 Task: Play online Dominion games.
Action: Mouse moved to (481, 559)
Screenshot: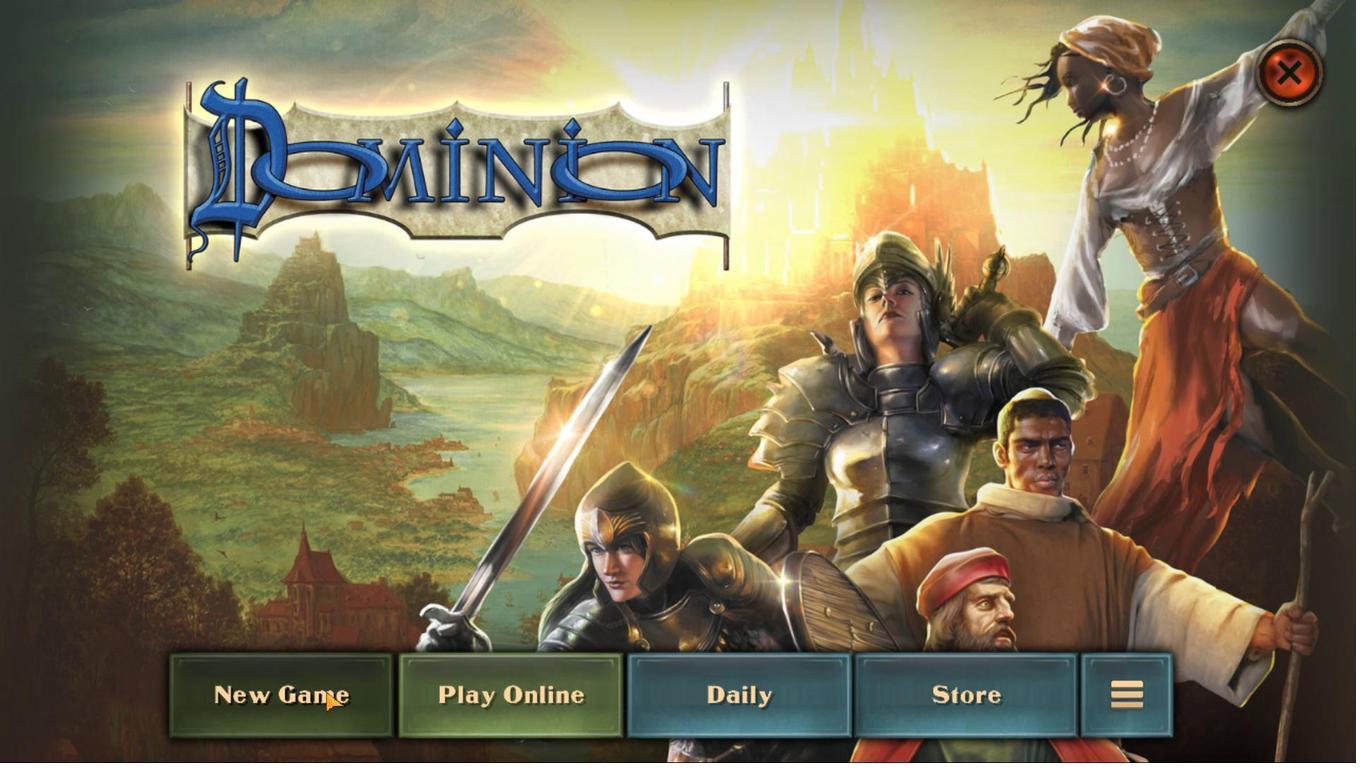 
Action: Mouse pressed left at (481, 559)
Screenshot: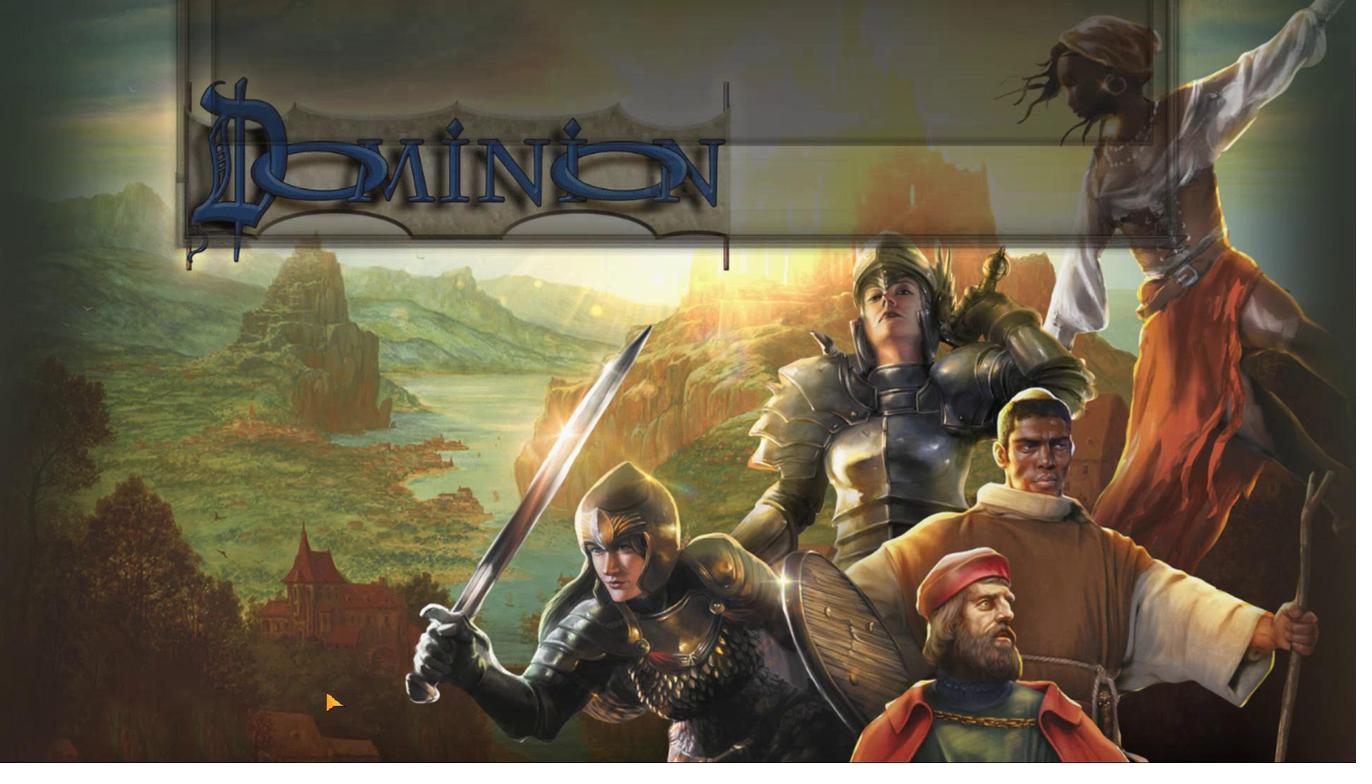 
Action: Mouse moved to (683, 553)
Screenshot: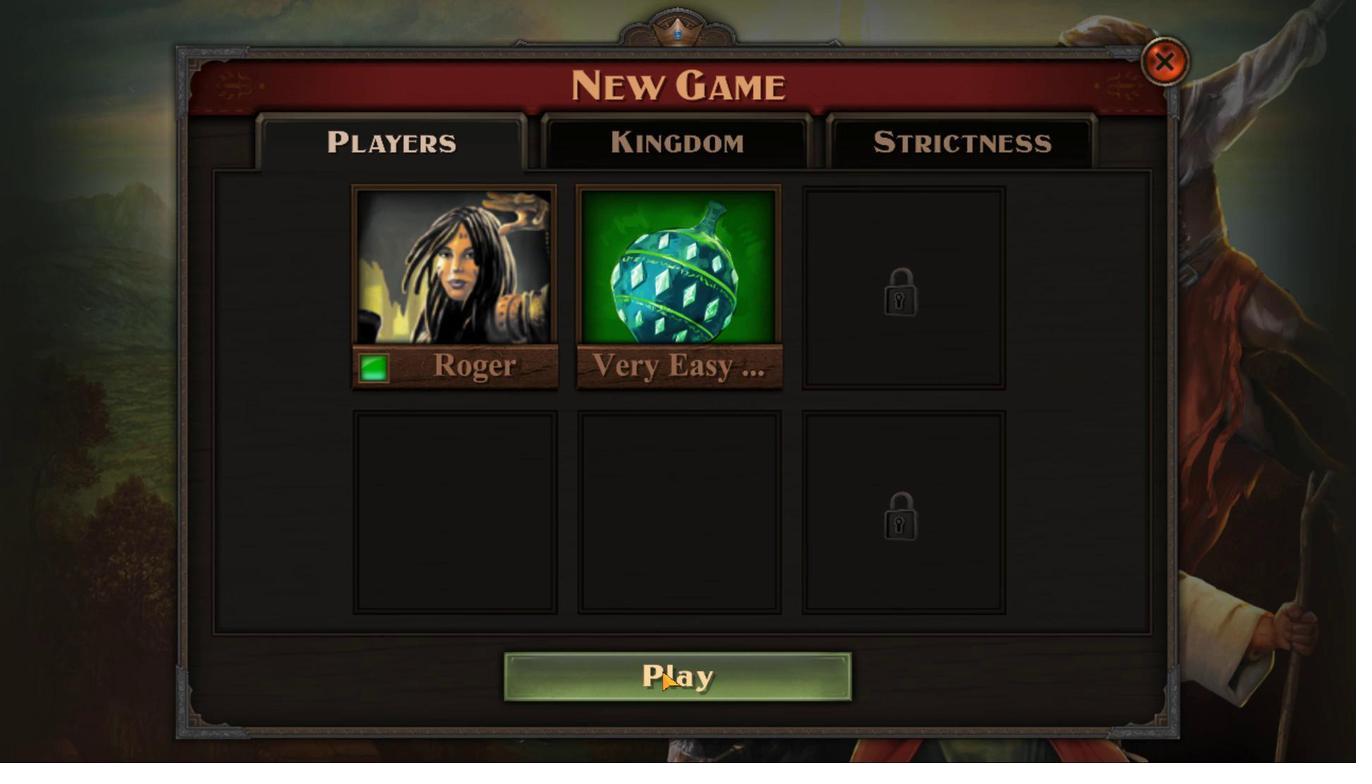 
Action: Mouse pressed left at (683, 553)
Screenshot: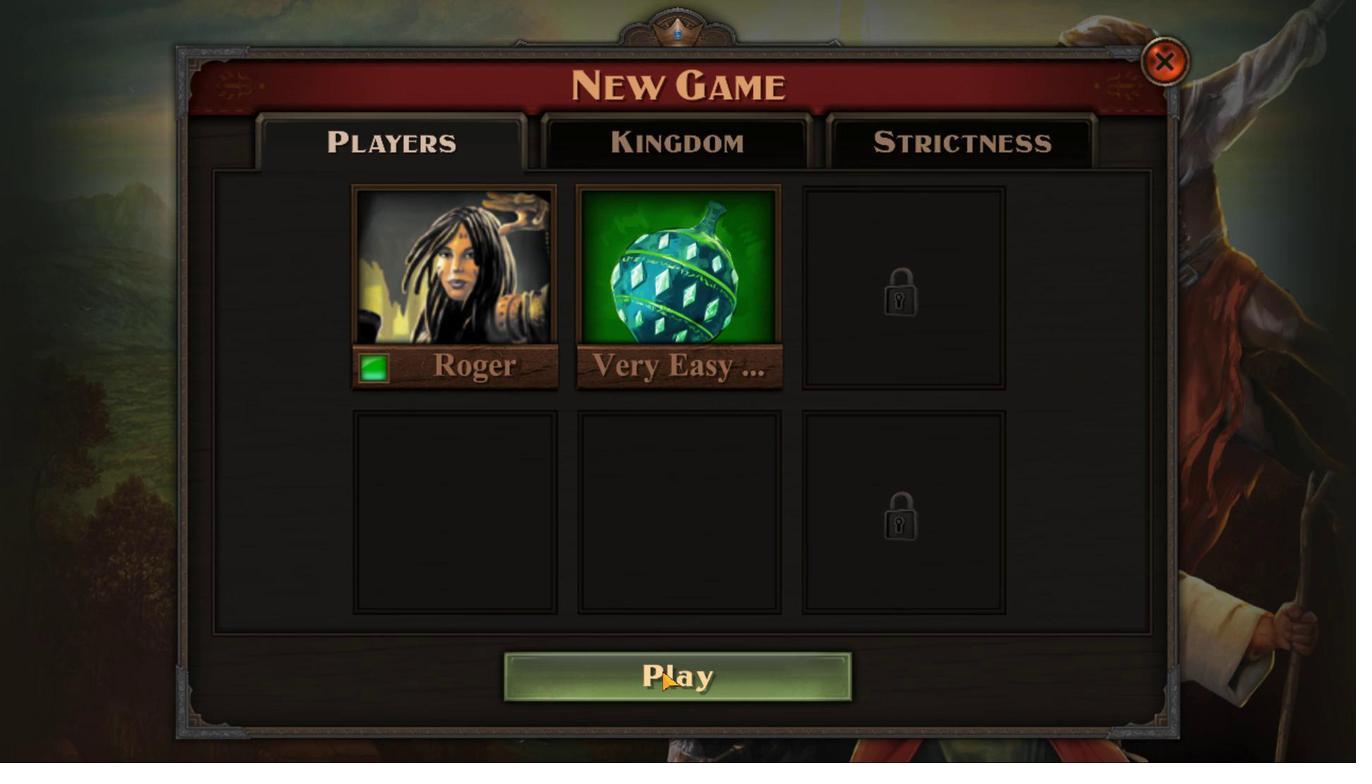 
Action: Mouse moved to (679, 554)
Screenshot: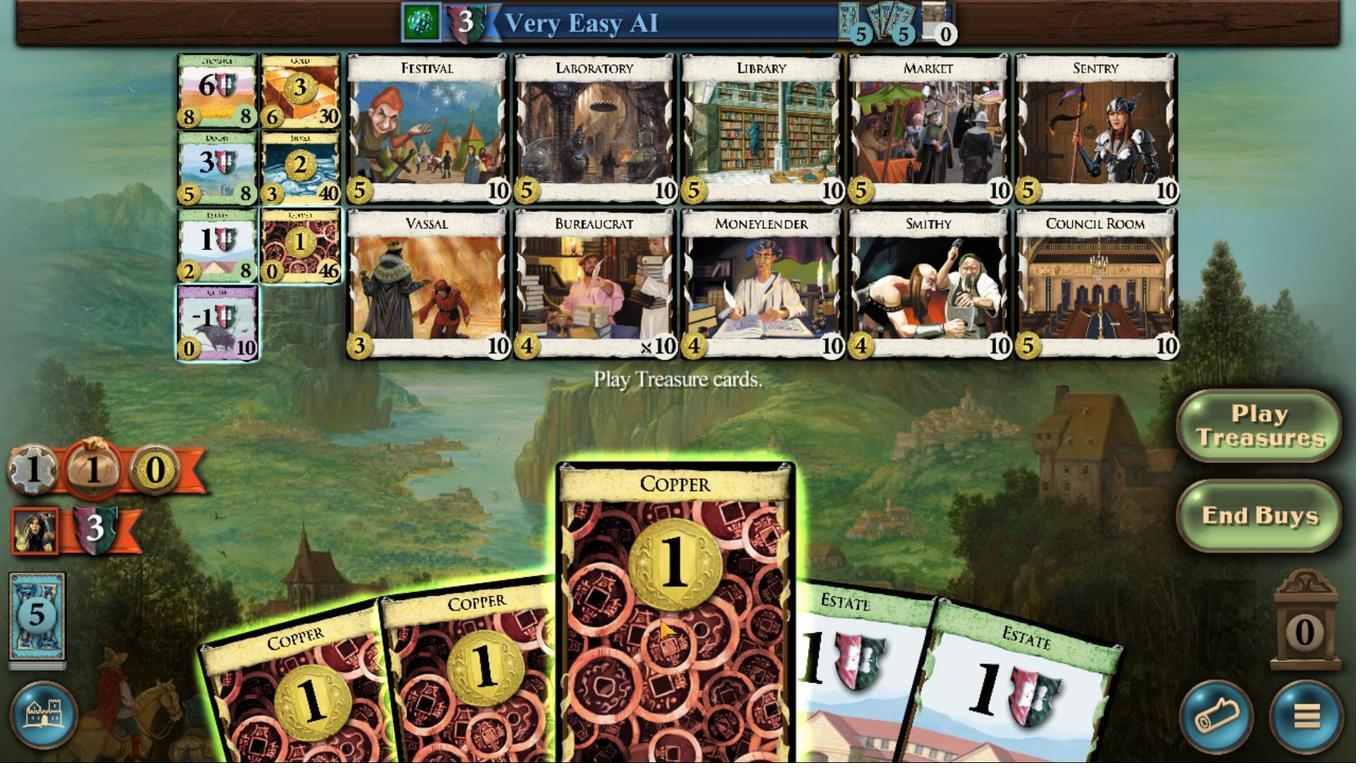 
Action: Mouse pressed left at (679, 554)
Screenshot: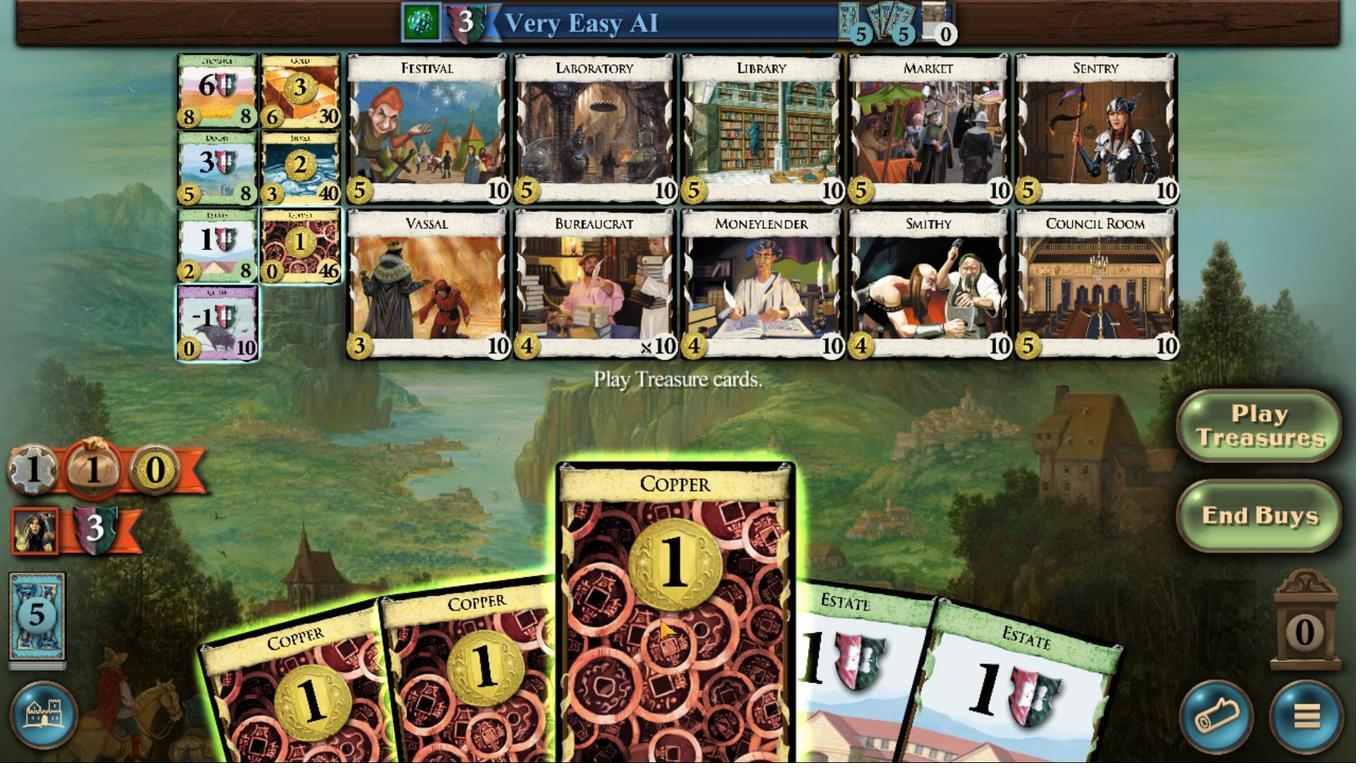 
Action: Mouse moved to (683, 525)
Screenshot: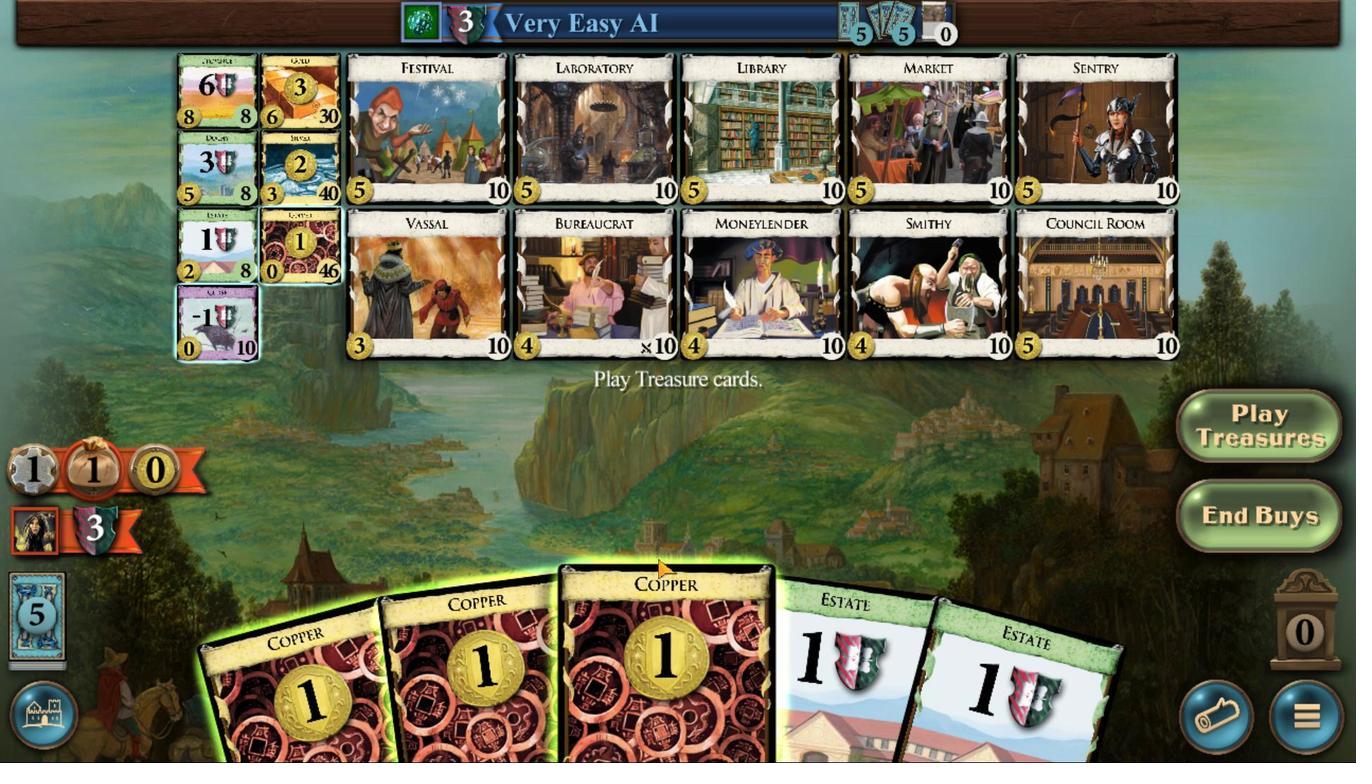 
Action: Mouse pressed left at (683, 525)
Screenshot: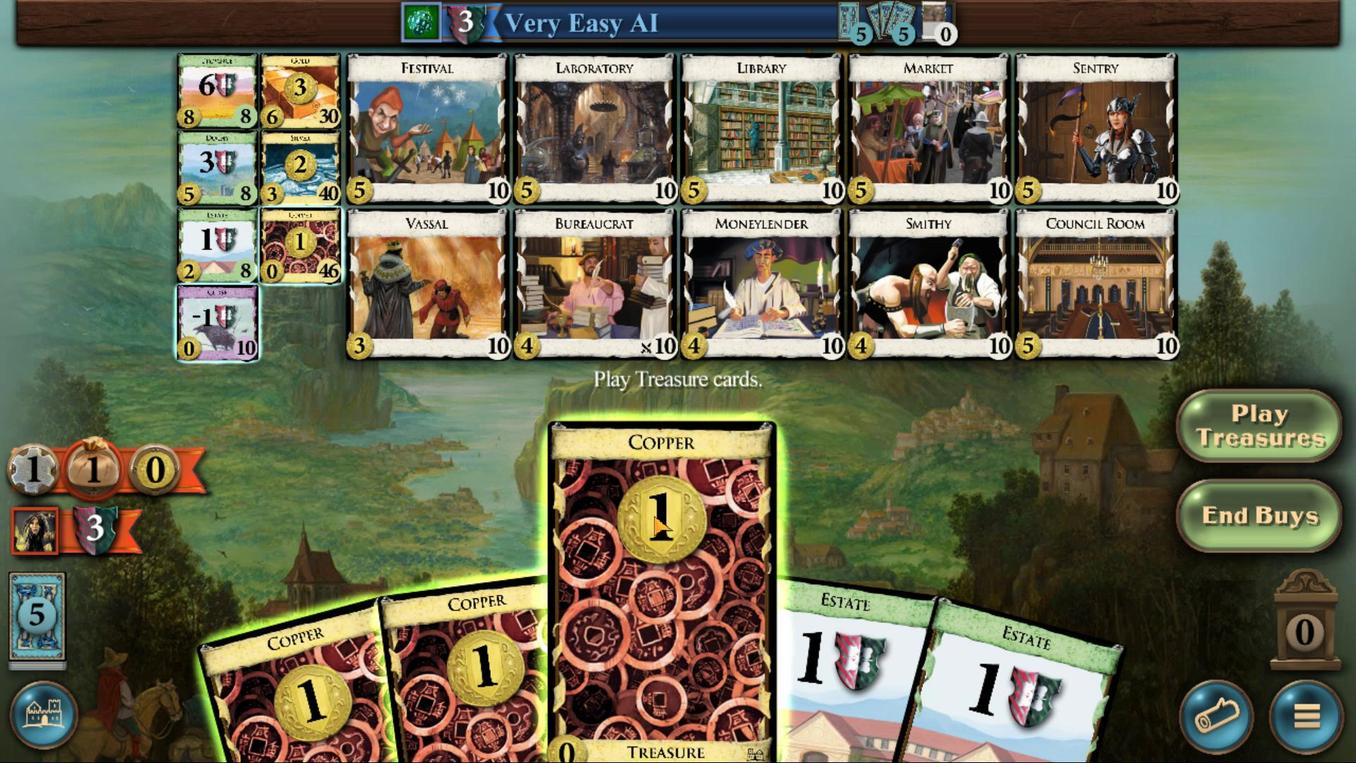 
Action: Mouse moved to (636, 547)
Screenshot: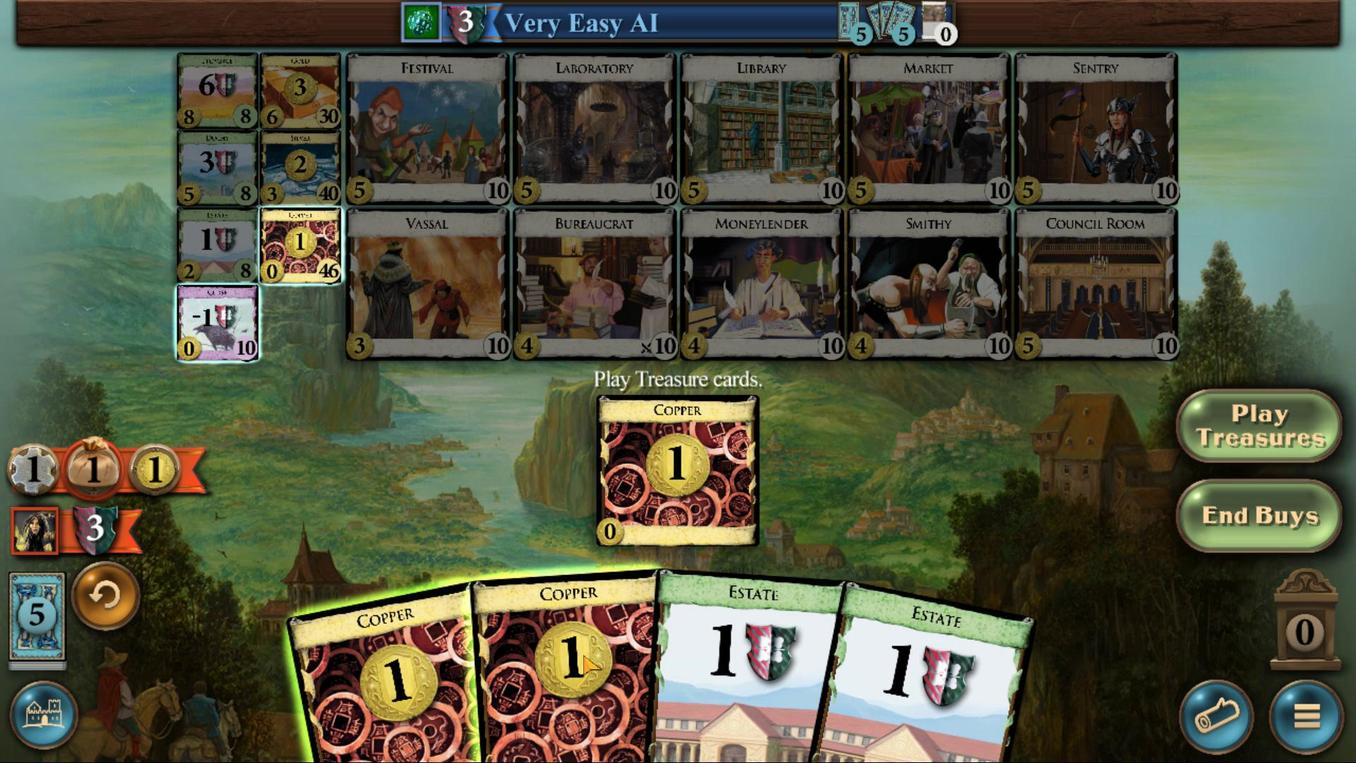
Action: Mouse pressed left at (636, 547)
Screenshot: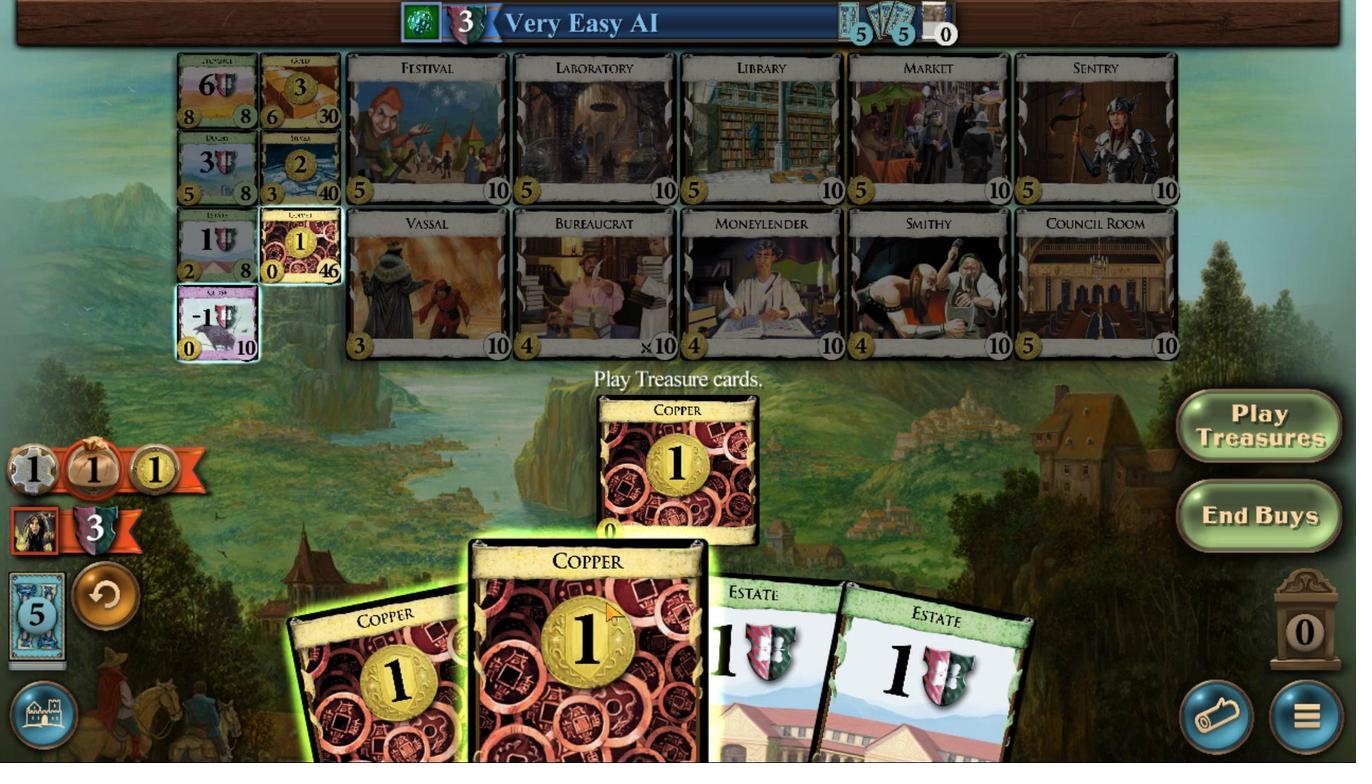 
Action: Mouse moved to (589, 546)
Screenshot: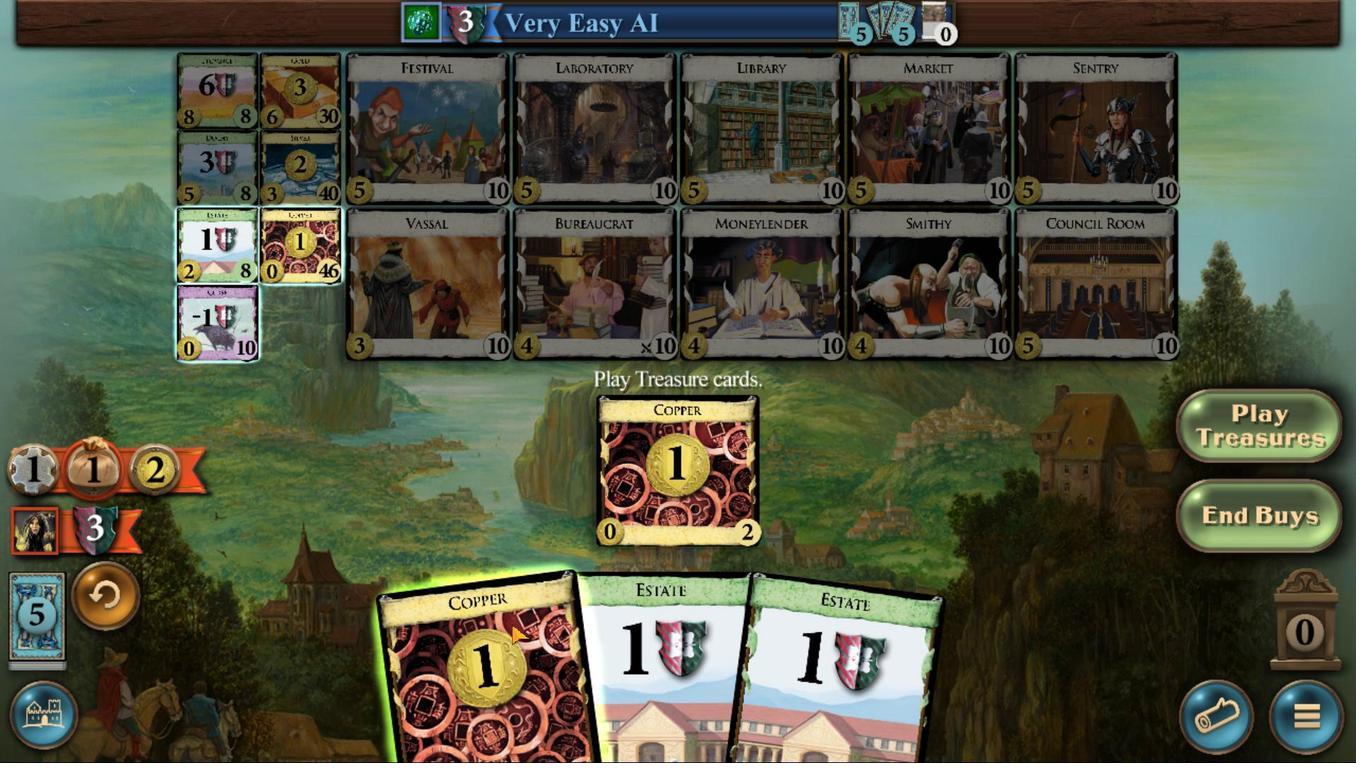 
Action: Mouse pressed left at (589, 546)
Screenshot: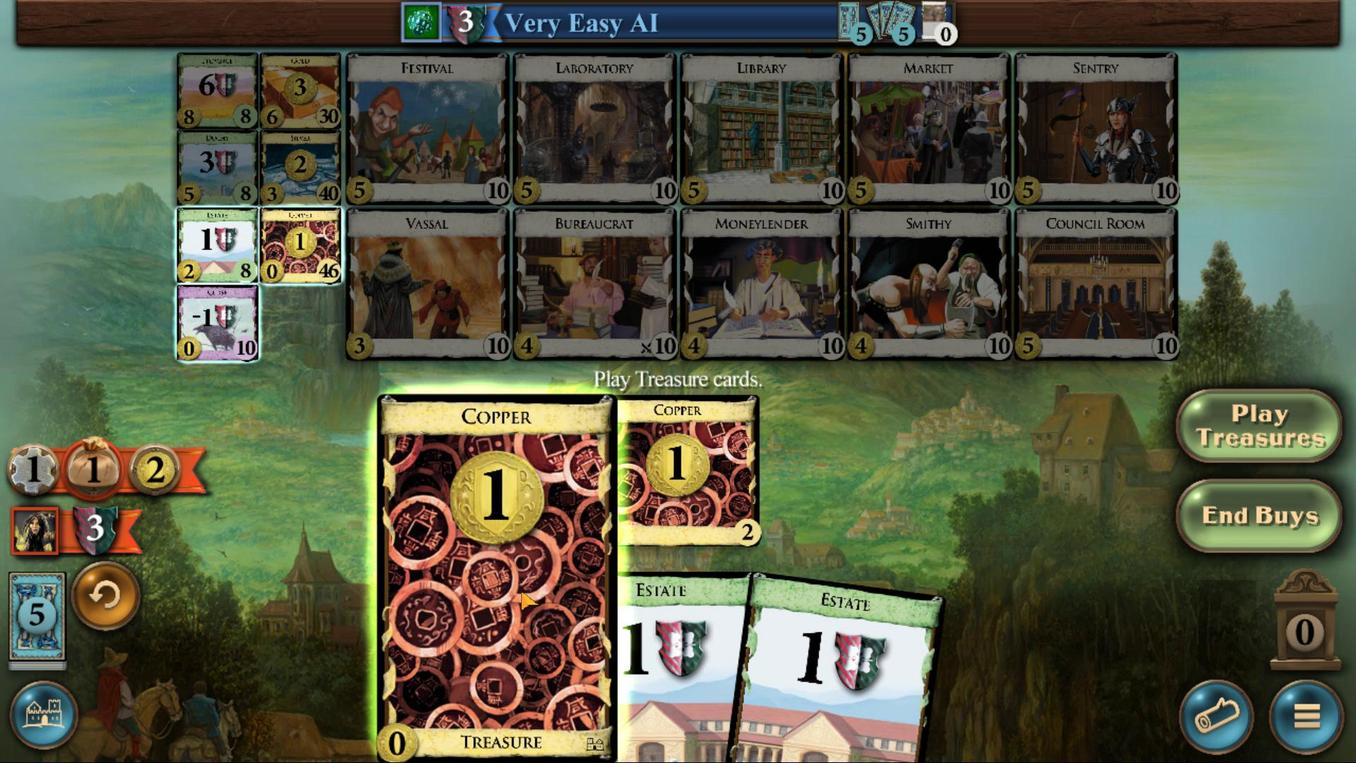 
Action: Mouse moved to (455, 385)
Screenshot: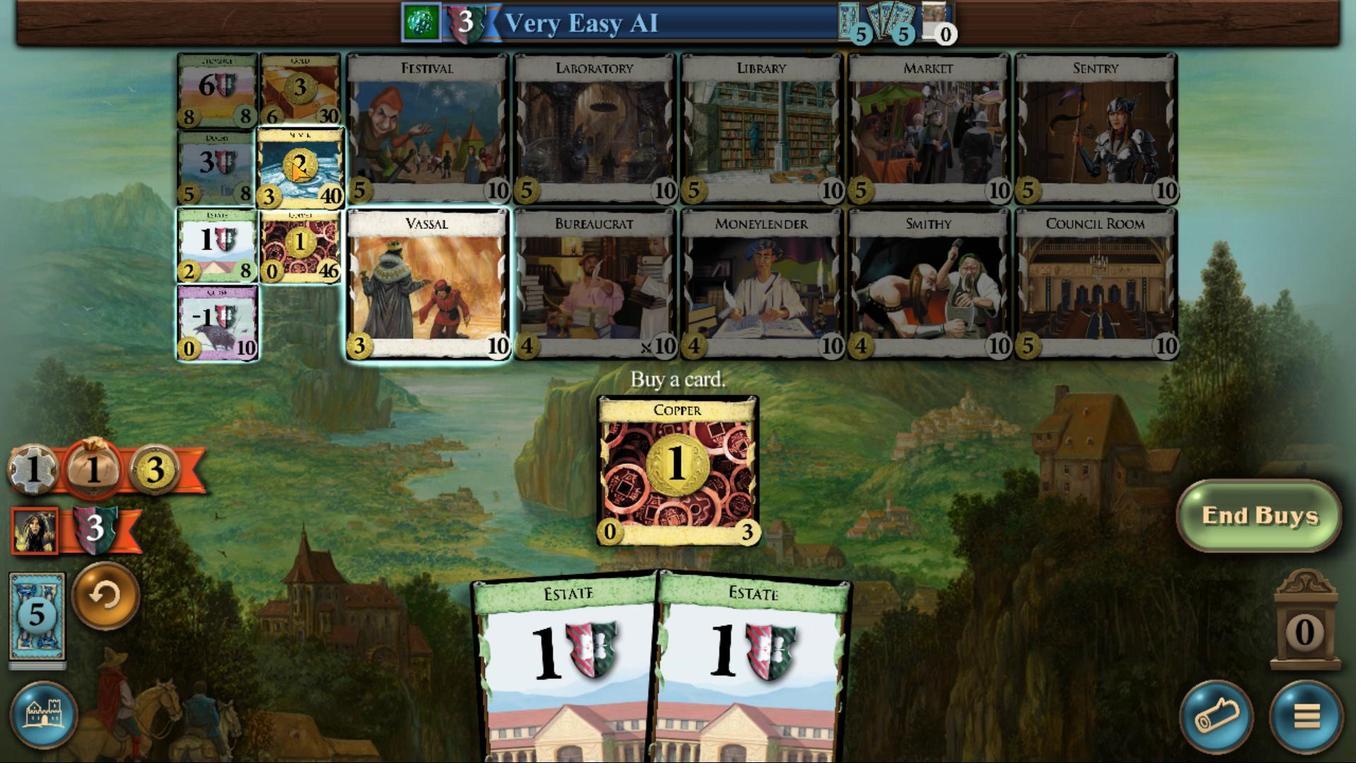 
Action: Mouse pressed left at (455, 385)
Screenshot: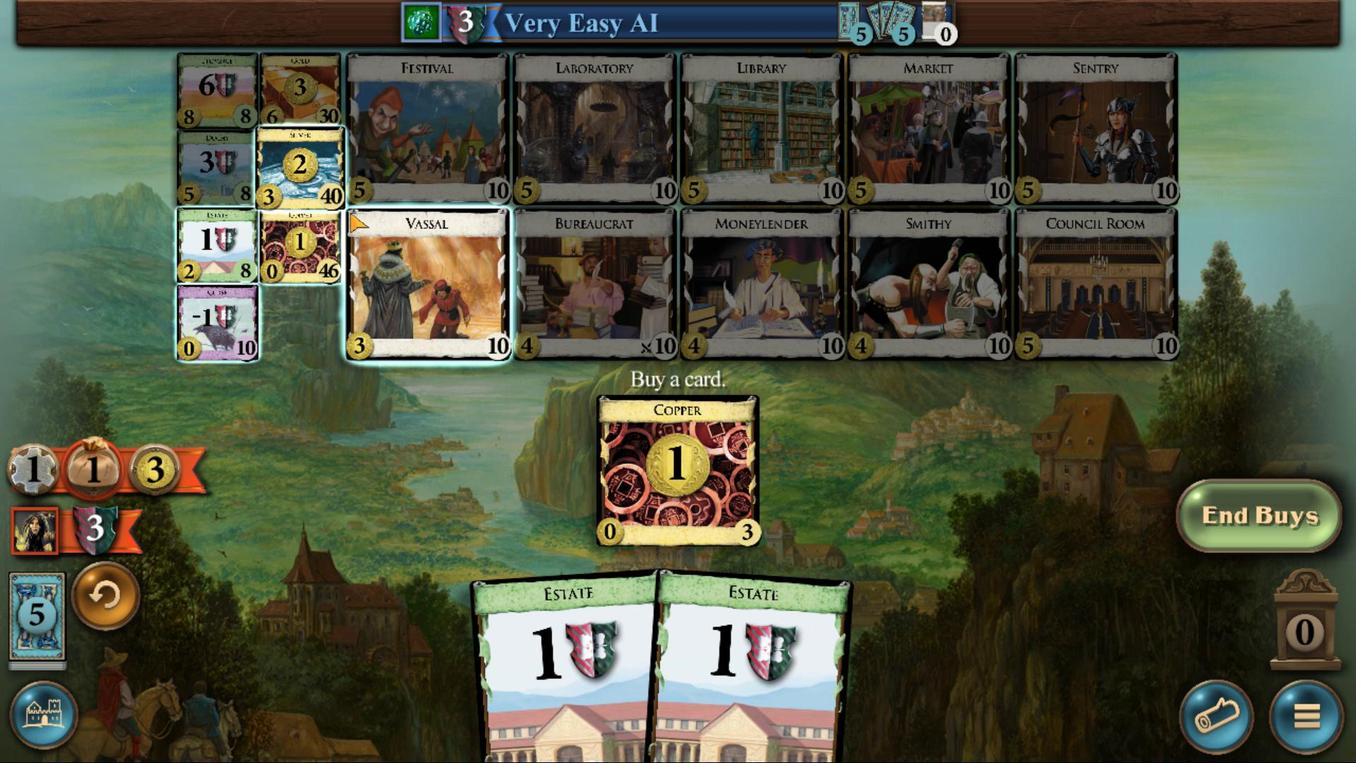 
Action: Mouse moved to (774, 556)
Screenshot: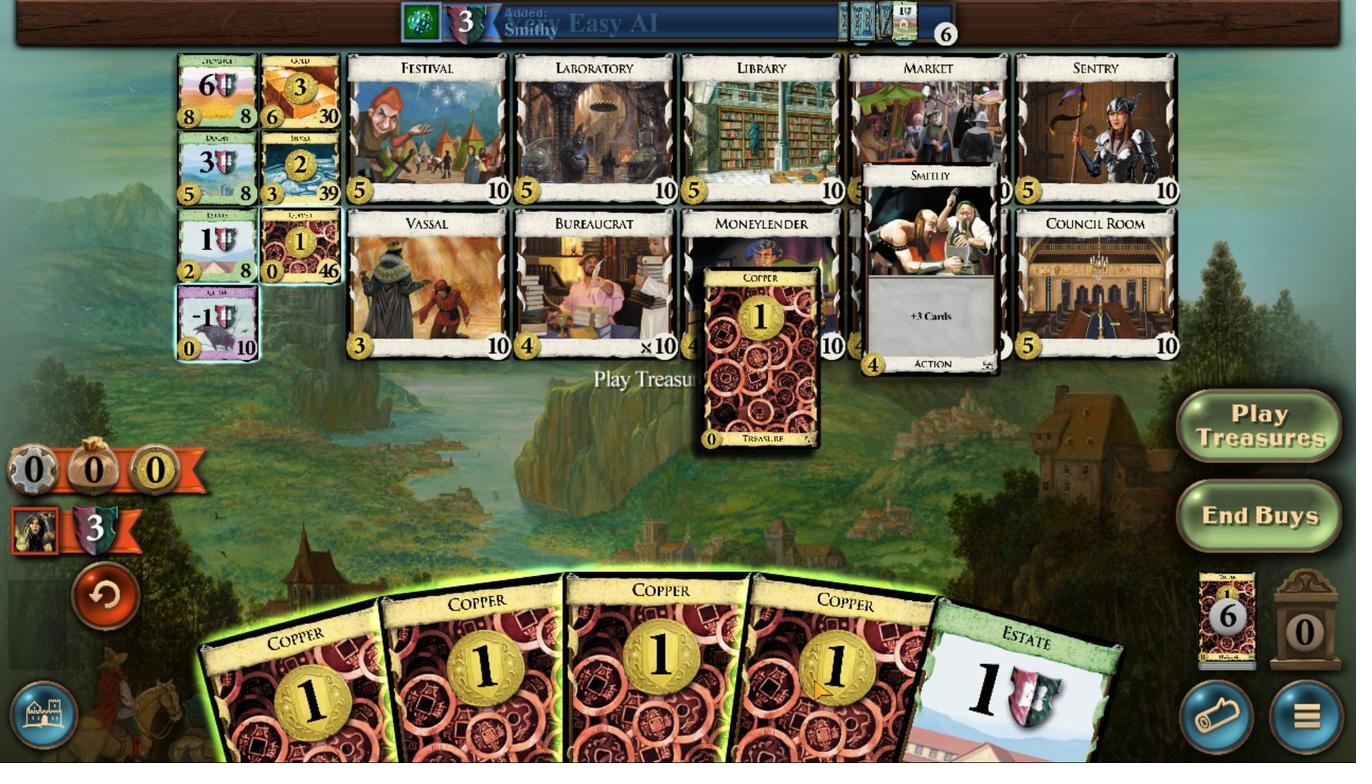 
Action: Mouse pressed left at (774, 556)
Screenshot: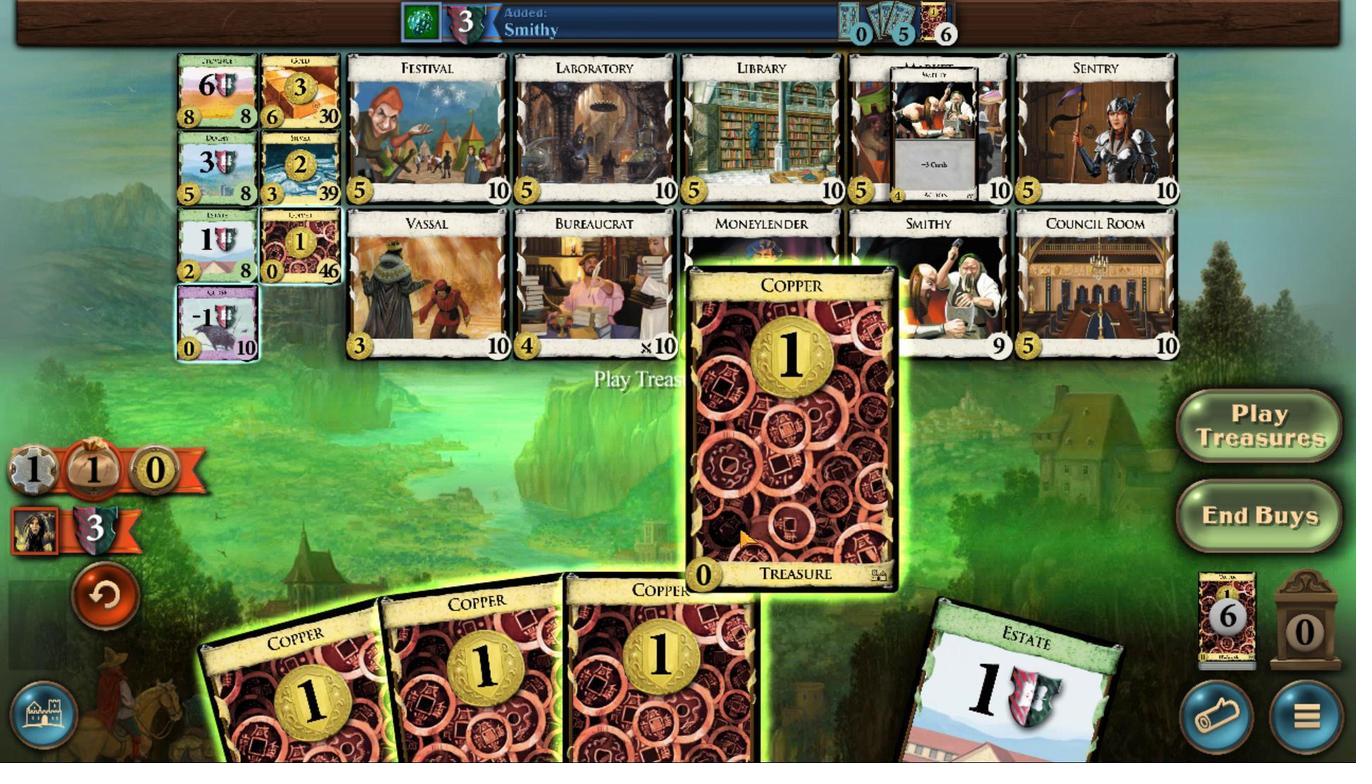 
Action: Mouse moved to (719, 542)
Screenshot: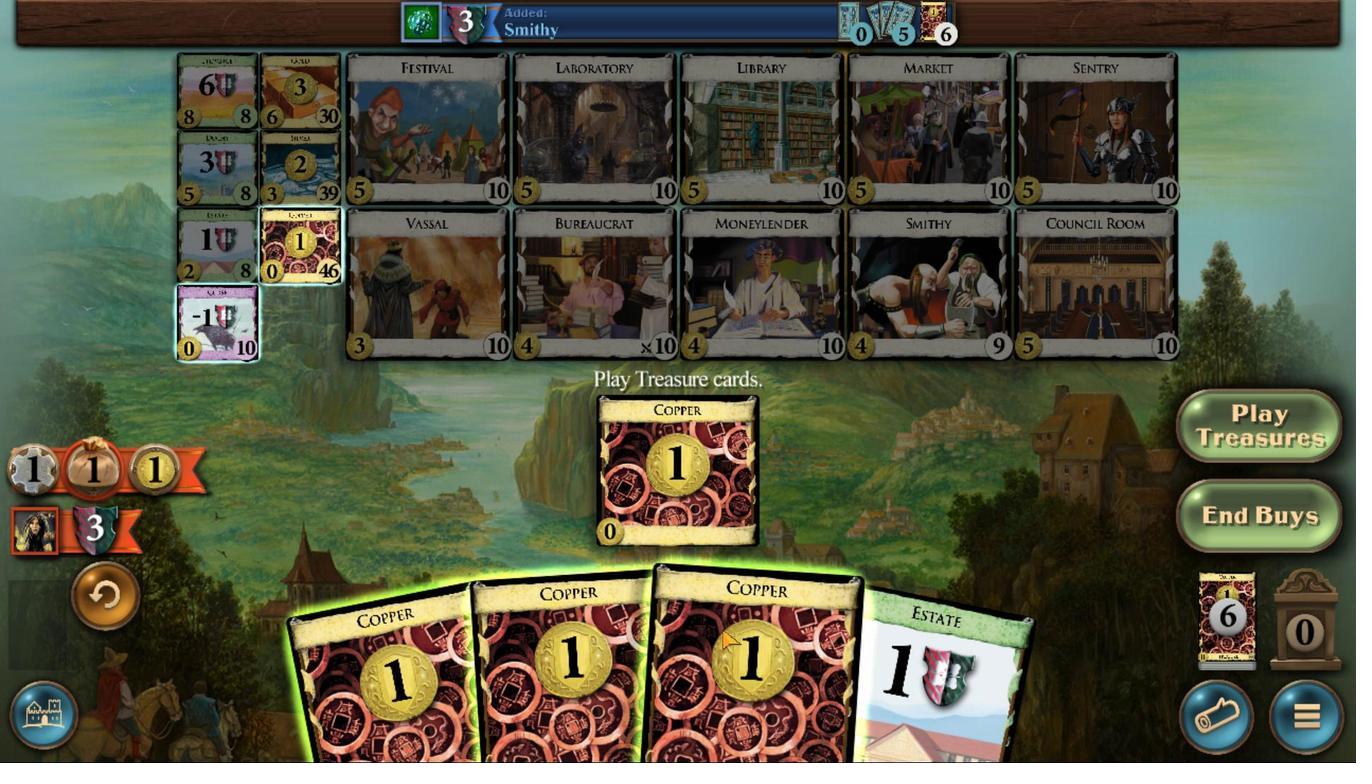 
Action: Mouse pressed left at (719, 542)
Screenshot: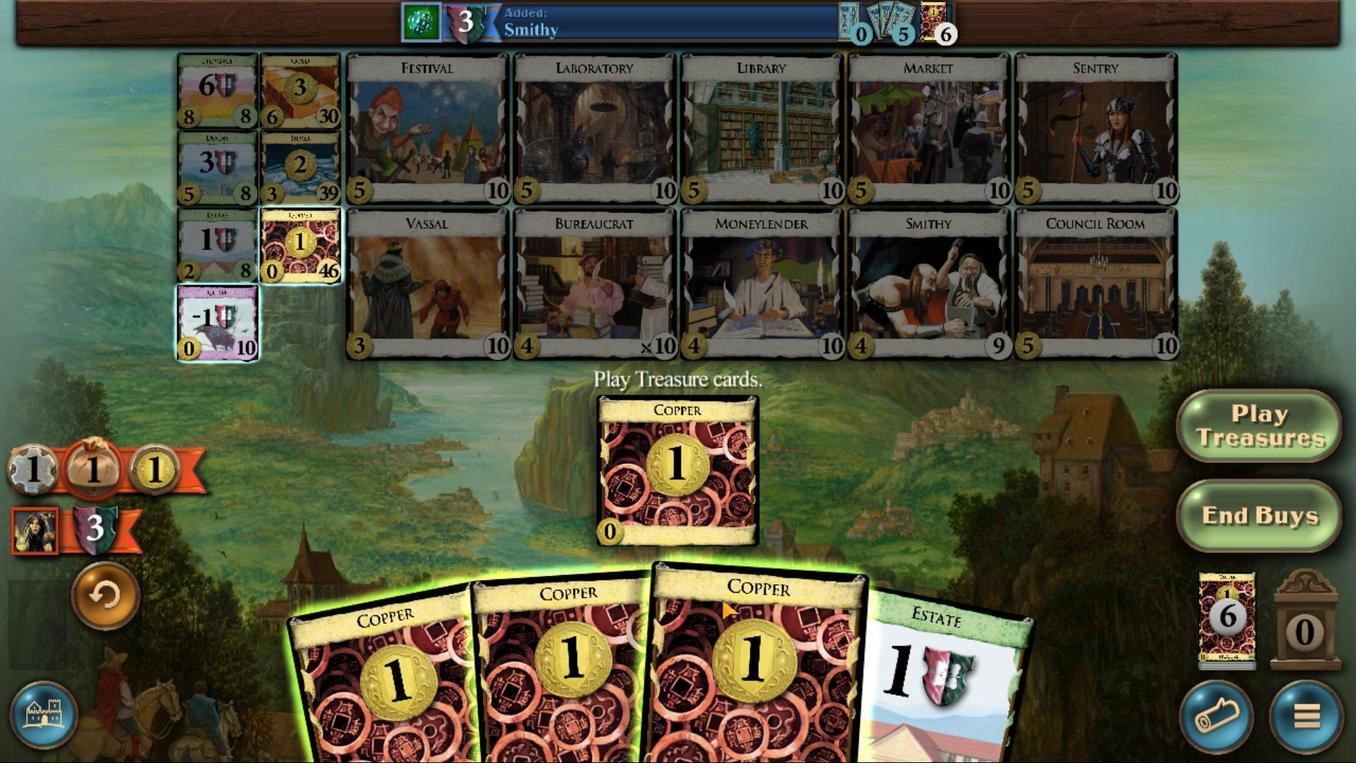 
Action: Mouse moved to (691, 551)
Screenshot: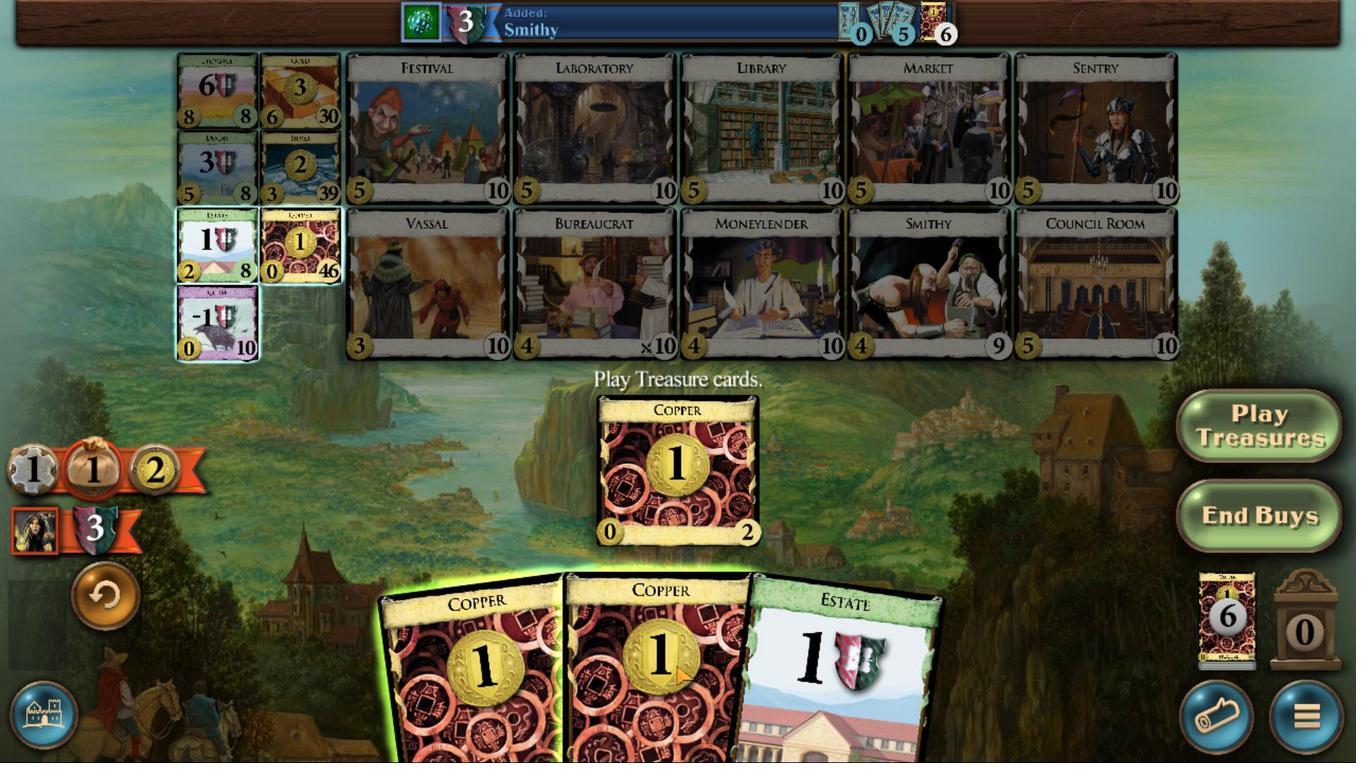 
Action: Mouse pressed left at (691, 551)
Screenshot: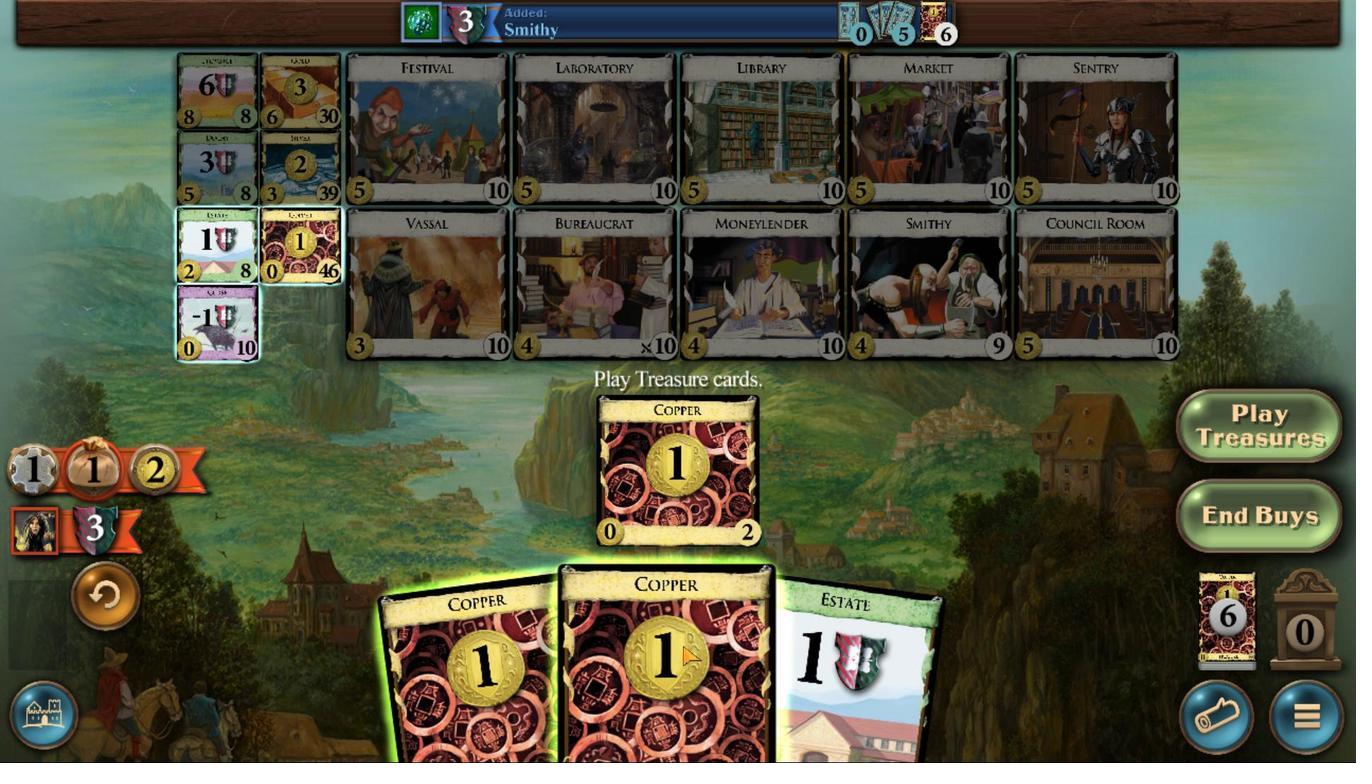 
Action: Mouse moved to (477, 394)
Screenshot: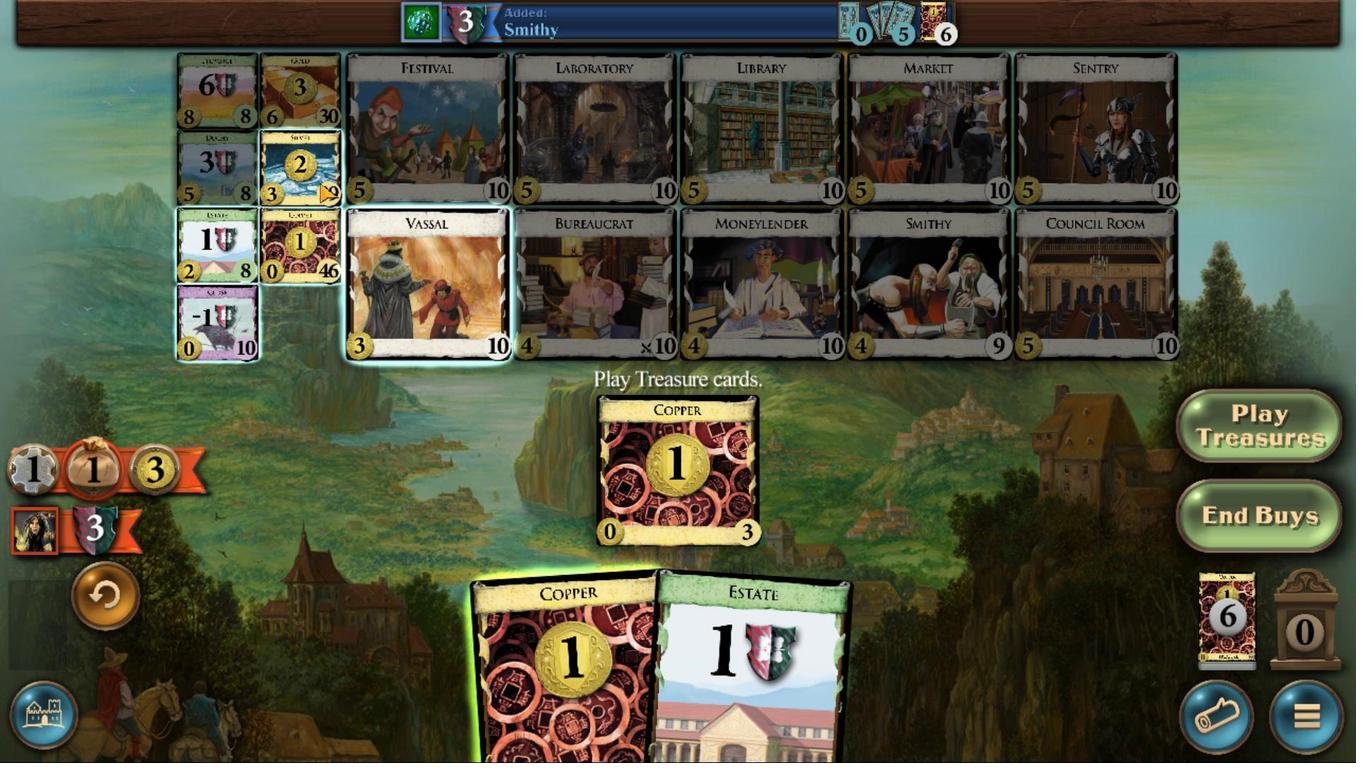 
Action: Mouse pressed left at (477, 394)
Screenshot: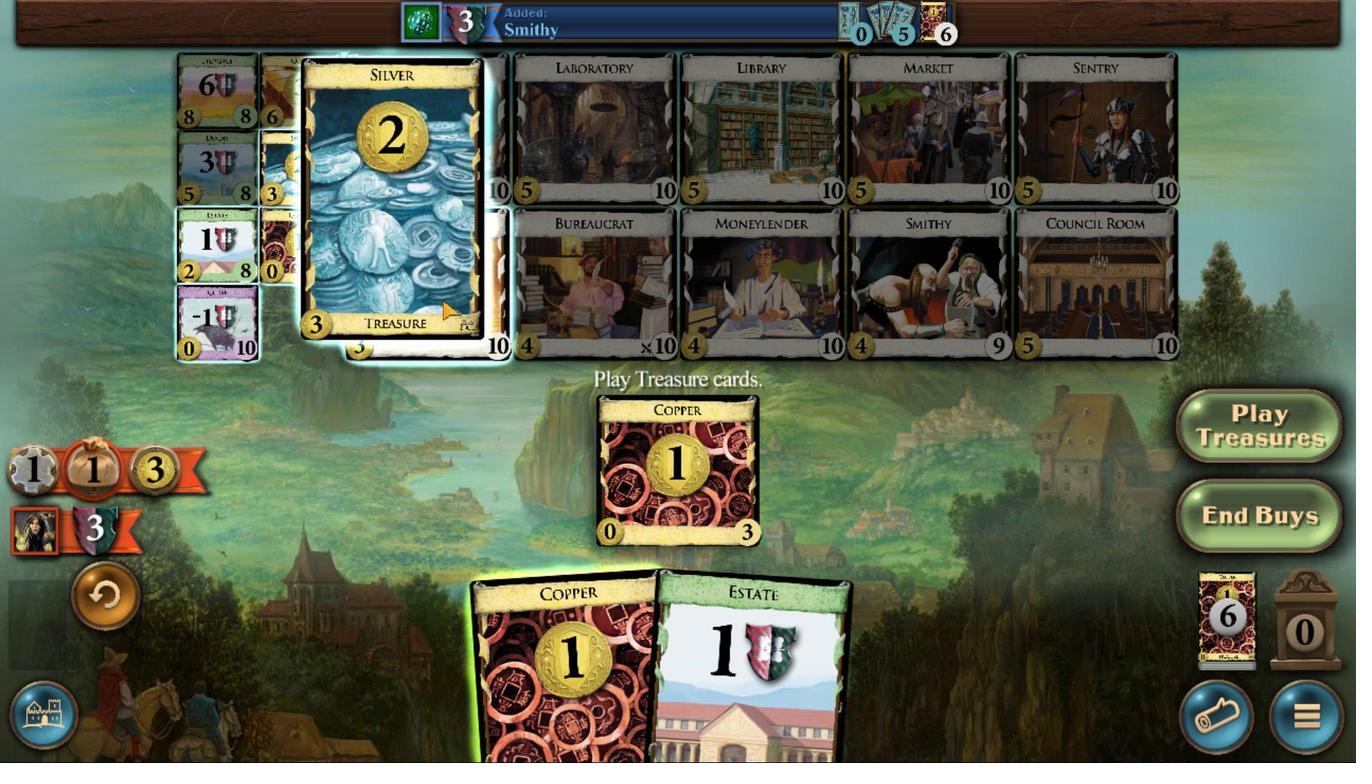 
Action: Mouse moved to (790, 539)
Screenshot: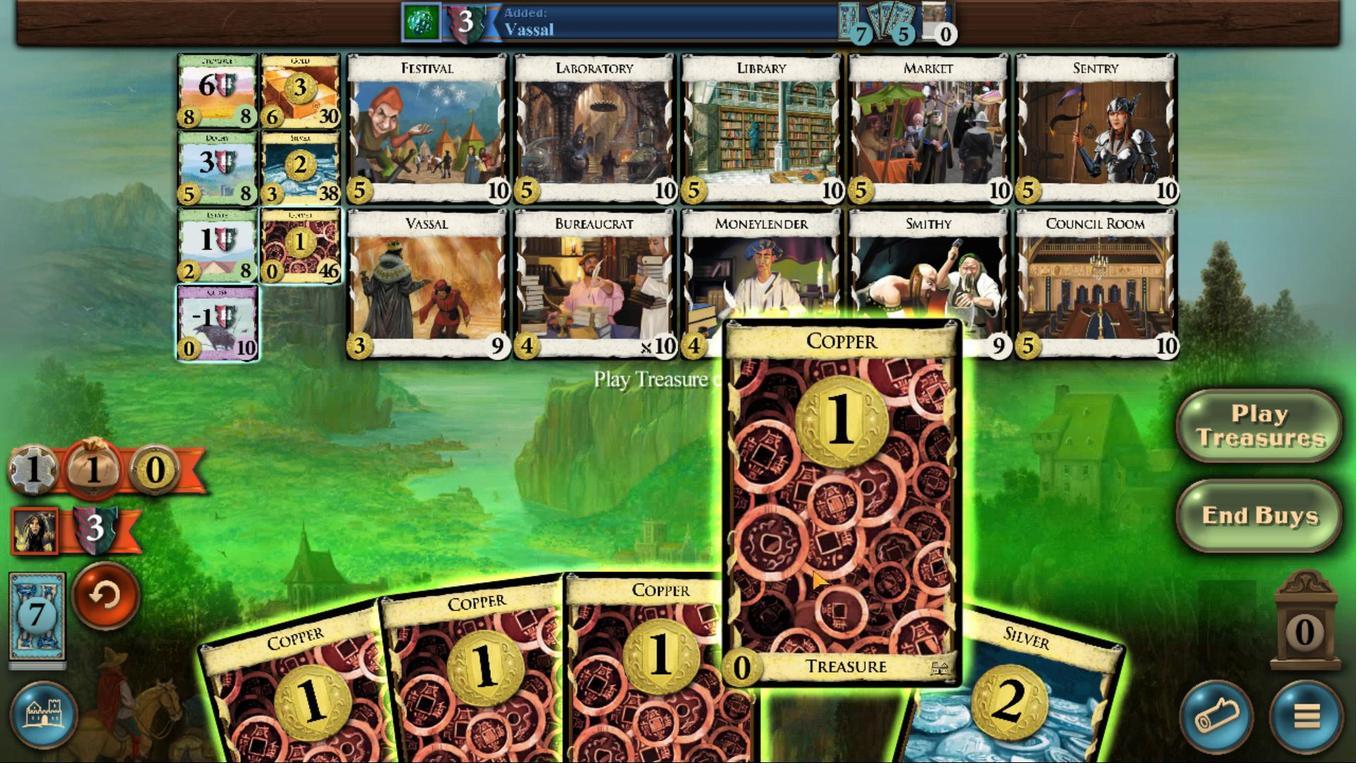 
Action: Mouse pressed left at (790, 539)
Screenshot: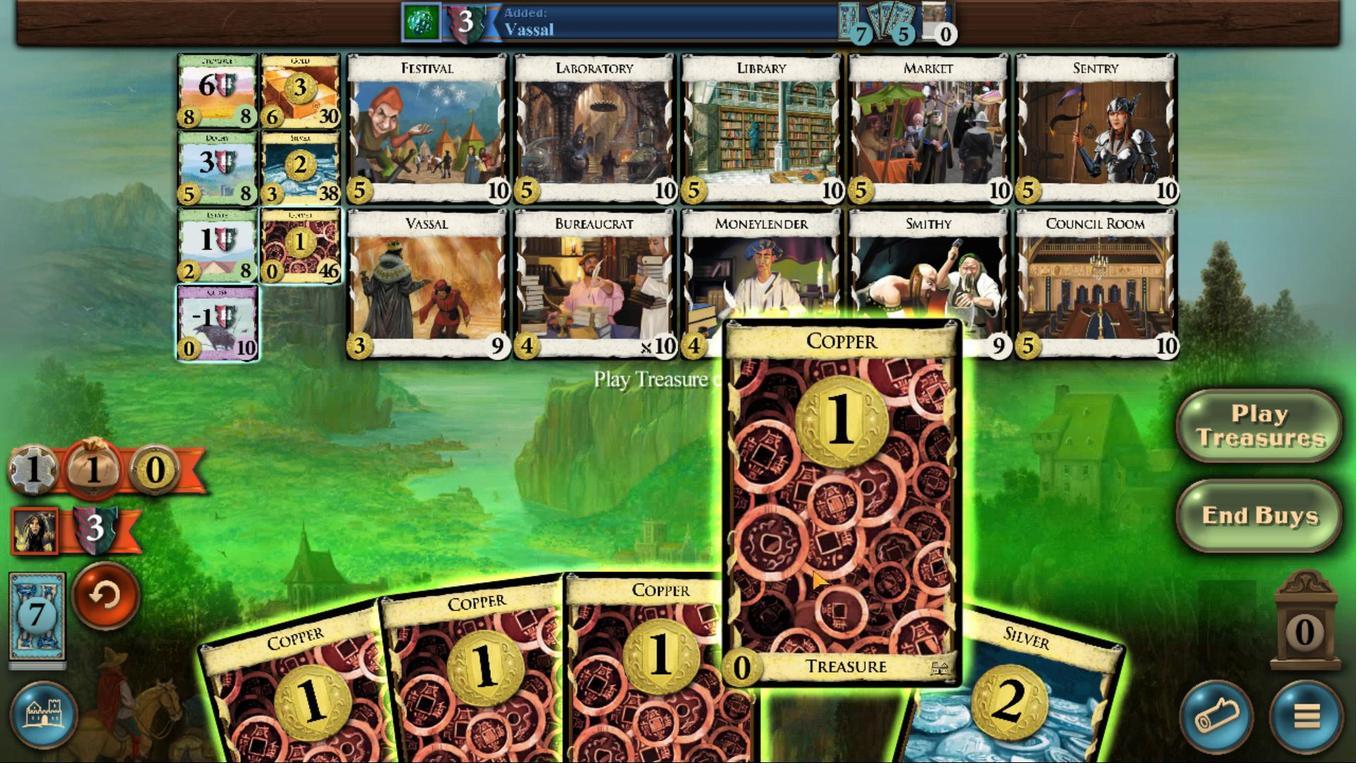 
Action: Mouse moved to (741, 544)
Screenshot: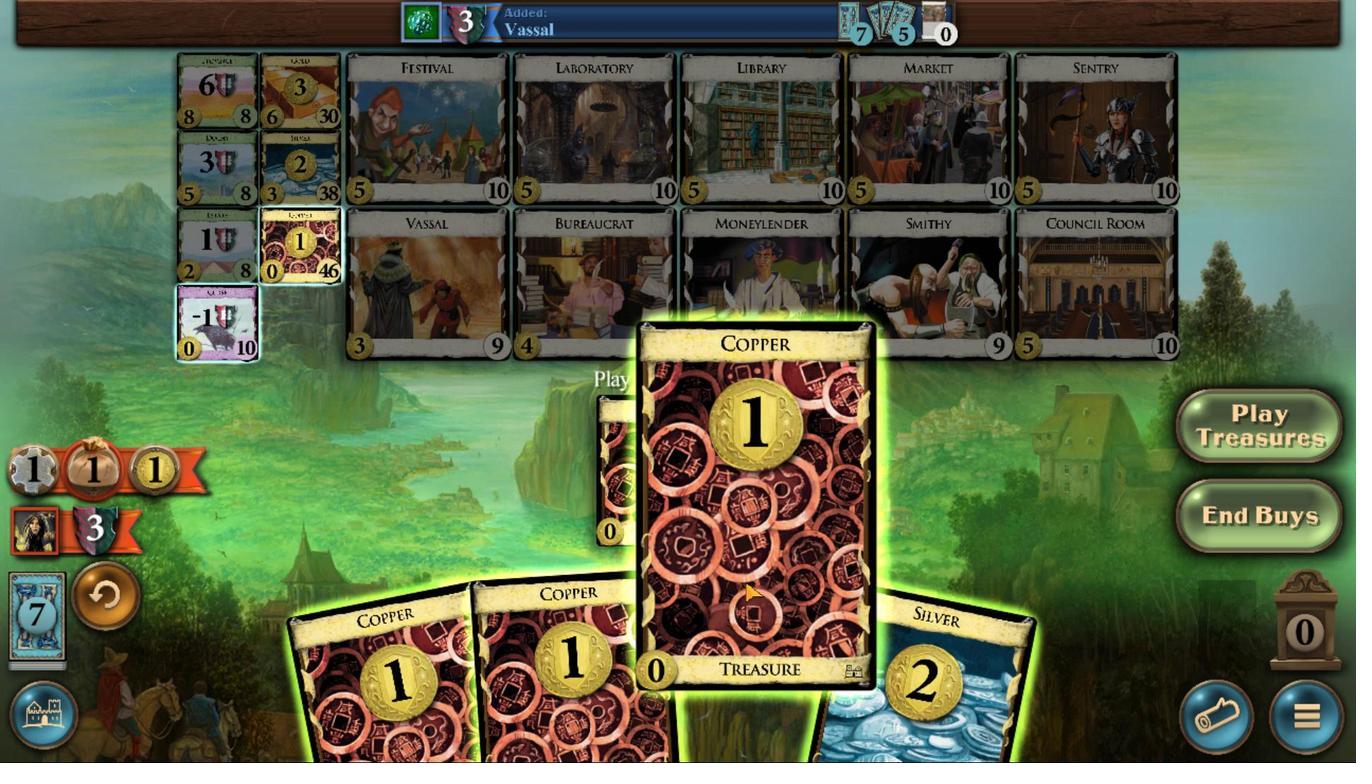 
Action: Mouse pressed left at (741, 544)
Screenshot: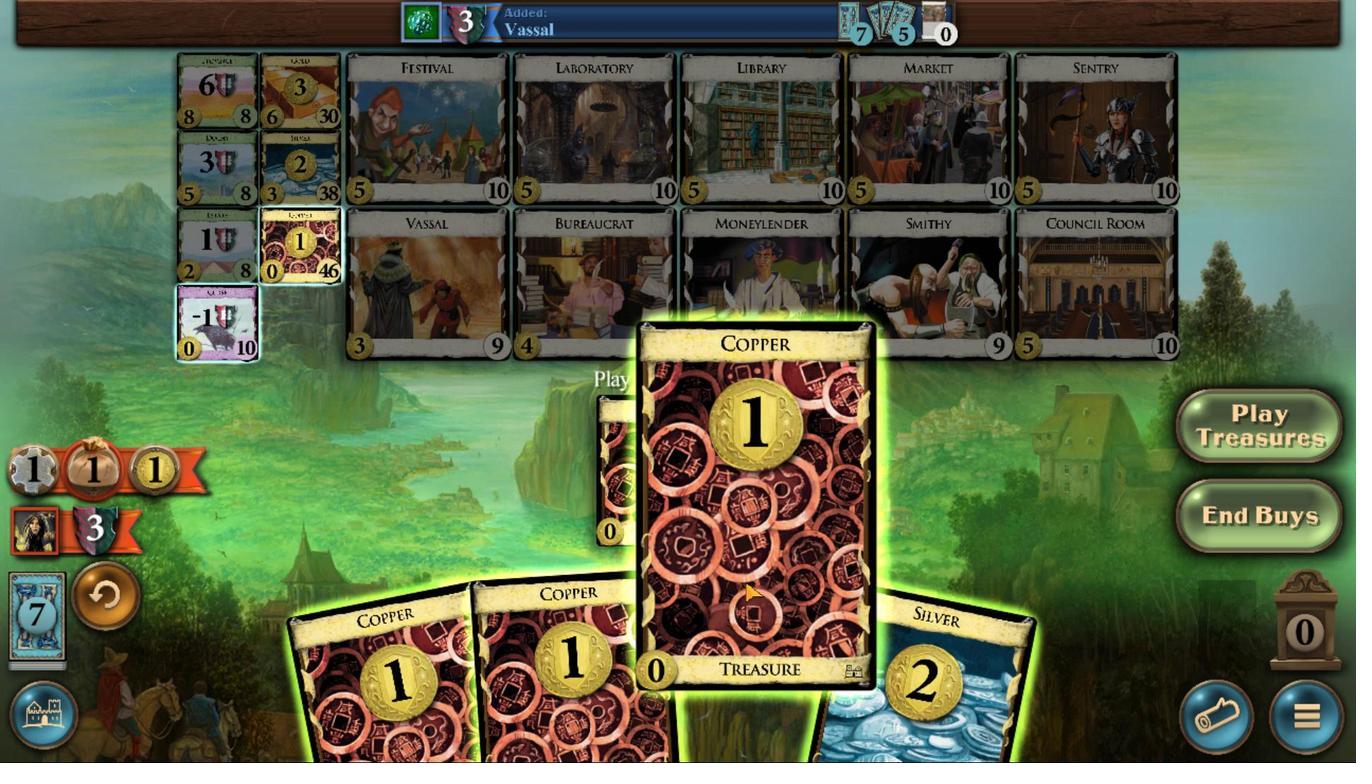 
Action: Mouse moved to (707, 546)
Screenshot: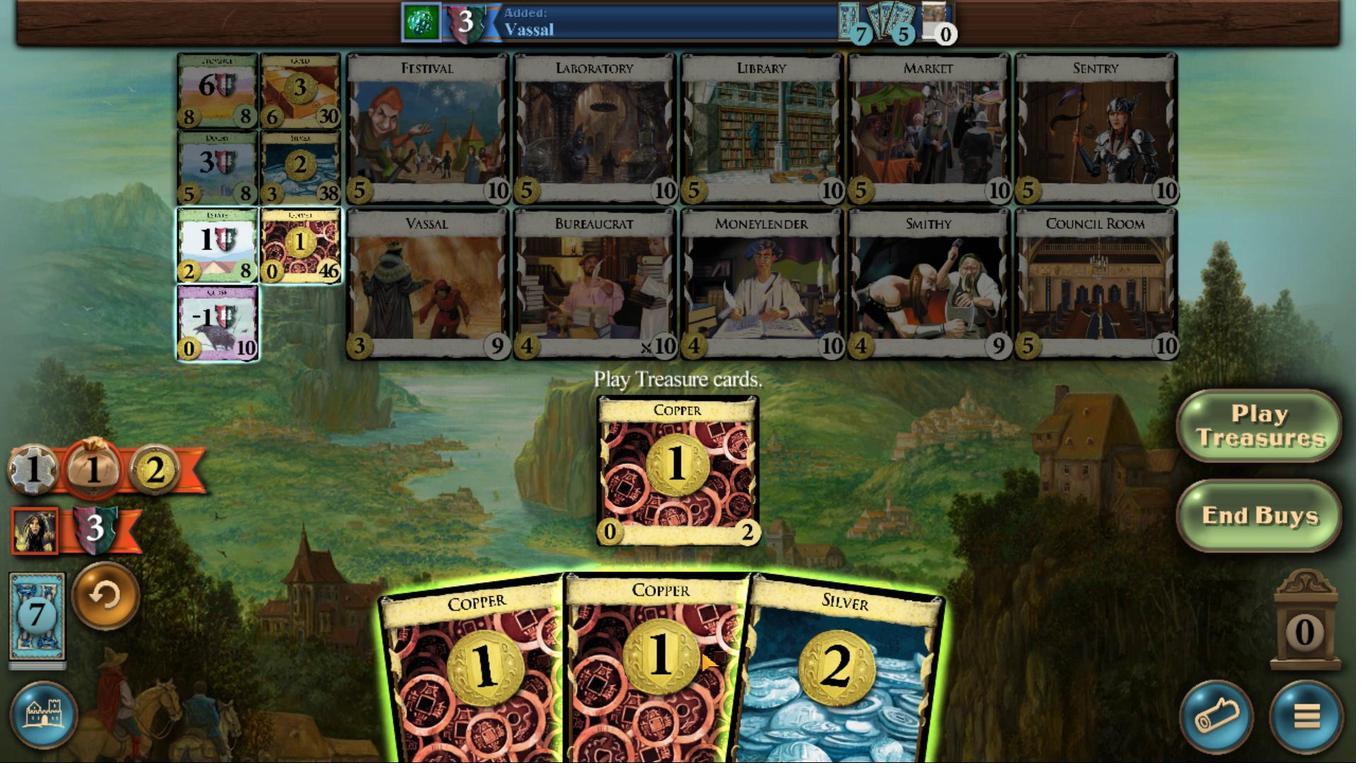 
Action: Mouse pressed left at (707, 546)
Screenshot: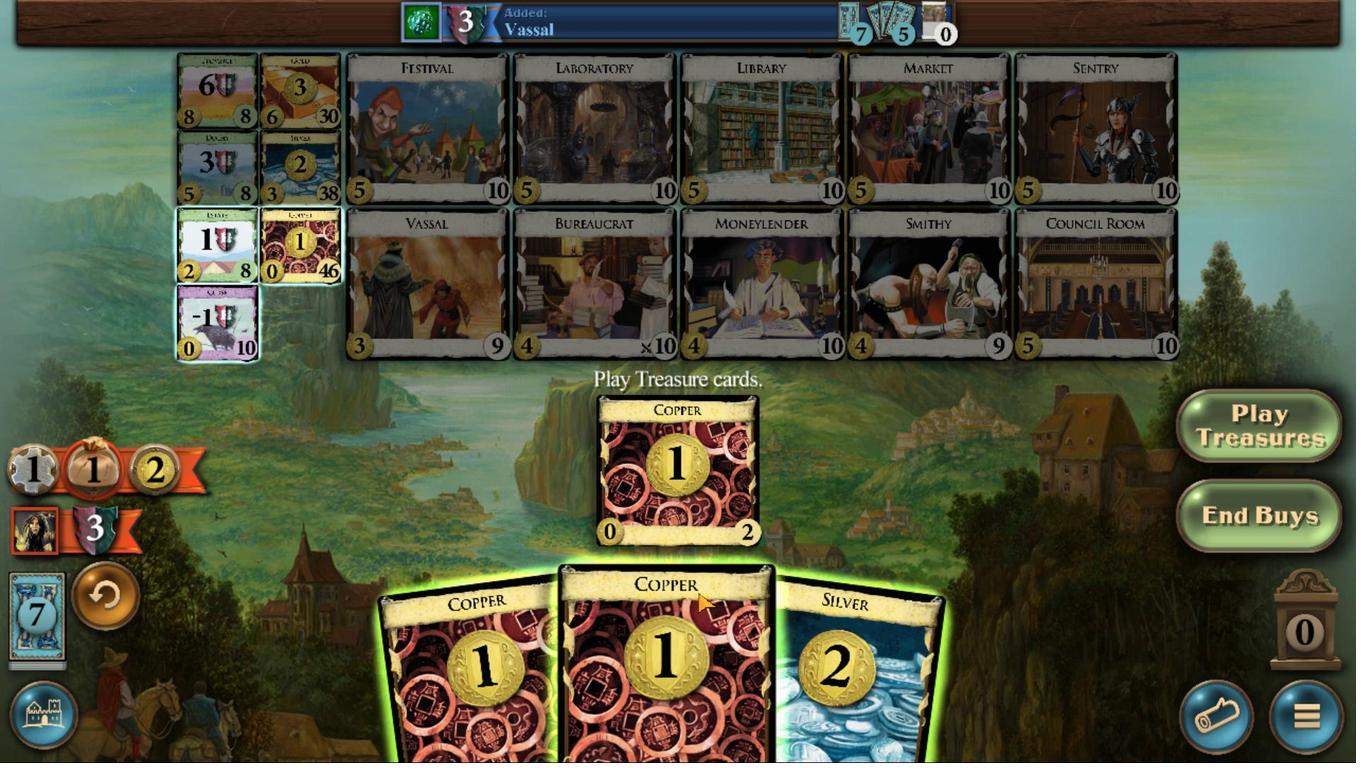 
Action: Mouse moved to (460, 390)
Screenshot: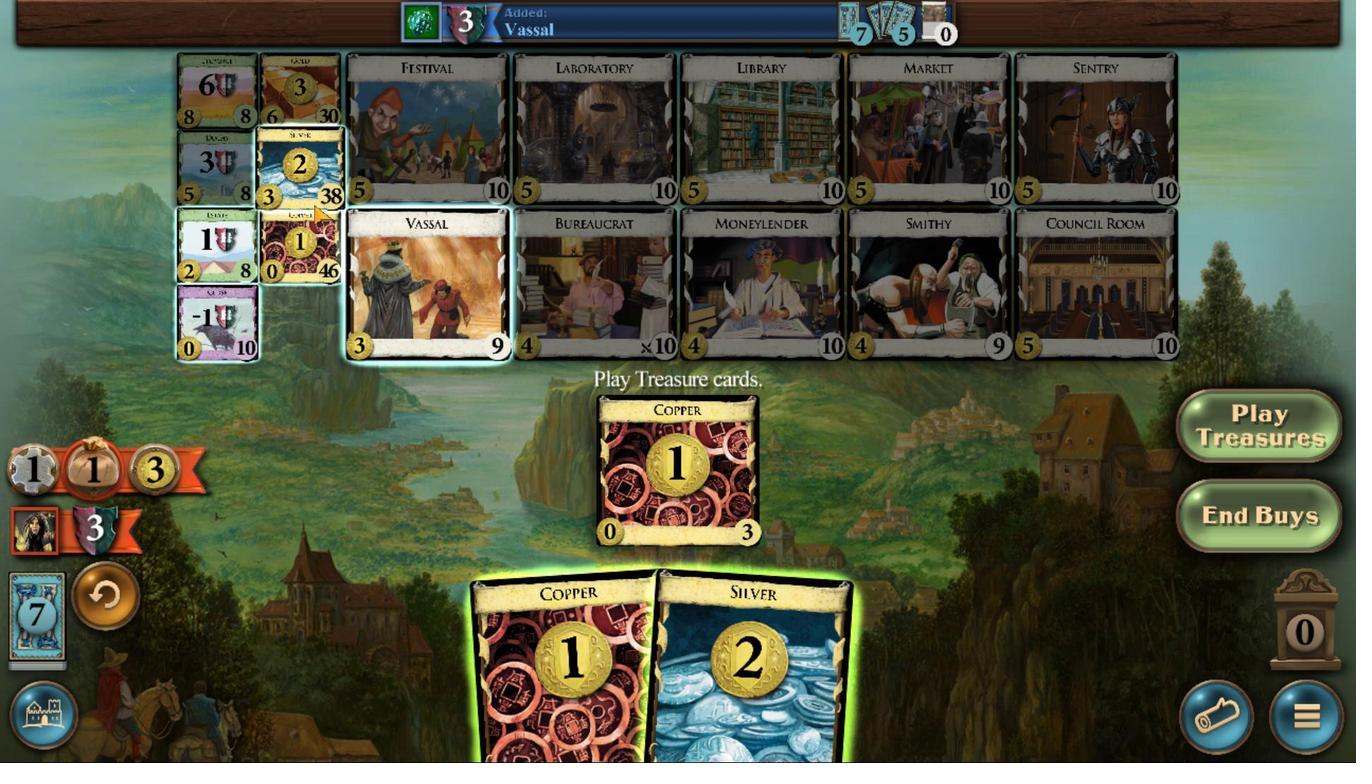 
Action: Mouse pressed left at (460, 390)
Screenshot: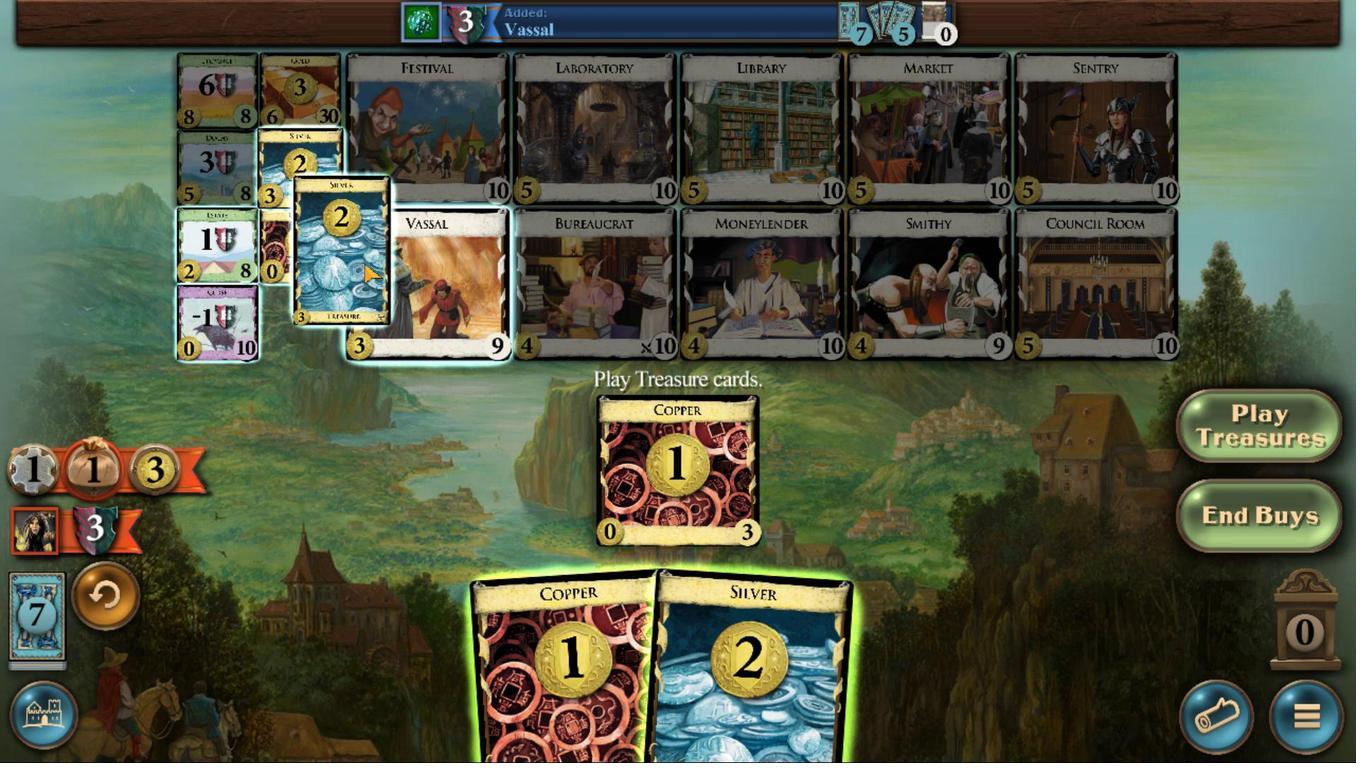 
Action: Mouse moved to (656, 543)
Screenshot: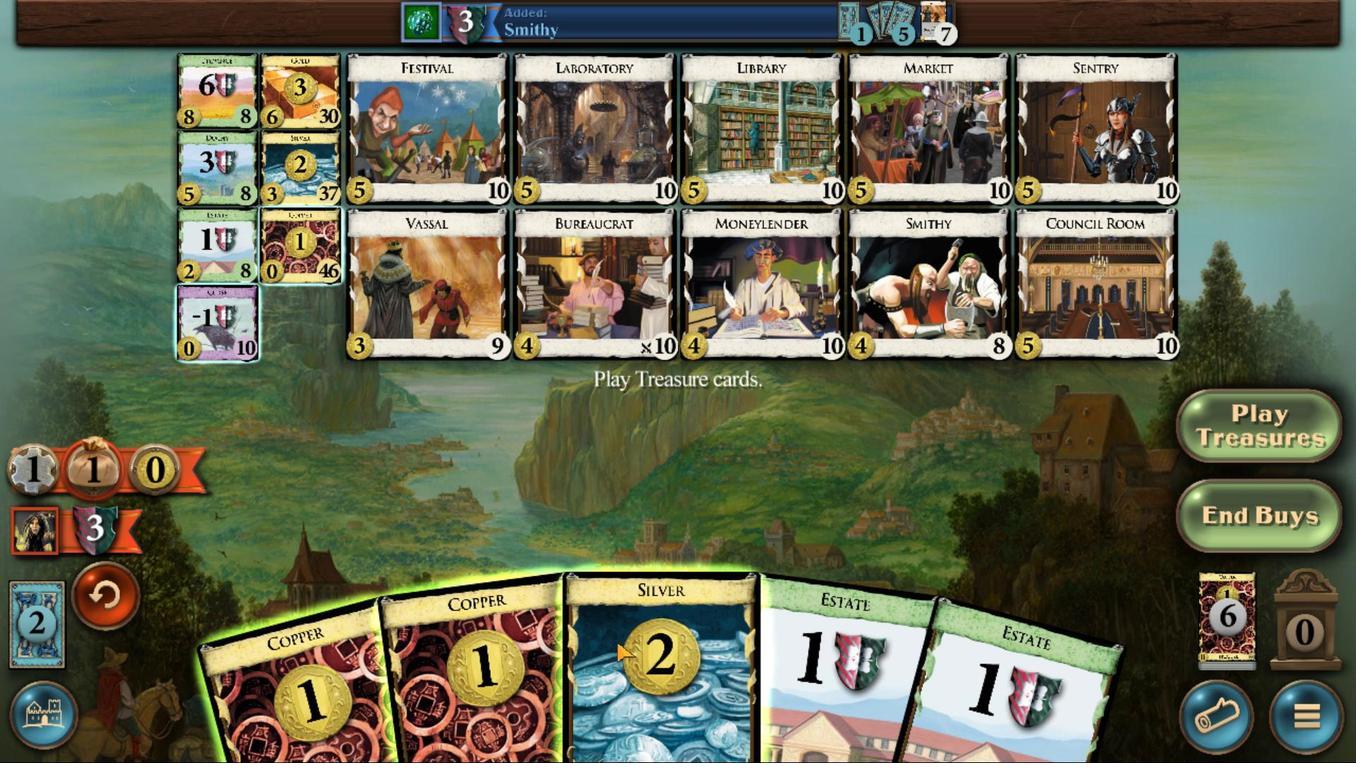 
Action: Mouse pressed left at (656, 543)
Screenshot: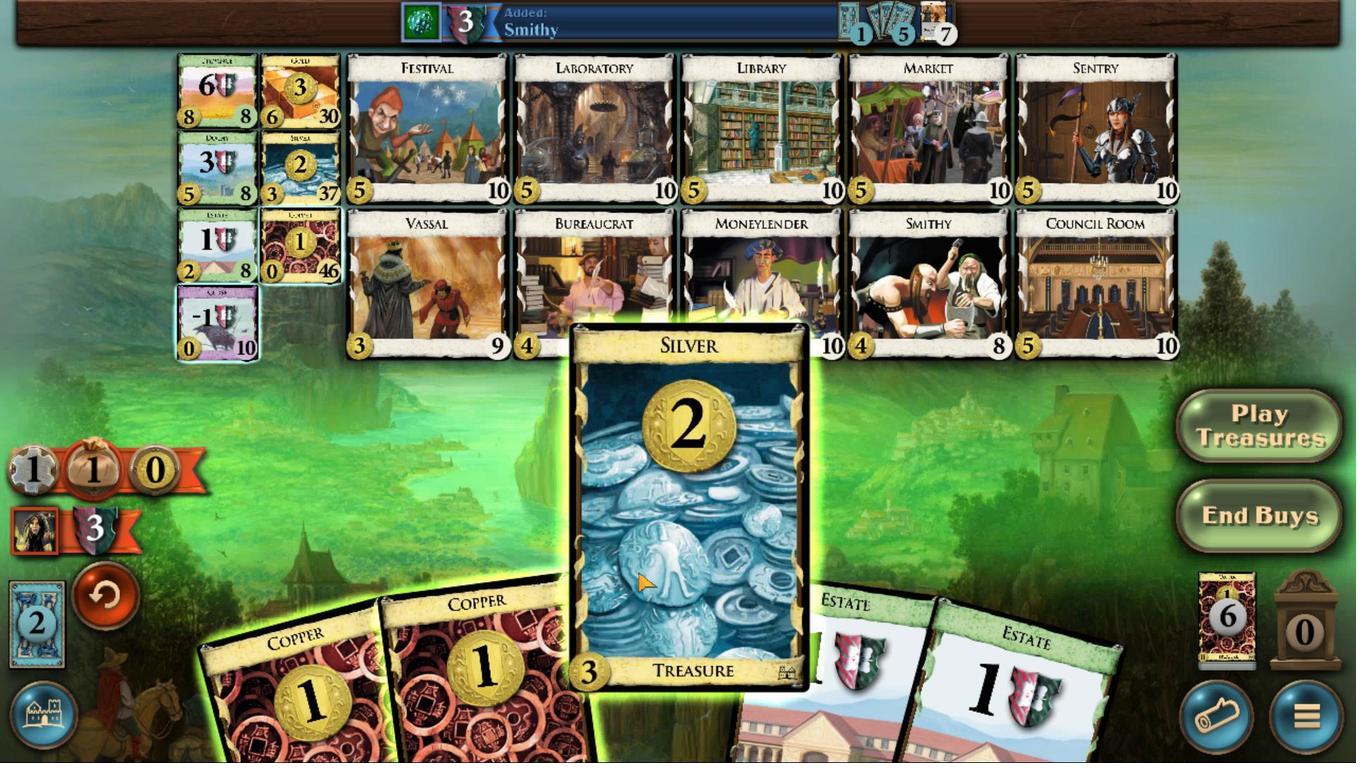 
Action: Mouse moved to (615, 559)
Screenshot: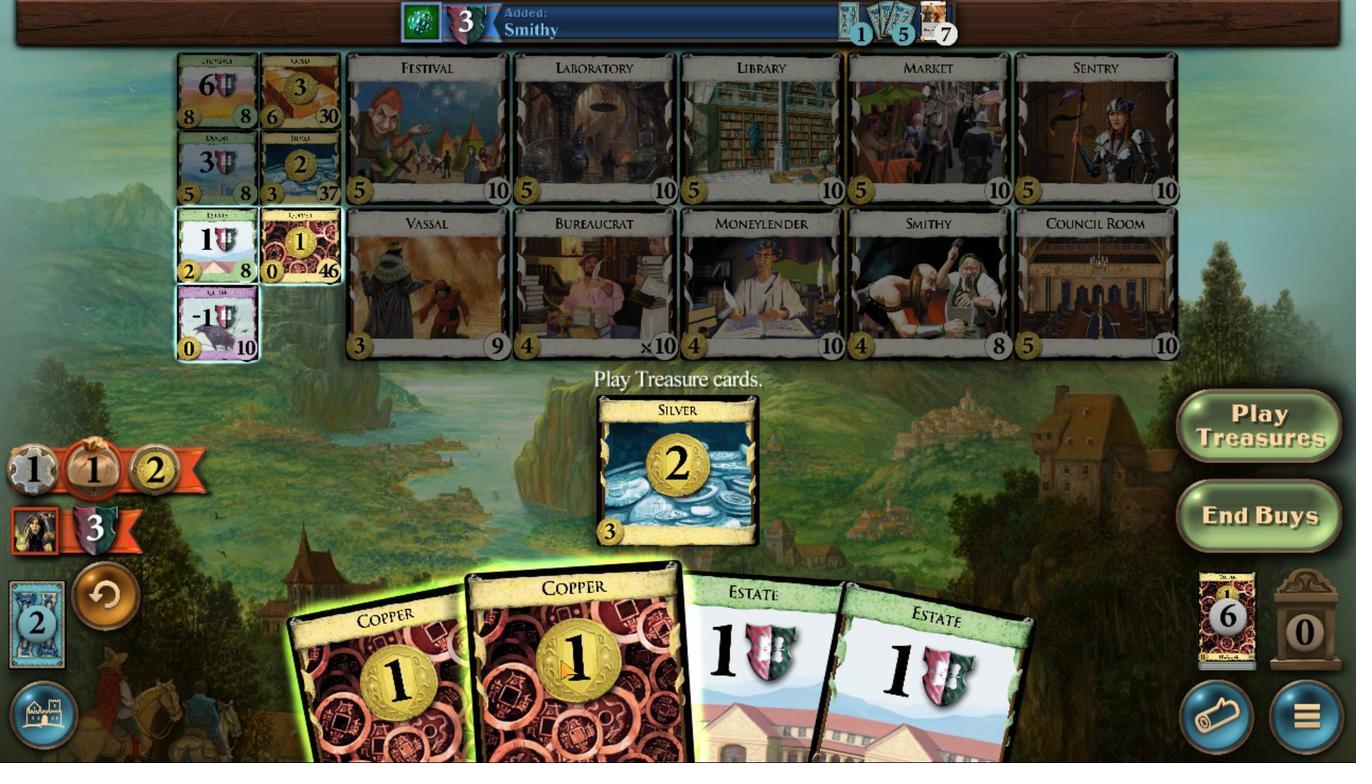 
Action: Mouse pressed left at (615, 559)
Screenshot: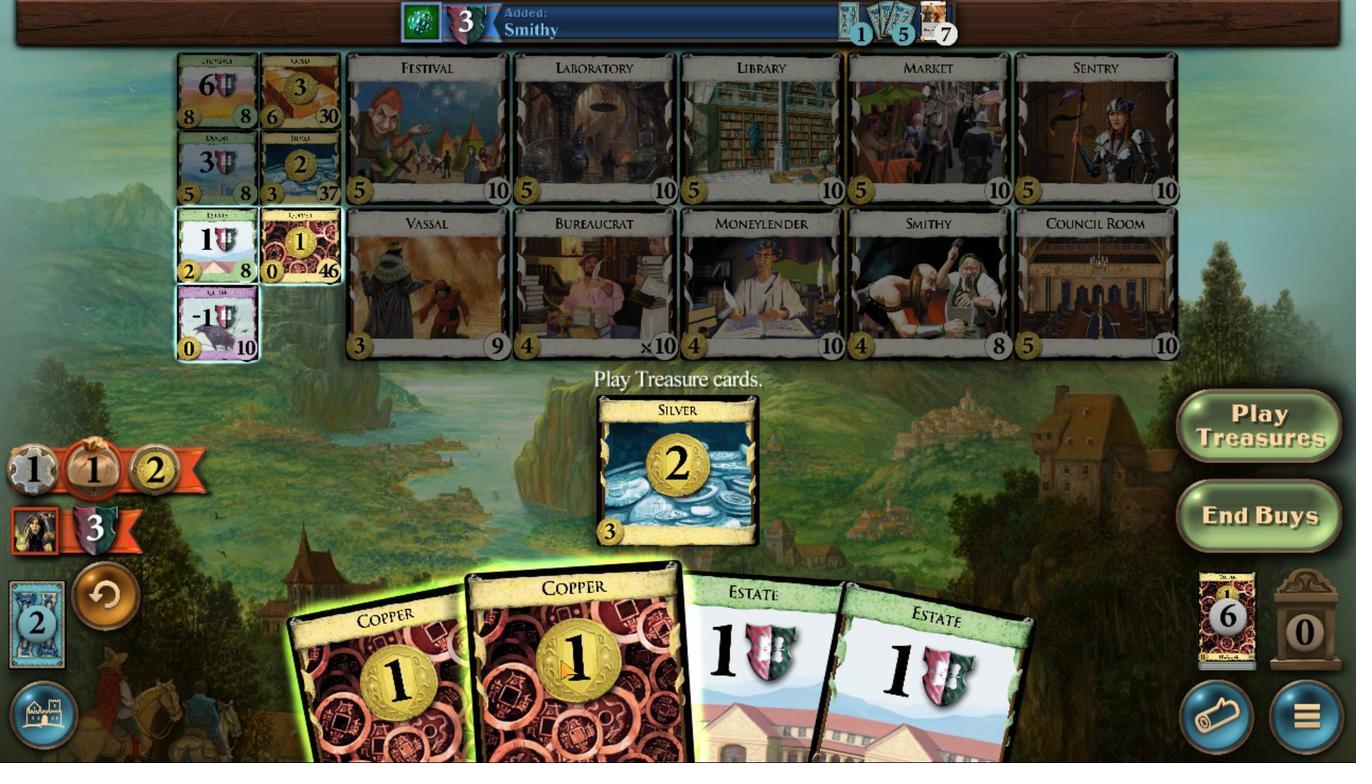 
Action: Mouse moved to (611, 530)
Screenshot: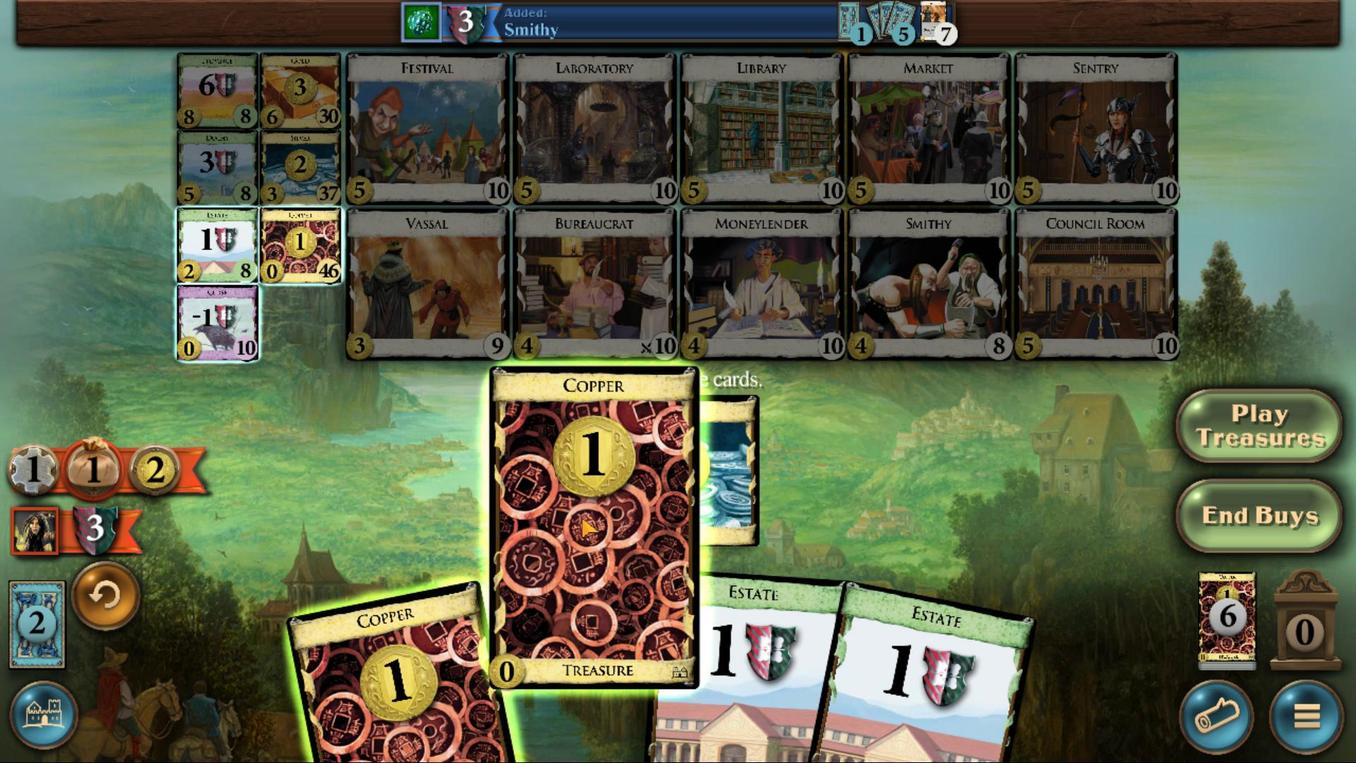 
Action: Mouse pressed left at (611, 530)
Screenshot: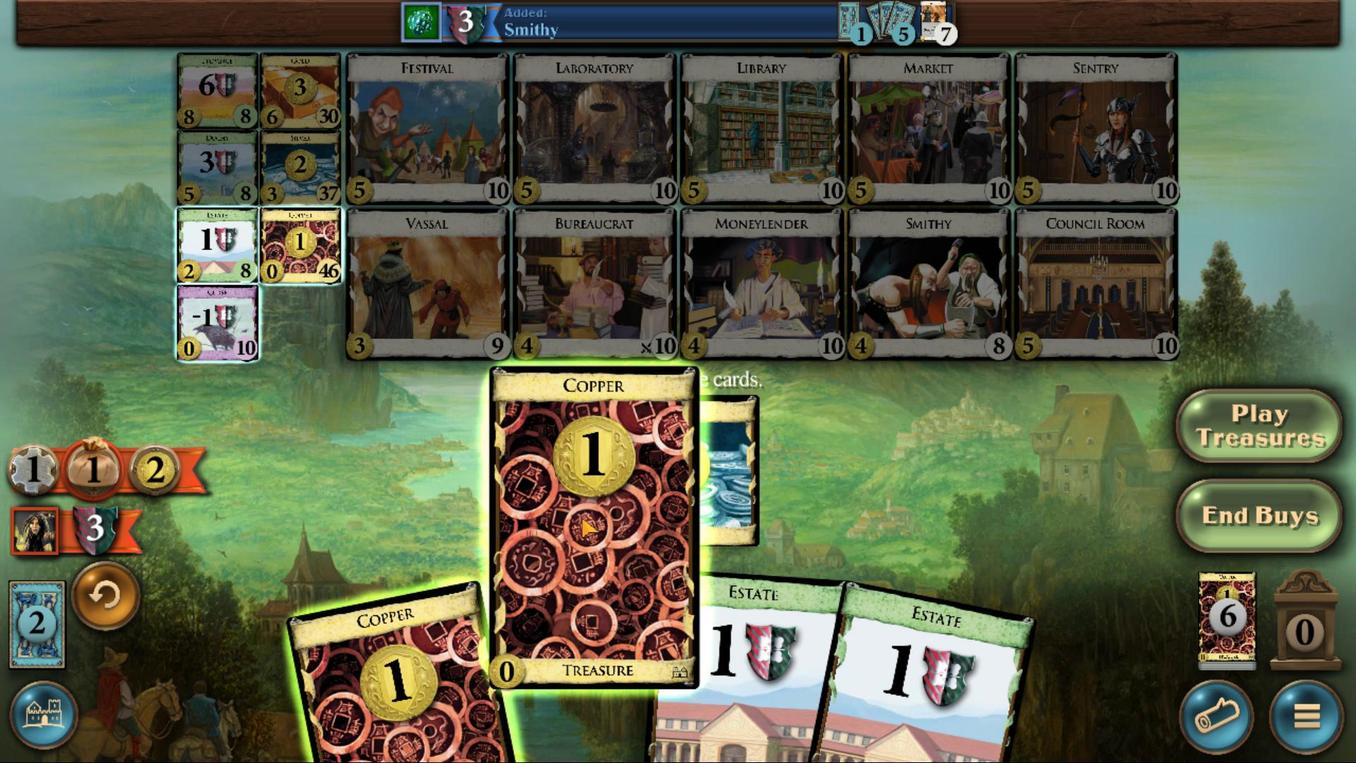 
Action: Mouse moved to (471, 390)
Screenshot: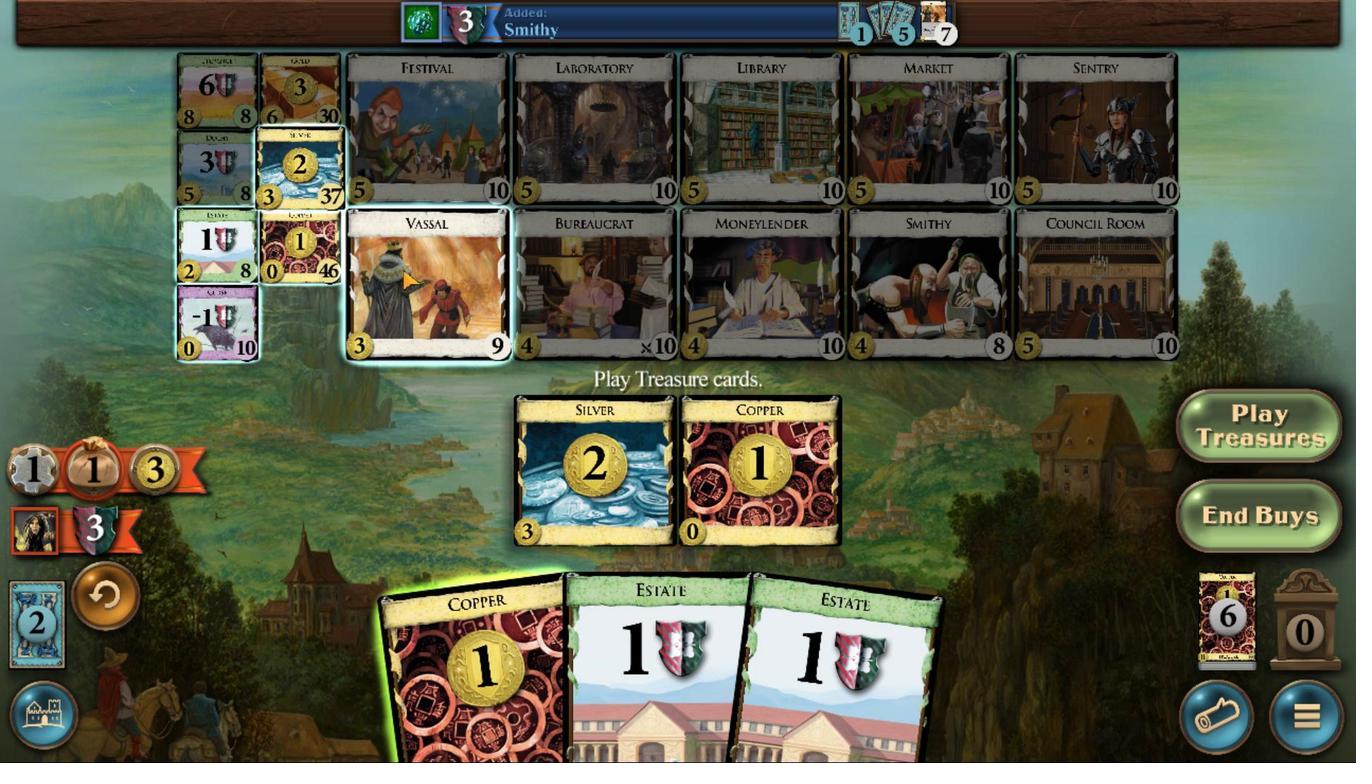 
Action: Mouse pressed left at (471, 390)
Screenshot: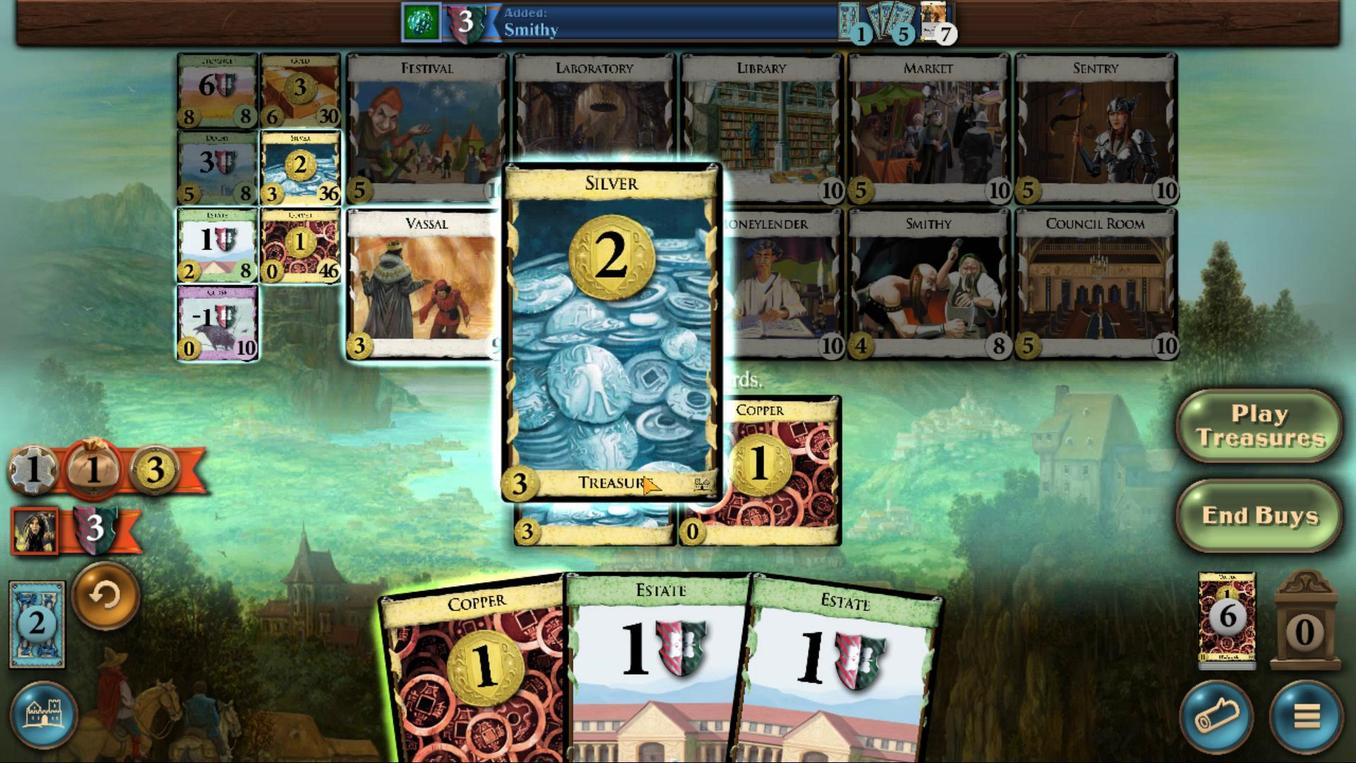 
Action: Mouse moved to (684, 546)
Screenshot: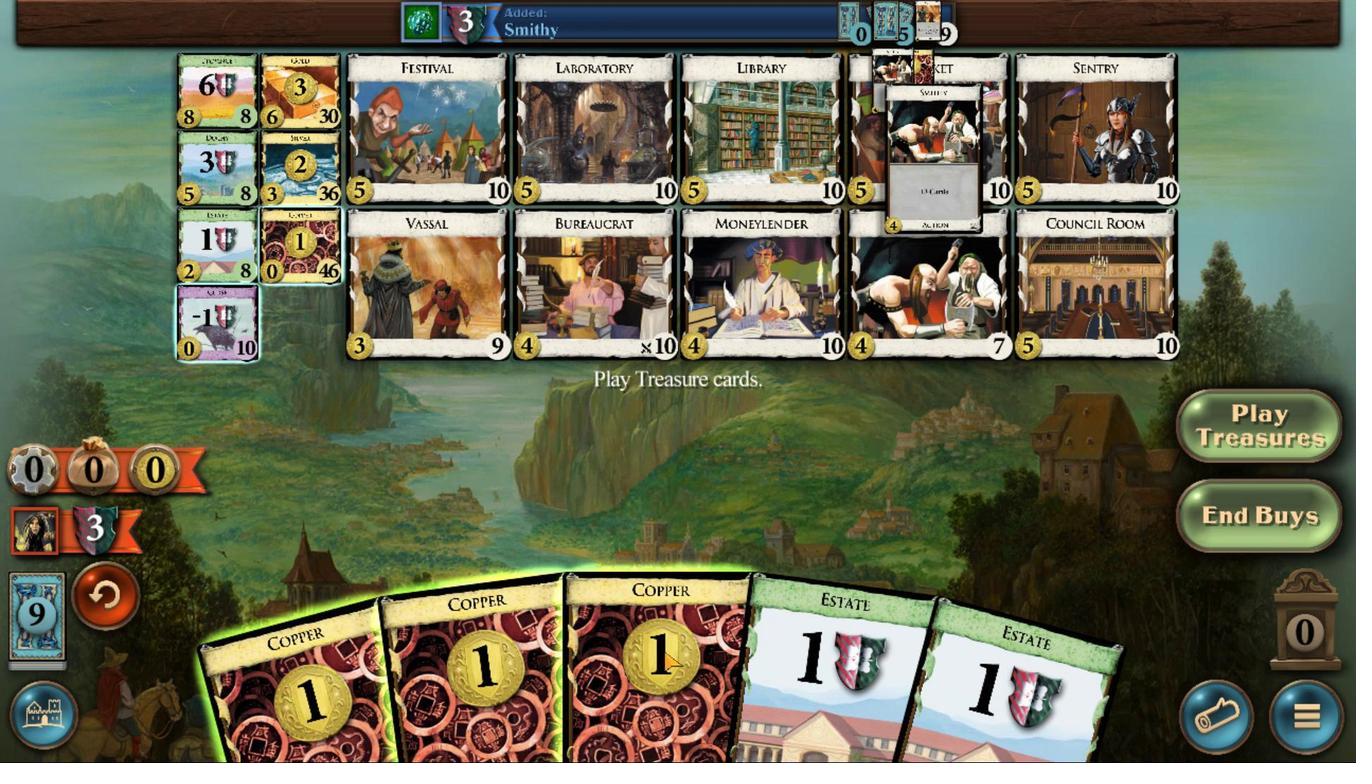 
Action: Mouse pressed left at (684, 546)
Screenshot: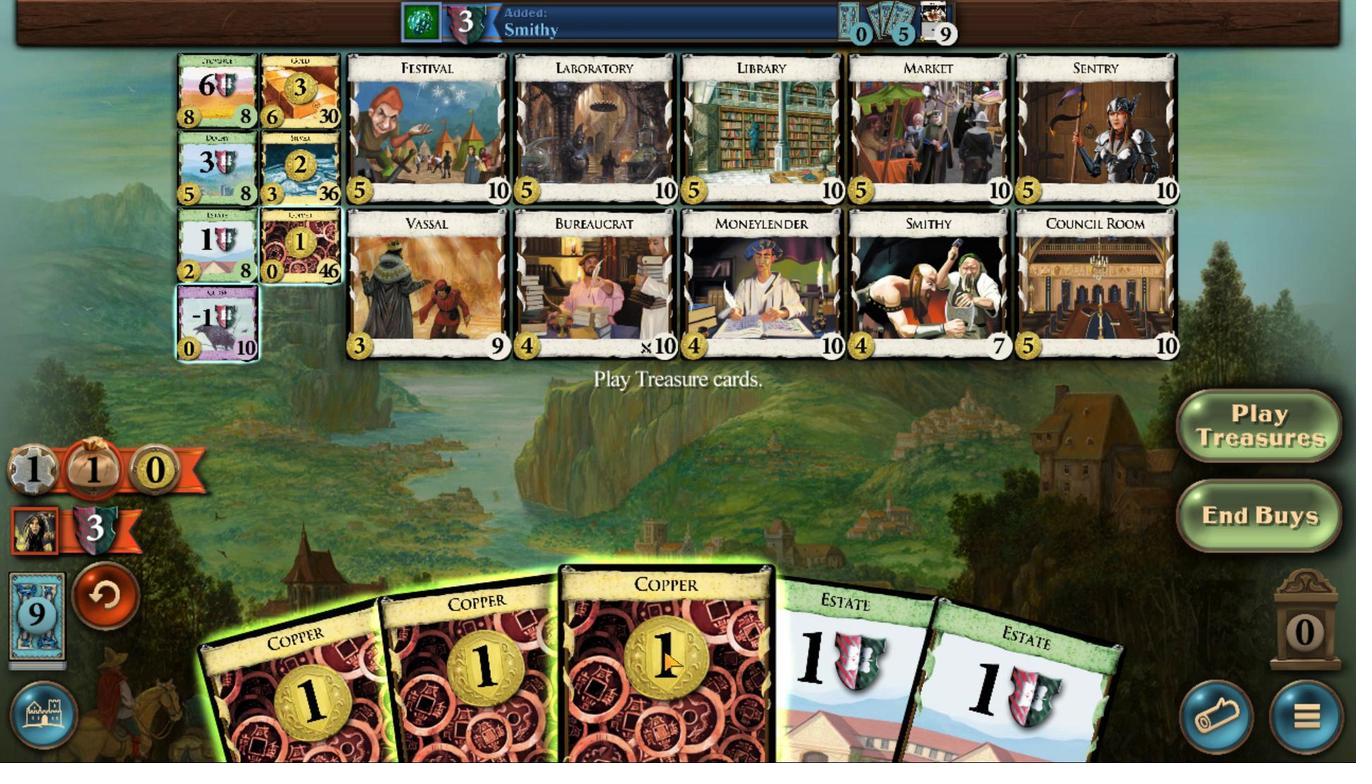 
Action: Mouse moved to (879, 472)
Screenshot: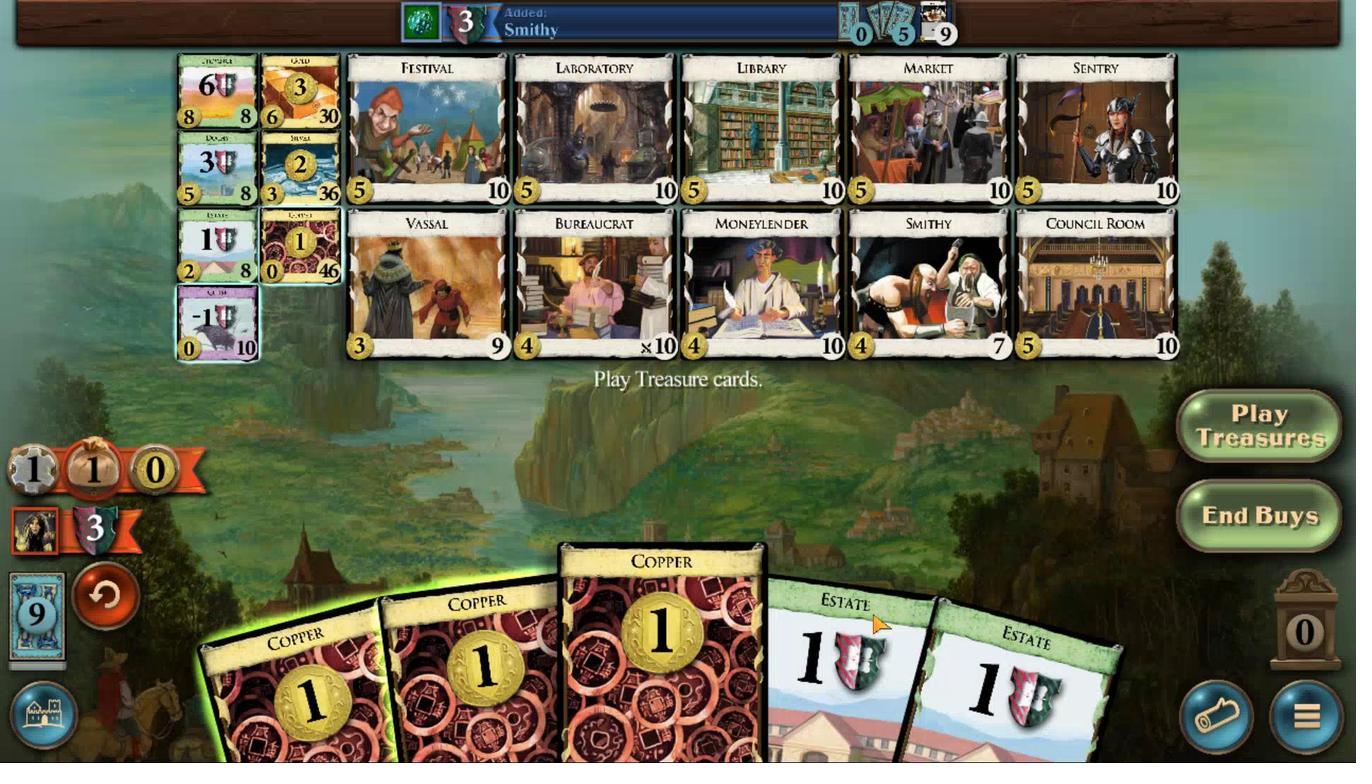 
Action: Mouse pressed left at (879, 472)
Screenshot: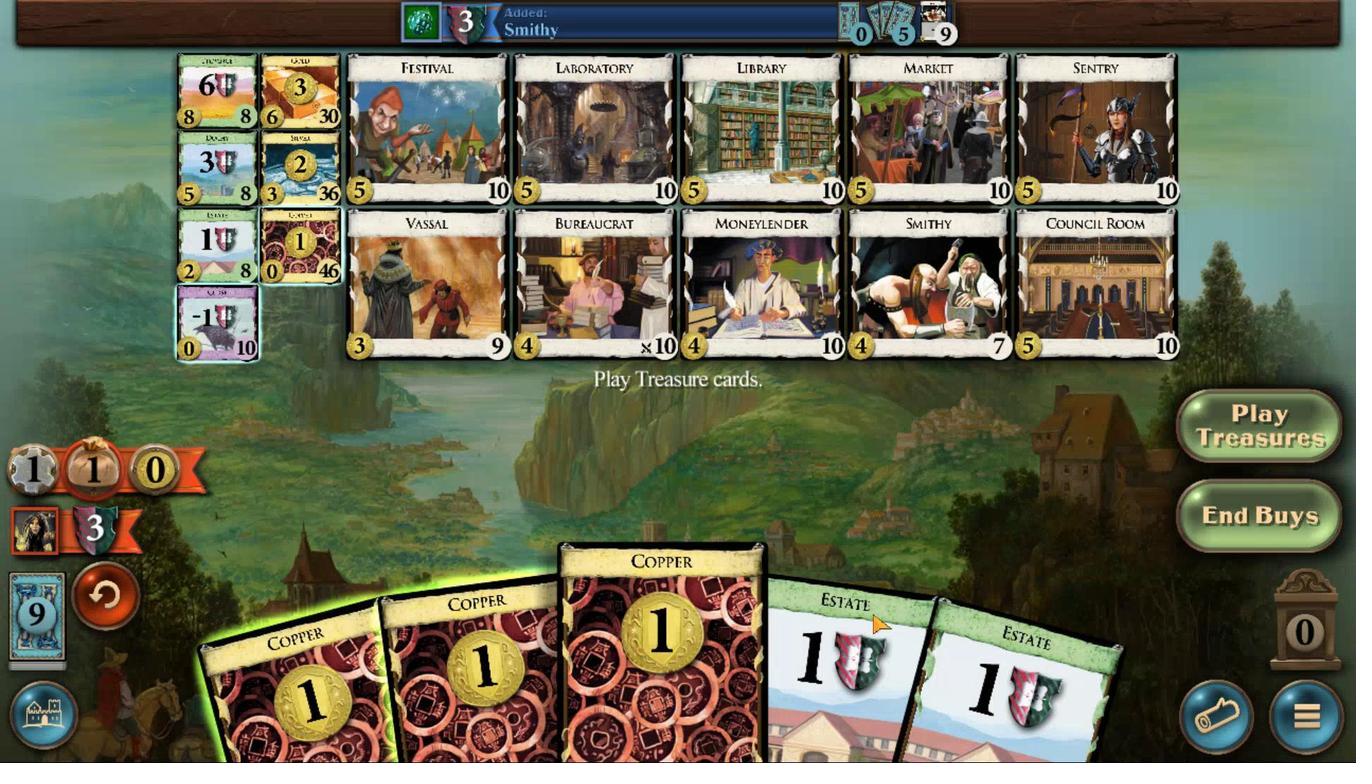 
Action: Mouse moved to (689, 564)
Screenshot: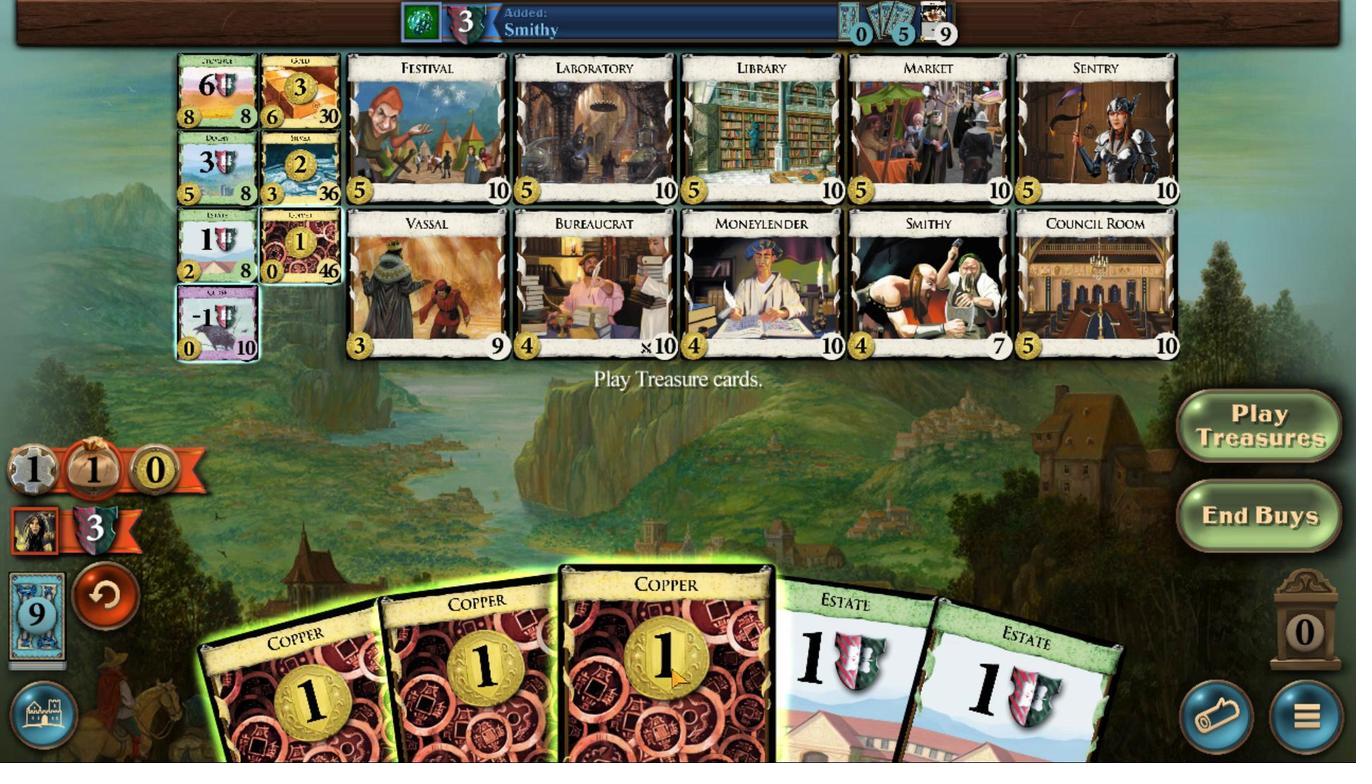 
Action: Mouse pressed left at (689, 564)
Screenshot: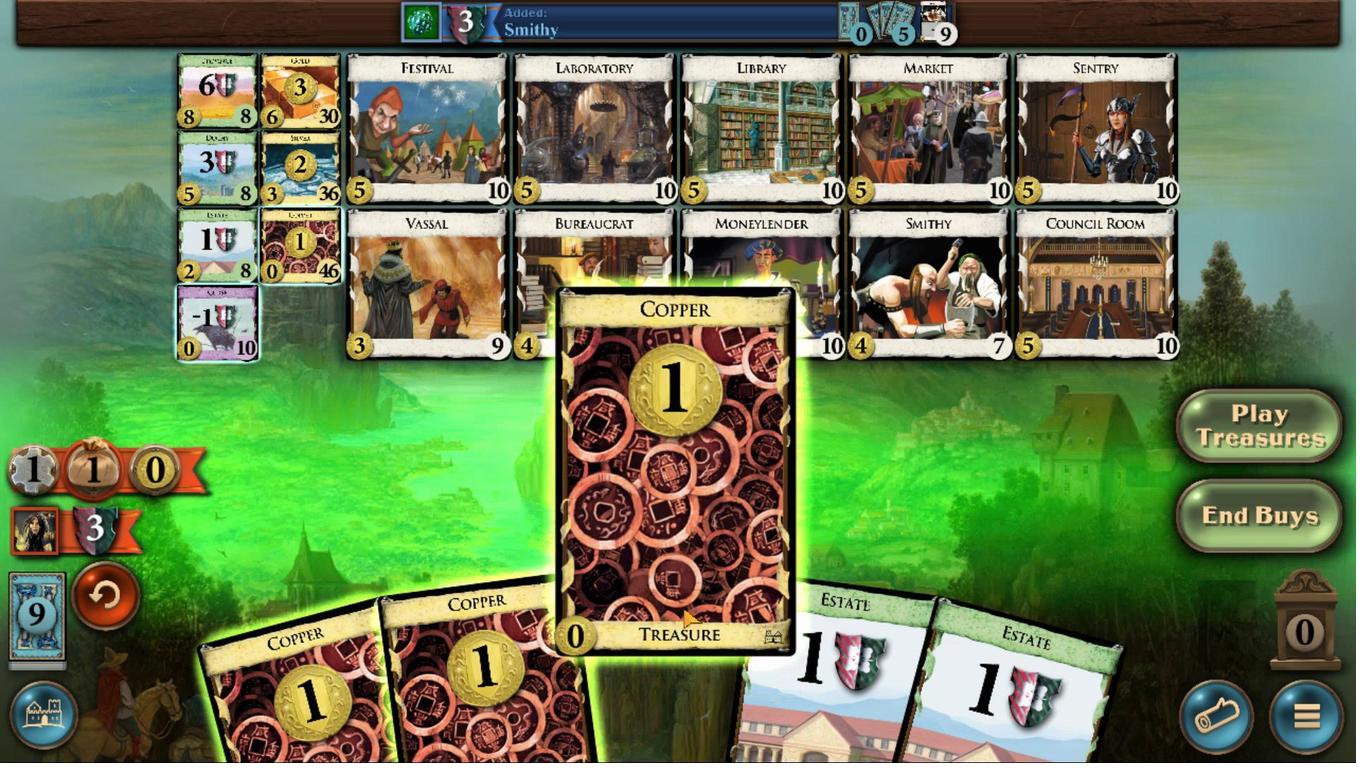 
Action: Mouse moved to (678, 546)
Screenshot: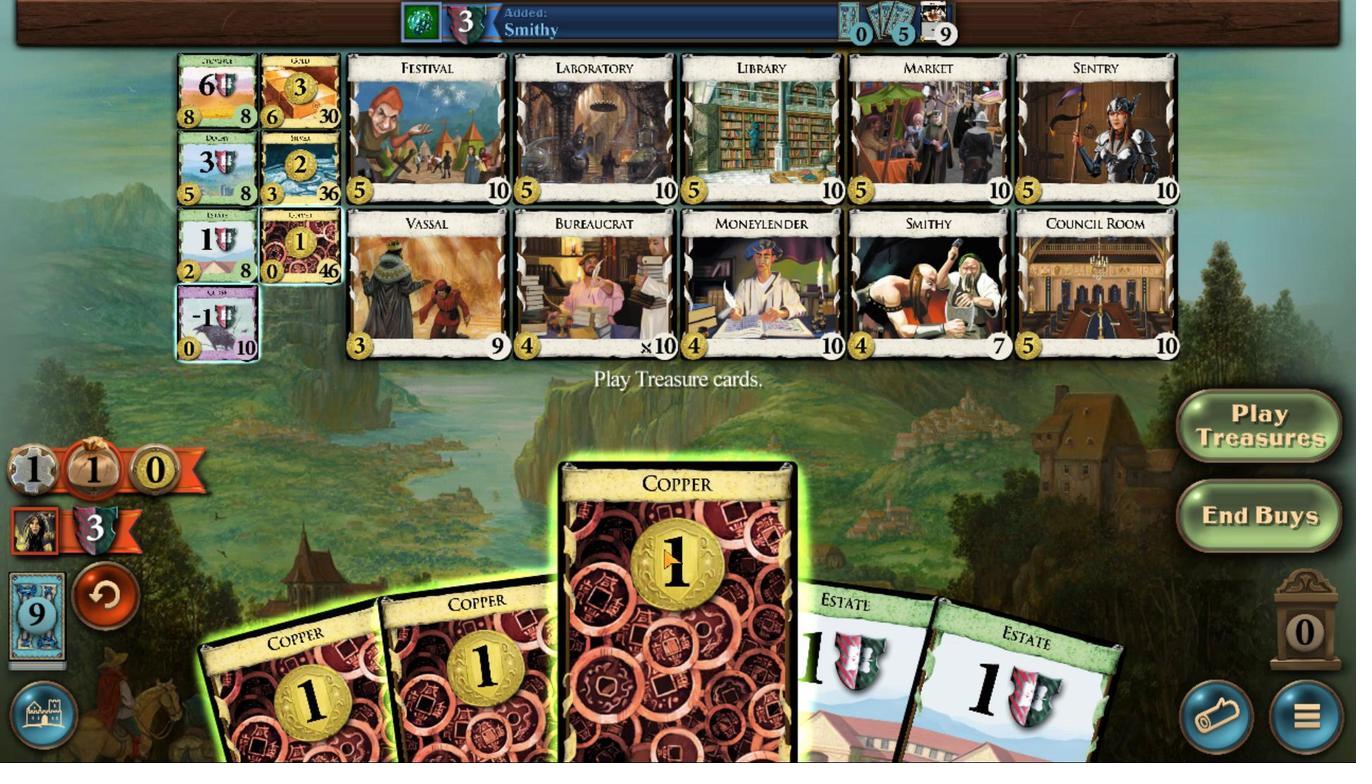 
Action: Mouse pressed left at (678, 546)
Screenshot: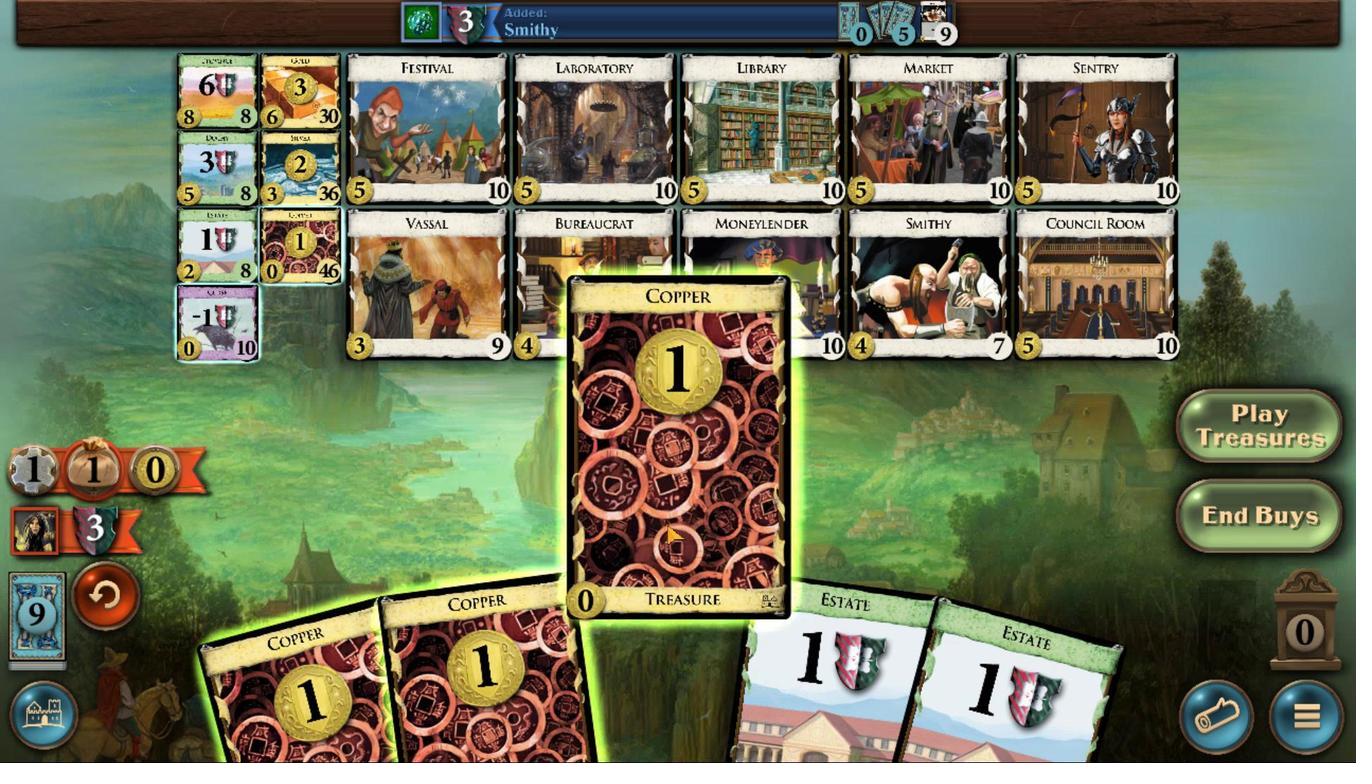 
Action: Mouse moved to (638, 549)
Screenshot: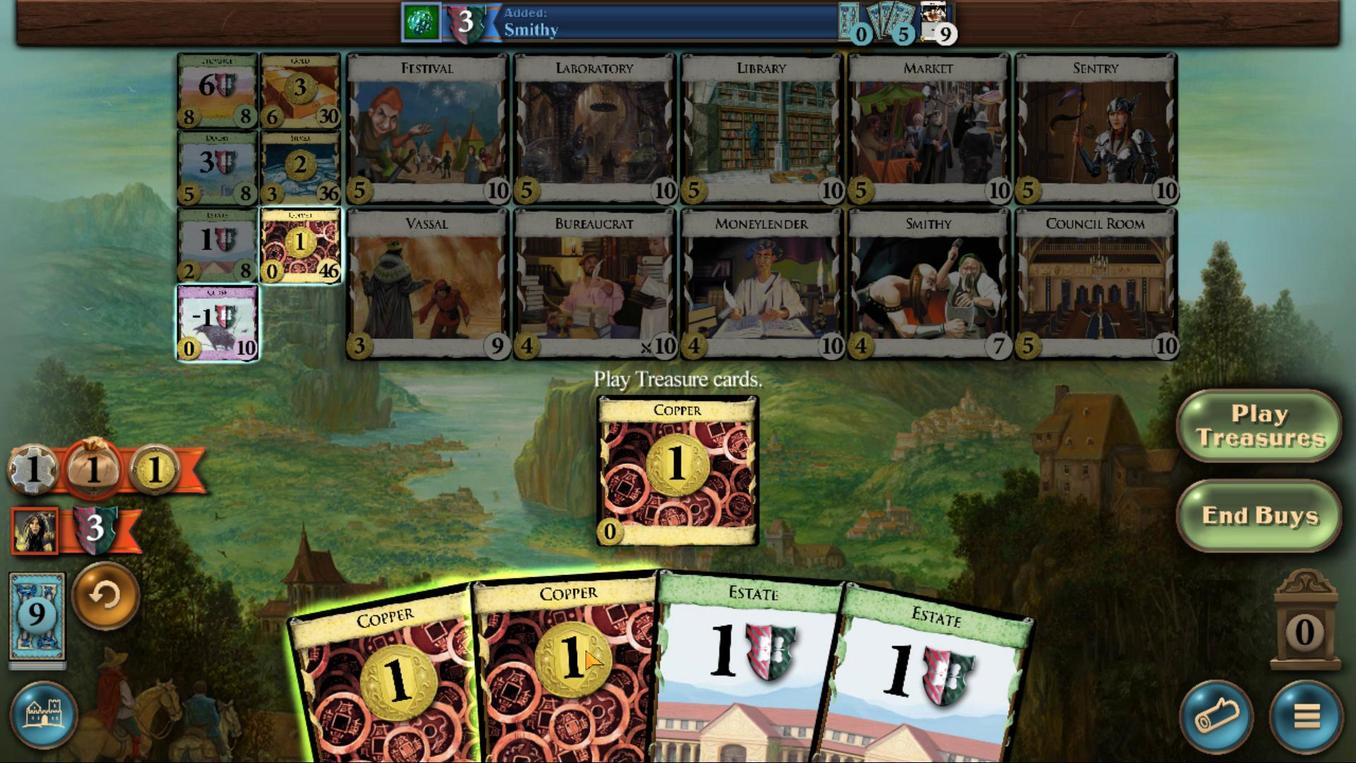 
Action: Mouse pressed left at (638, 549)
Screenshot: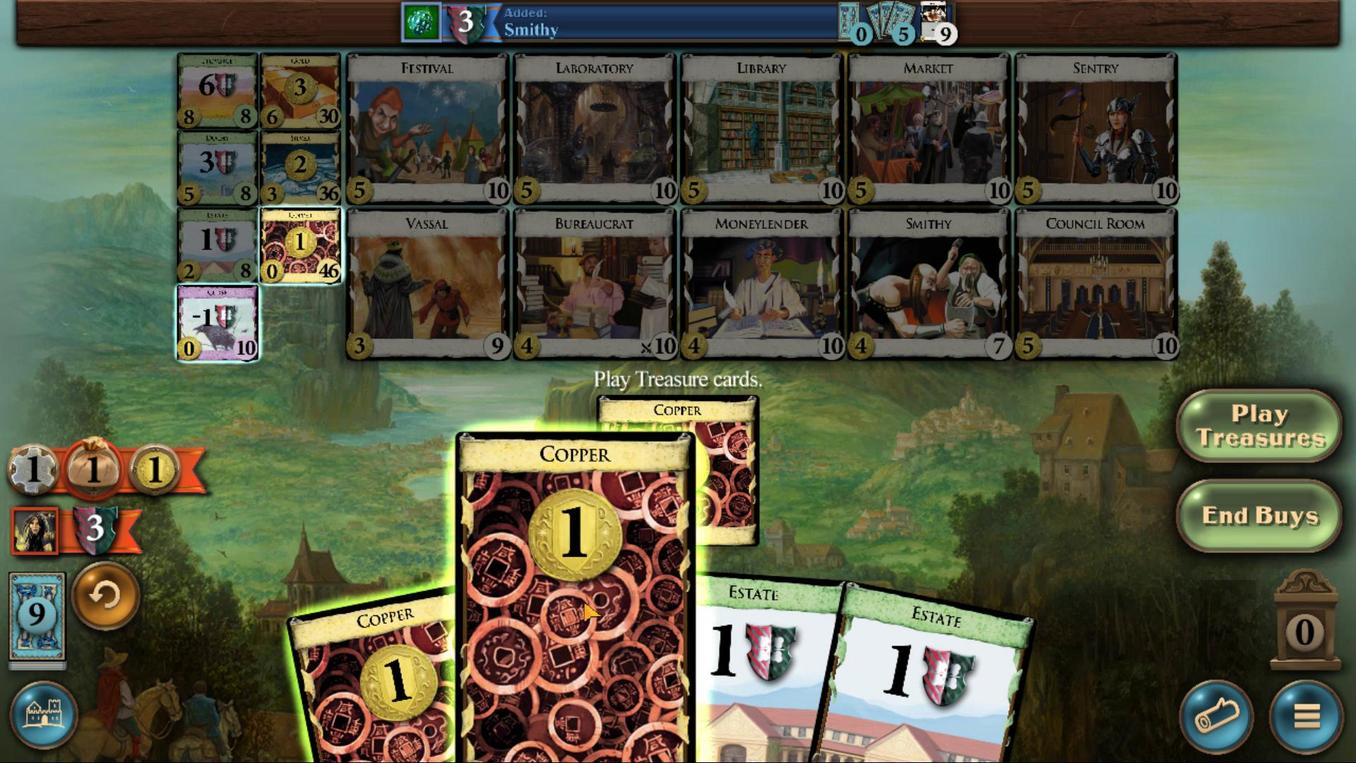 
Action: Mouse moved to (580, 550)
Screenshot: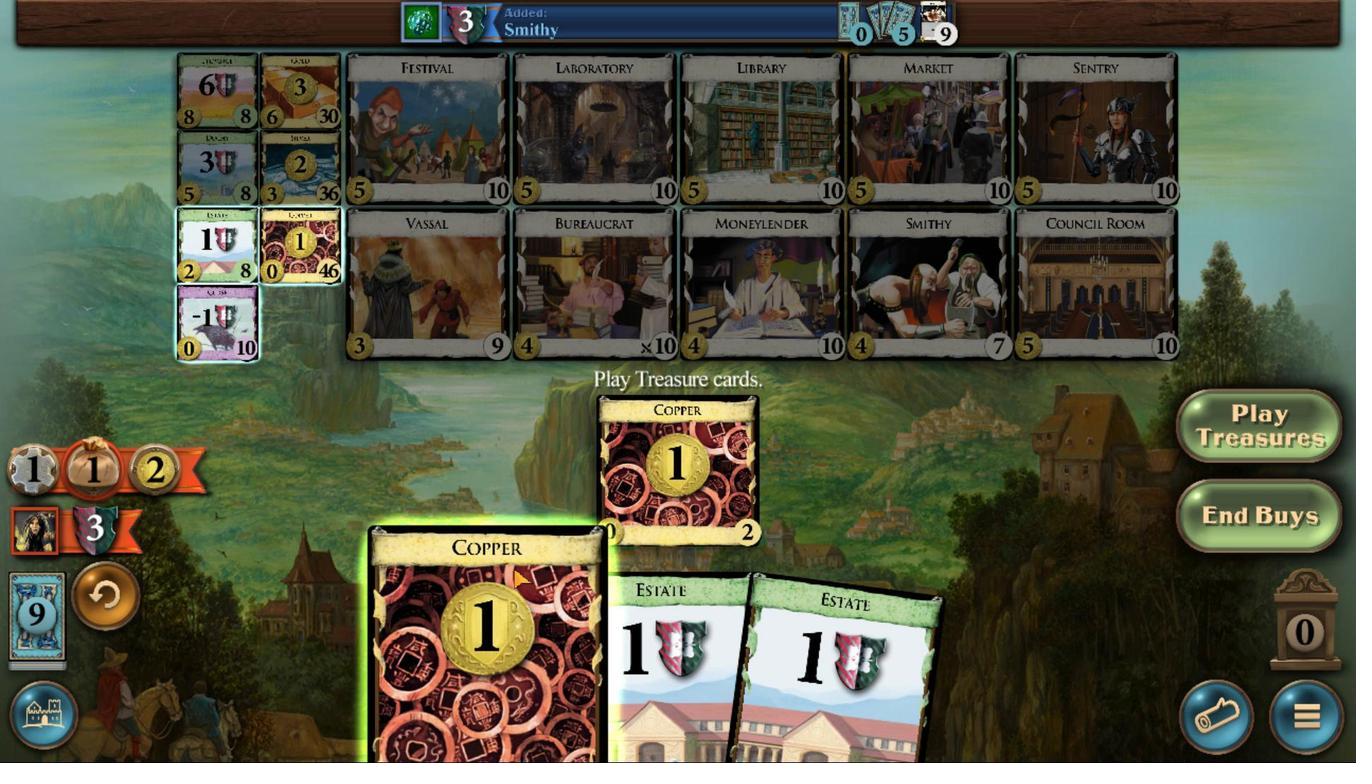 
Action: Mouse pressed left at (580, 550)
Screenshot: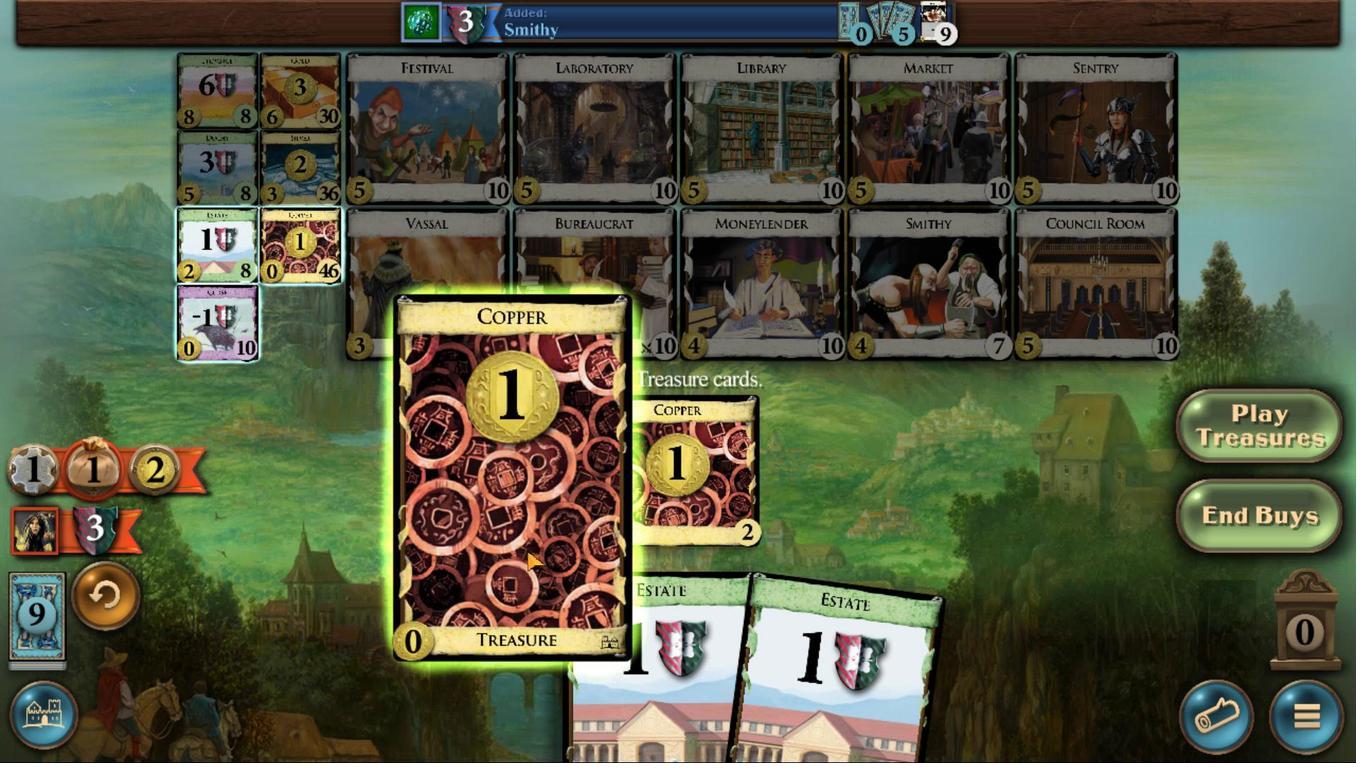 
Action: Mouse moved to (471, 397)
Screenshot: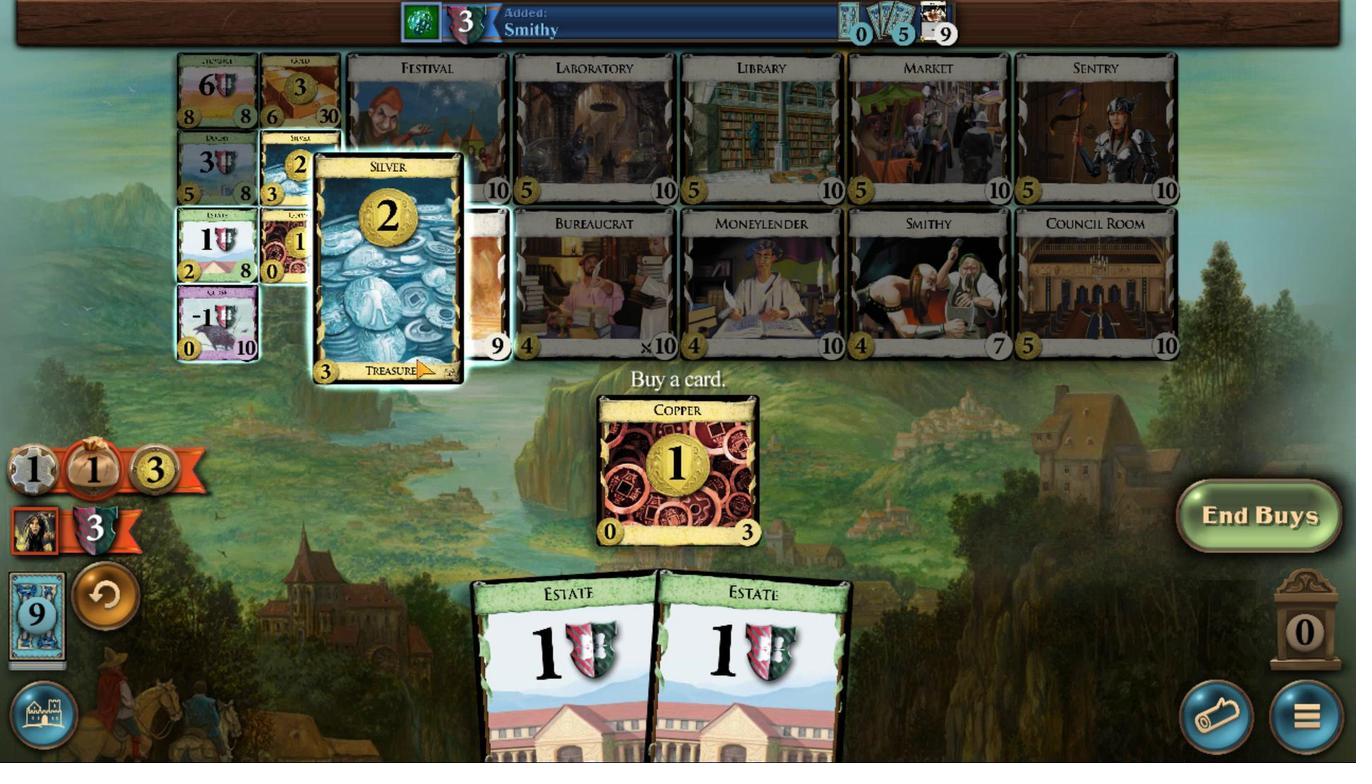 
Action: Mouse pressed left at (471, 397)
Screenshot: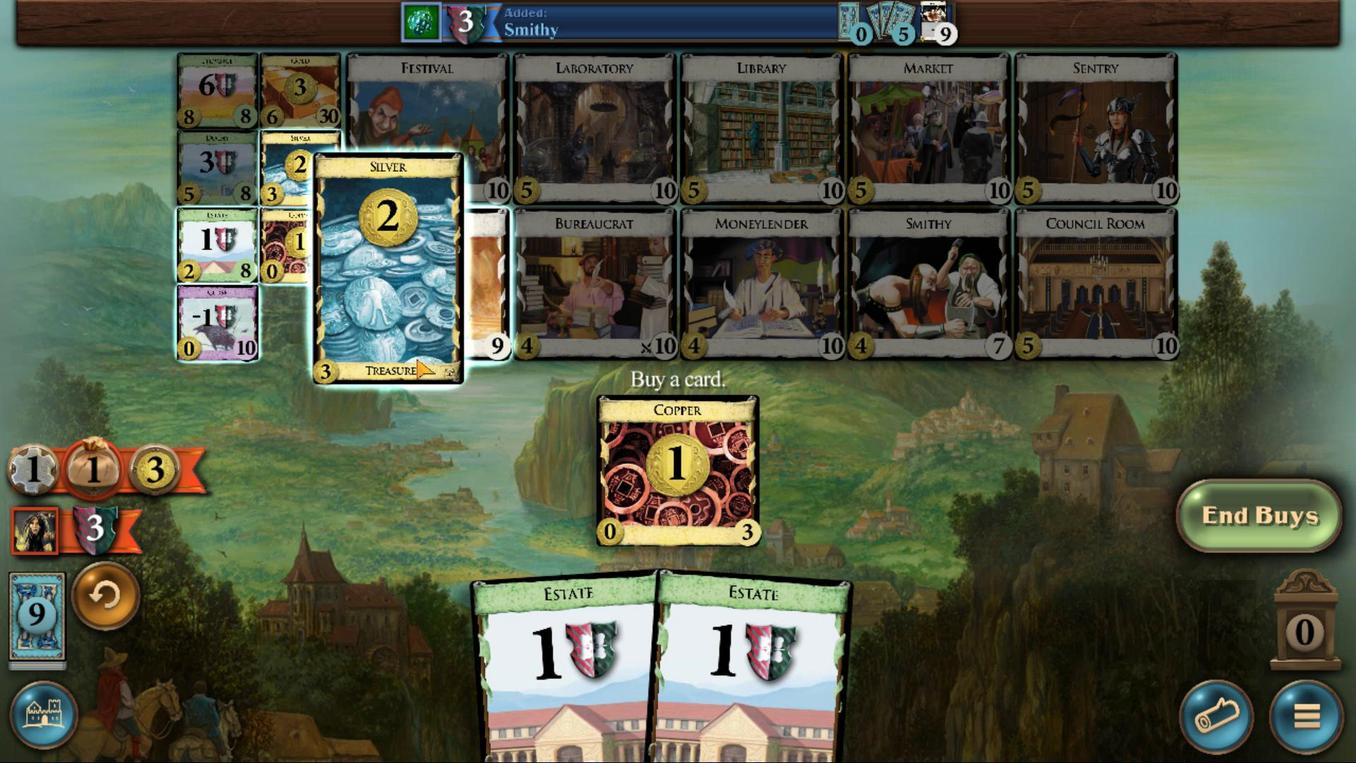 
Action: Mouse moved to (773, 551)
Screenshot: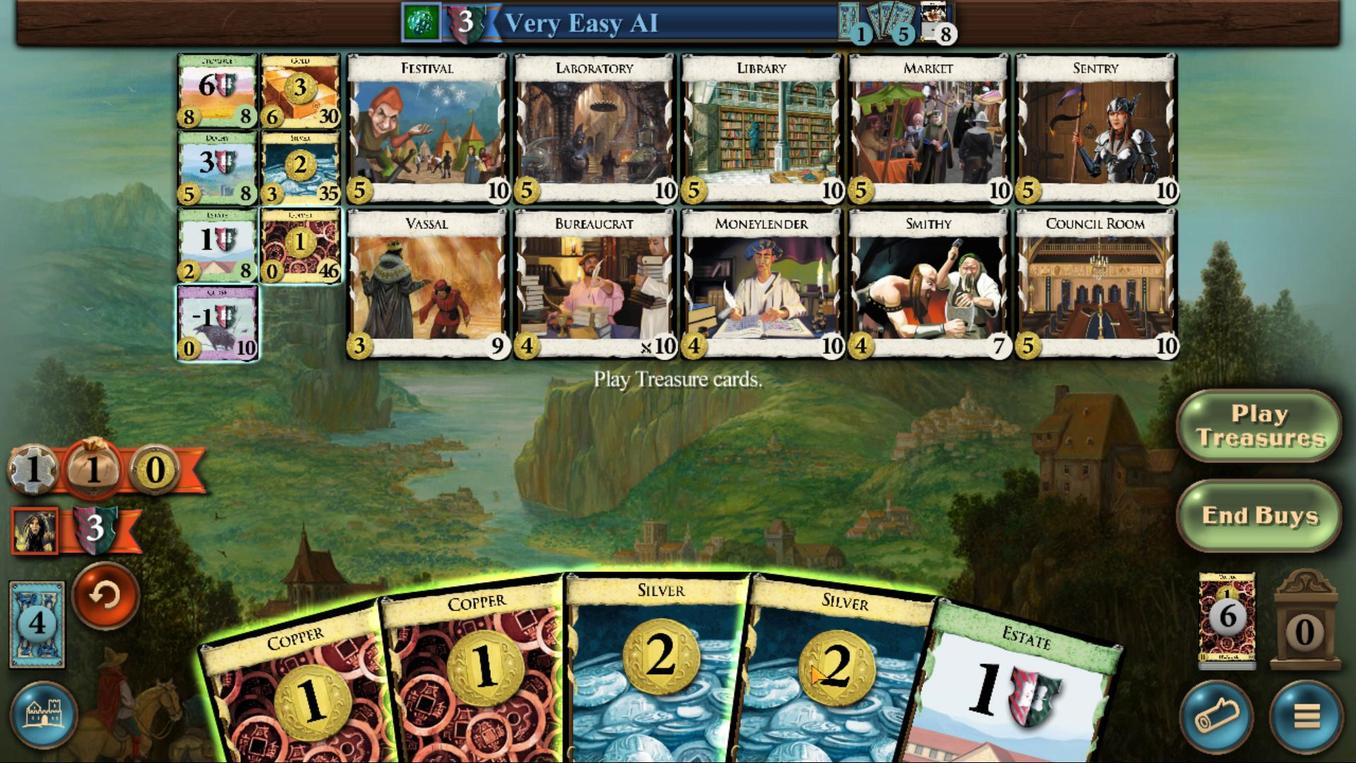 
Action: Mouse pressed left at (773, 551)
Screenshot: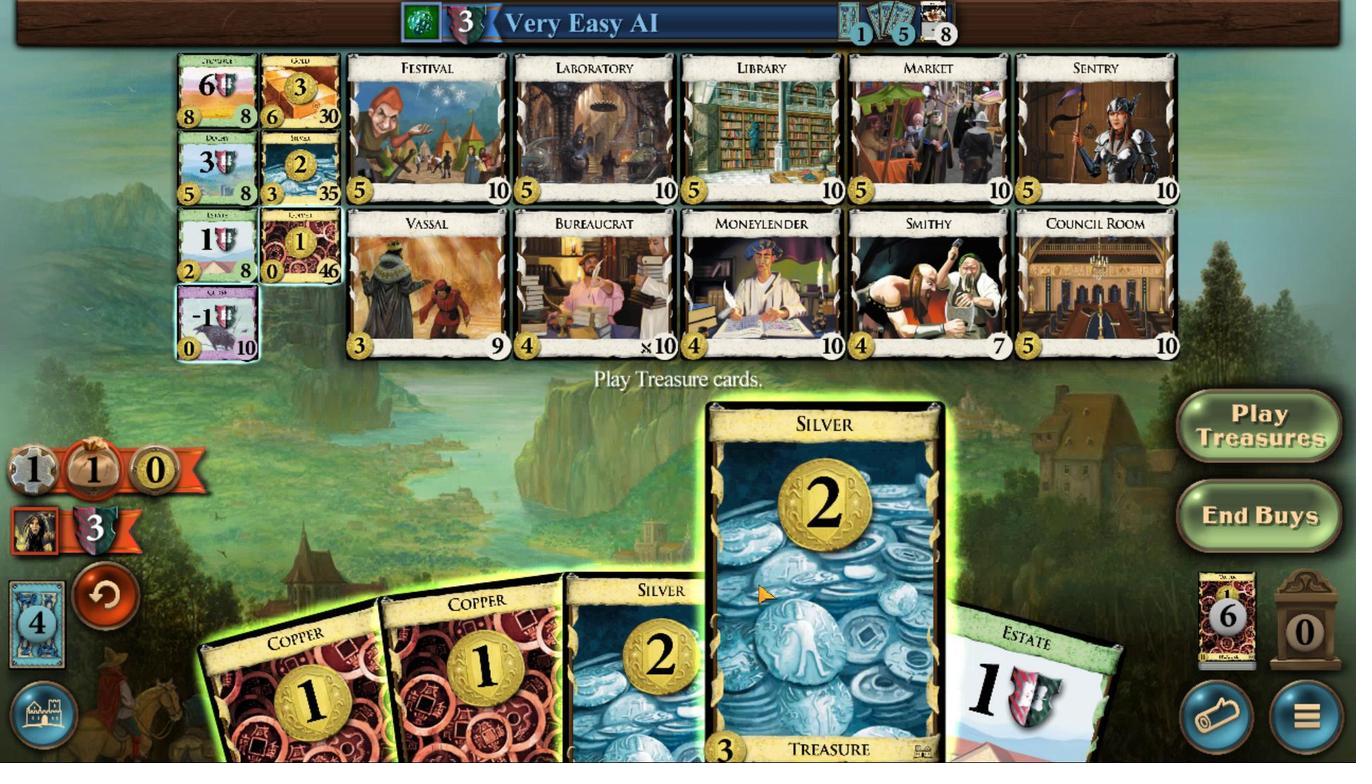 
Action: Mouse moved to (722, 561)
Screenshot: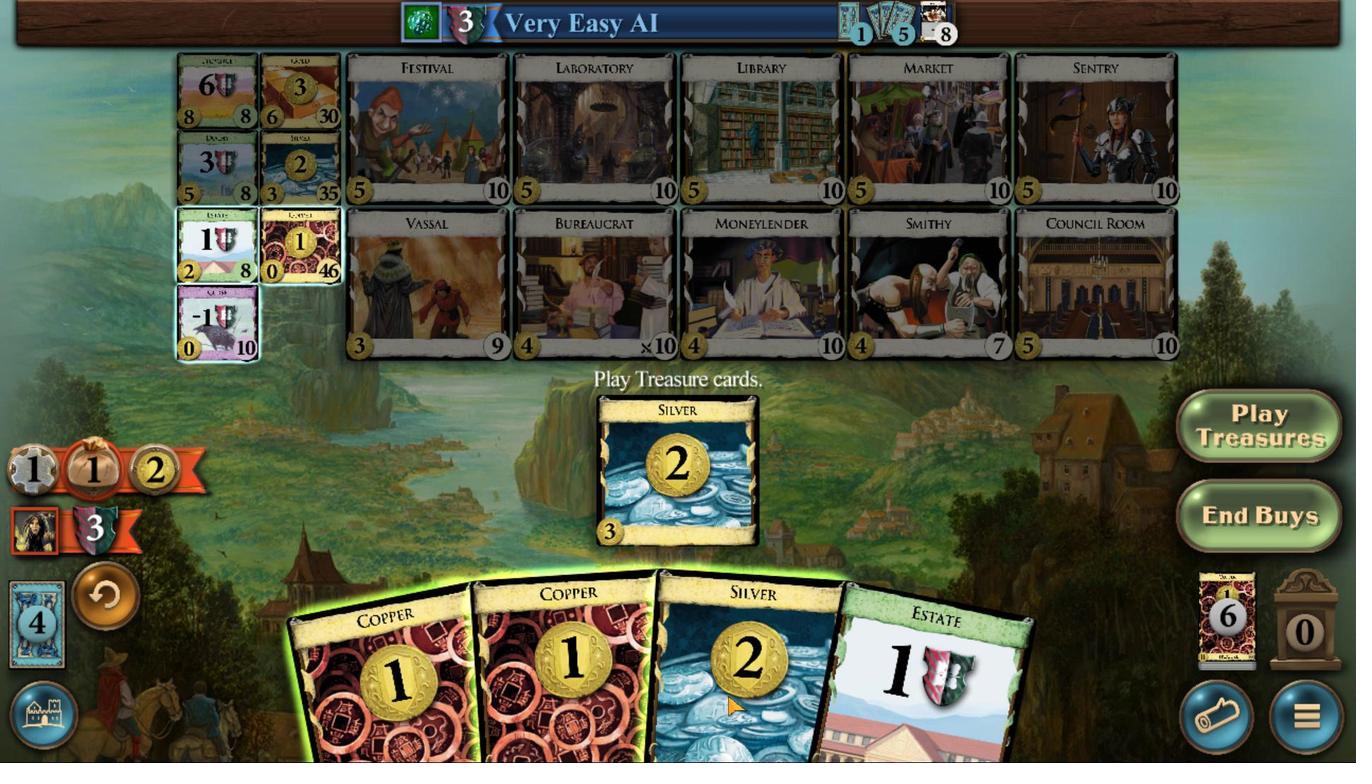 
Action: Mouse pressed left at (722, 561)
Screenshot: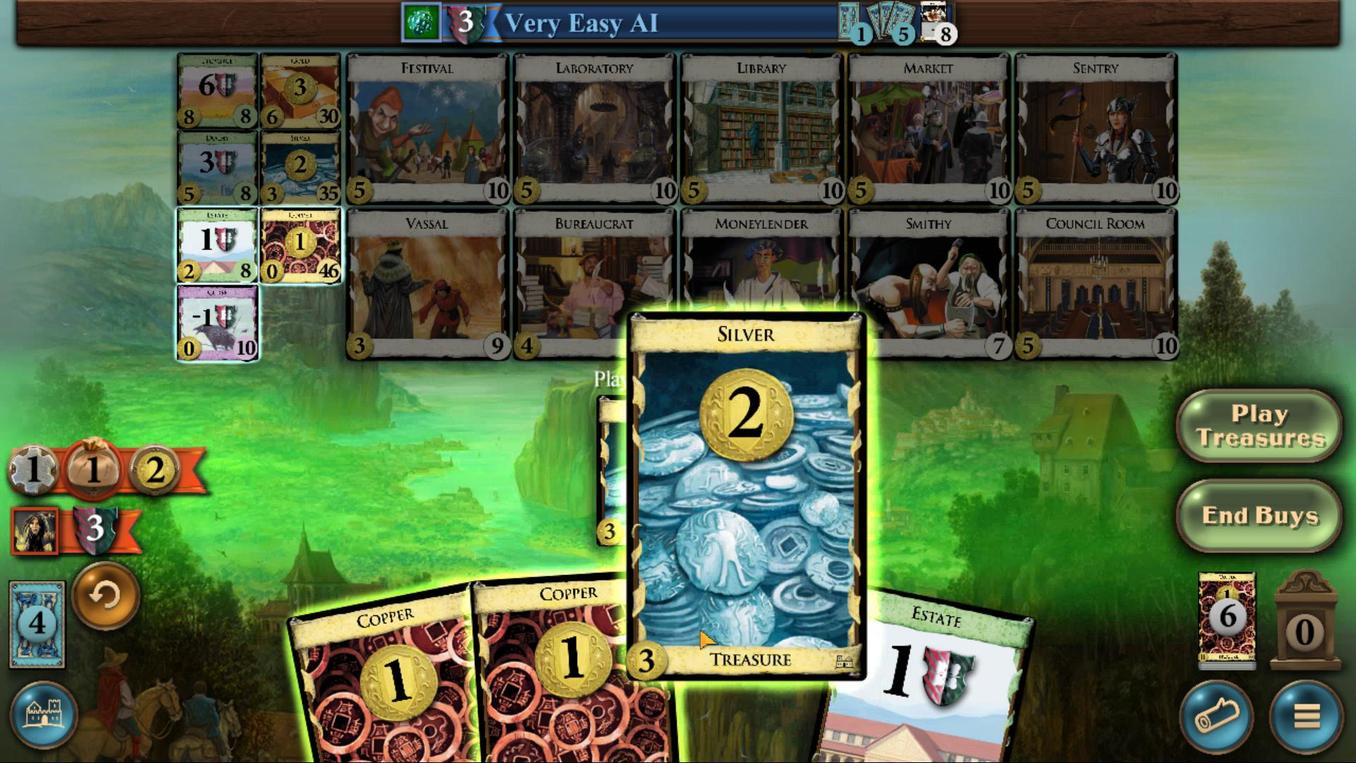 
Action: Mouse moved to (731, 562)
Screenshot: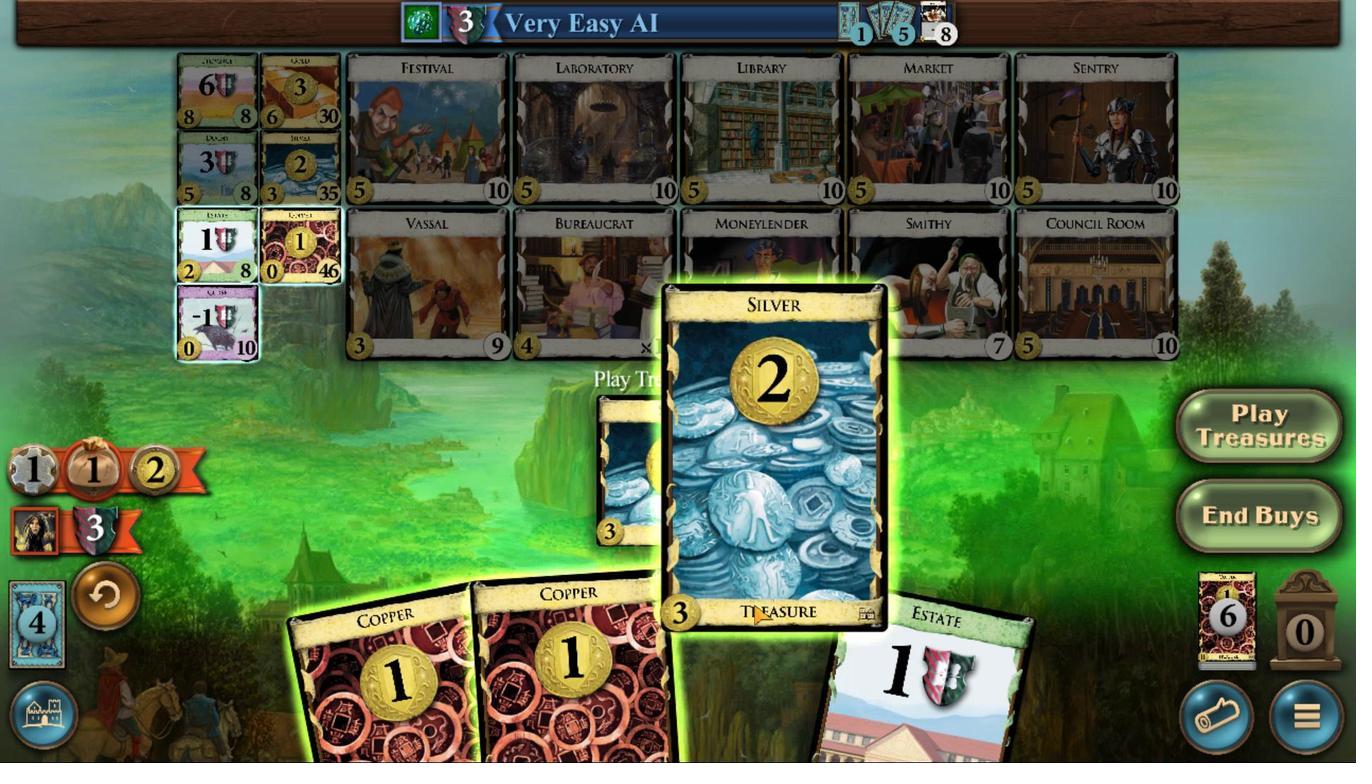 
Action: Mouse pressed left at (731, 562)
Screenshot: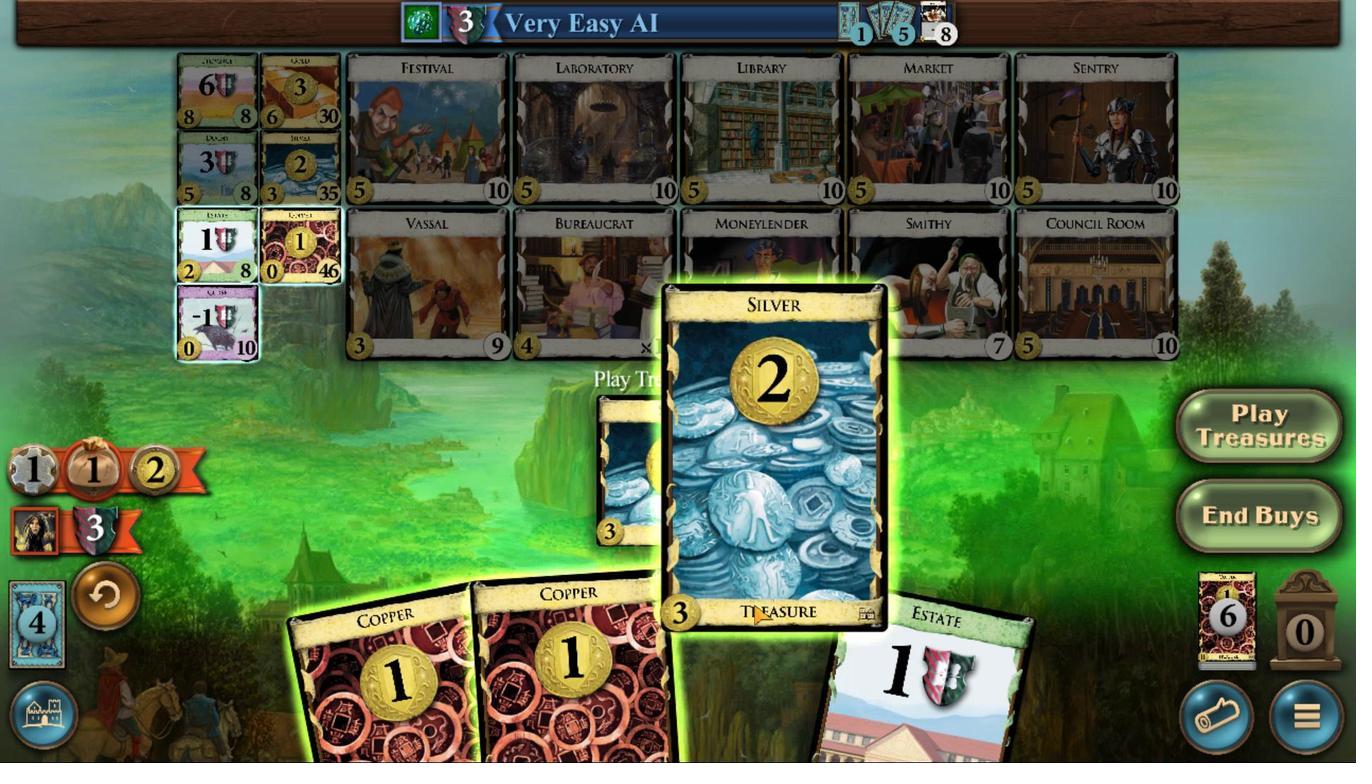
Action: Mouse moved to (704, 527)
Screenshot: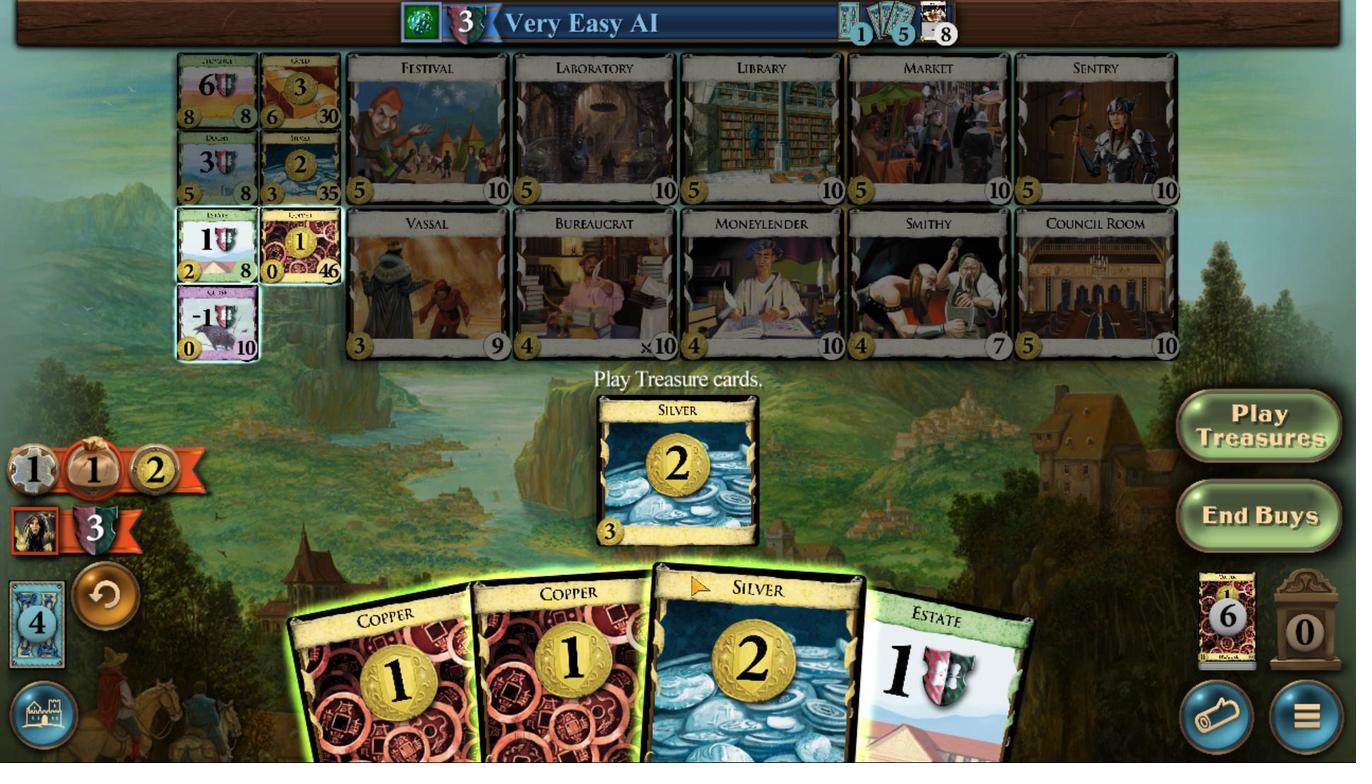 
Action: Mouse pressed left at (704, 527)
Screenshot: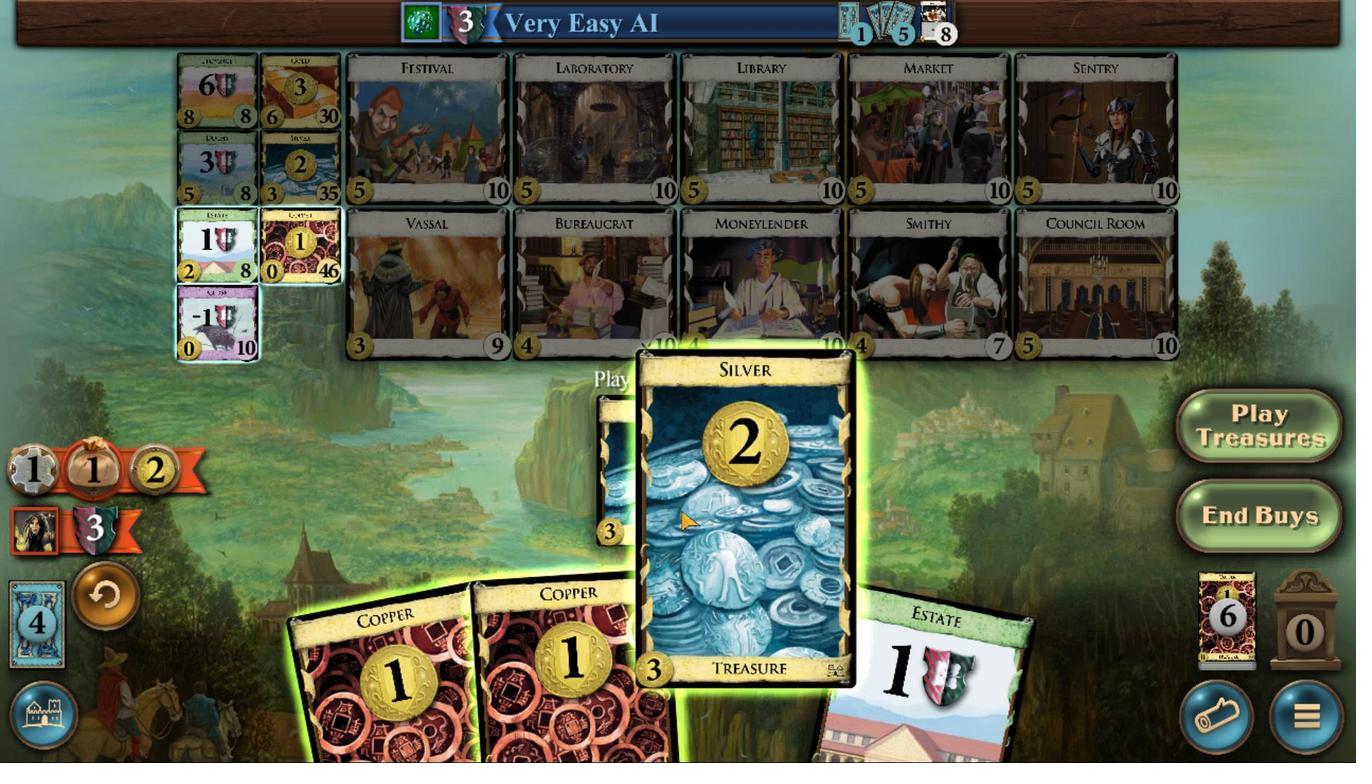 
Action: Mouse moved to (661, 542)
Screenshot: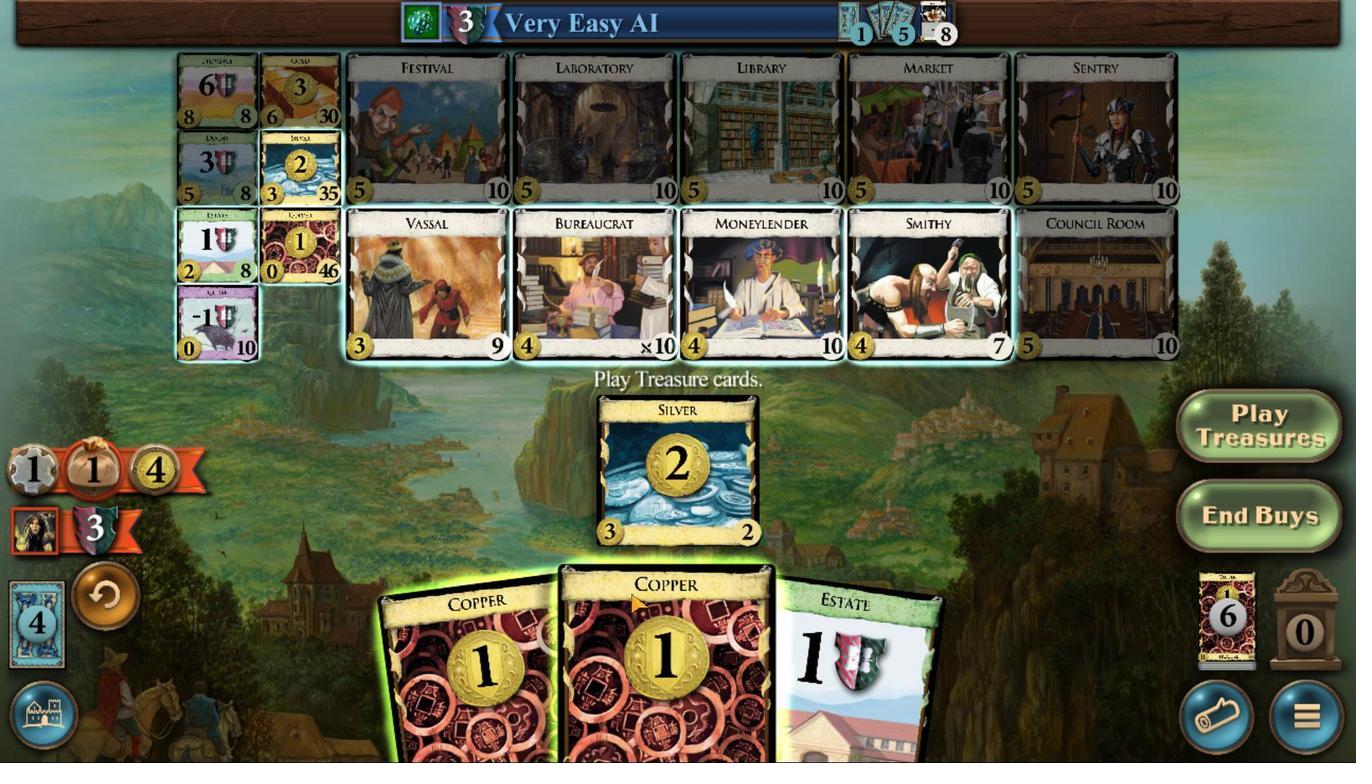 
Action: Mouse pressed left at (661, 542)
Screenshot: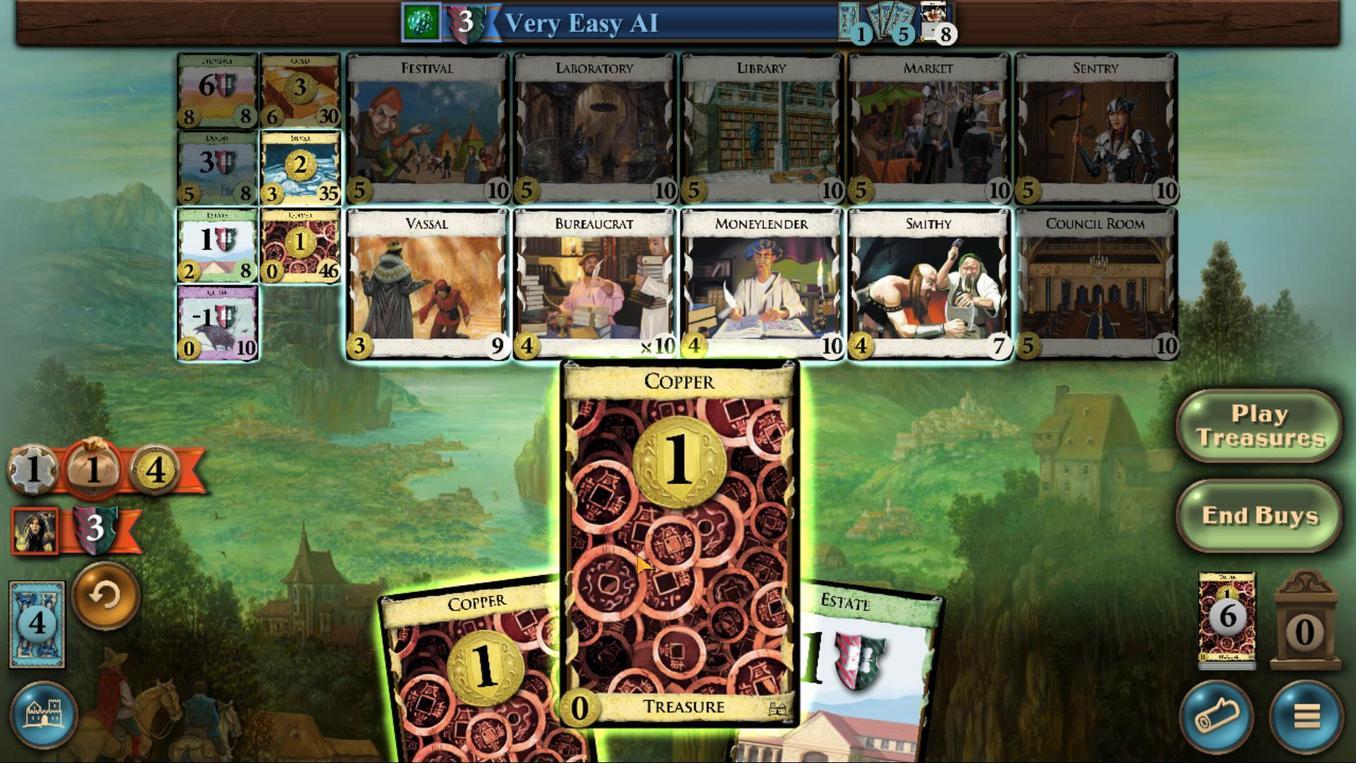 
Action: Mouse moved to (630, 541)
Screenshot: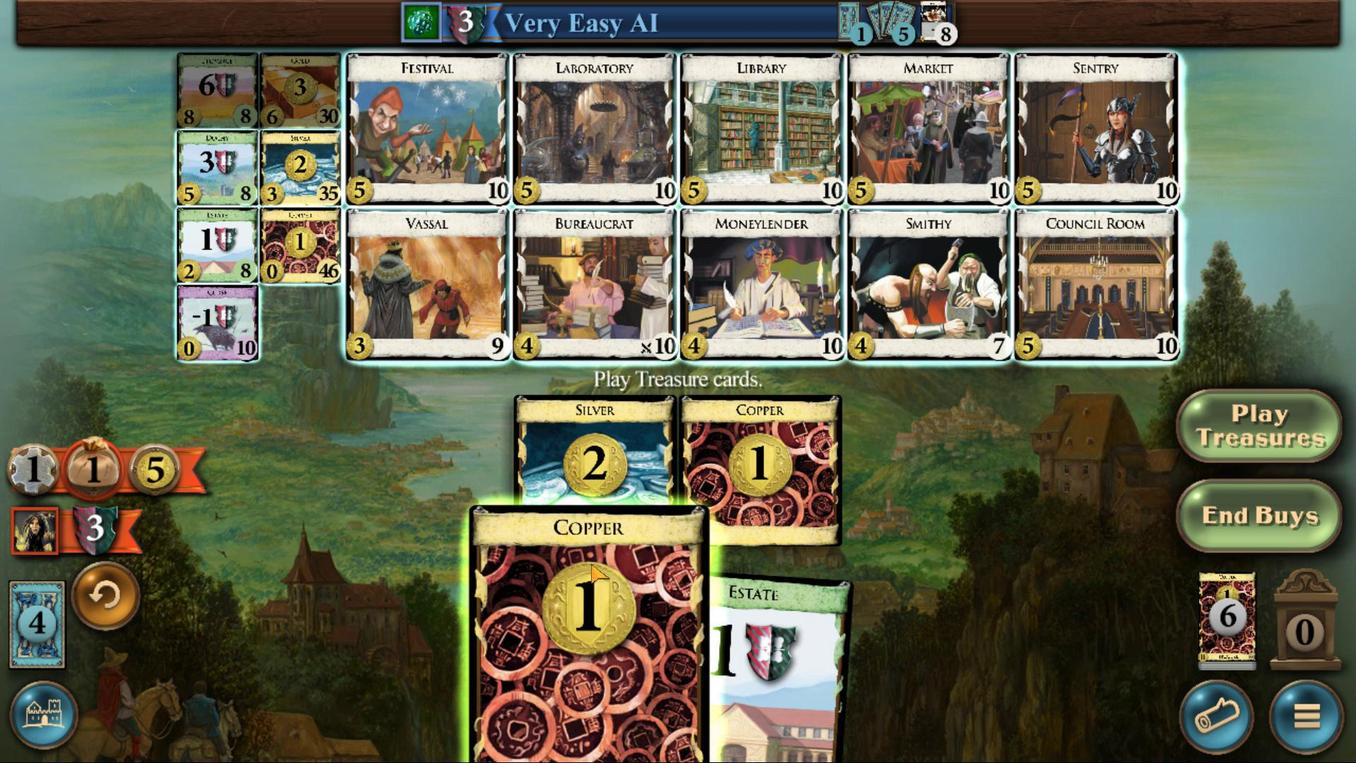
Action: Mouse pressed left at (630, 541)
Screenshot: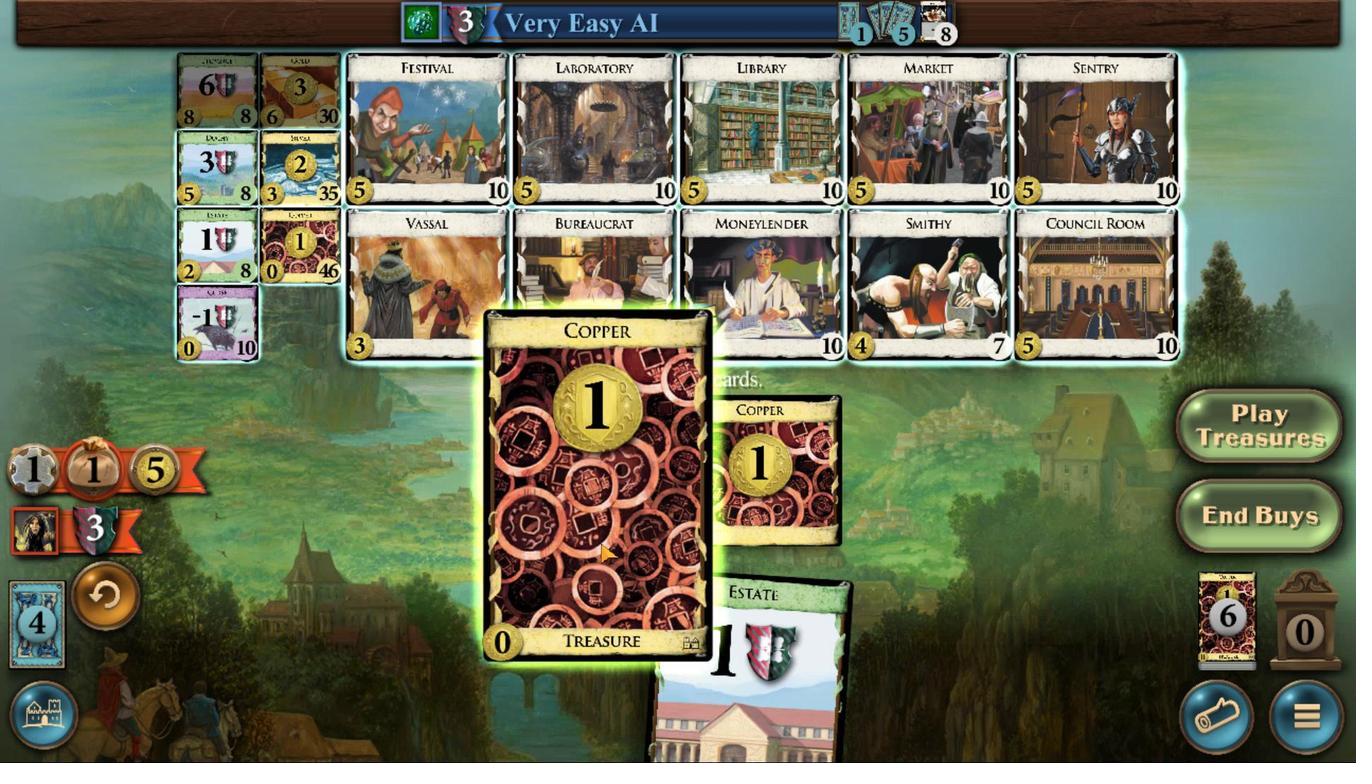 
Action: Mouse moved to (460, 368)
Screenshot: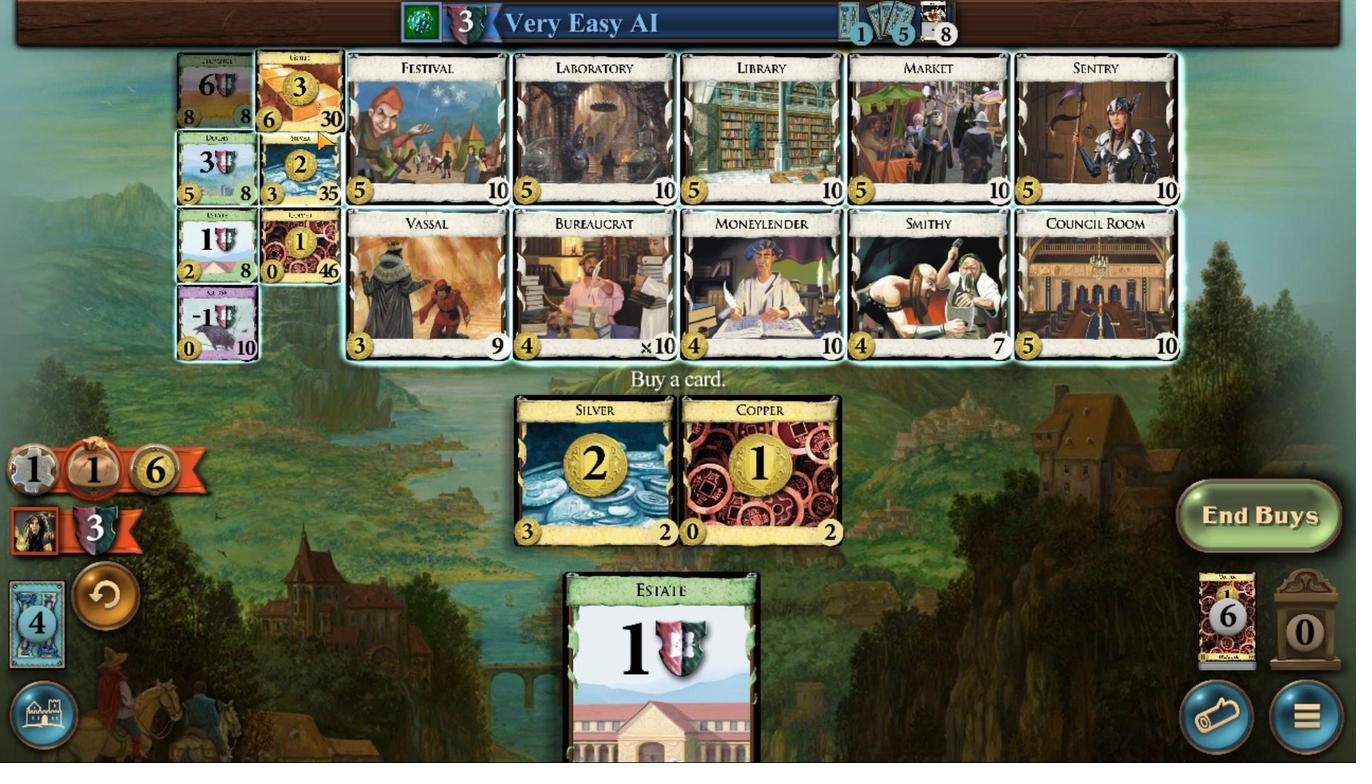 
Action: Mouse pressed left at (460, 368)
Screenshot: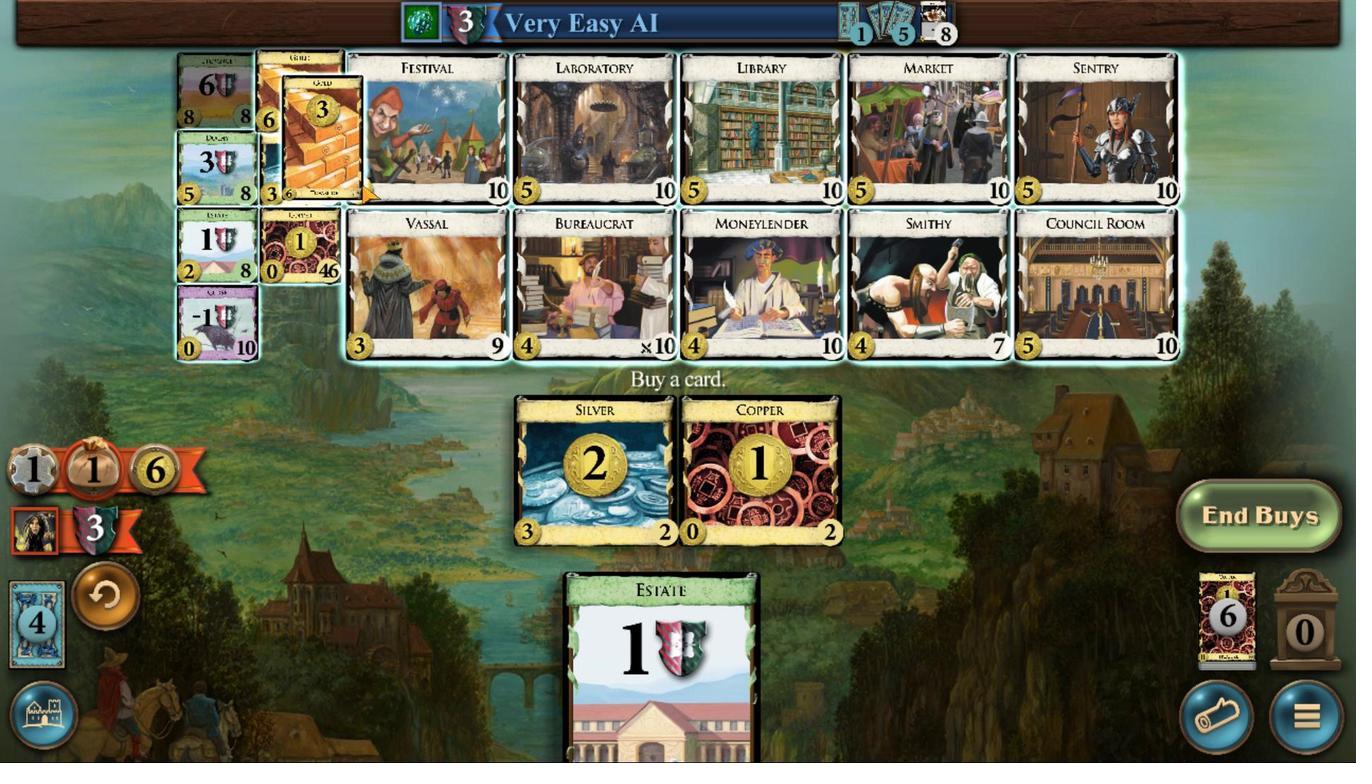 
Action: Mouse moved to (739, 561)
Screenshot: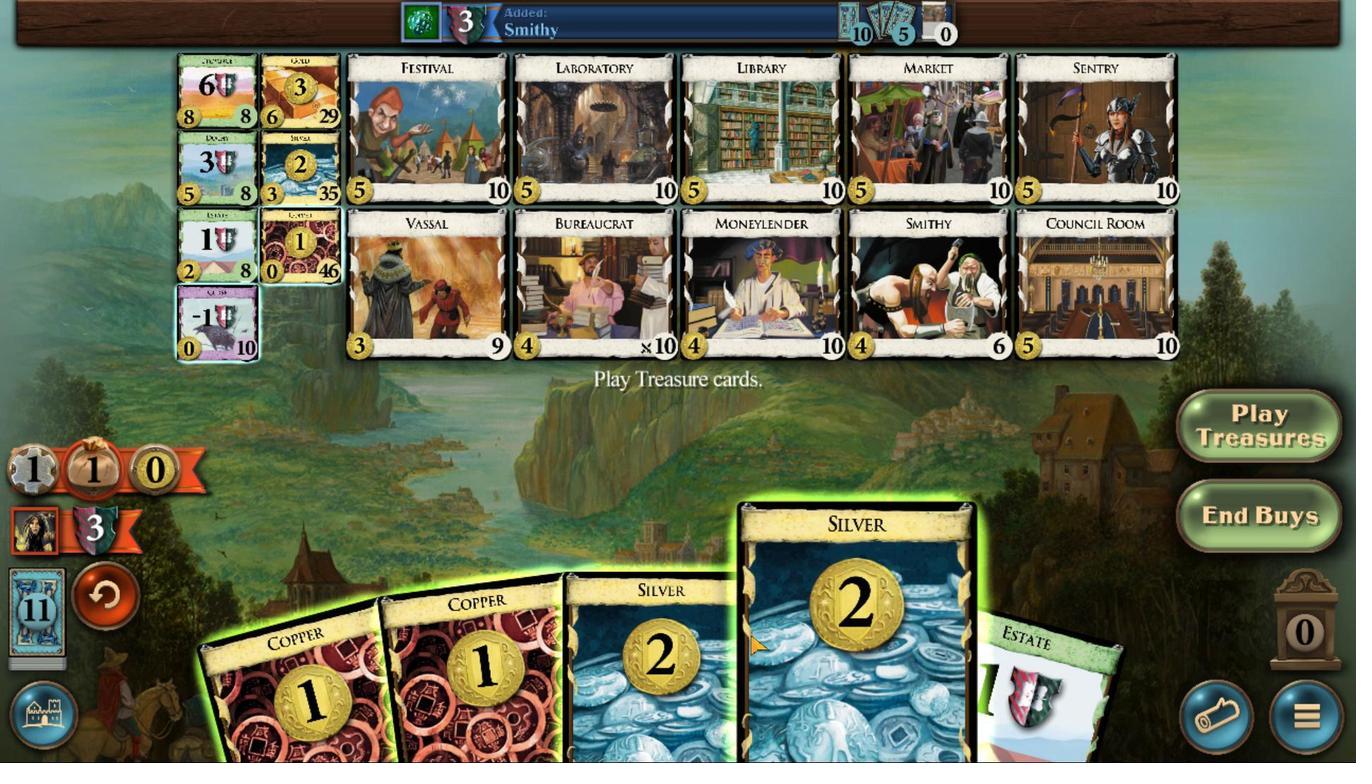 
Action: Mouse pressed left at (739, 561)
Screenshot: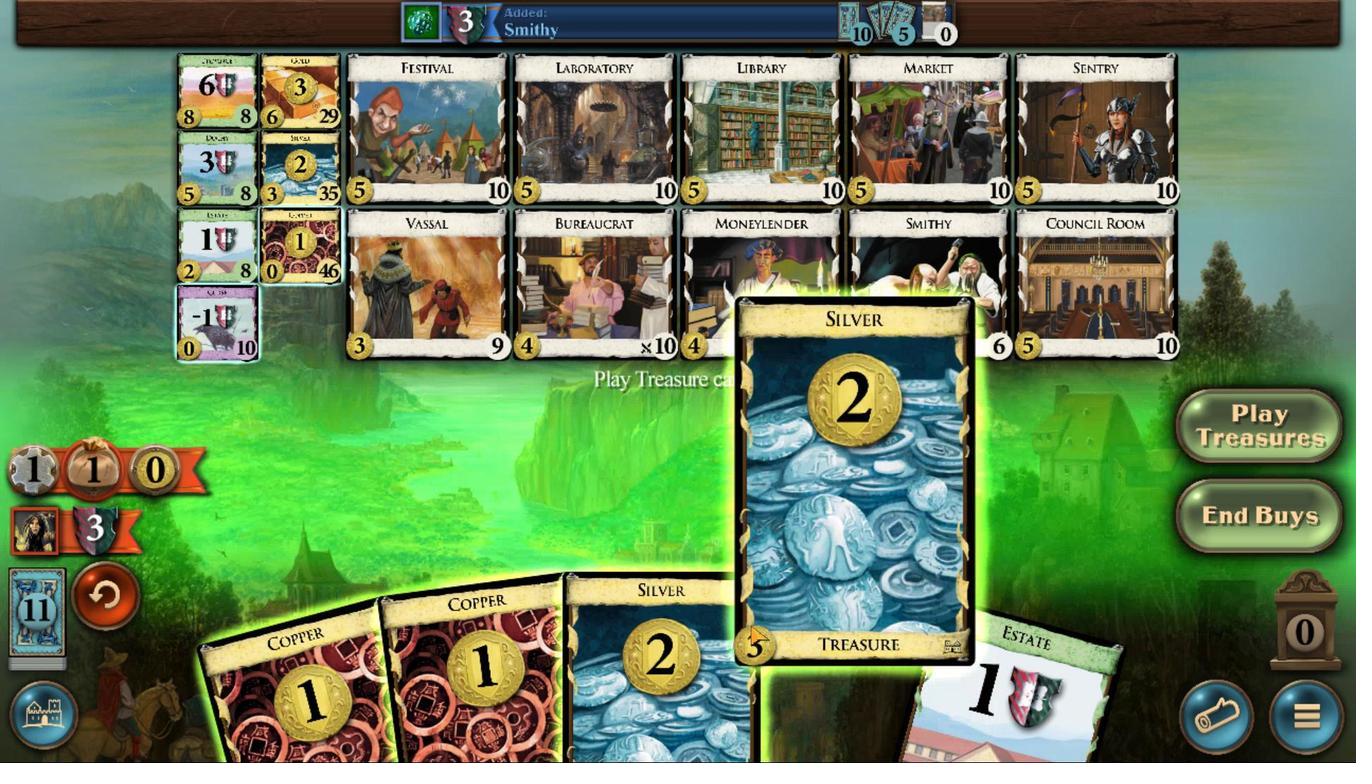
Action: Mouse moved to (750, 544)
Screenshot: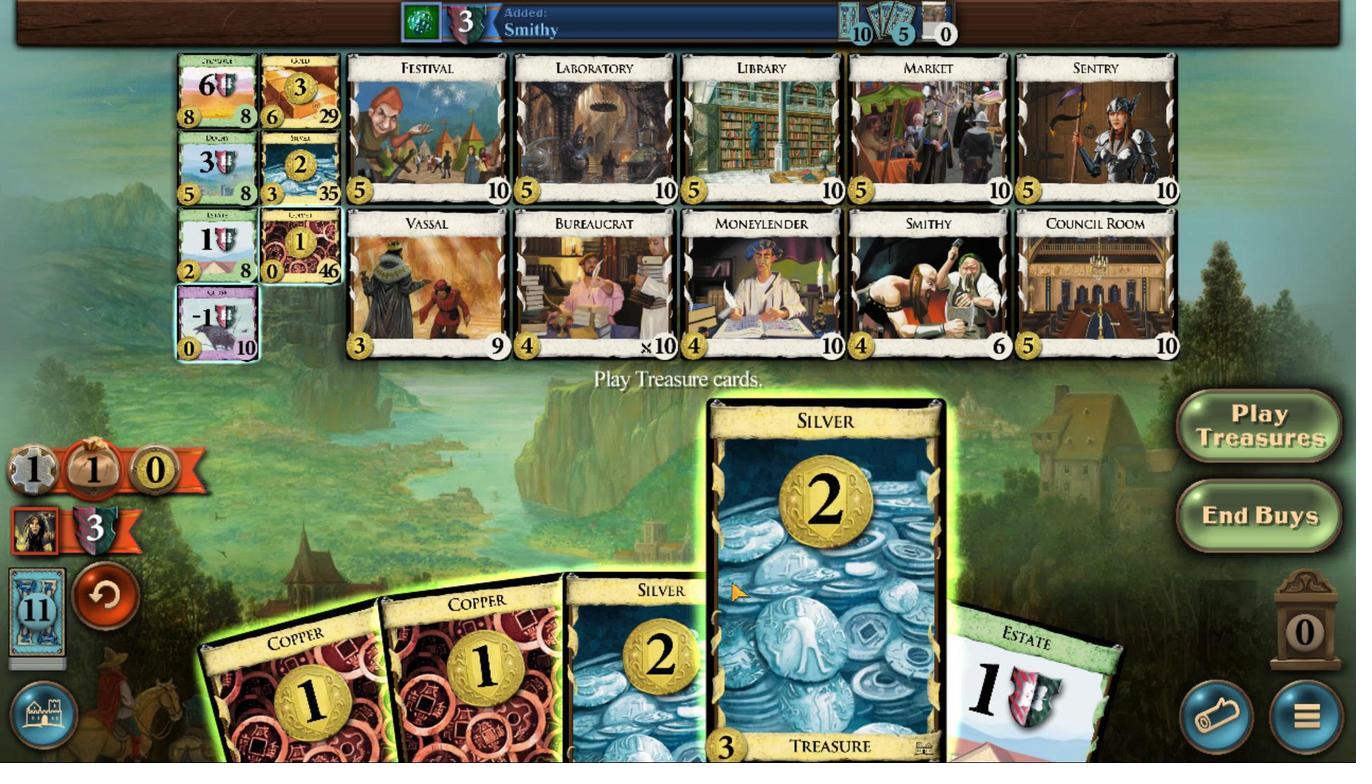 
Action: Mouse pressed left at (750, 544)
Screenshot: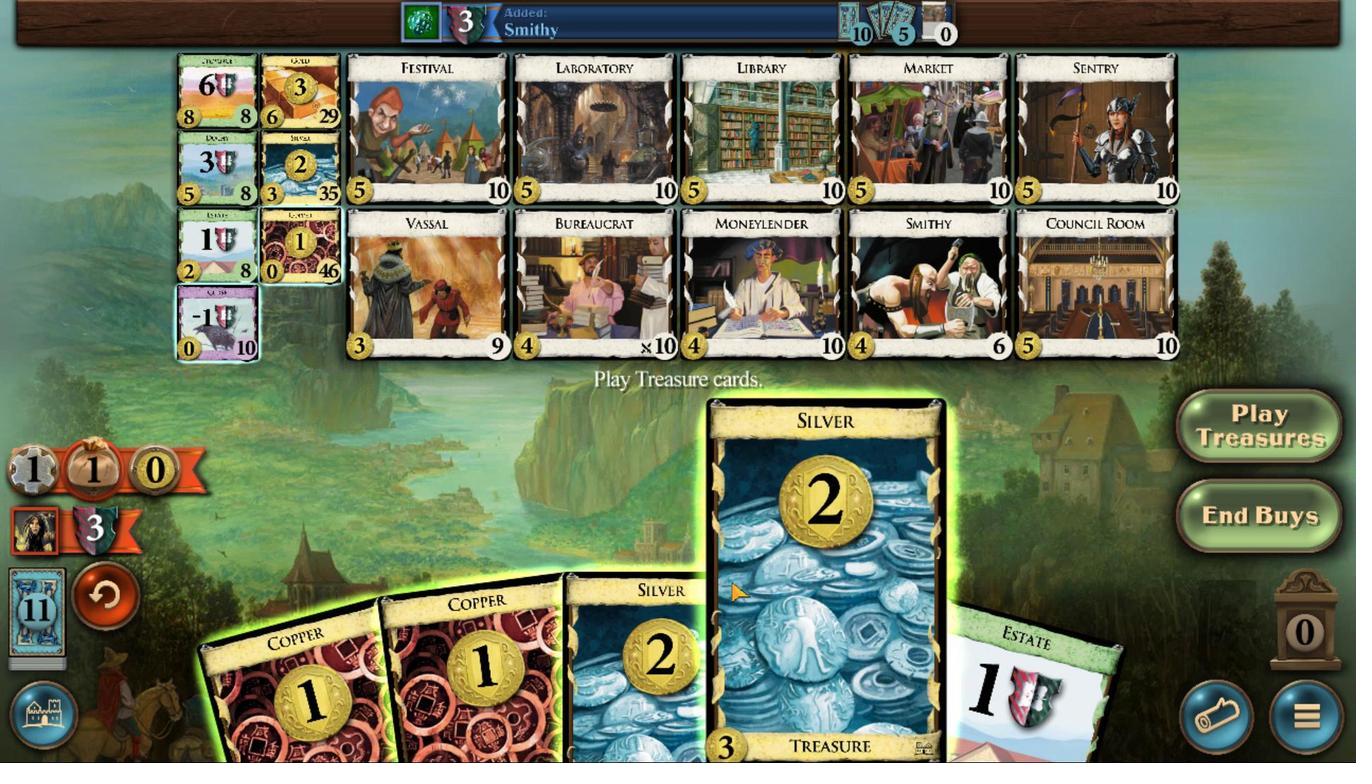 
Action: Mouse moved to (696, 514)
Screenshot: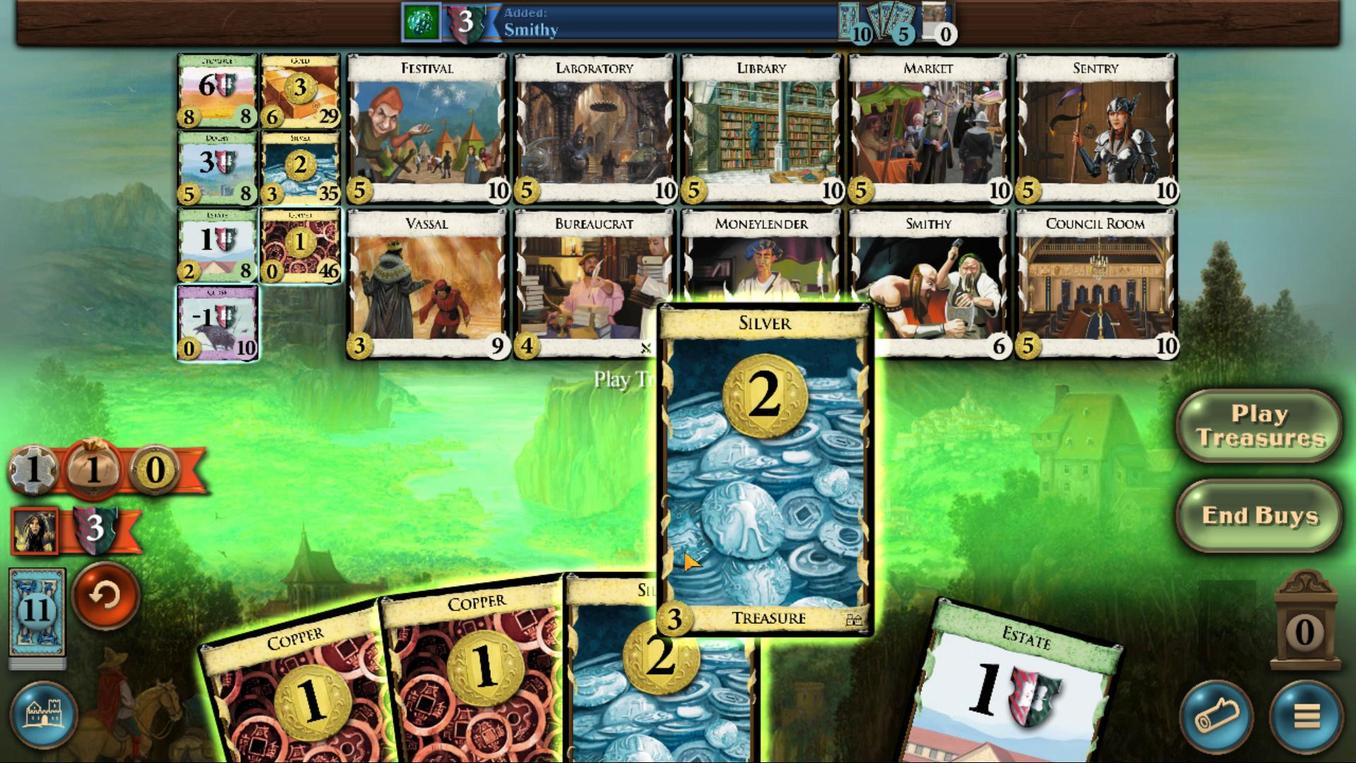 
Action: Mouse pressed left at (696, 514)
Screenshot: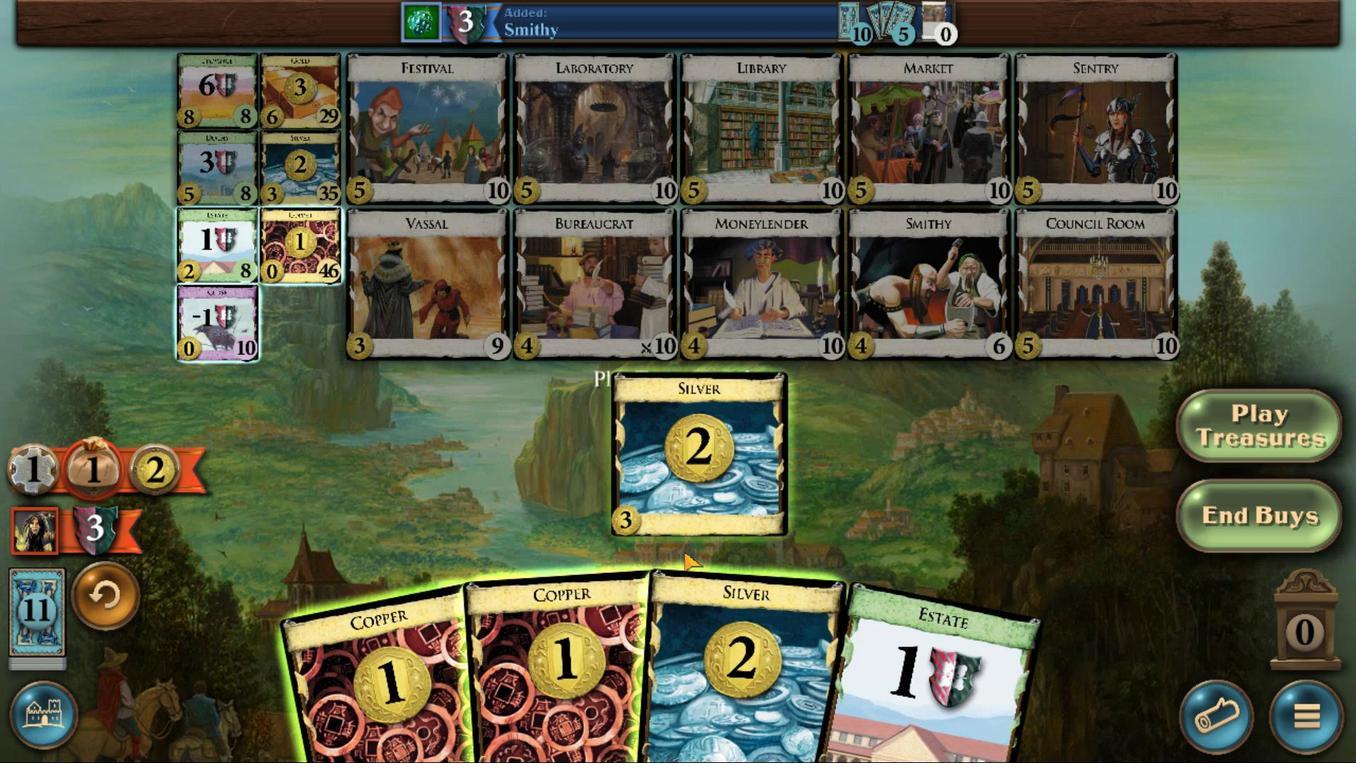 
Action: Mouse moved to (721, 559)
Screenshot: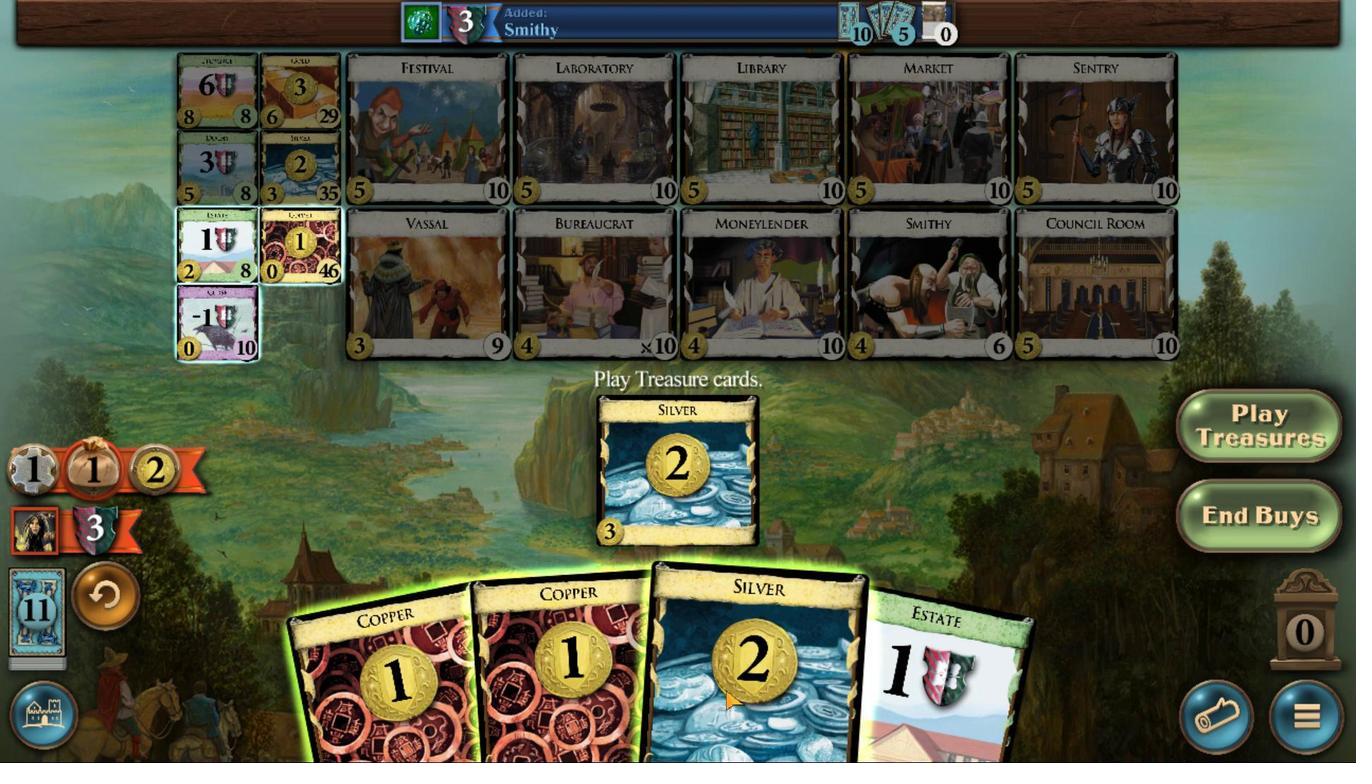 
Action: Mouse pressed left at (721, 559)
Screenshot: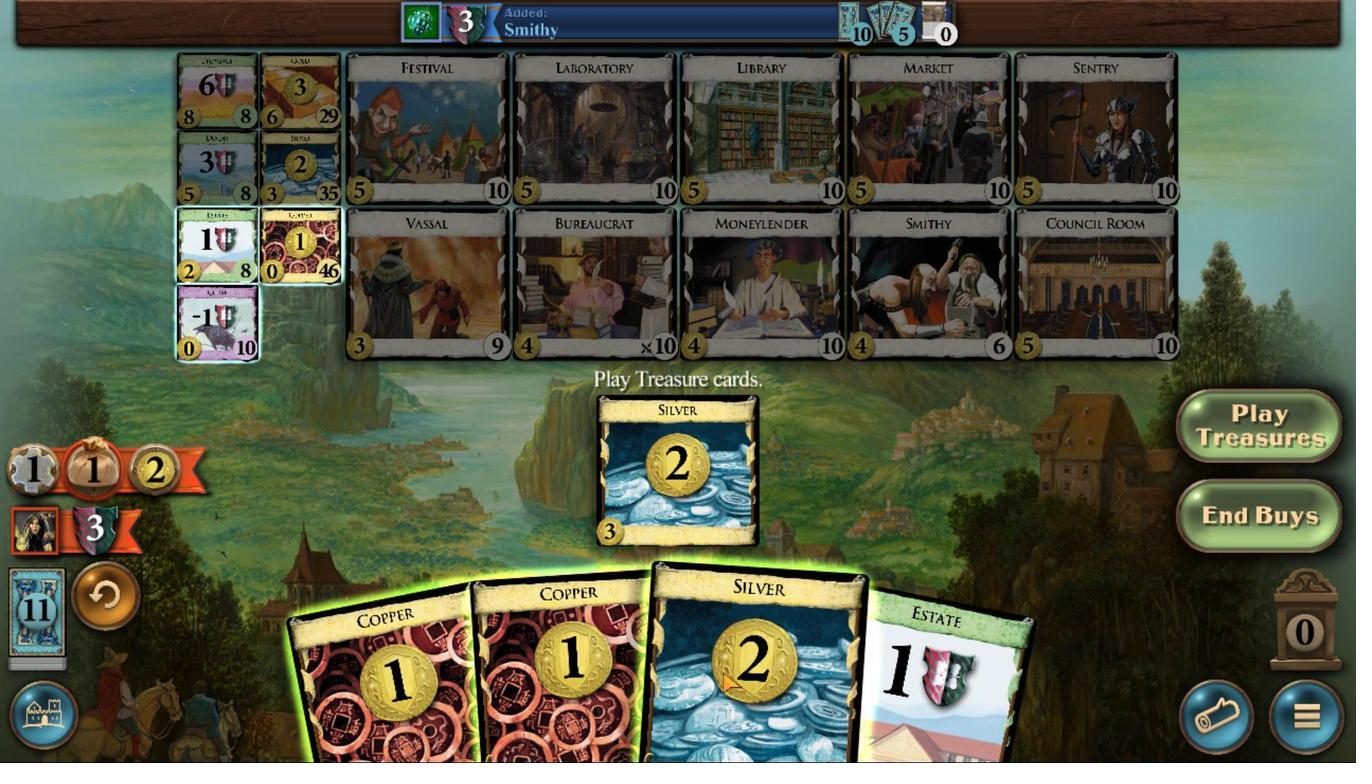 
Action: Mouse moved to (721, 551)
Screenshot: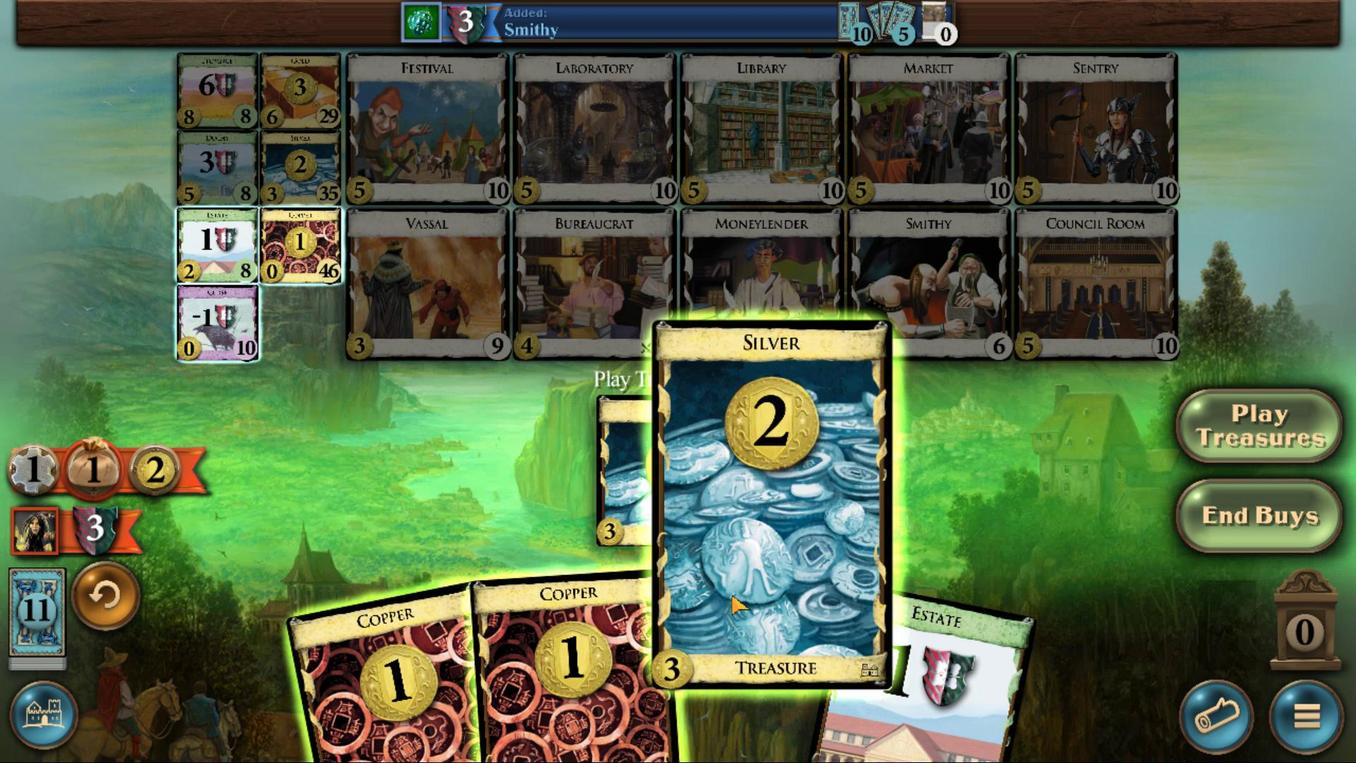 
Action: Mouse pressed left at (721, 551)
Screenshot: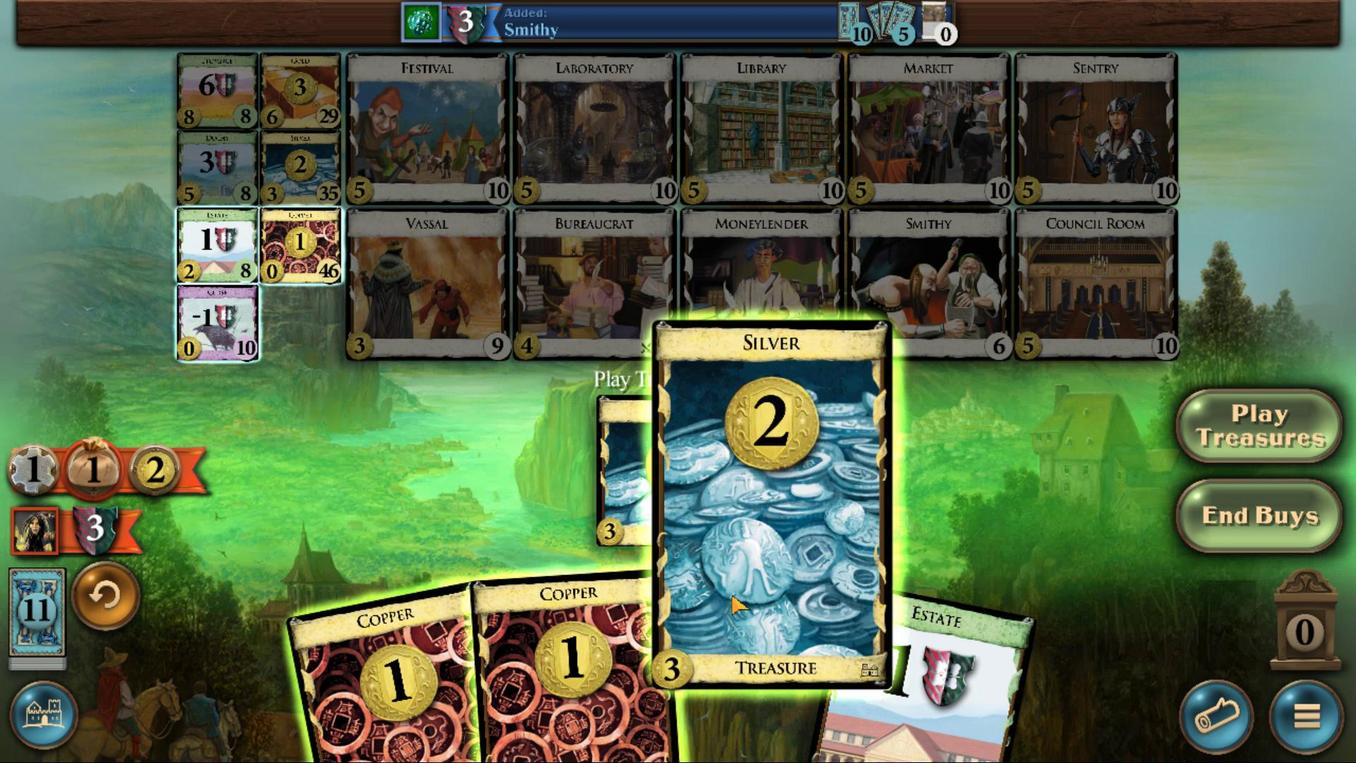 
Action: Mouse moved to (744, 549)
Screenshot: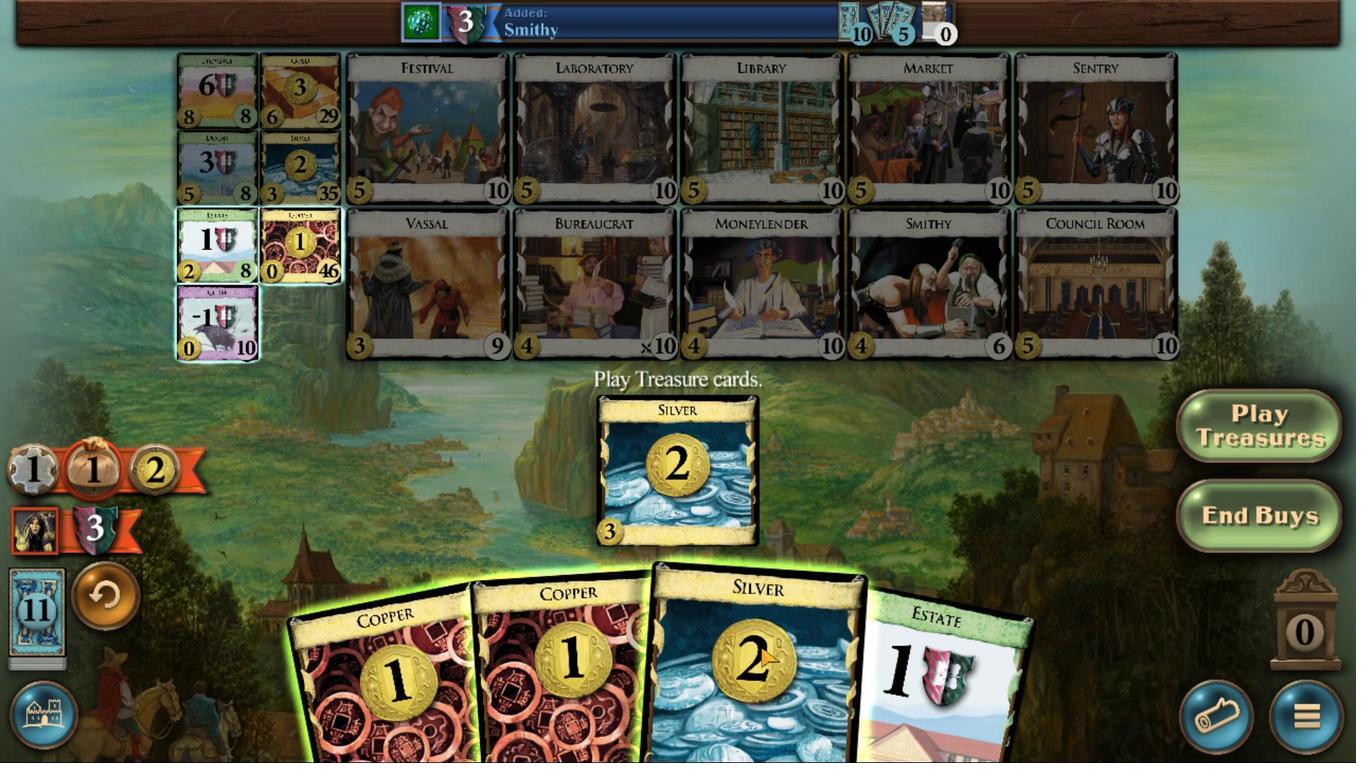 
Action: Mouse pressed left at (744, 549)
Screenshot: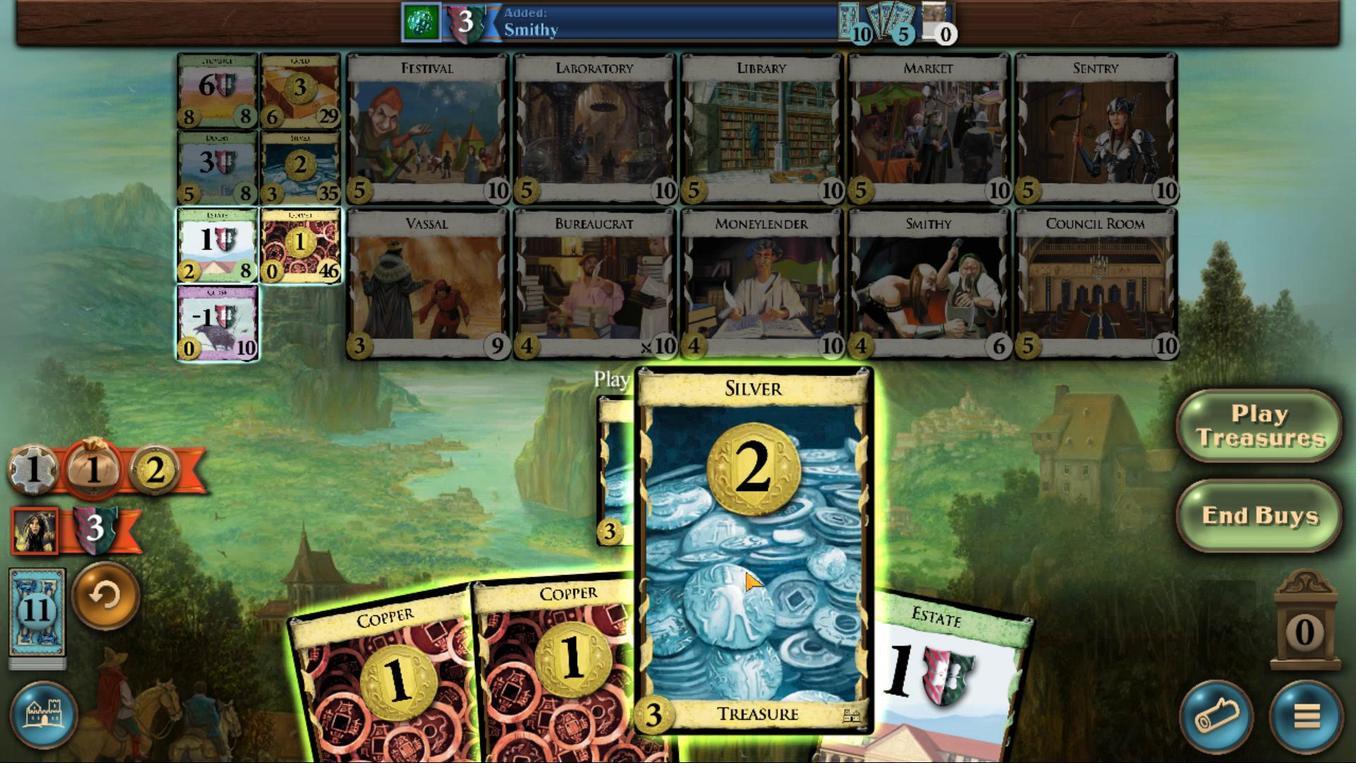 
Action: Mouse moved to (682, 549)
Screenshot: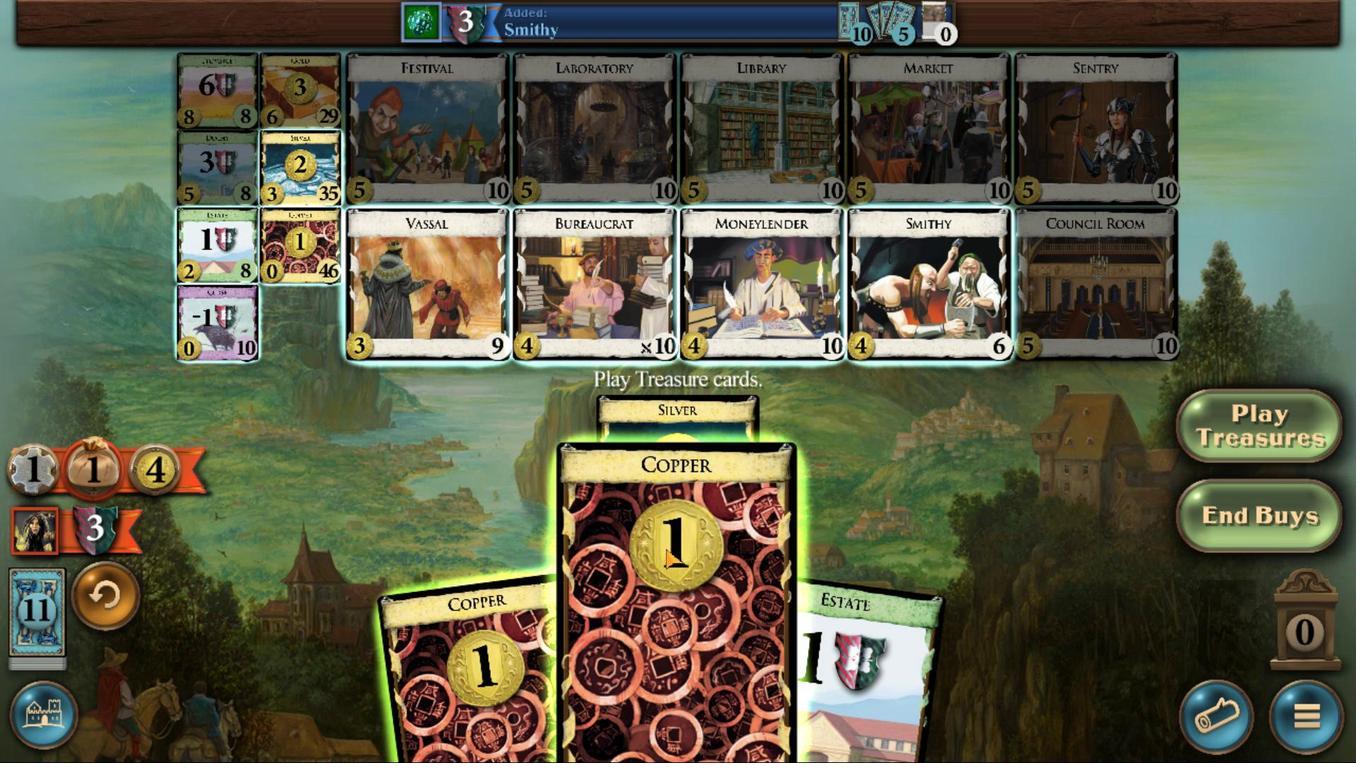 
Action: Mouse pressed left at (682, 549)
Screenshot: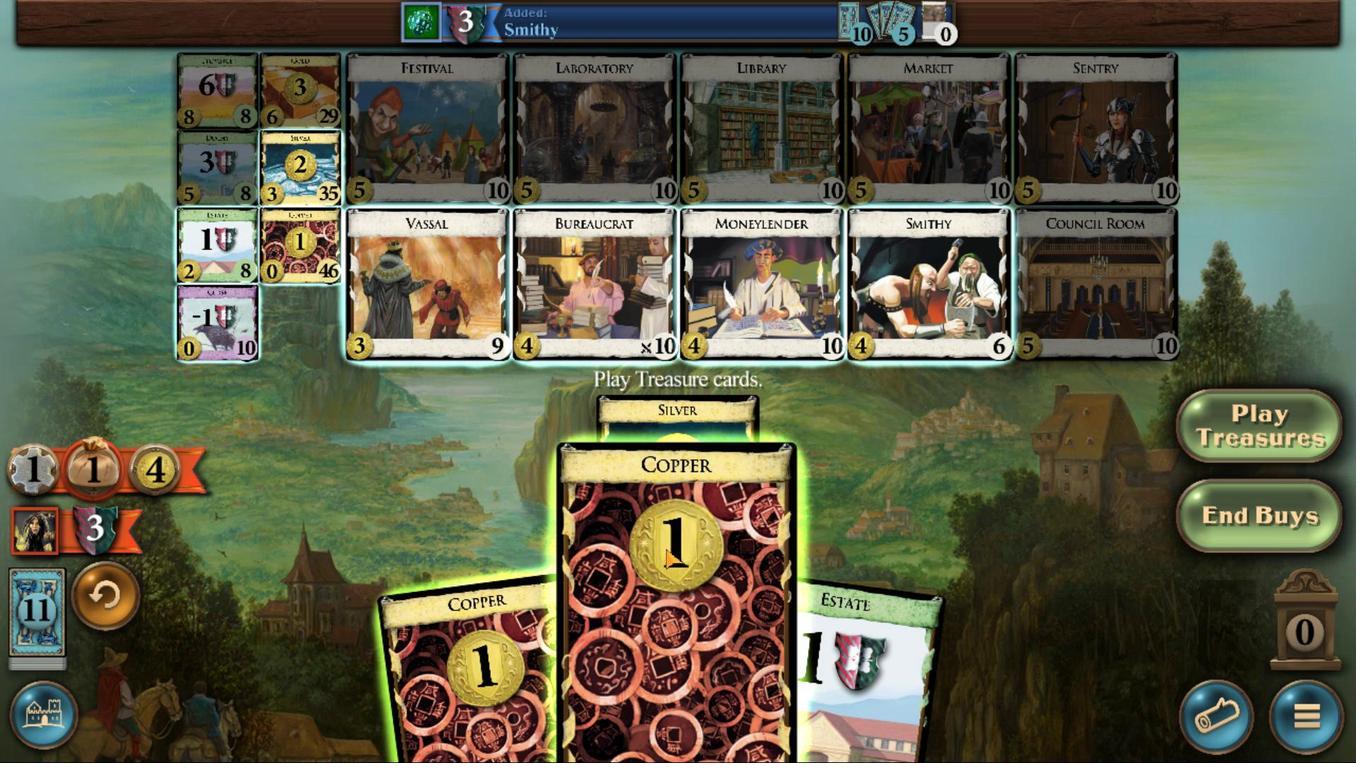 
Action: Mouse moved to (638, 545)
Screenshot: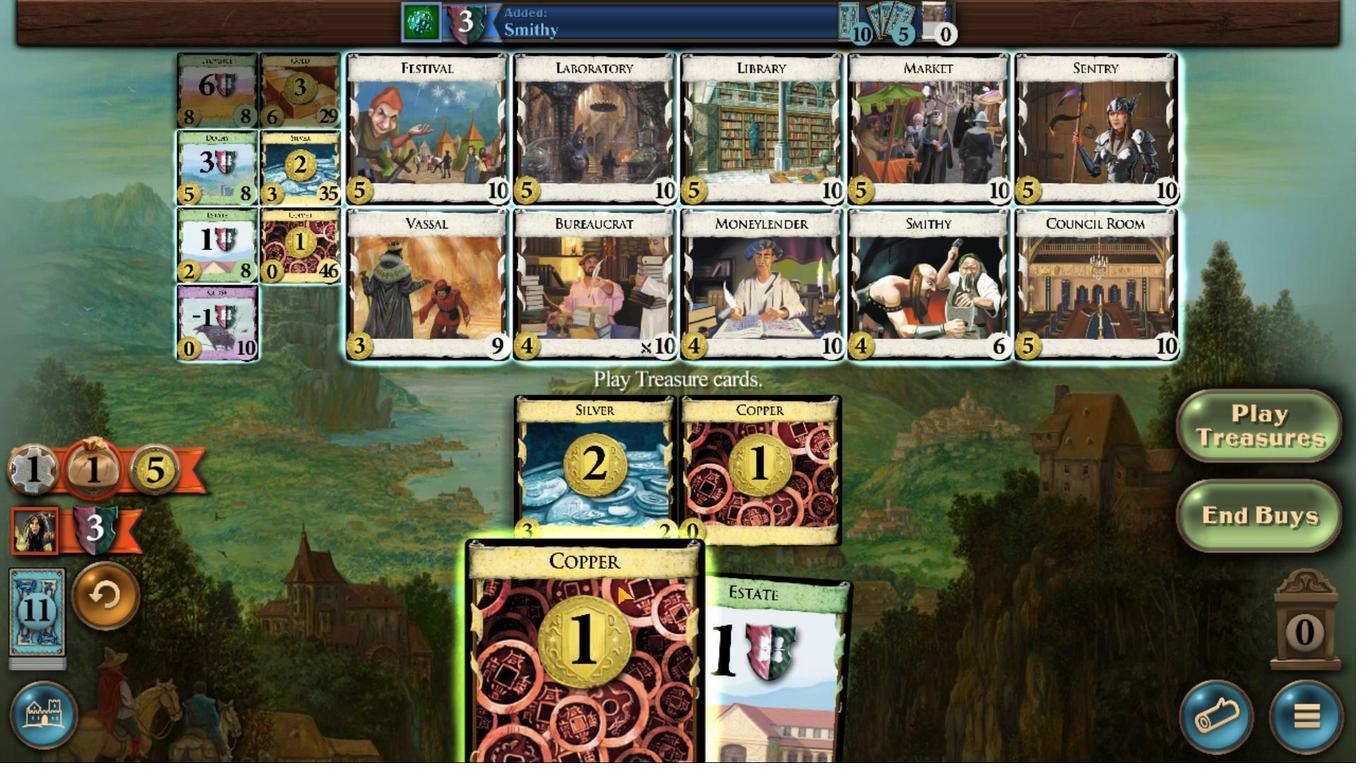 
Action: Mouse pressed left at (638, 545)
Screenshot: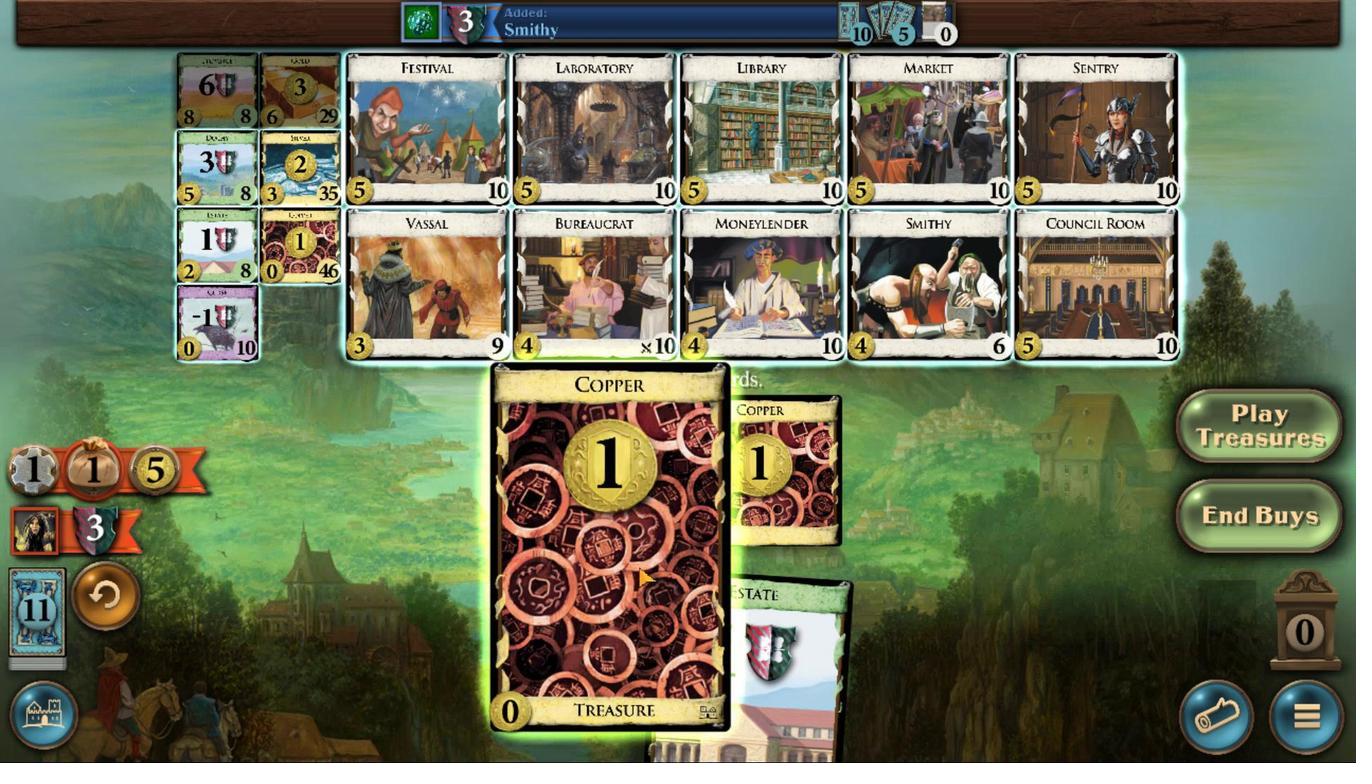 
Action: Mouse moved to (464, 366)
Screenshot: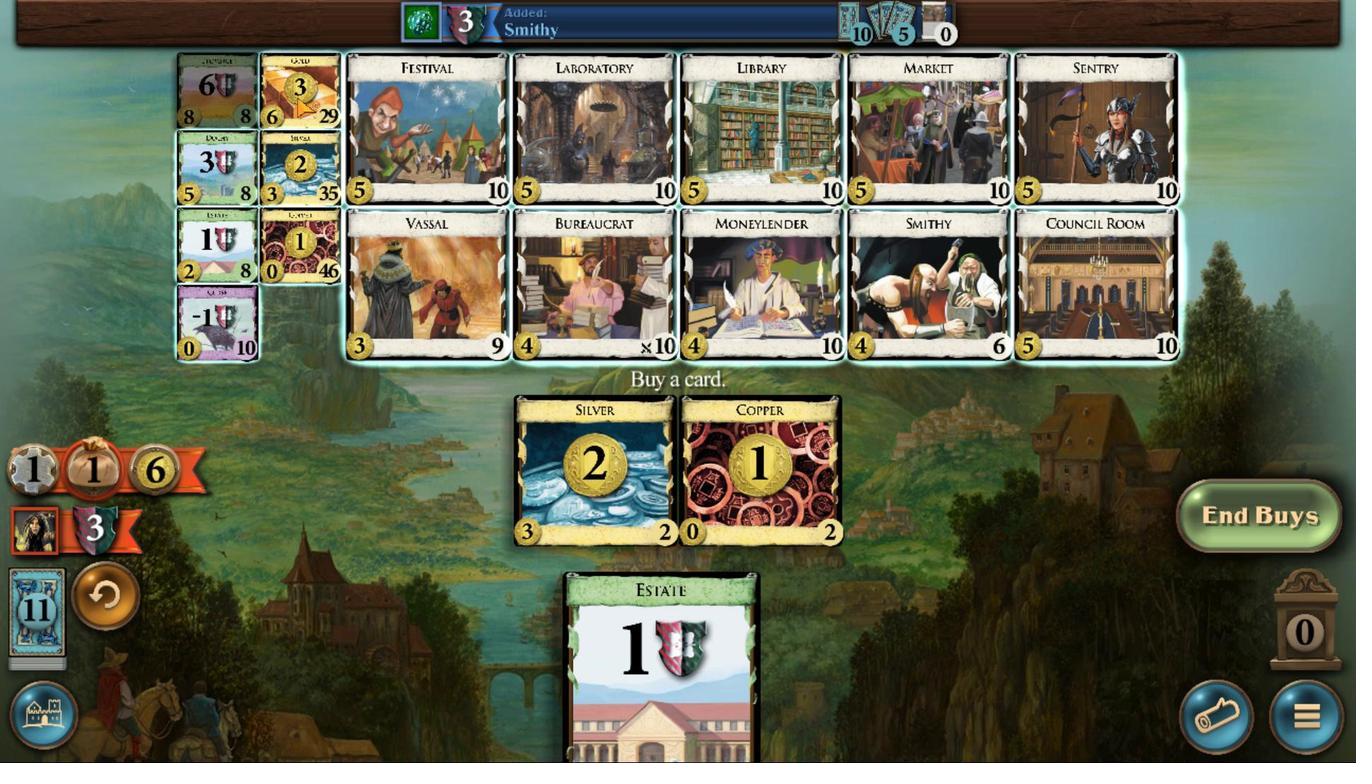 
Action: Mouse pressed left at (464, 366)
Screenshot: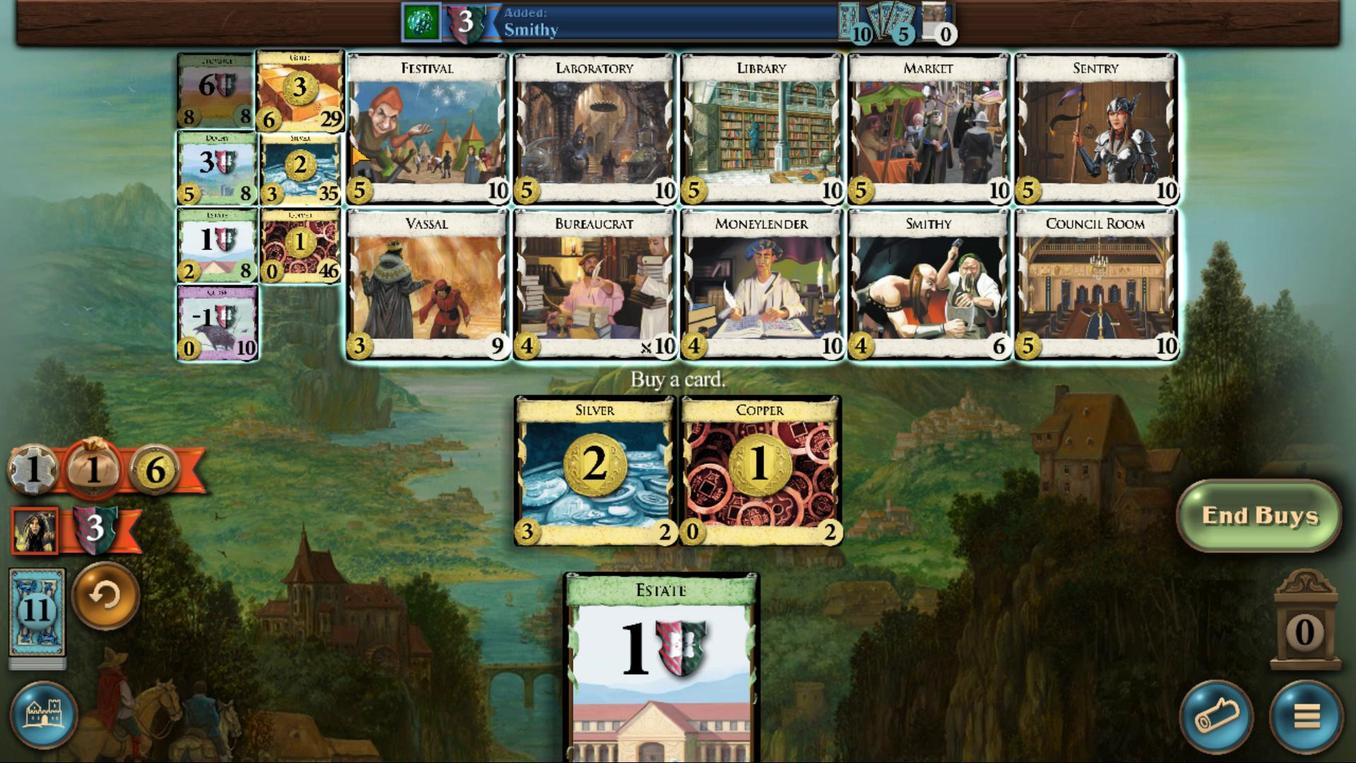 
Action: Mouse moved to (883, 558)
Screenshot: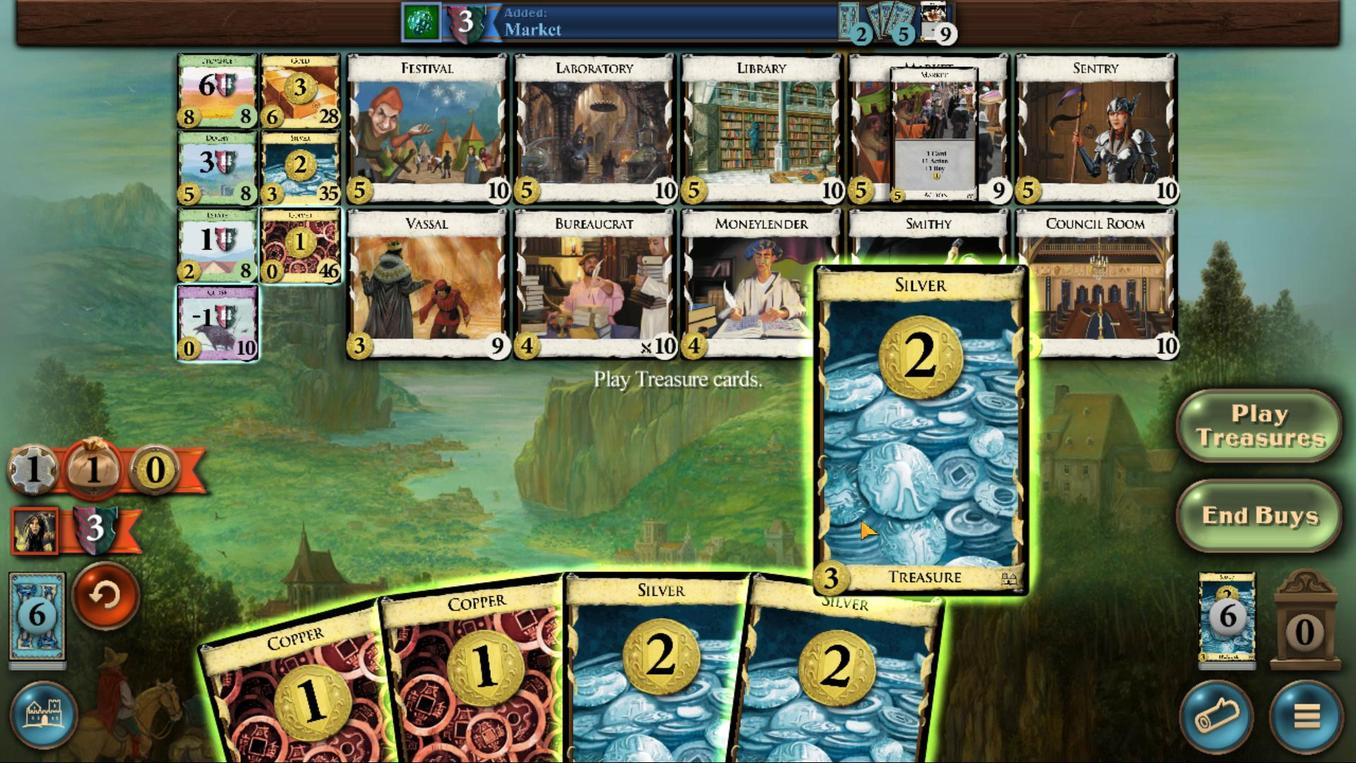 
Action: Mouse pressed left at (883, 558)
Screenshot: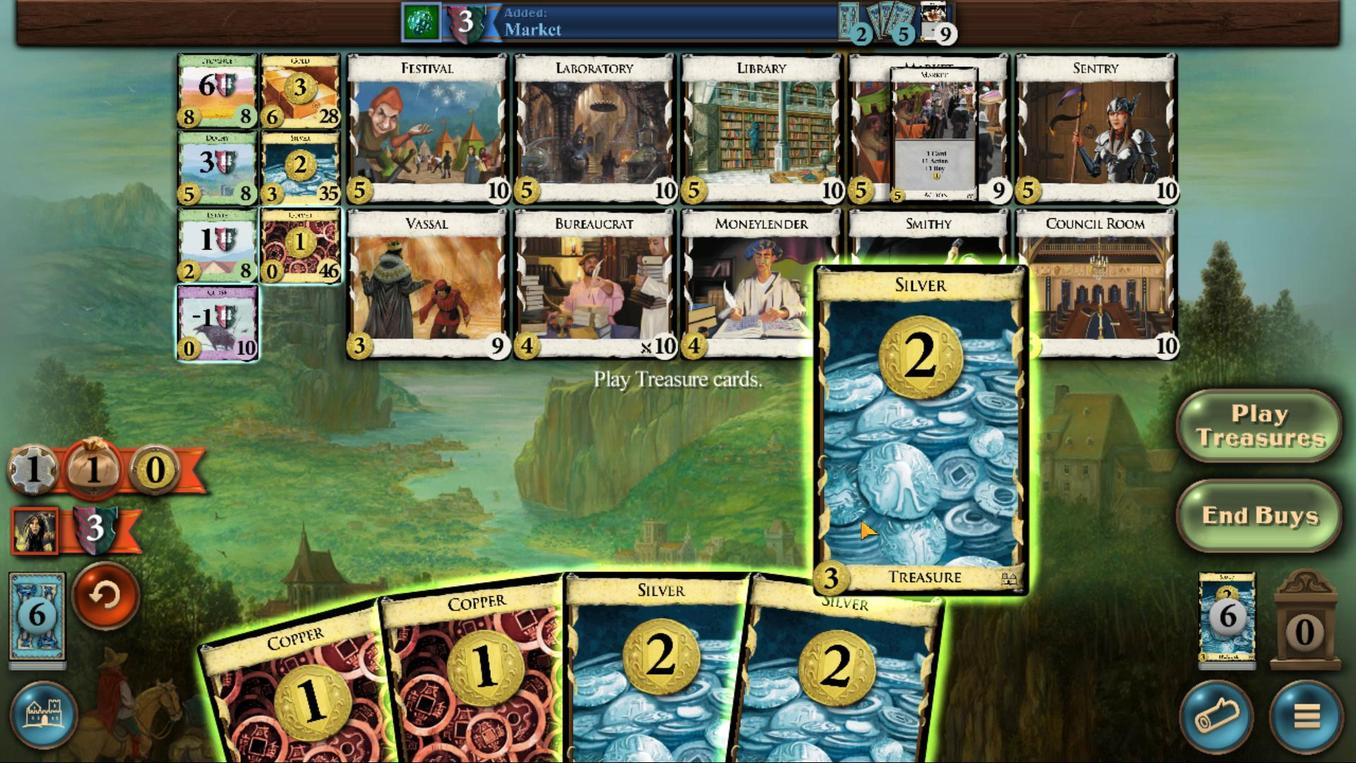 
Action: Mouse moved to (806, 537)
Screenshot: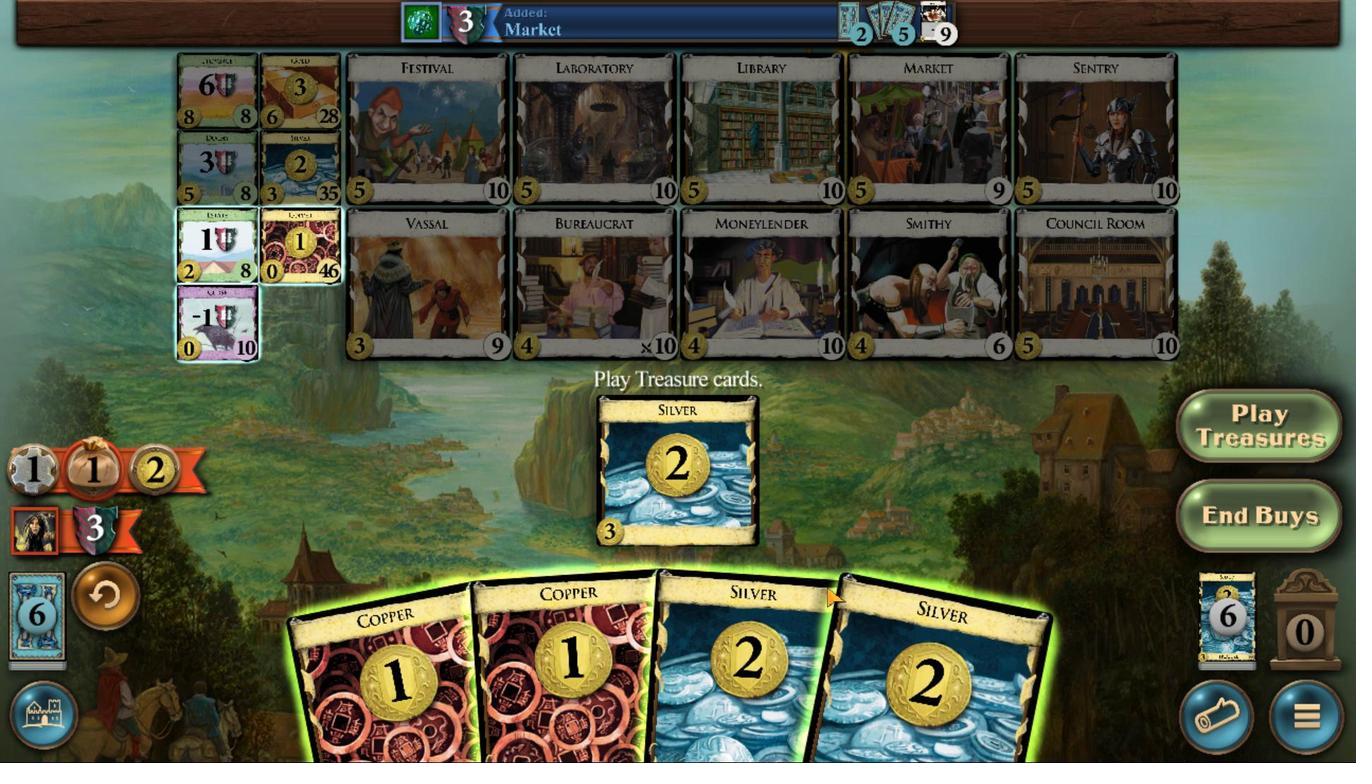 
Action: Mouse pressed left at (806, 537)
Screenshot: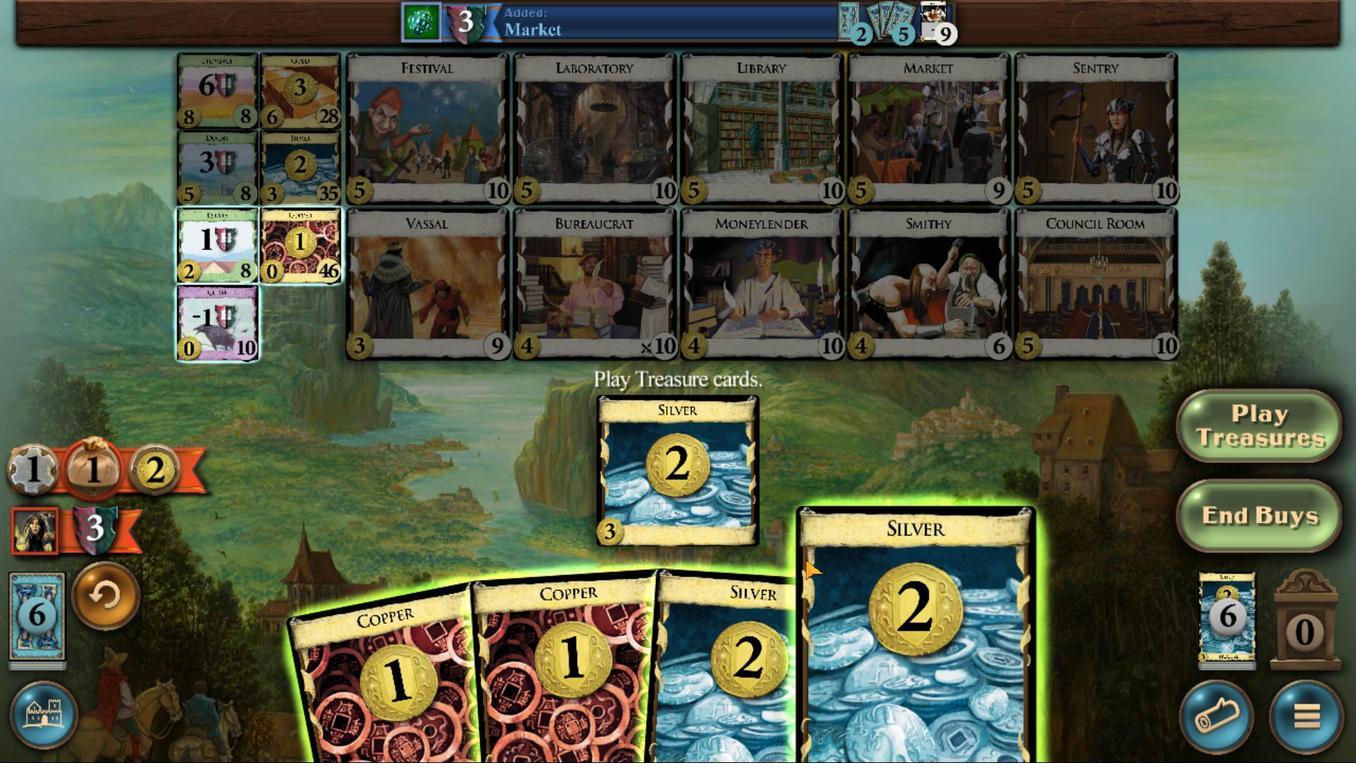 
Action: Mouse moved to (774, 568)
Screenshot: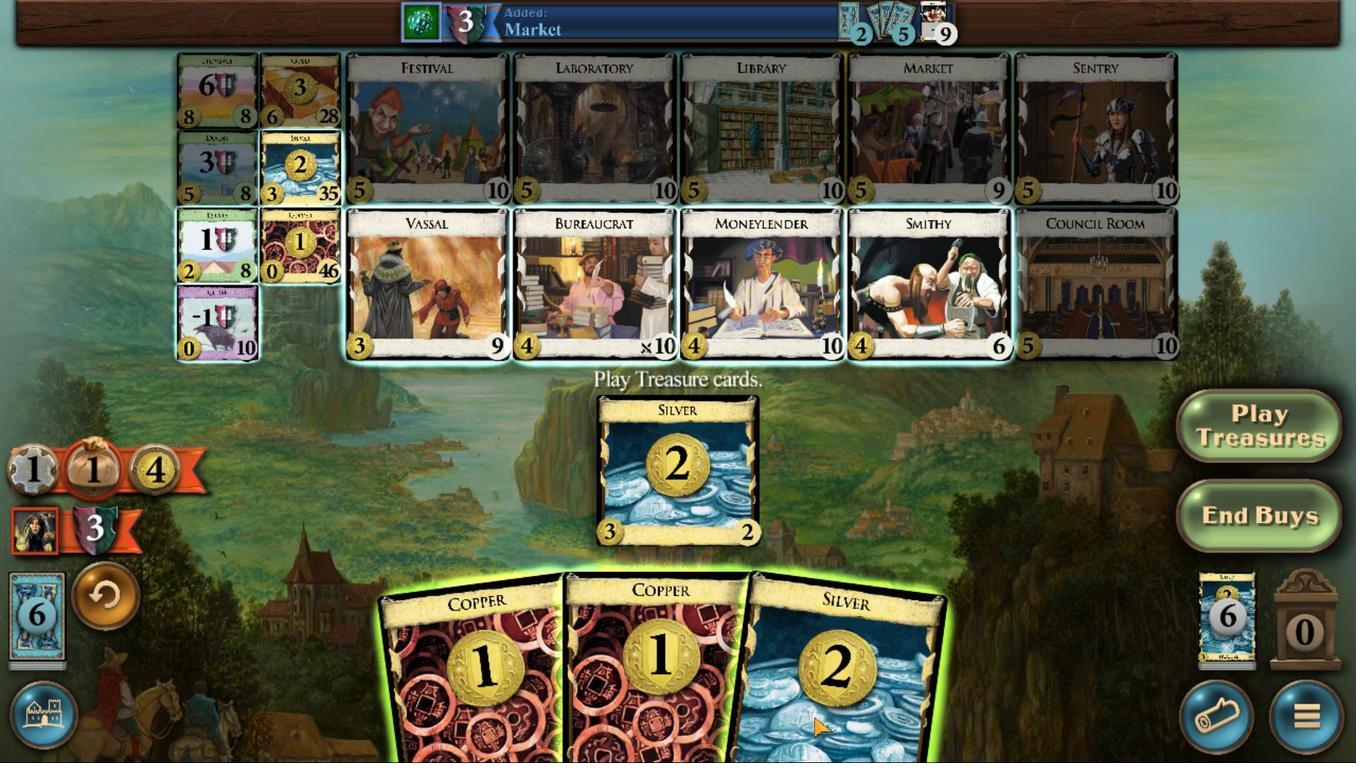 
Action: Mouse pressed left at (774, 568)
Screenshot: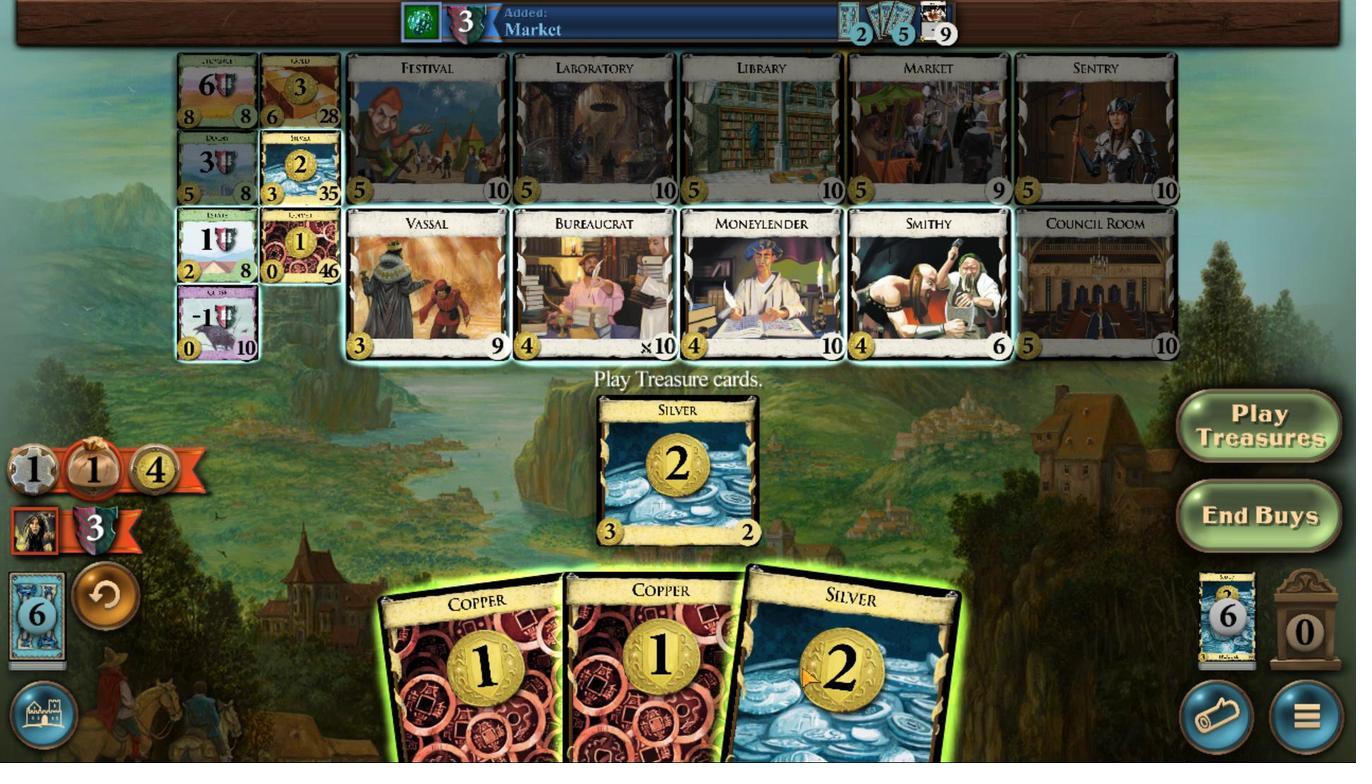 
Action: Mouse moved to (762, 539)
Screenshot: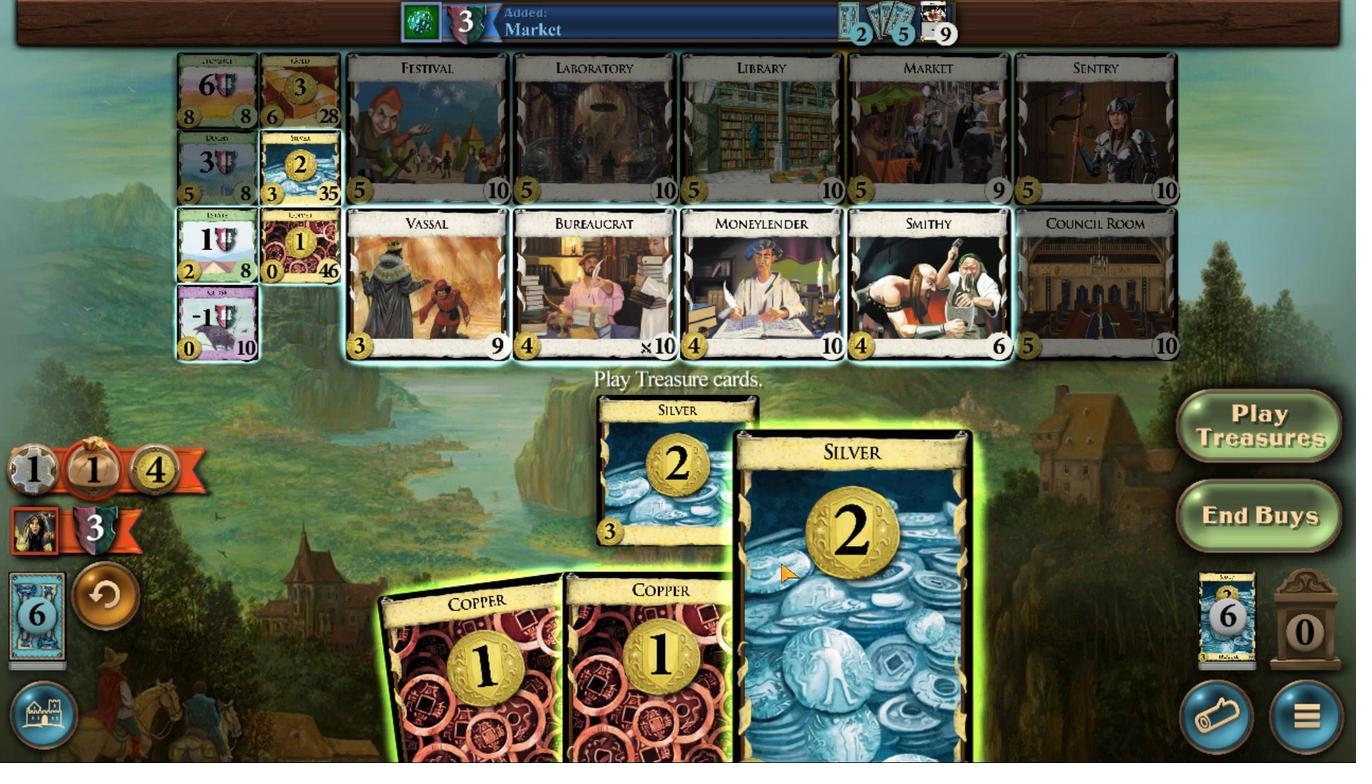 
Action: Mouse pressed left at (762, 539)
Screenshot: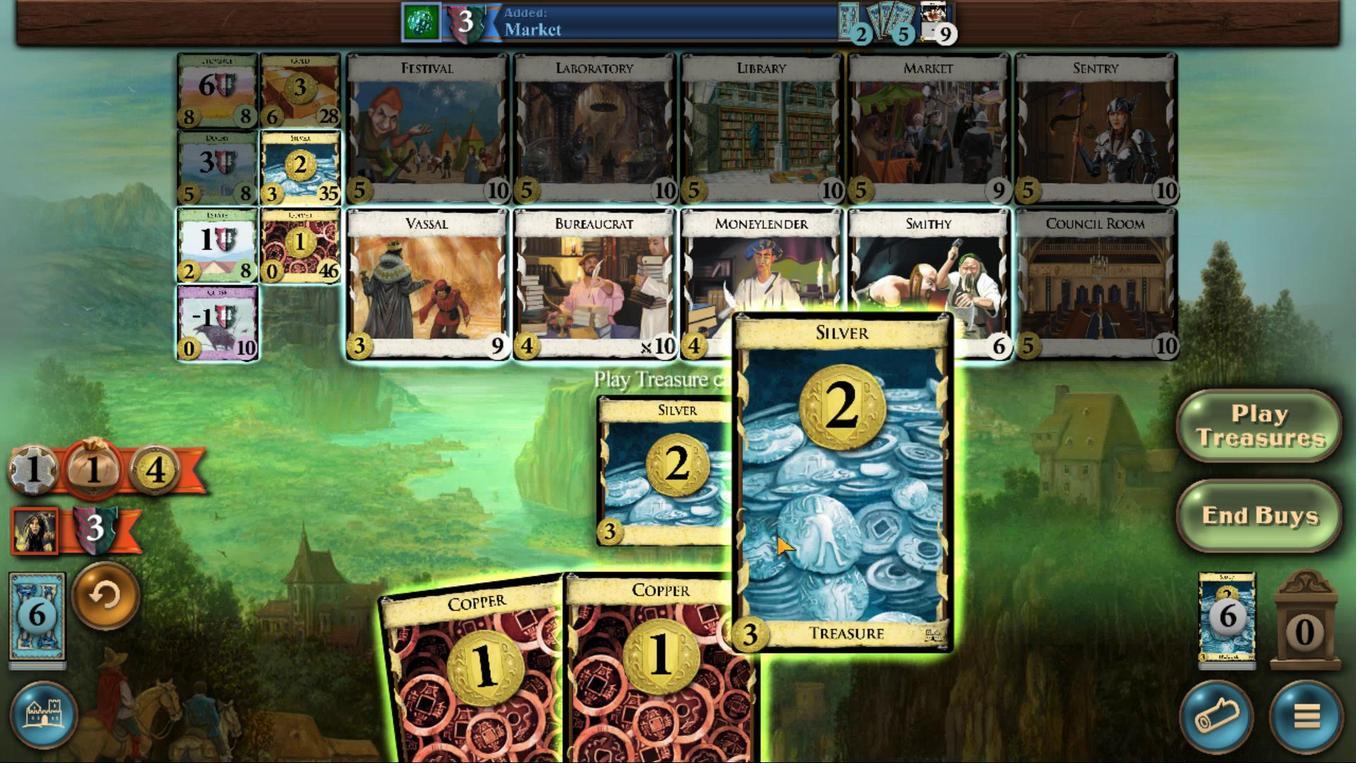 
Action: Mouse moved to (761, 562)
Screenshot: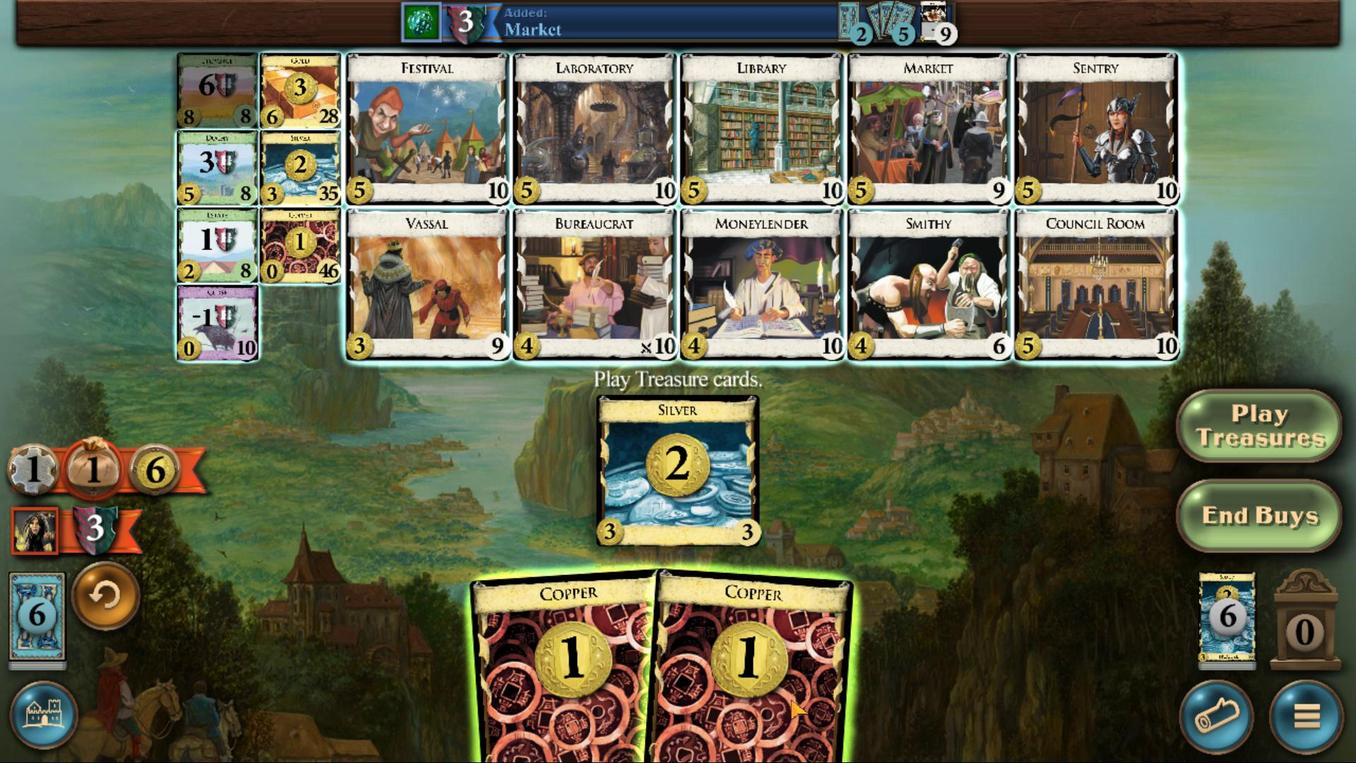 
Action: Mouse pressed left at (761, 562)
Screenshot: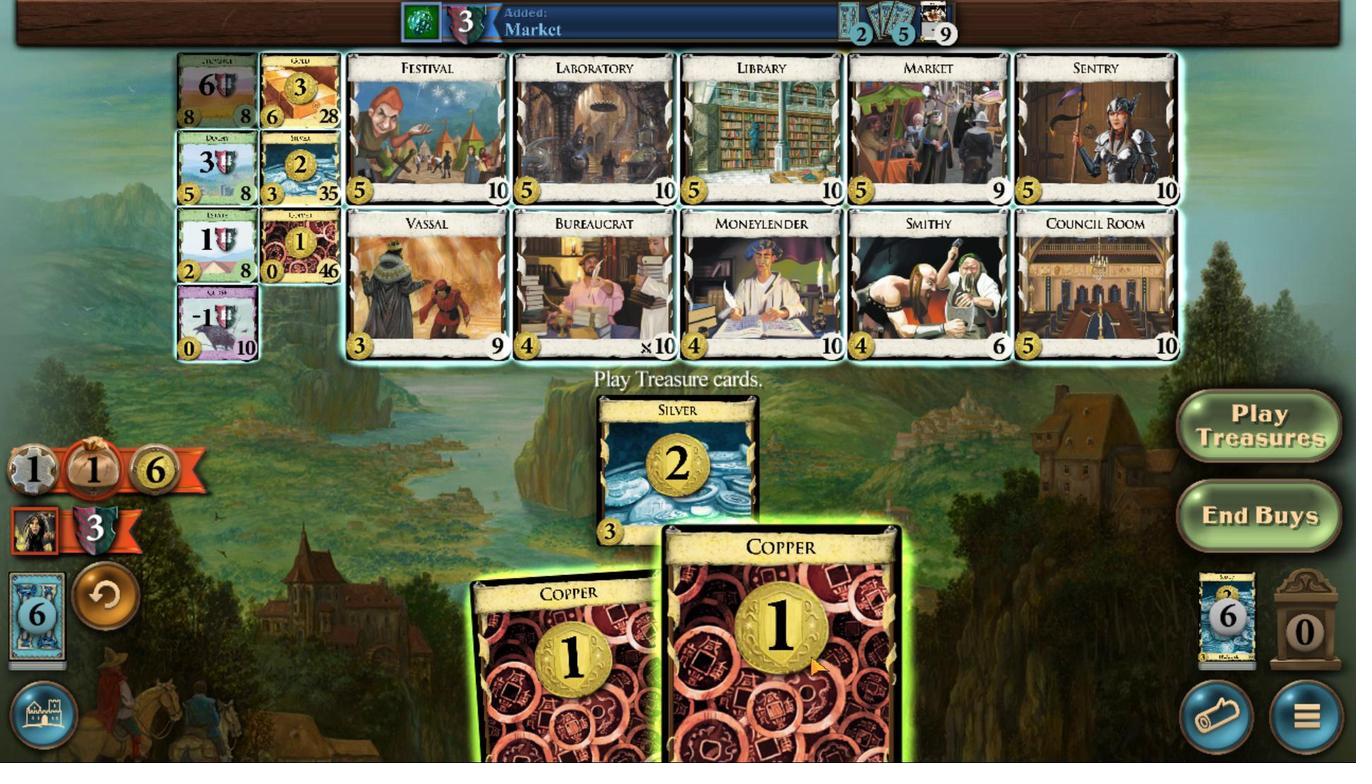 
Action: Mouse moved to (778, 537)
Screenshot: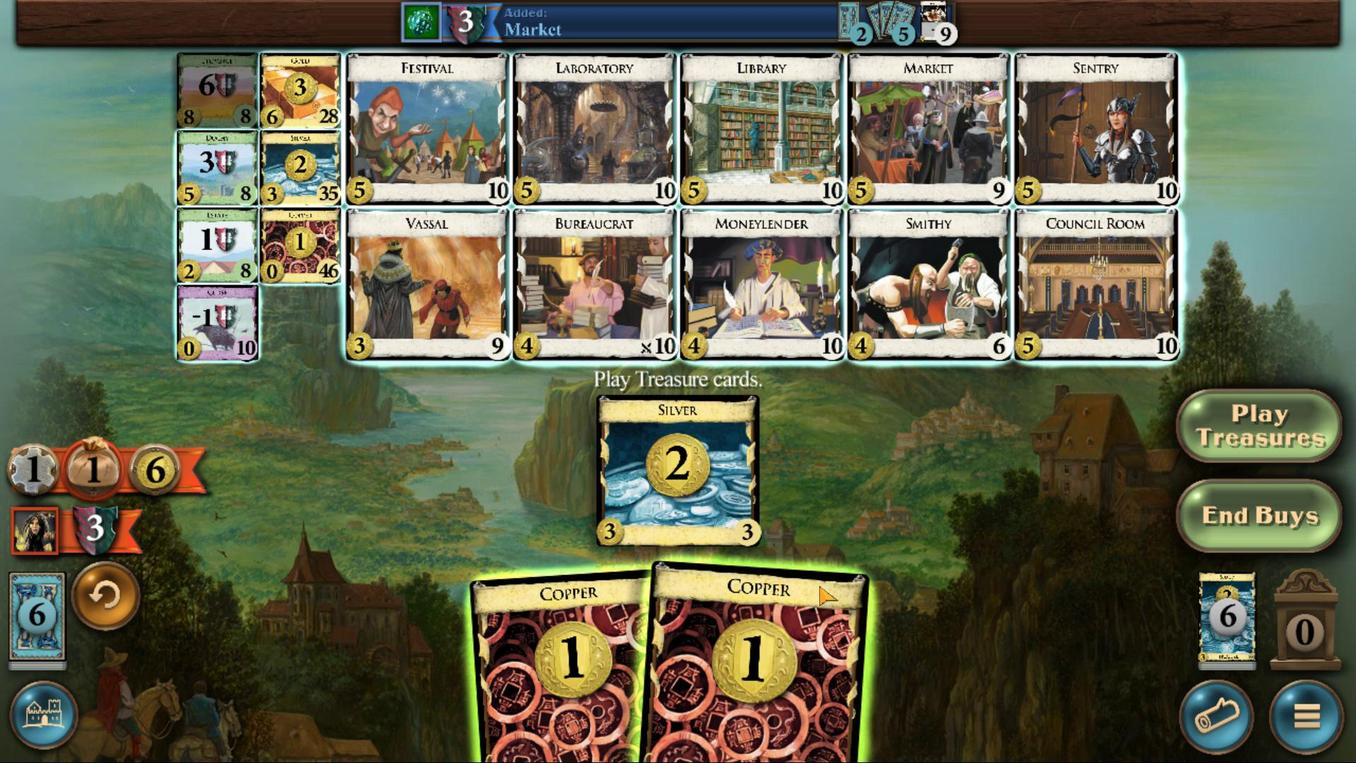 
Action: Mouse pressed left at (778, 537)
Screenshot: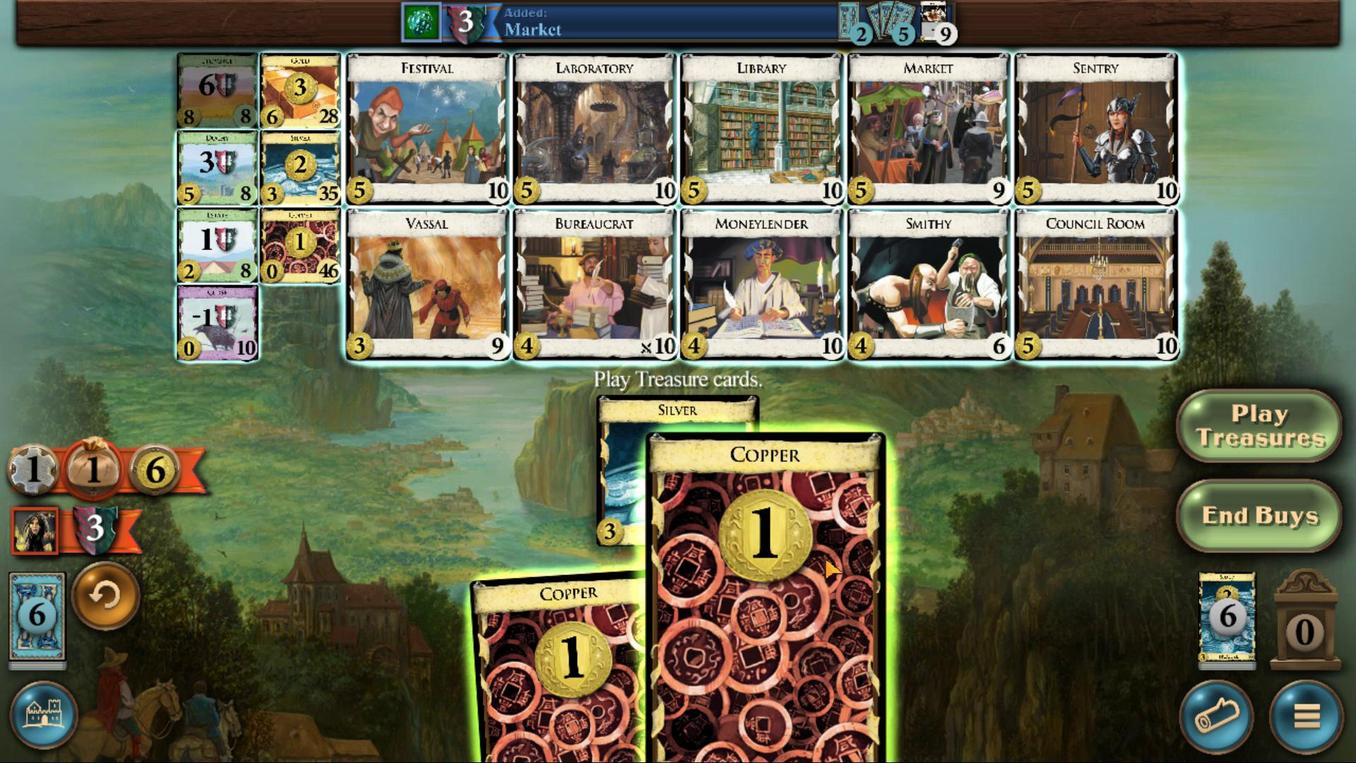 
Action: Mouse moved to (725, 550)
Screenshot: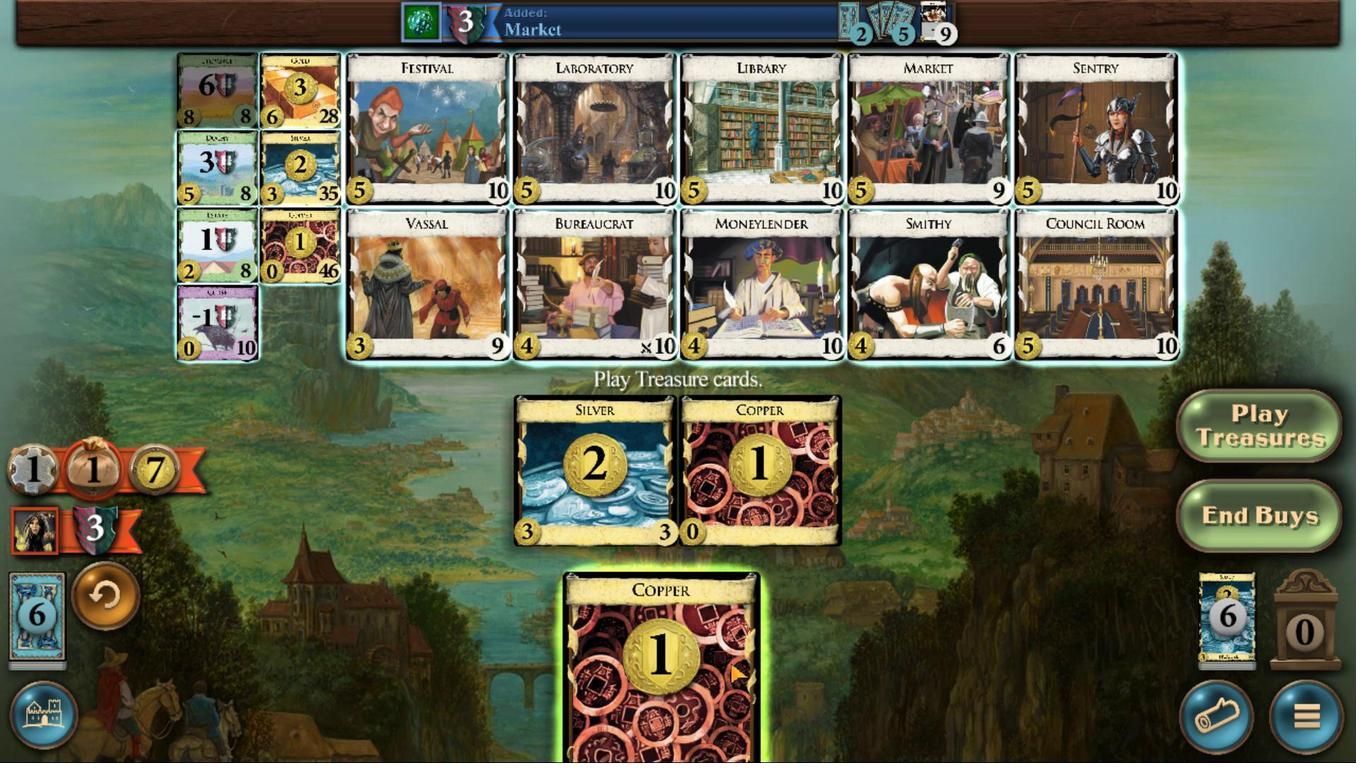 
Action: Mouse pressed left at (725, 550)
Screenshot: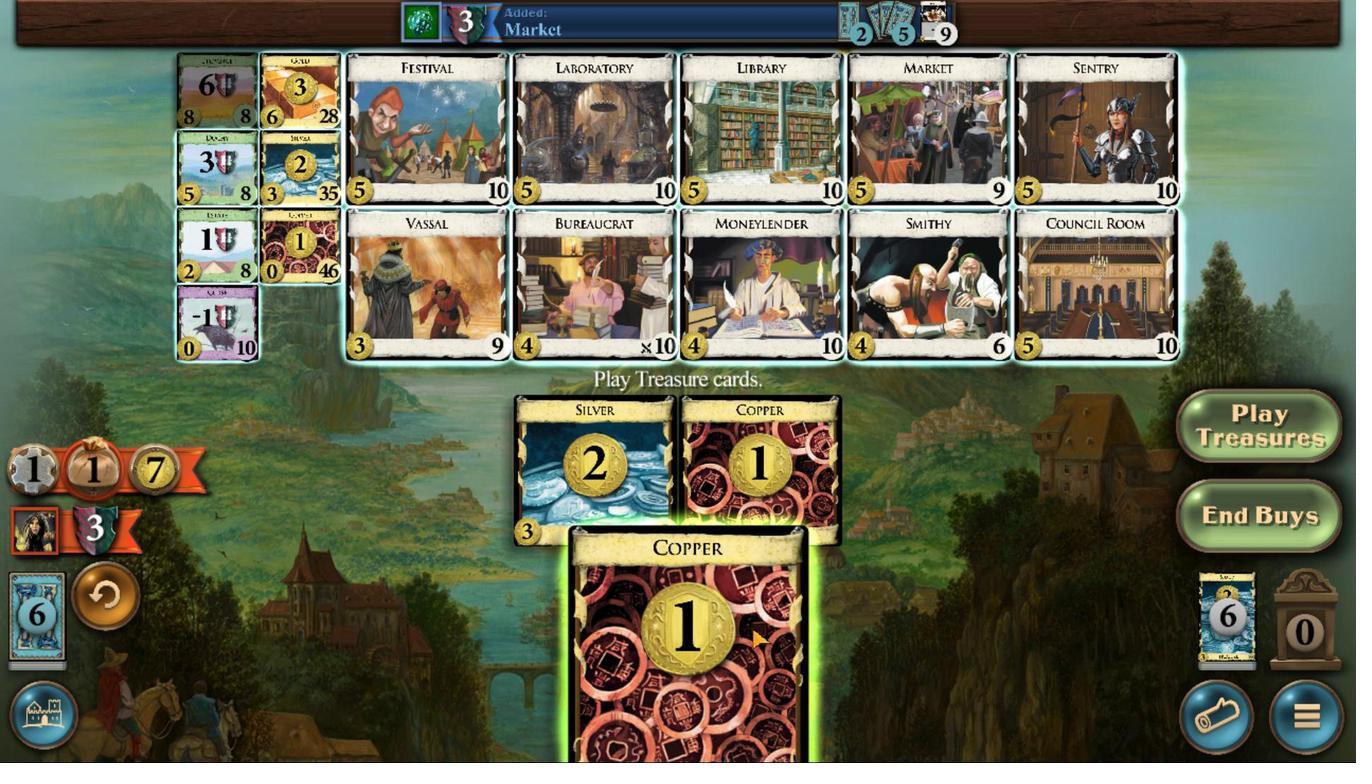 
Action: Mouse moved to (760, 517)
Screenshot: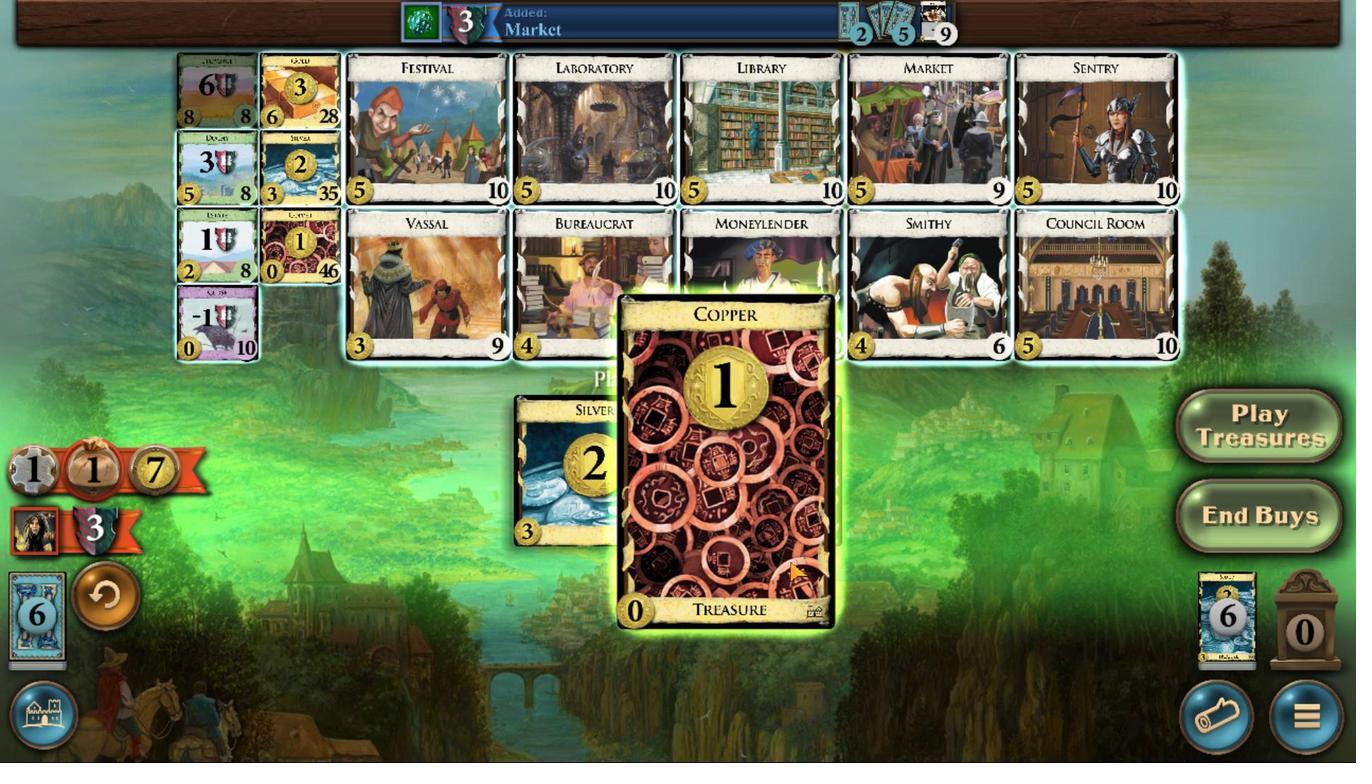 
Action: Mouse pressed left at (760, 517)
Screenshot: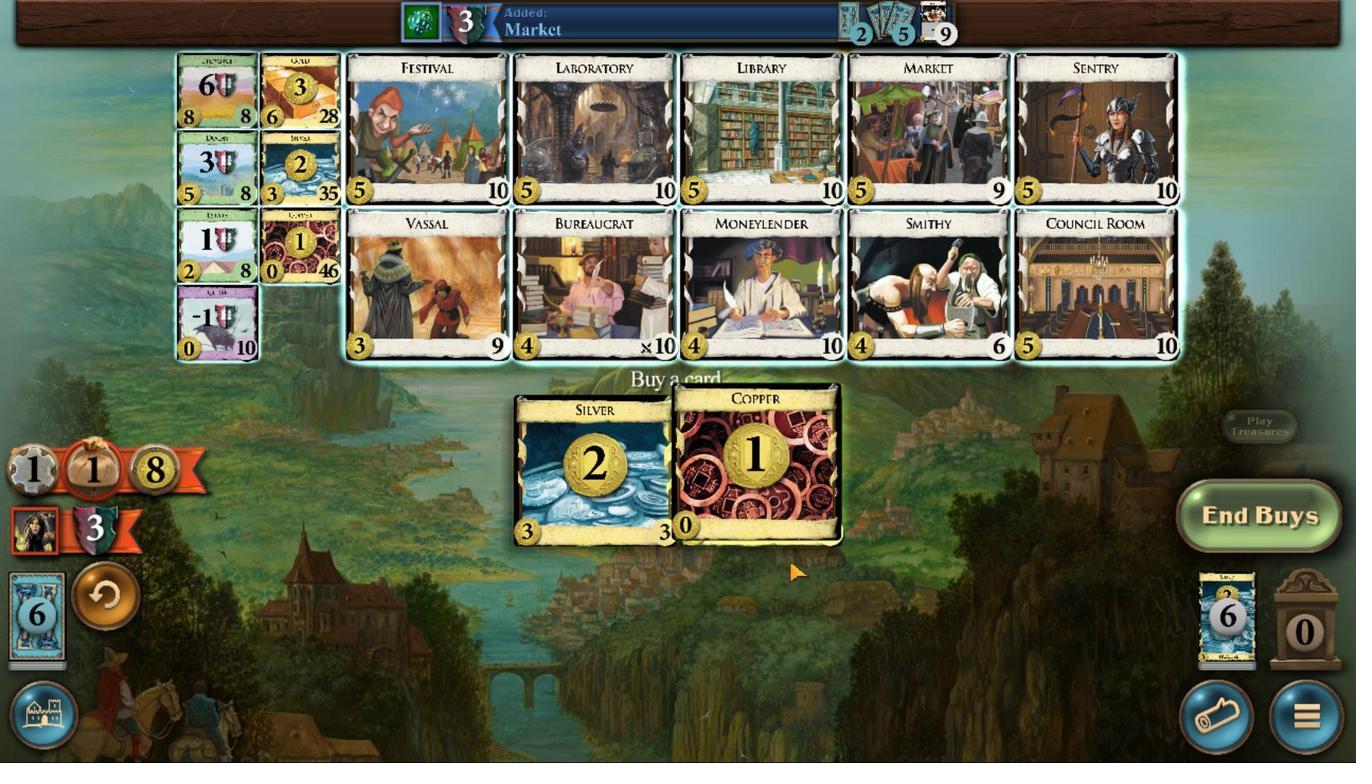 
Action: Mouse moved to (401, 363)
Screenshot: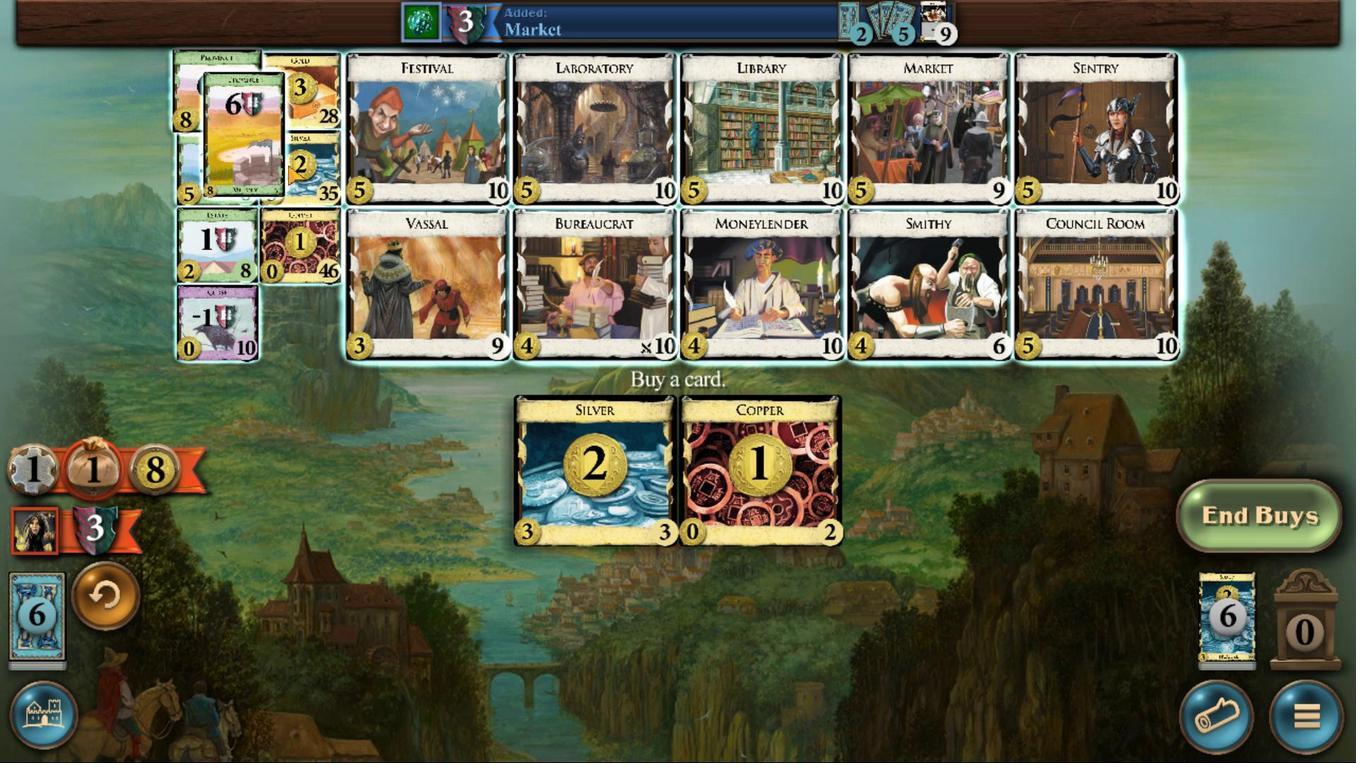 
Action: Mouse pressed left at (401, 363)
Screenshot: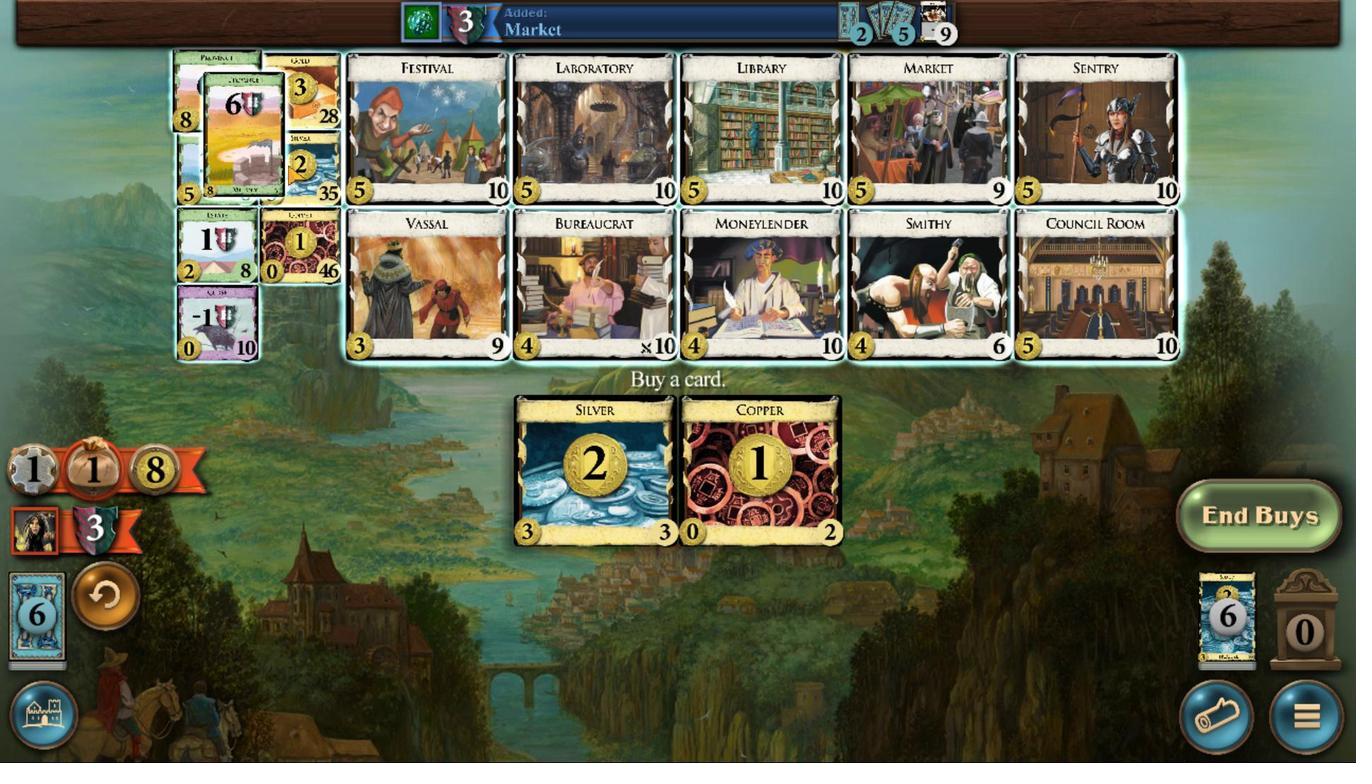 
Action: Mouse moved to (707, 566)
Screenshot: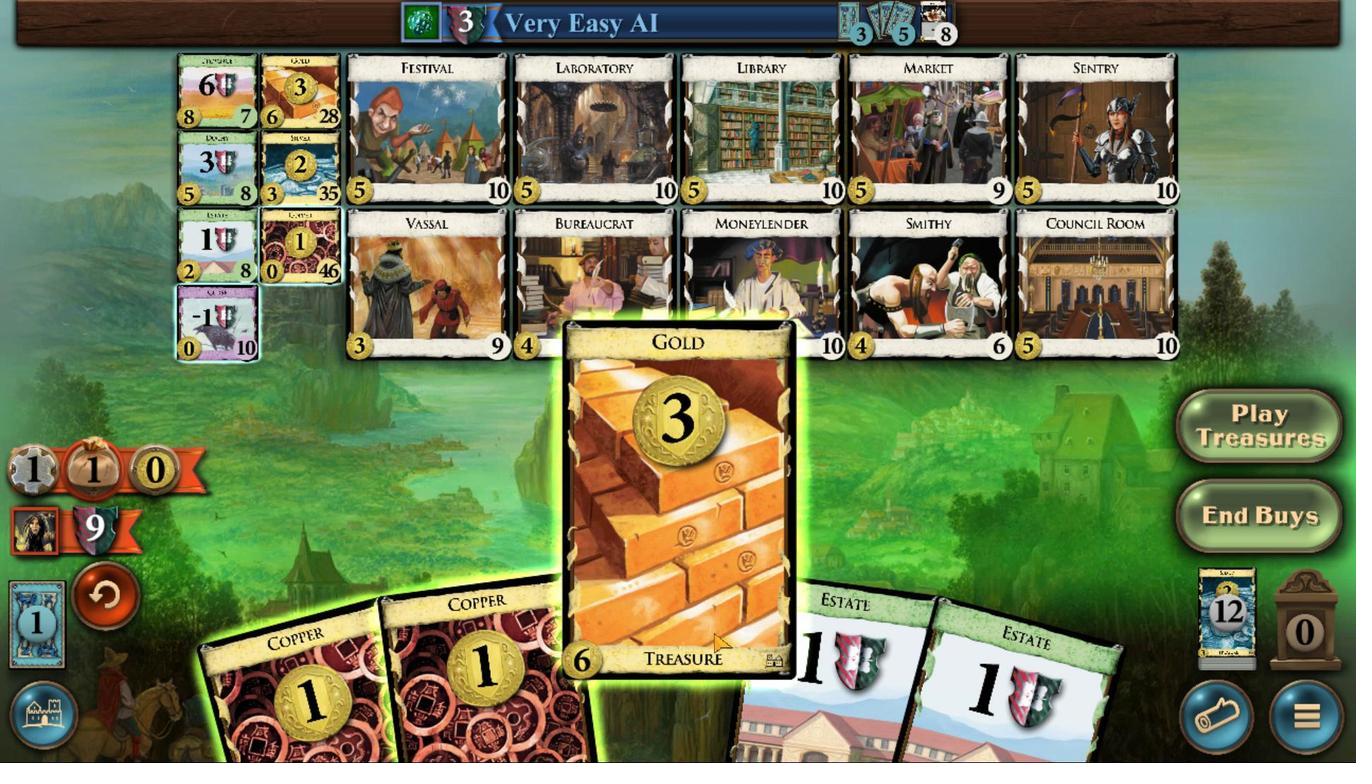 
Action: Mouse pressed left at (707, 566)
Screenshot: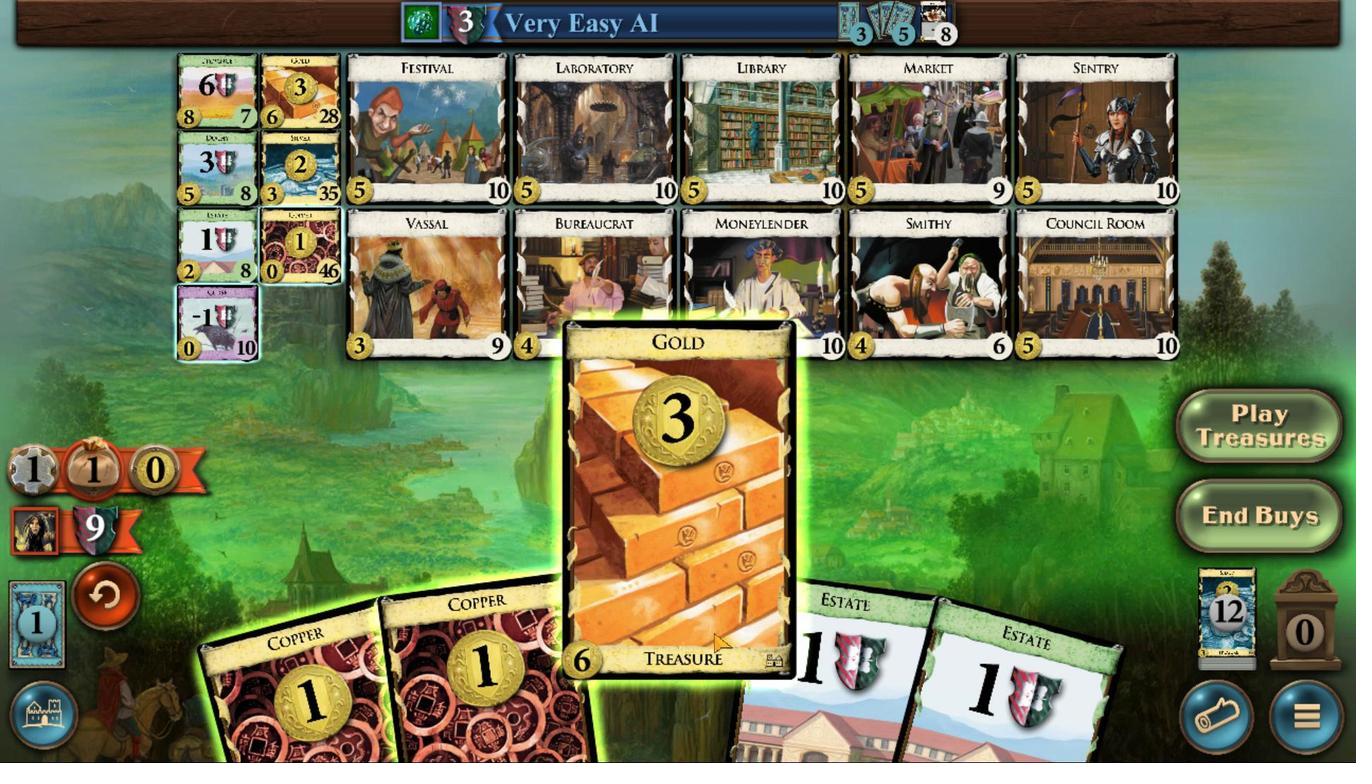
Action: Mouse moved to (663, 544)
Screenshot: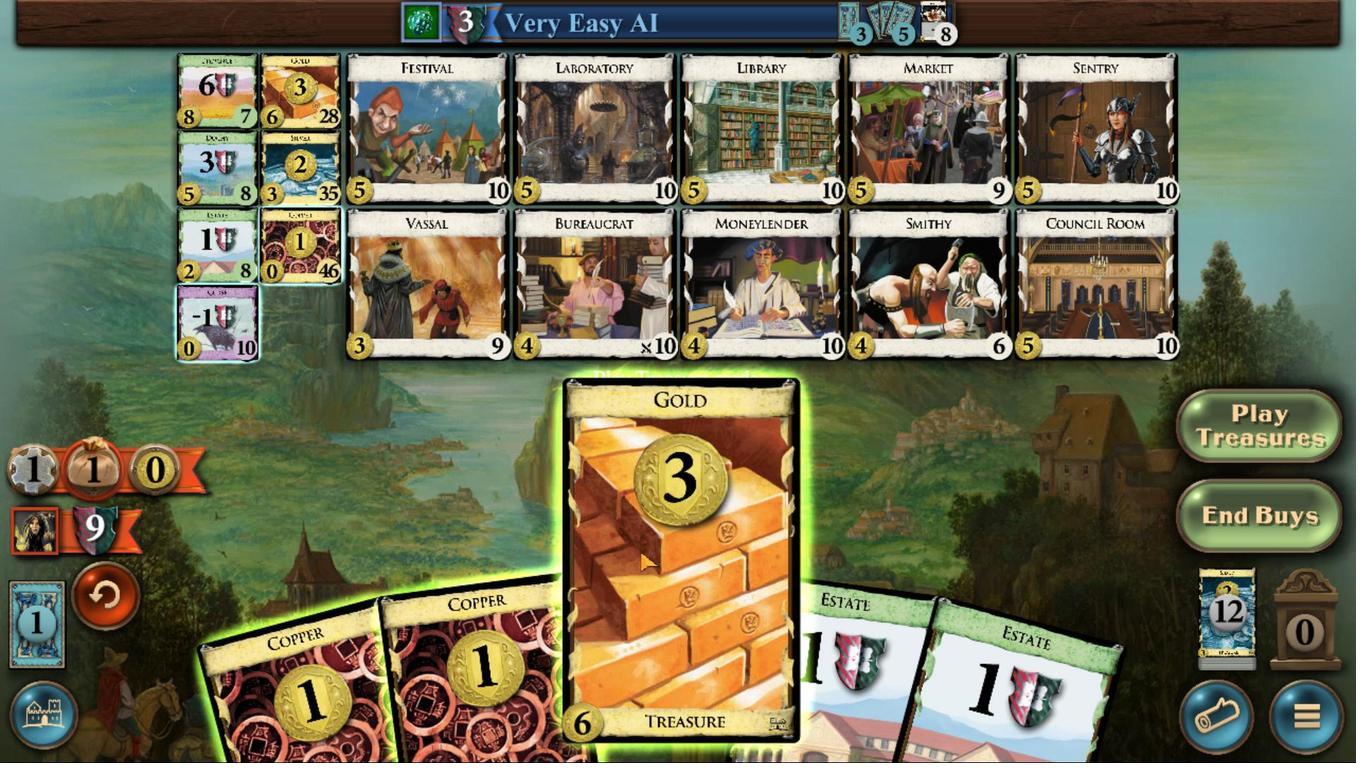 
Action: Mouse pressed left at (663, 544)
Screenshot: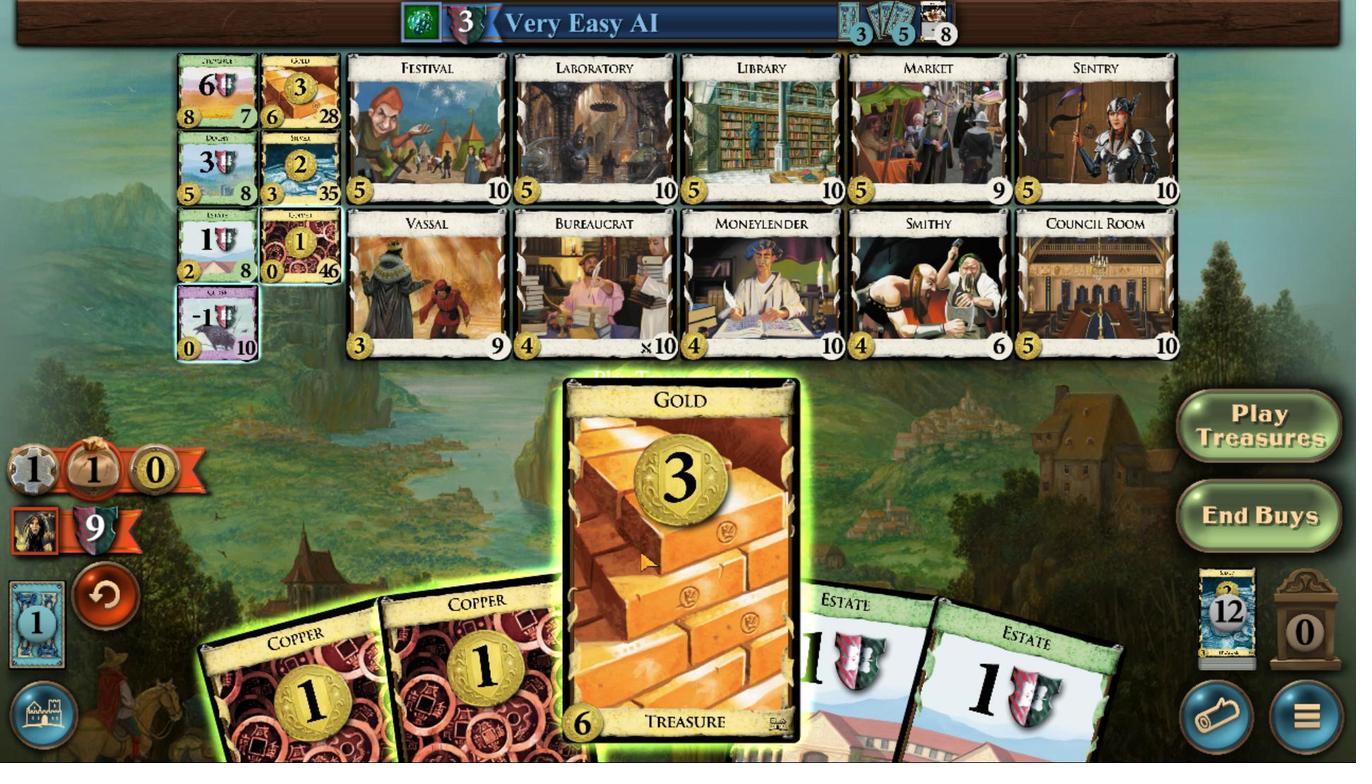 
Action: Mouse moved to (457, 386)
Screenshot: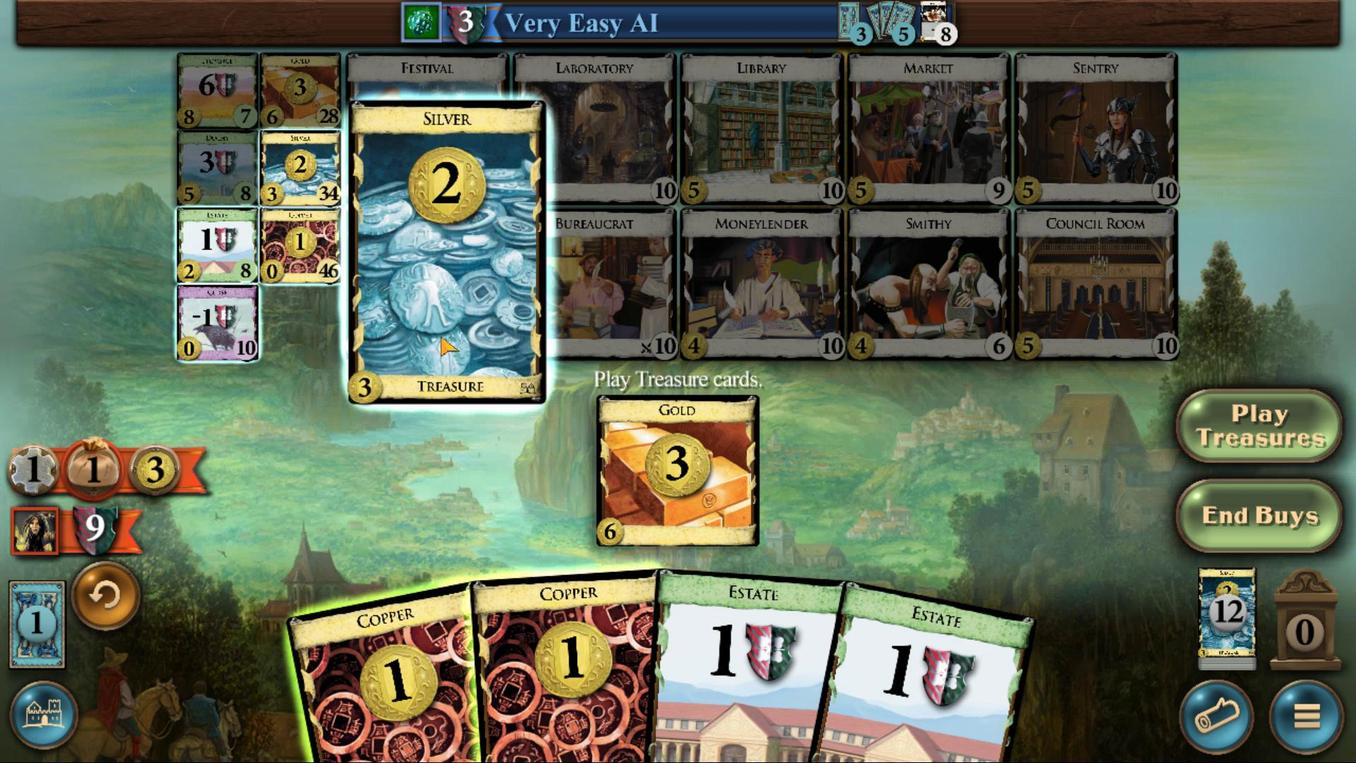 
Action: Mouse pressed left at (457, 386)
Screenshot: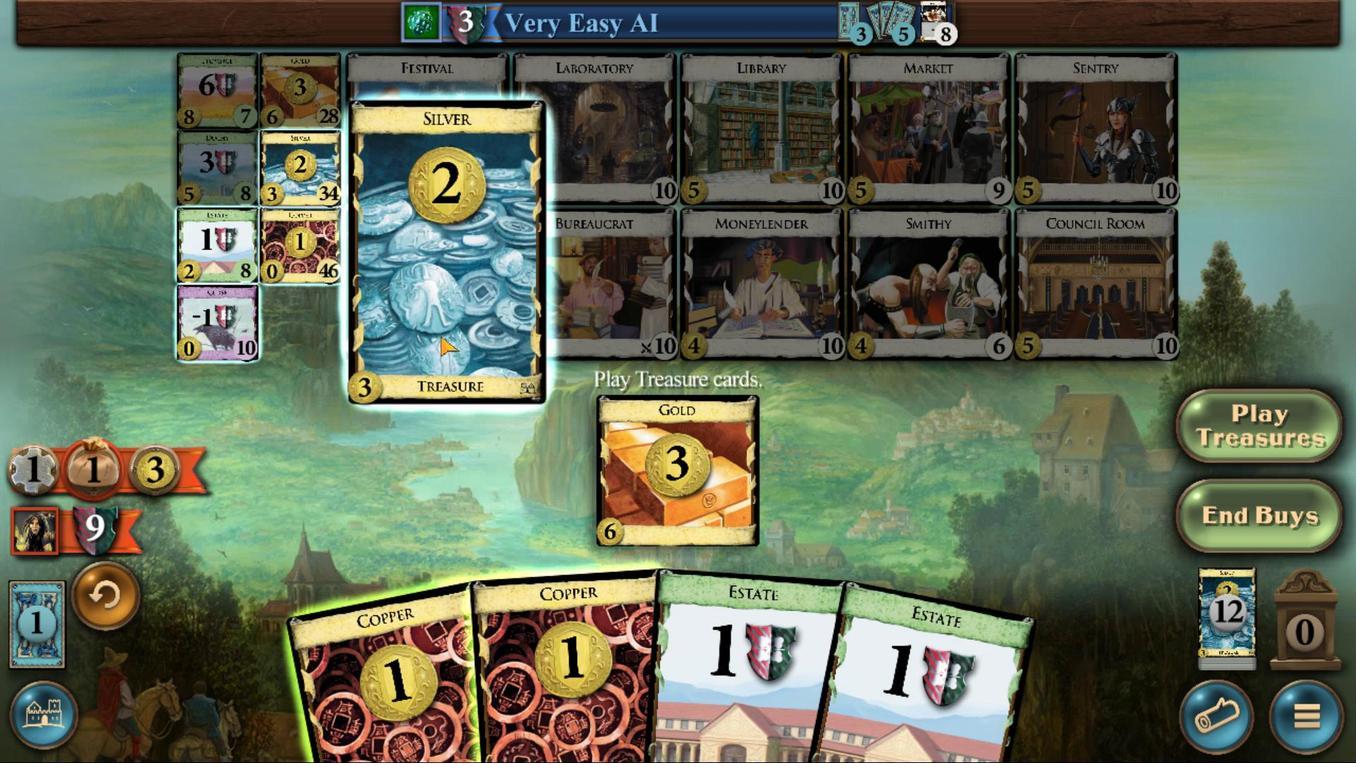 
Action: Mouse moved to (766, 546)
Screenshot: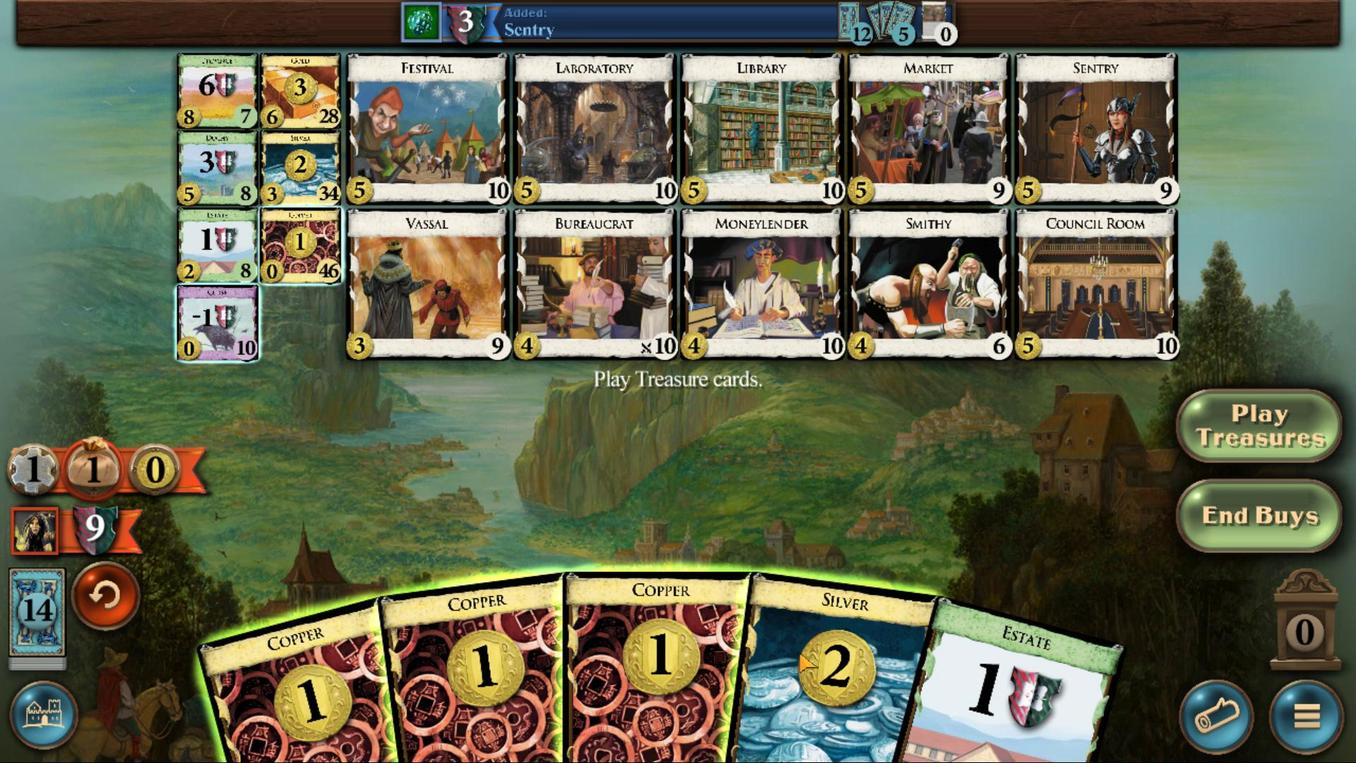 
Action: Mouse pressed left at (766, 546)
Screenshot: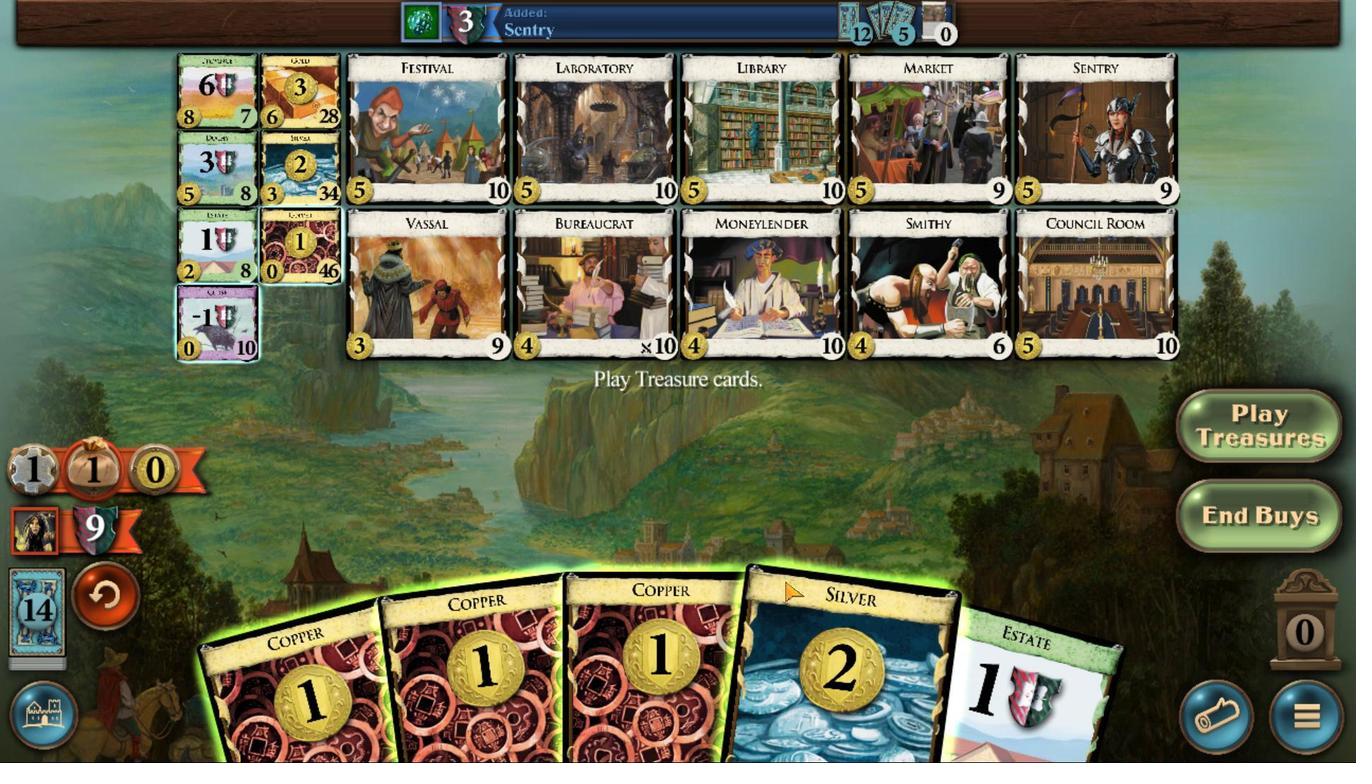 
Action: Mouse moved to (727, 539)
Screenshot: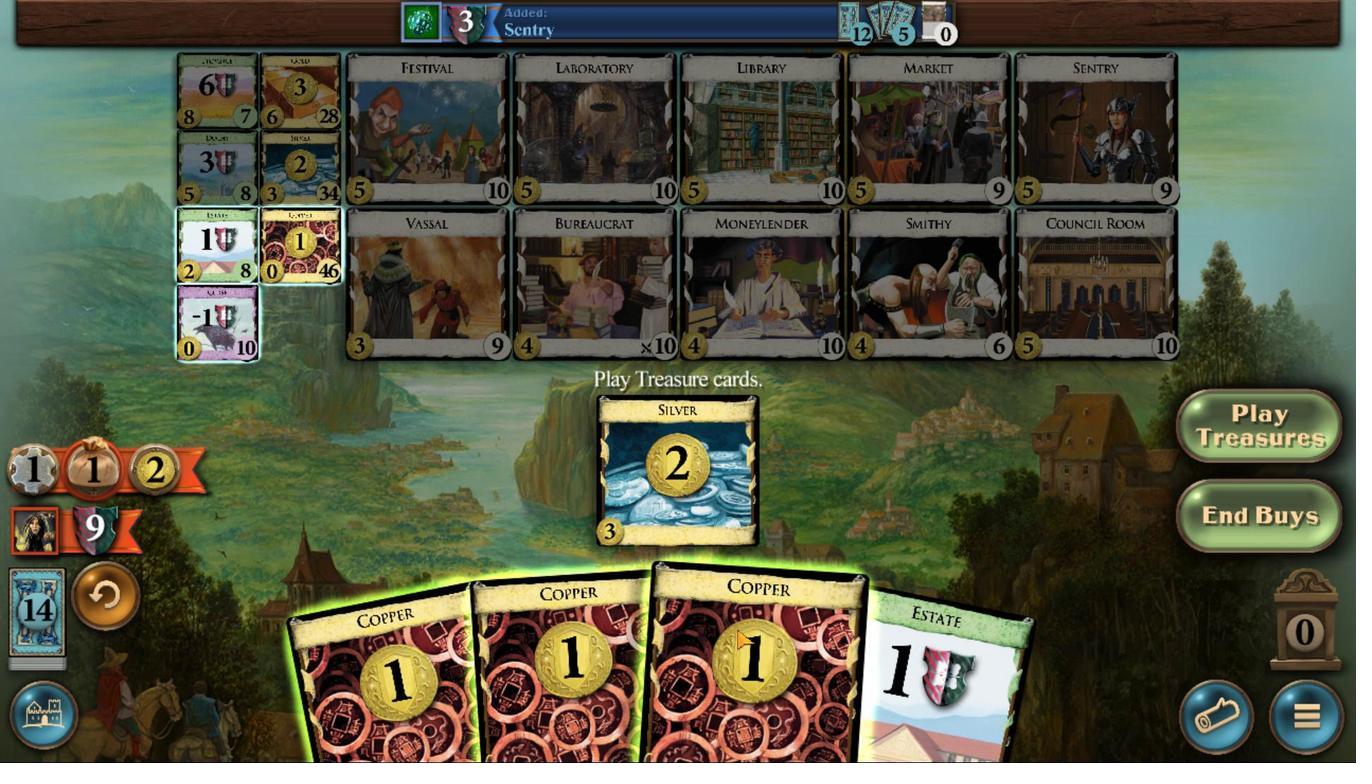 
Action: Mouse pressed left at (727, 539)
Screenshot: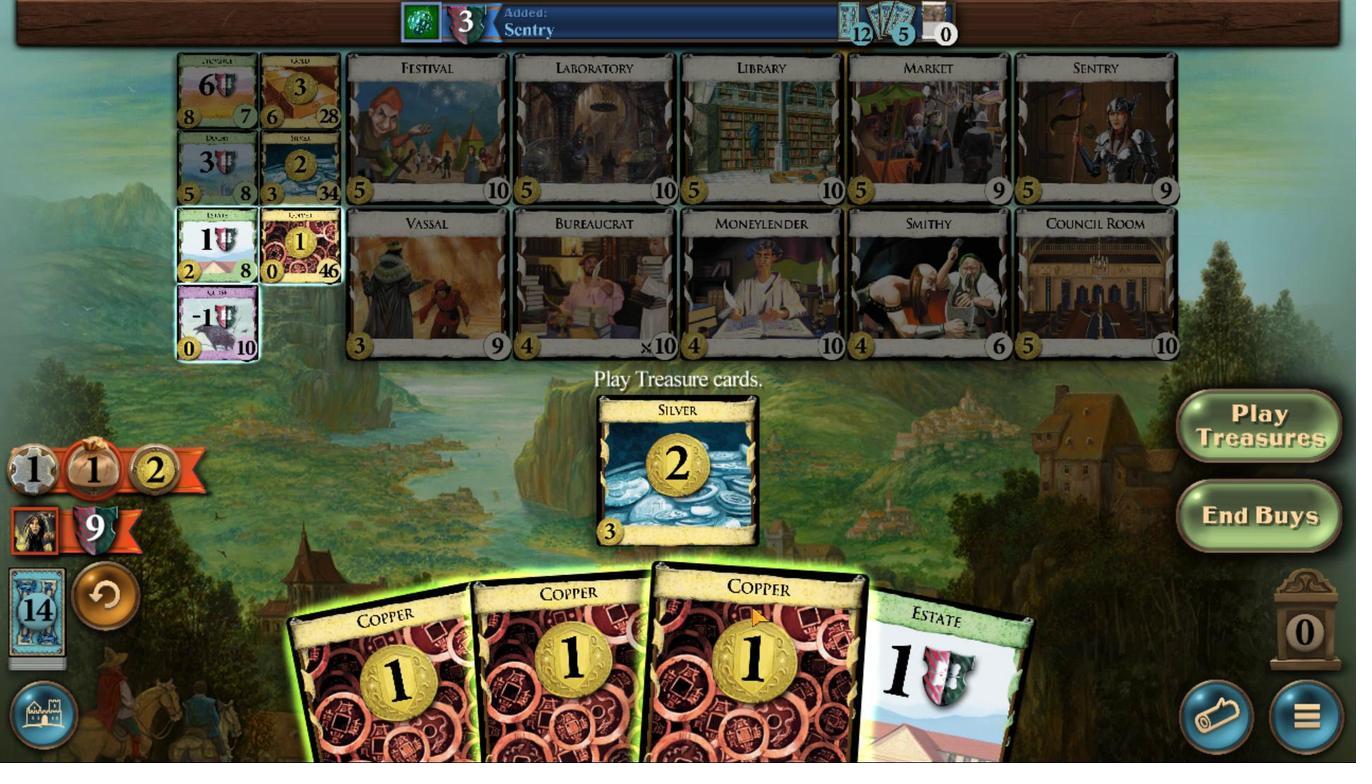 
Action: Mouse moved to (473, 383)
Screenshot: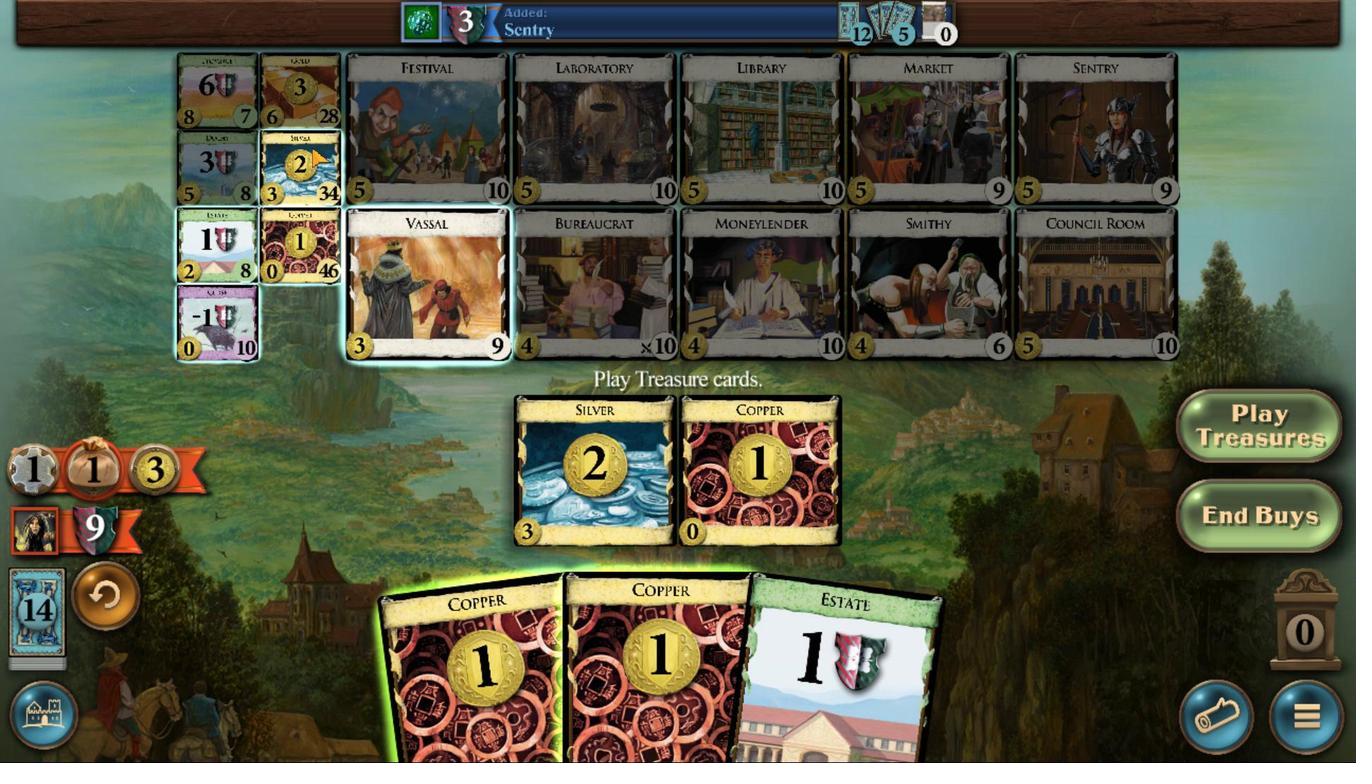 
Action: Mouse pressed left at (473, 383)
Screenshot: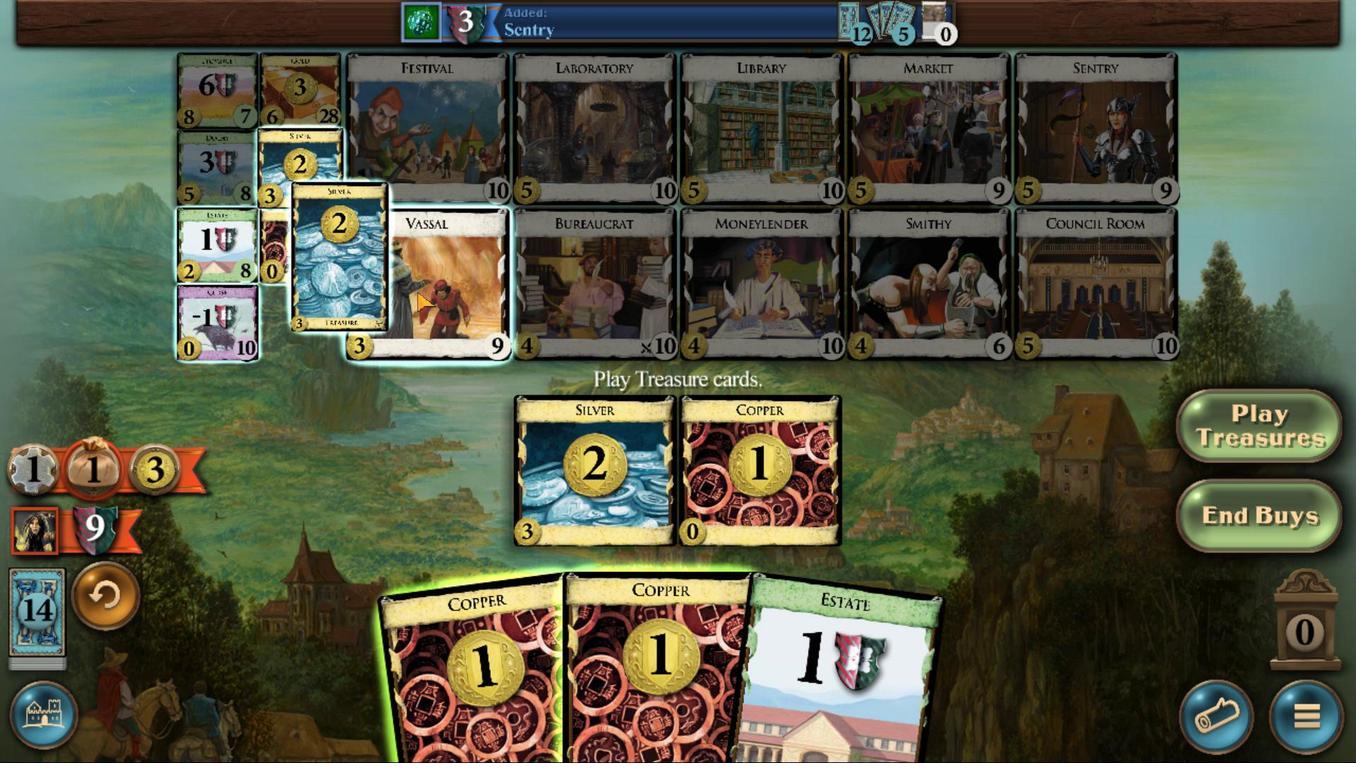 
Action: Mouse moved to (891, 554)
Screenshot: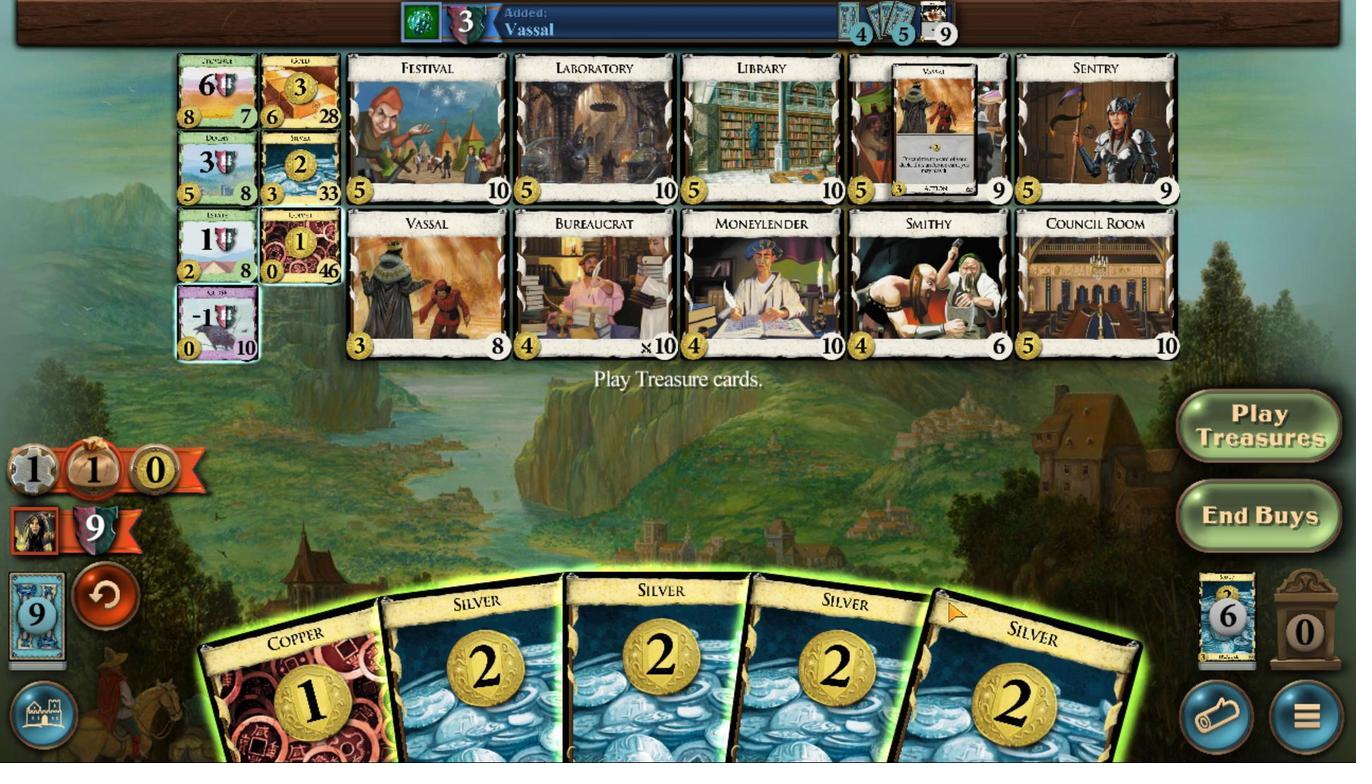 
Action: Mouse pressed left at (891, 554)
Screenshot: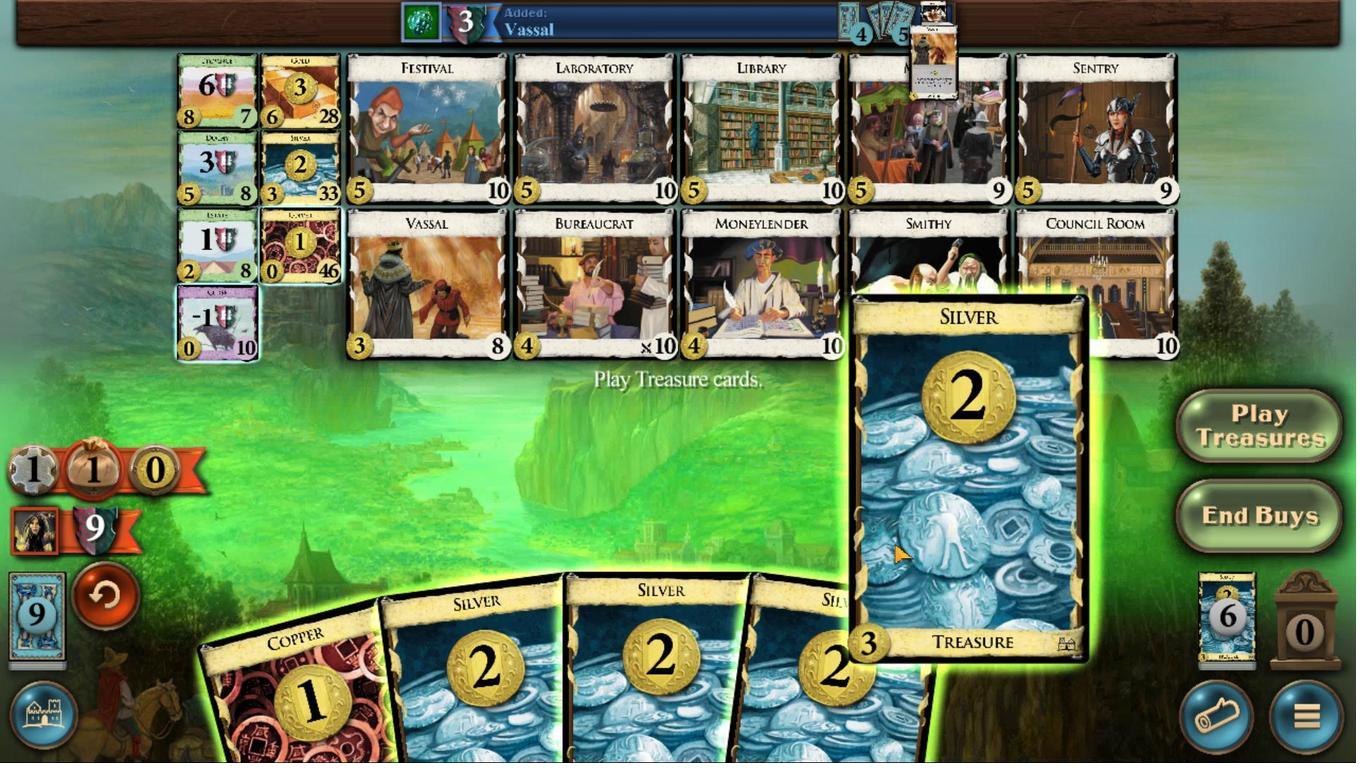 
Action: Mouse moved to (826, 551)
Screenshot: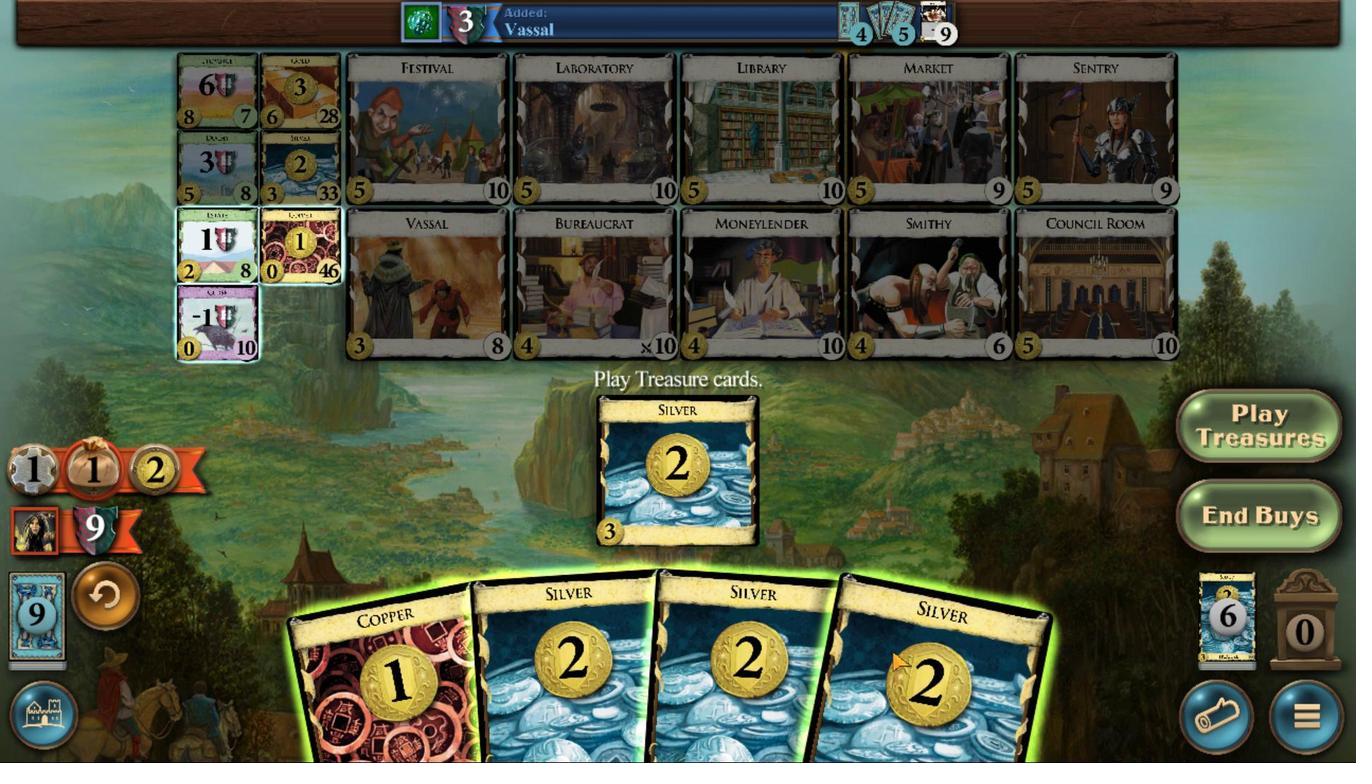 
Action: Mouse pressed left at (826, 551)
Screenshot: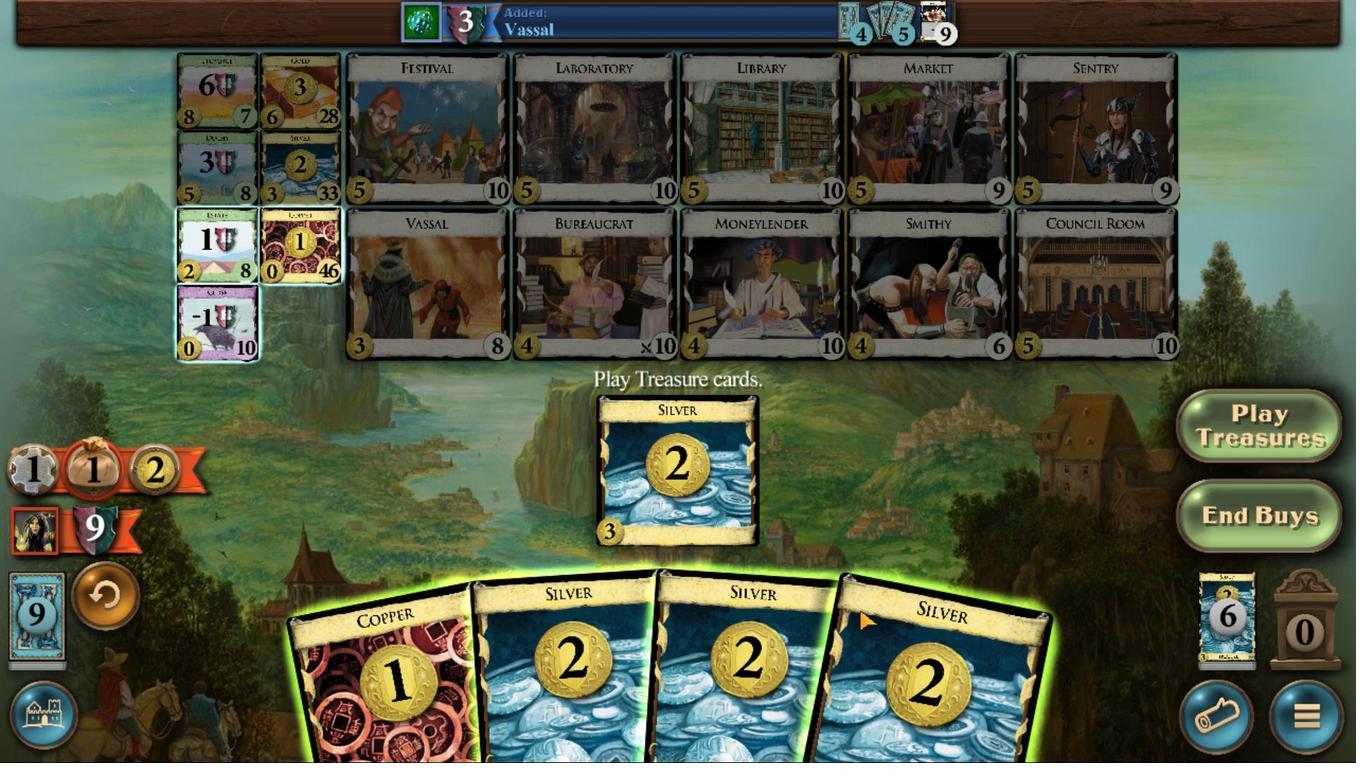 
Action: Mouse moved to (778, 546)
Screenshot: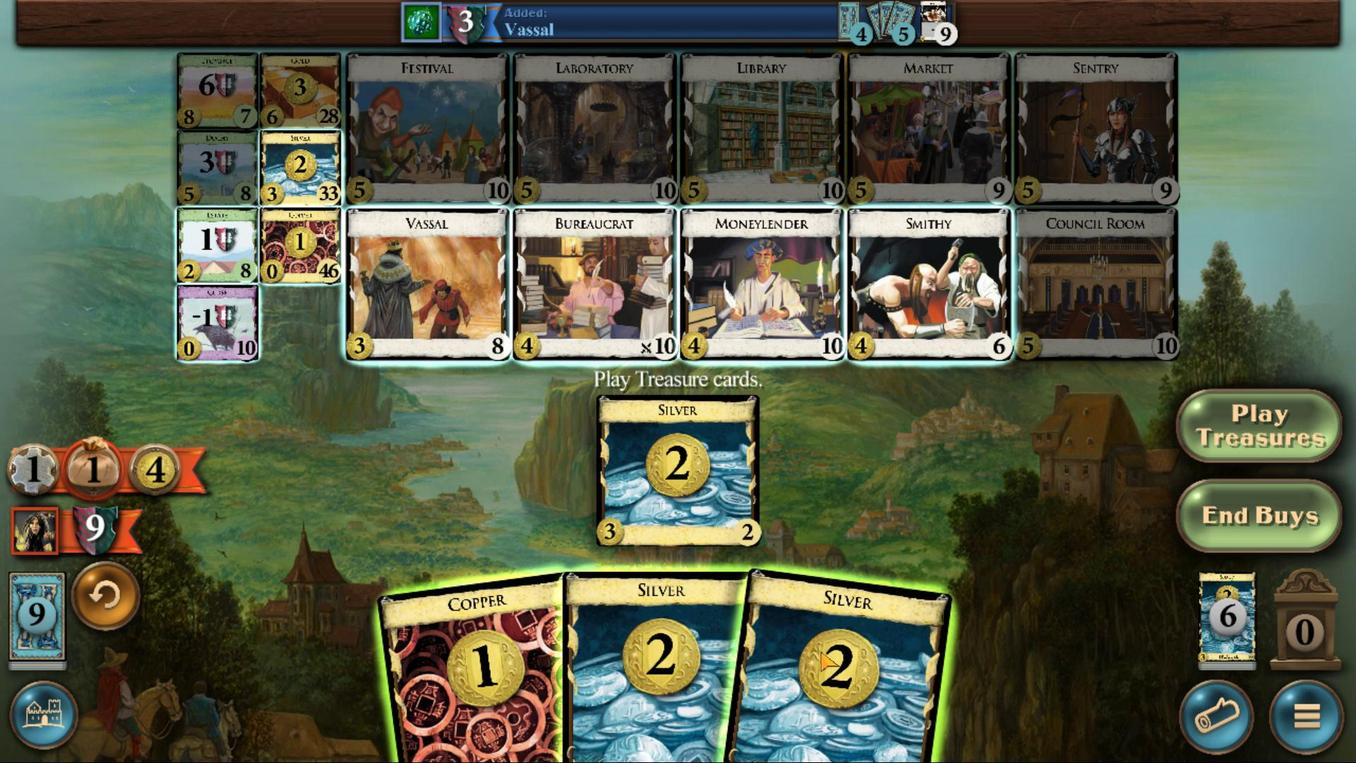 
Action: Mouse pressed left at (778, 546)
Screenshot: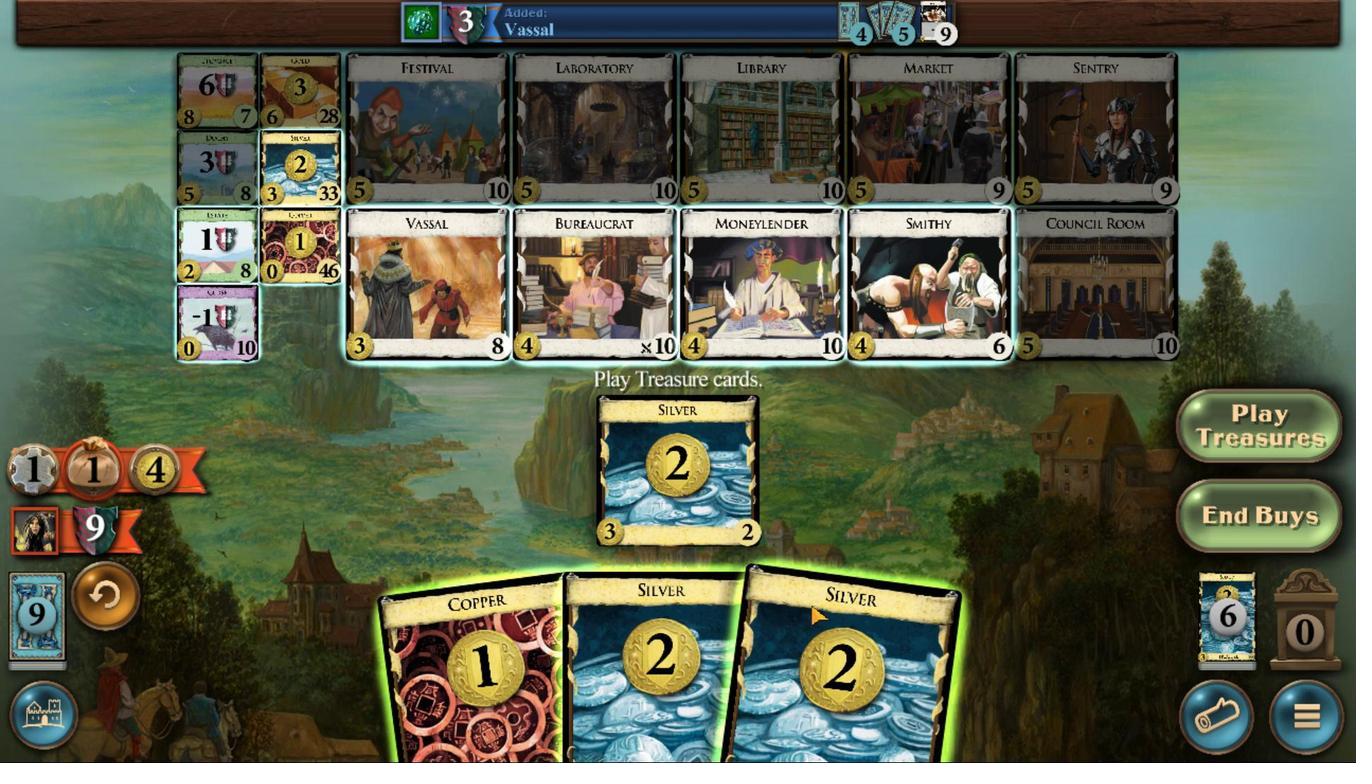 
Action: Mouse moved to (759, 547)
Screenshot: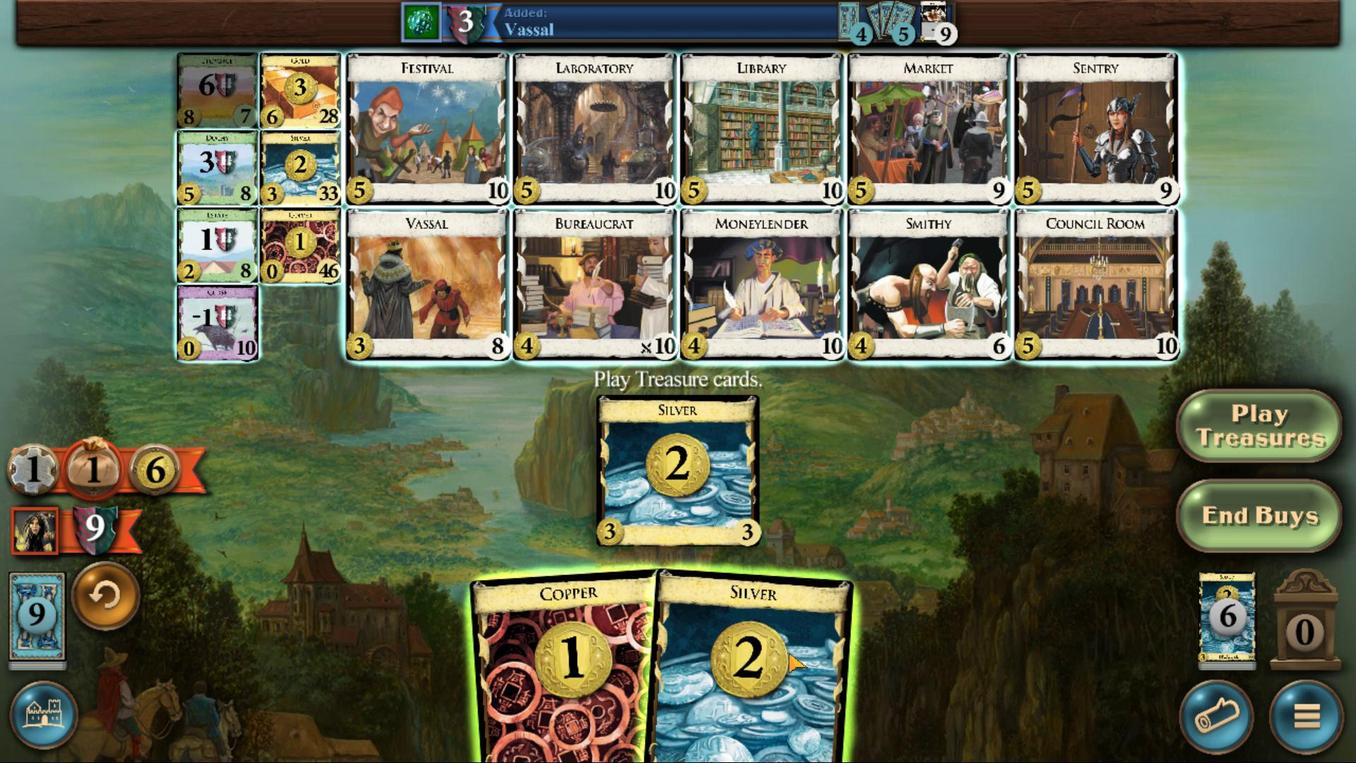 
Action: Mouse pressed left at (759, 547)
Screenshot: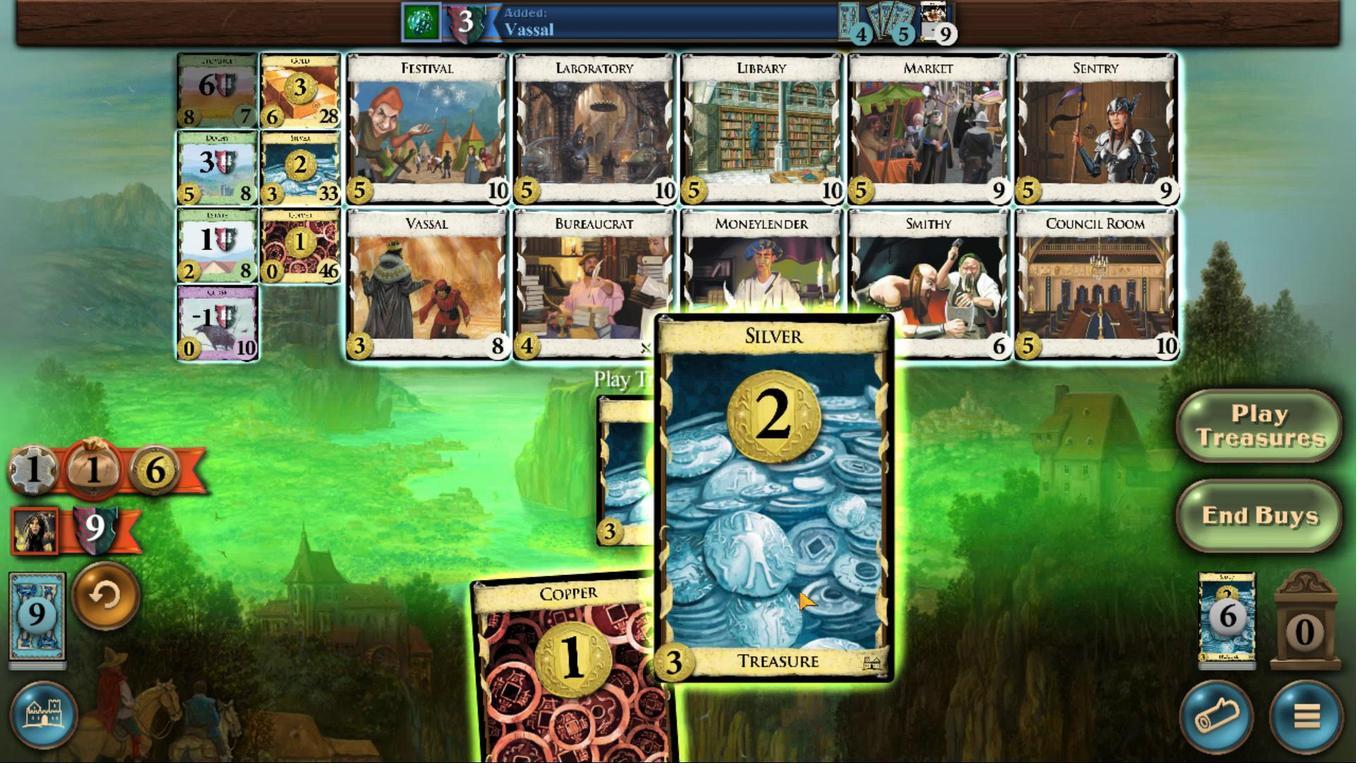 
Action: Mouse moved to (422, 362)
Screenshot: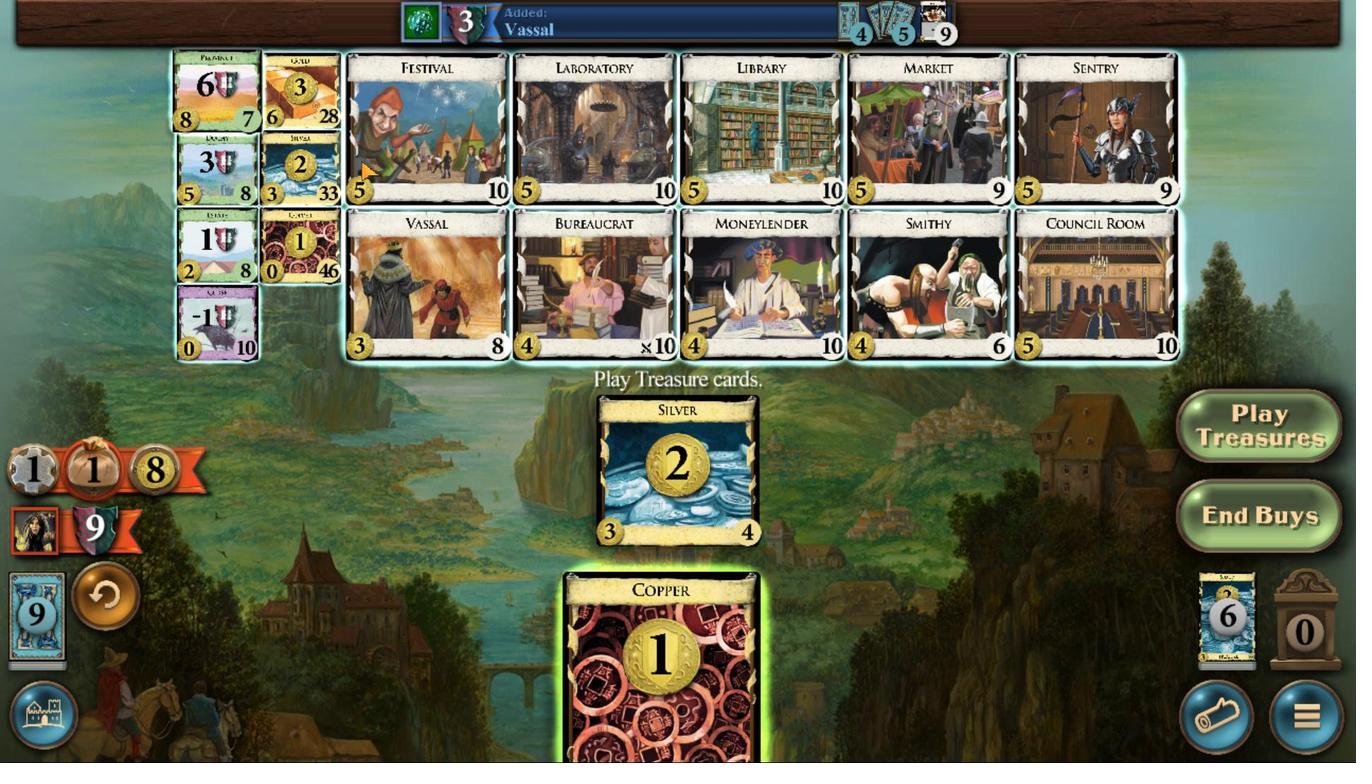 
Action: Mouse pressed left at (422, 362)
Screenshot: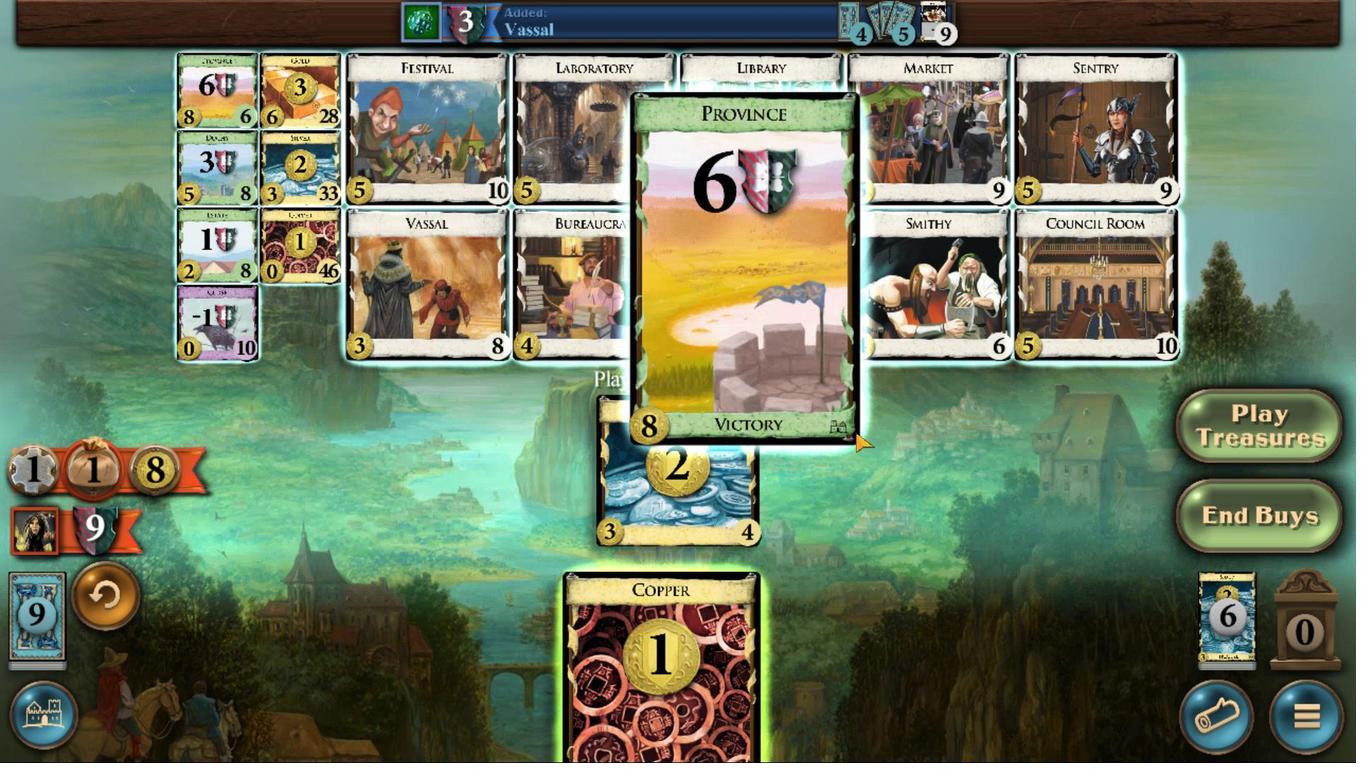 
Action: Mouse moved to (596, 555)
Screenshot: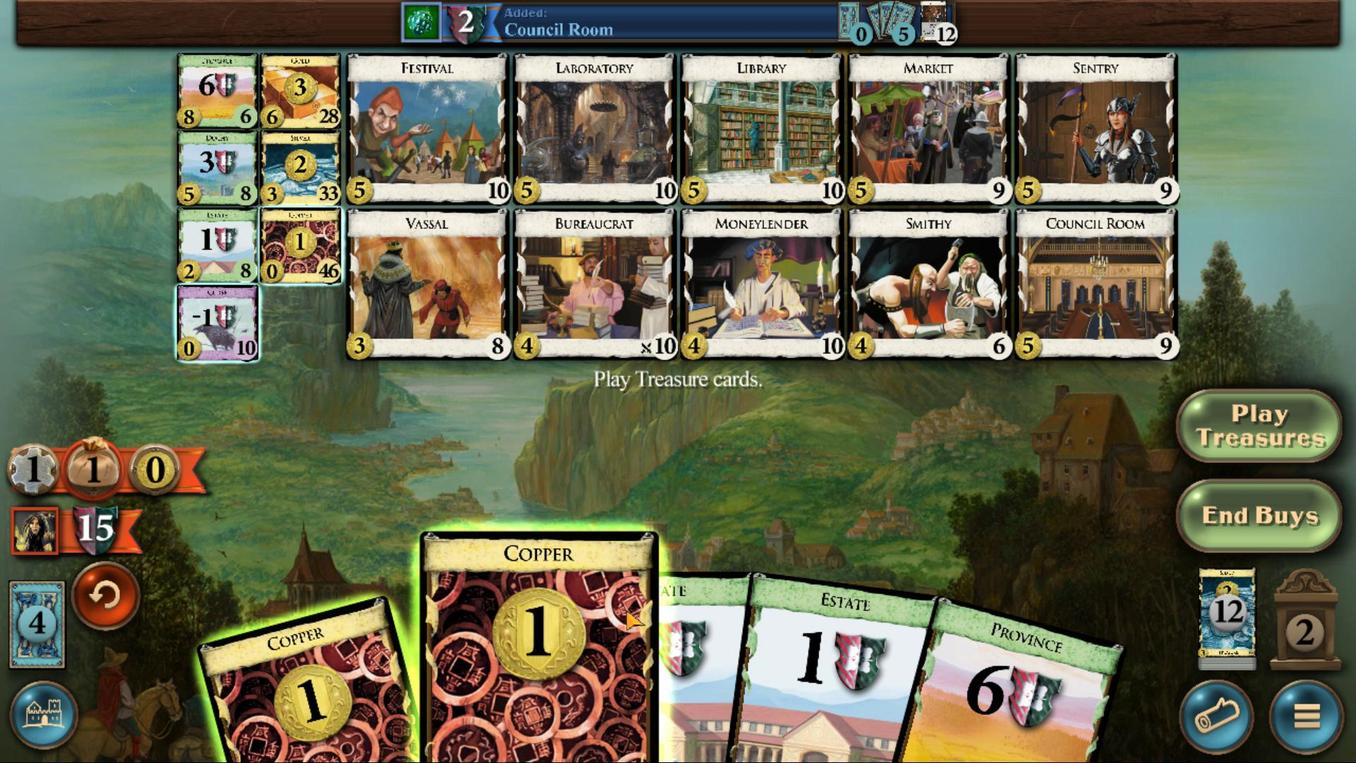 
Action: Mouse pressed left at (596, 555)
Screenshot: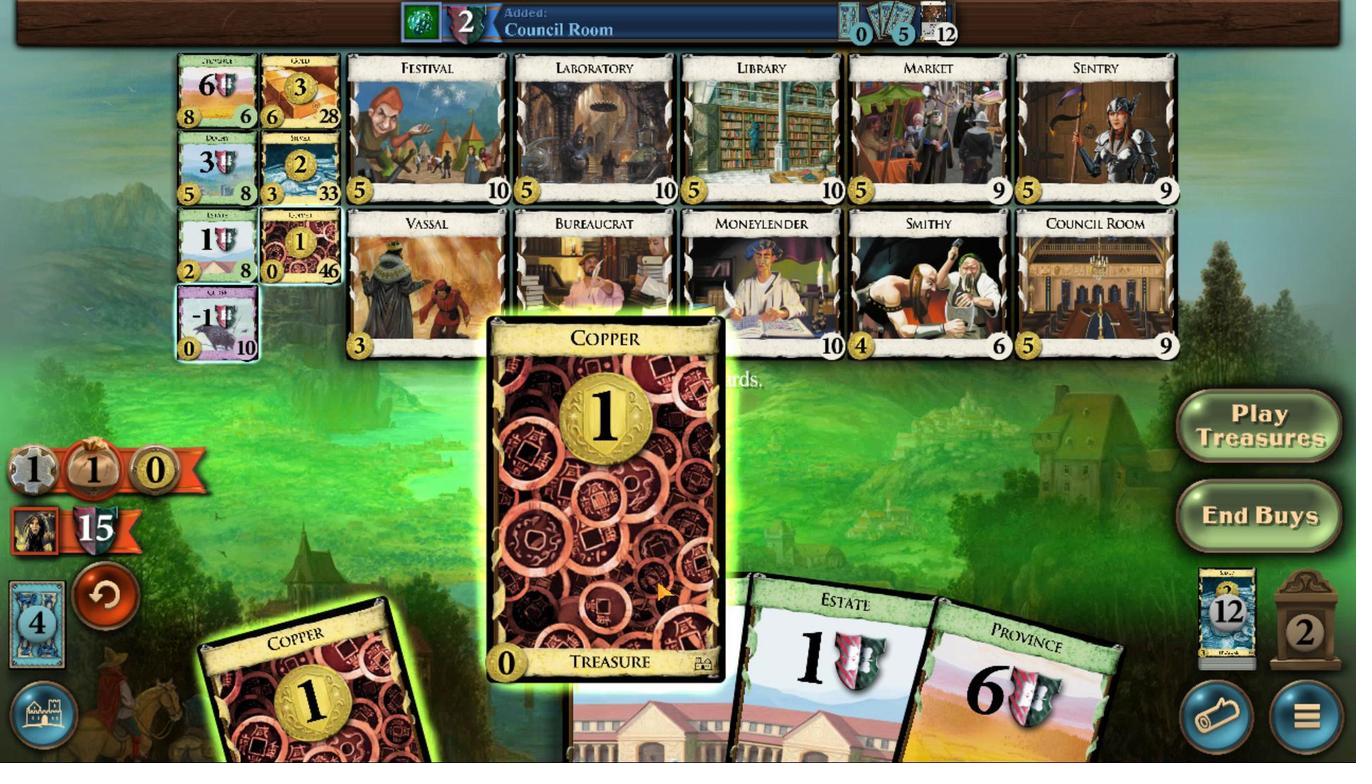 
Action: Mouse moved to (538, 566)
Screenshot: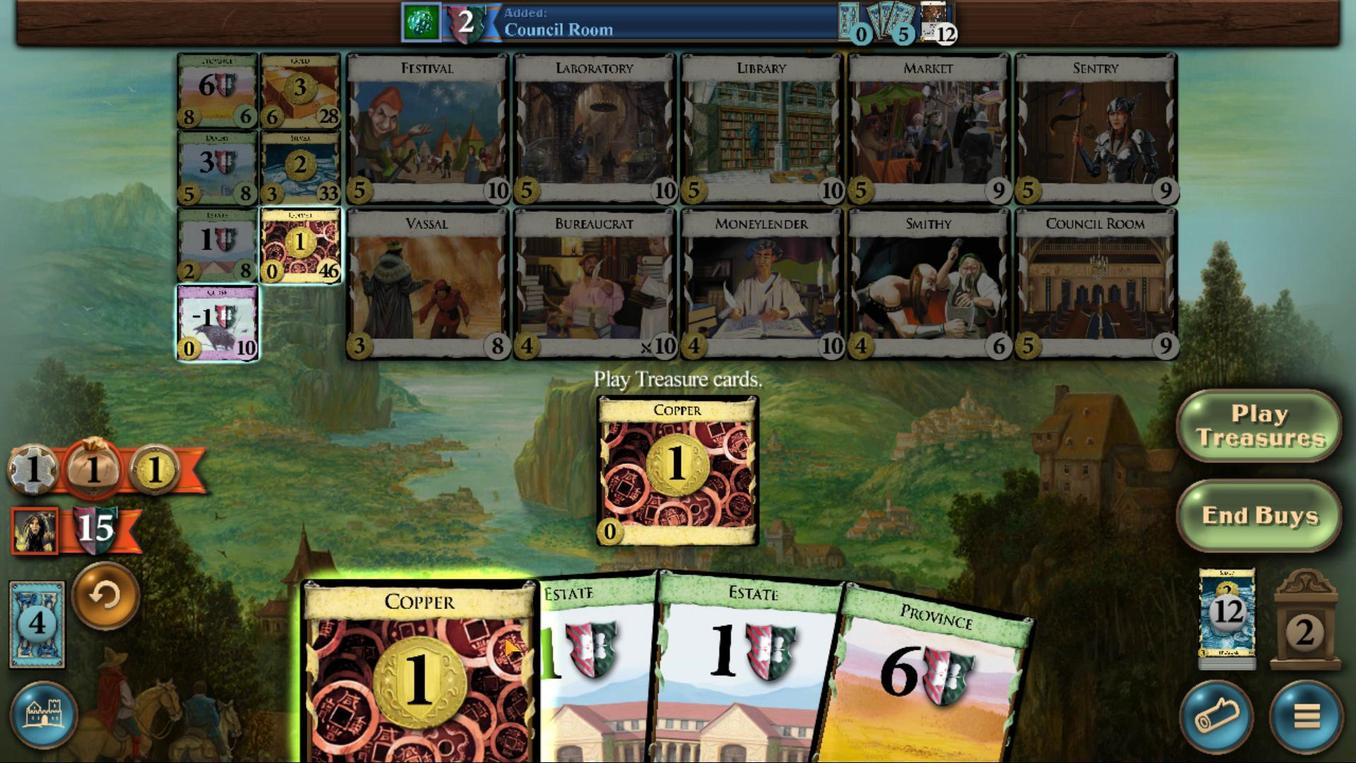 
Action: Mouse pressed left at (538, 566)
Screenshot: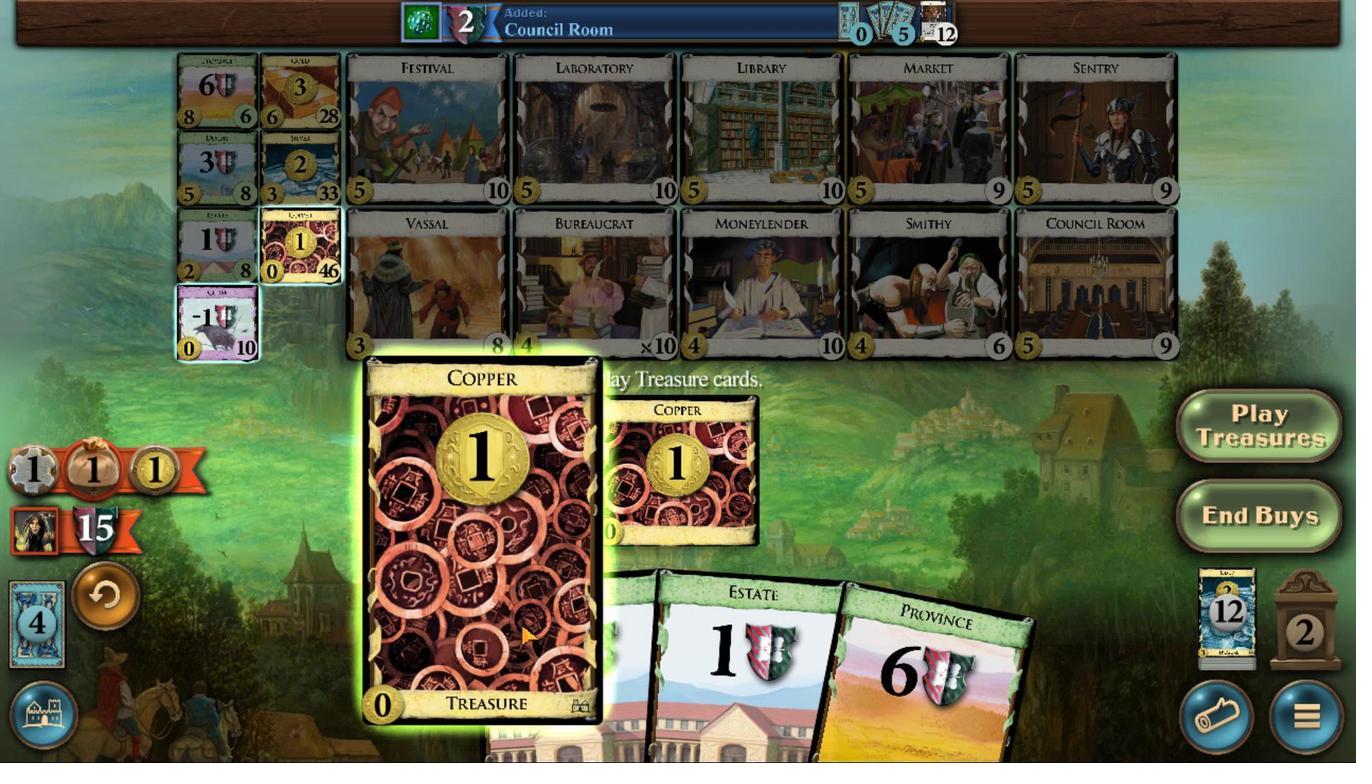 
Action: Mouse moved to (530, 556)
Screenshot: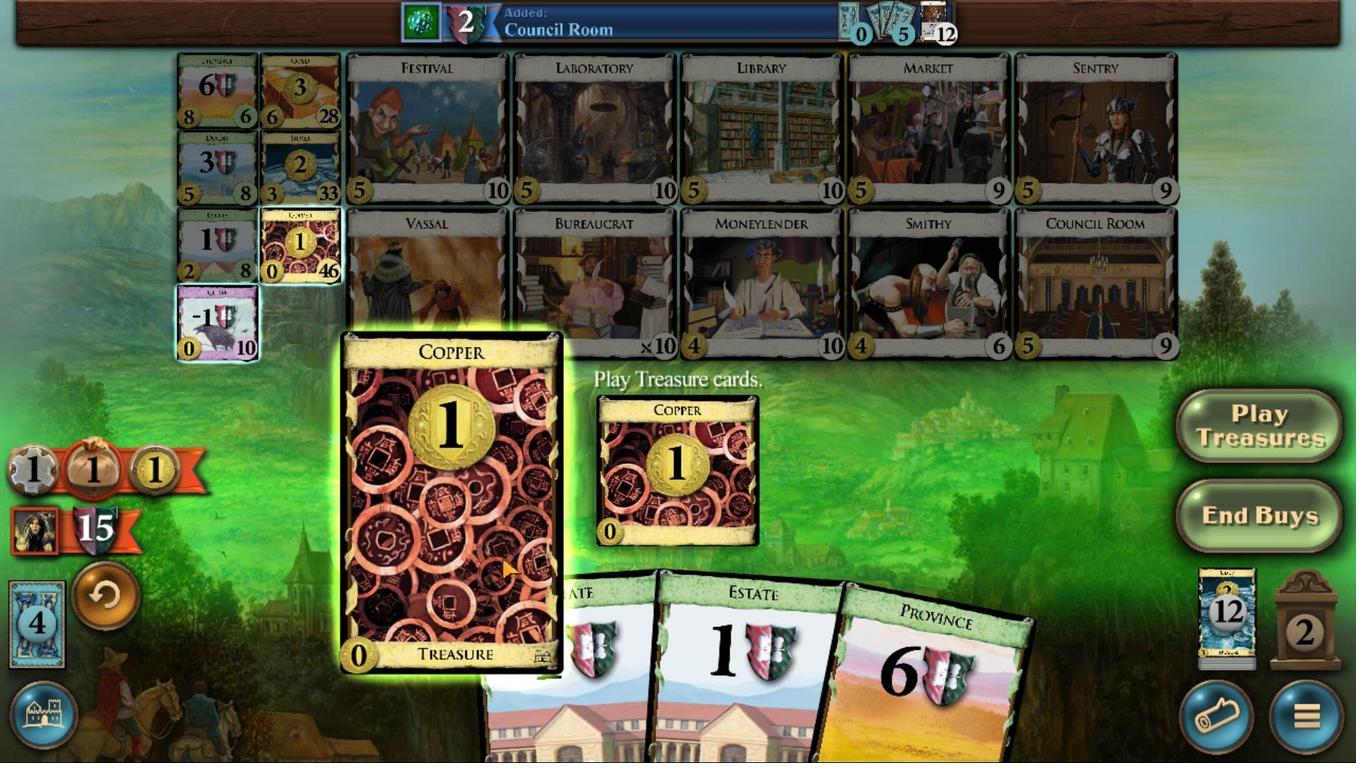 
Action: Mouse pressed left at (530, 556)
Screenshot: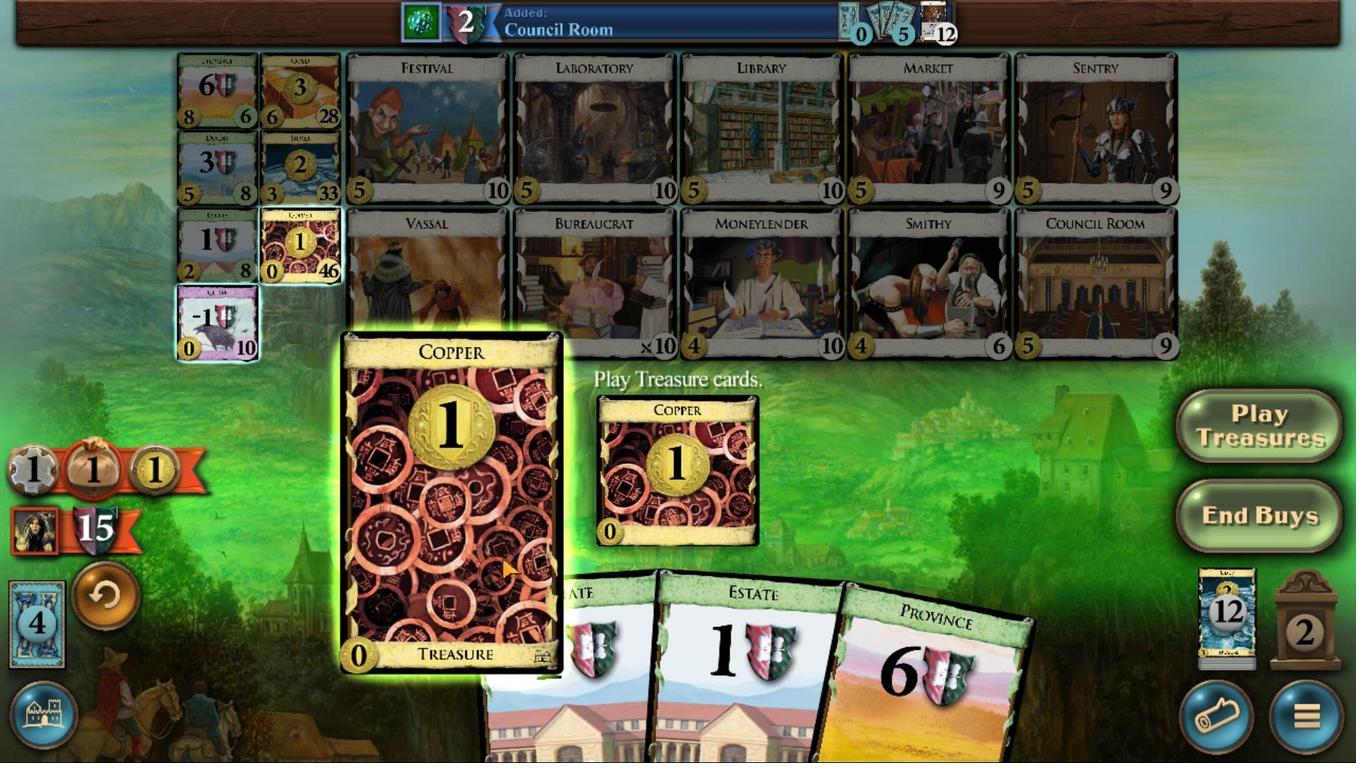 
Action: Mouse moved to (475, 400)
Screenshot: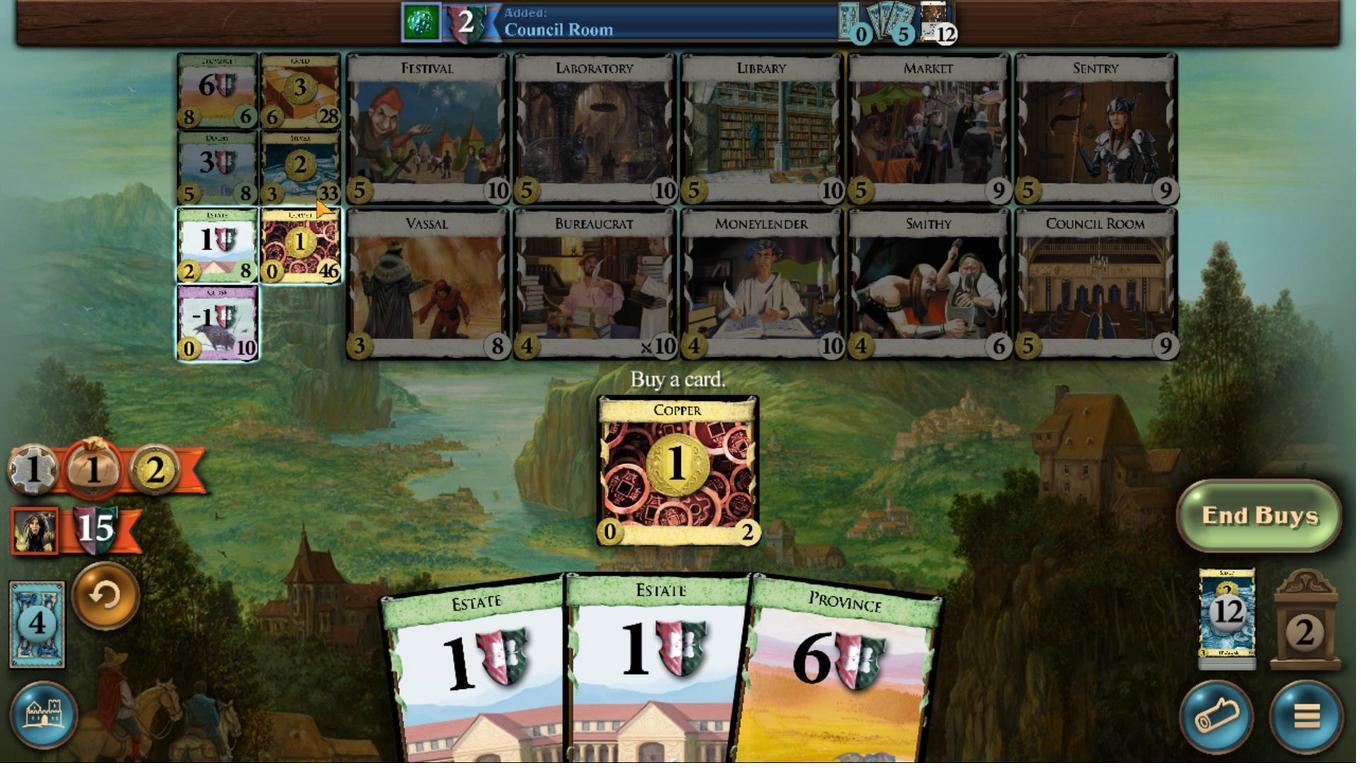 
Action: Mouse scrolled (475, 400) with delta (0, 0)
Screenshot: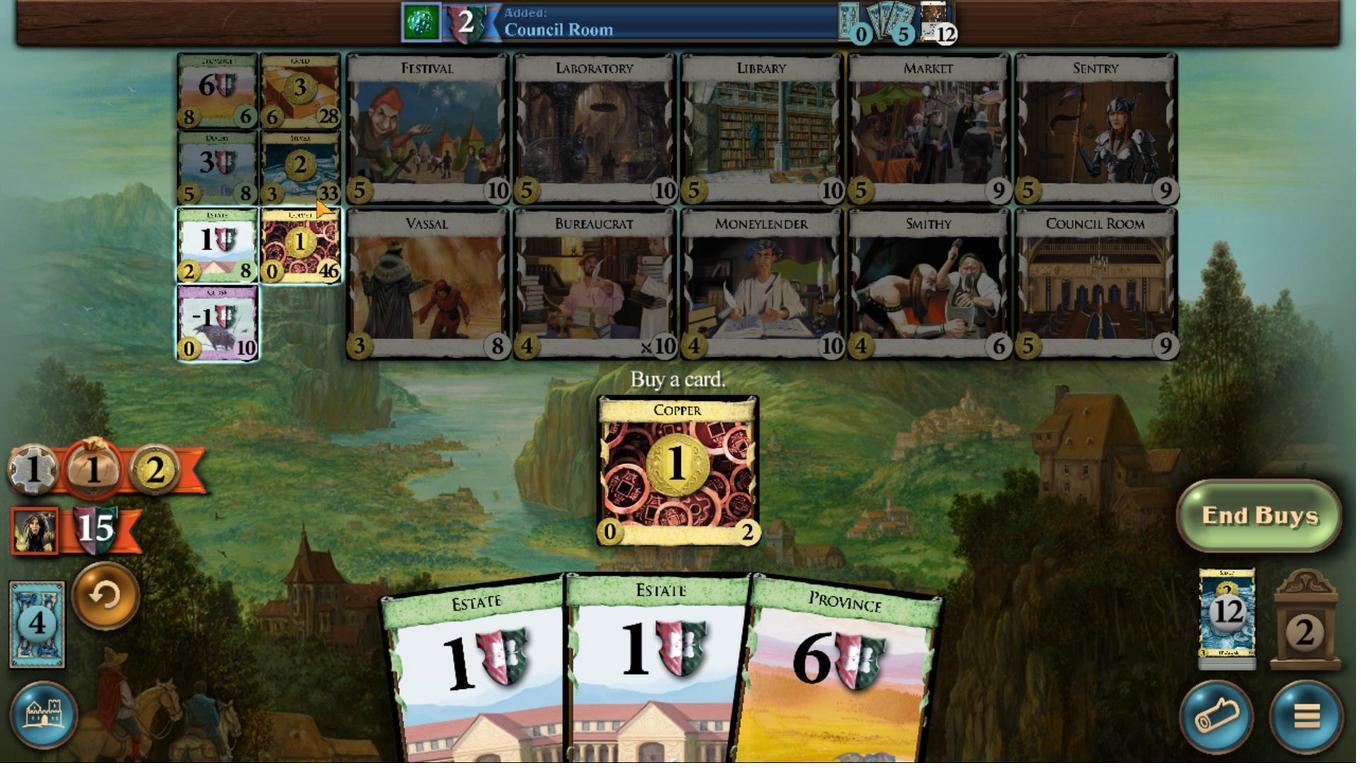 
Action: Mouse moved to (426, 411)
Screenshot: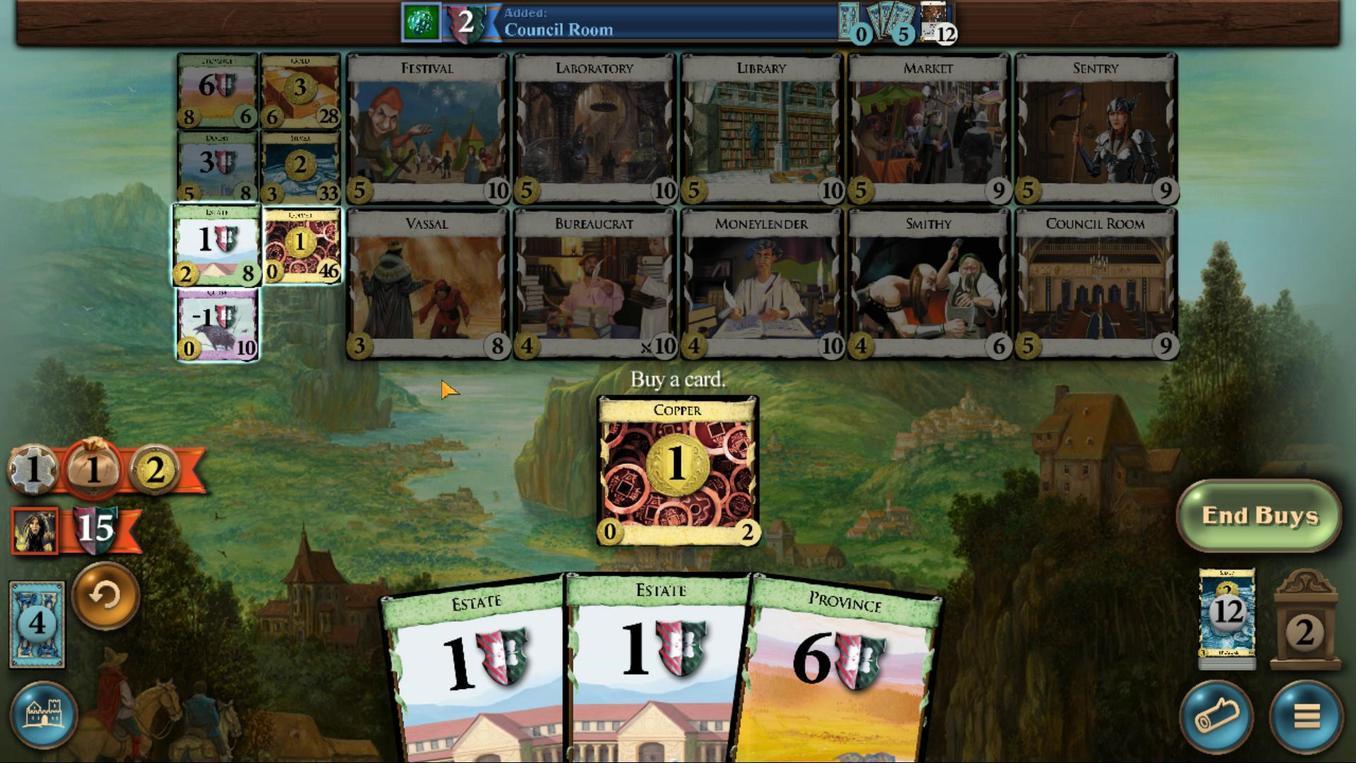 
Action: Mouse pressed left at (426, 411)
Screenshot: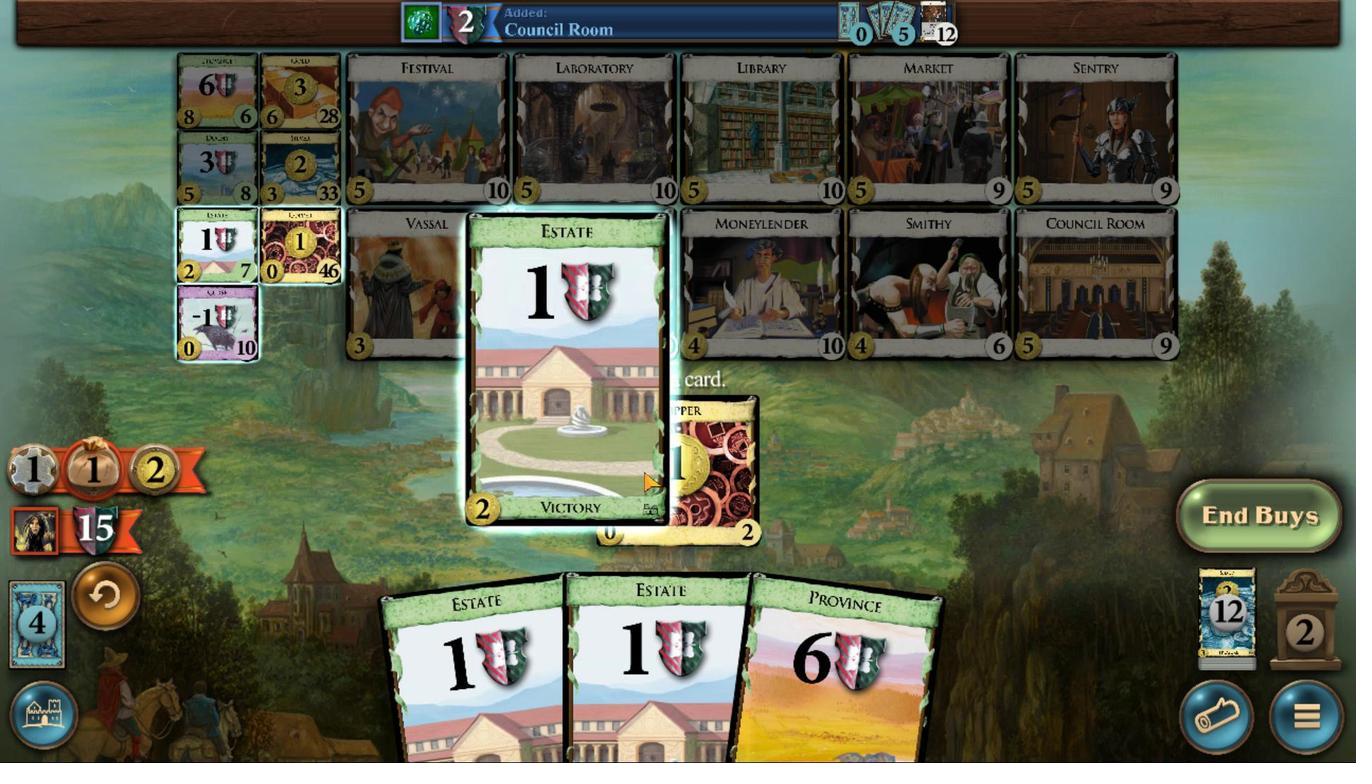 
Action: Mouse moved to (790, 552)
Screenshot: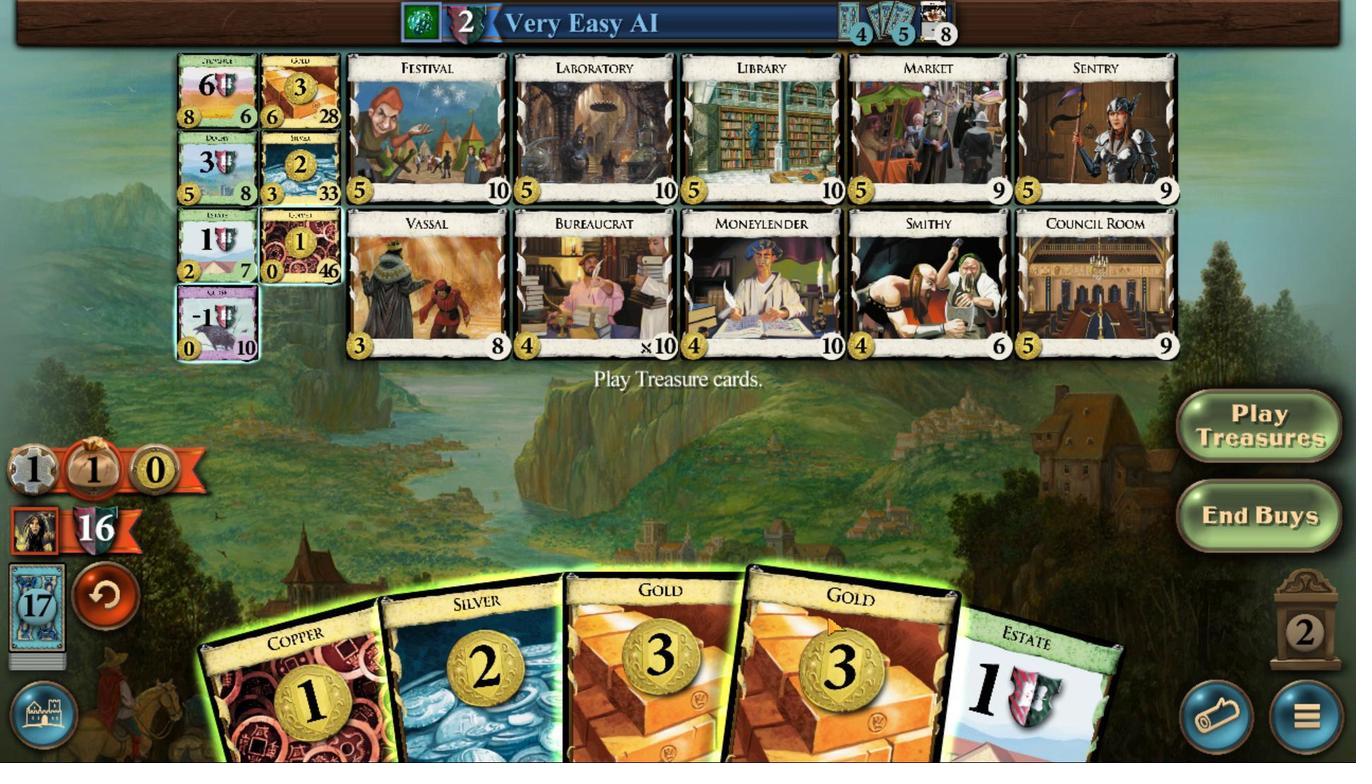
Action: Mouse pressed left at (790, 552)
Screenshot: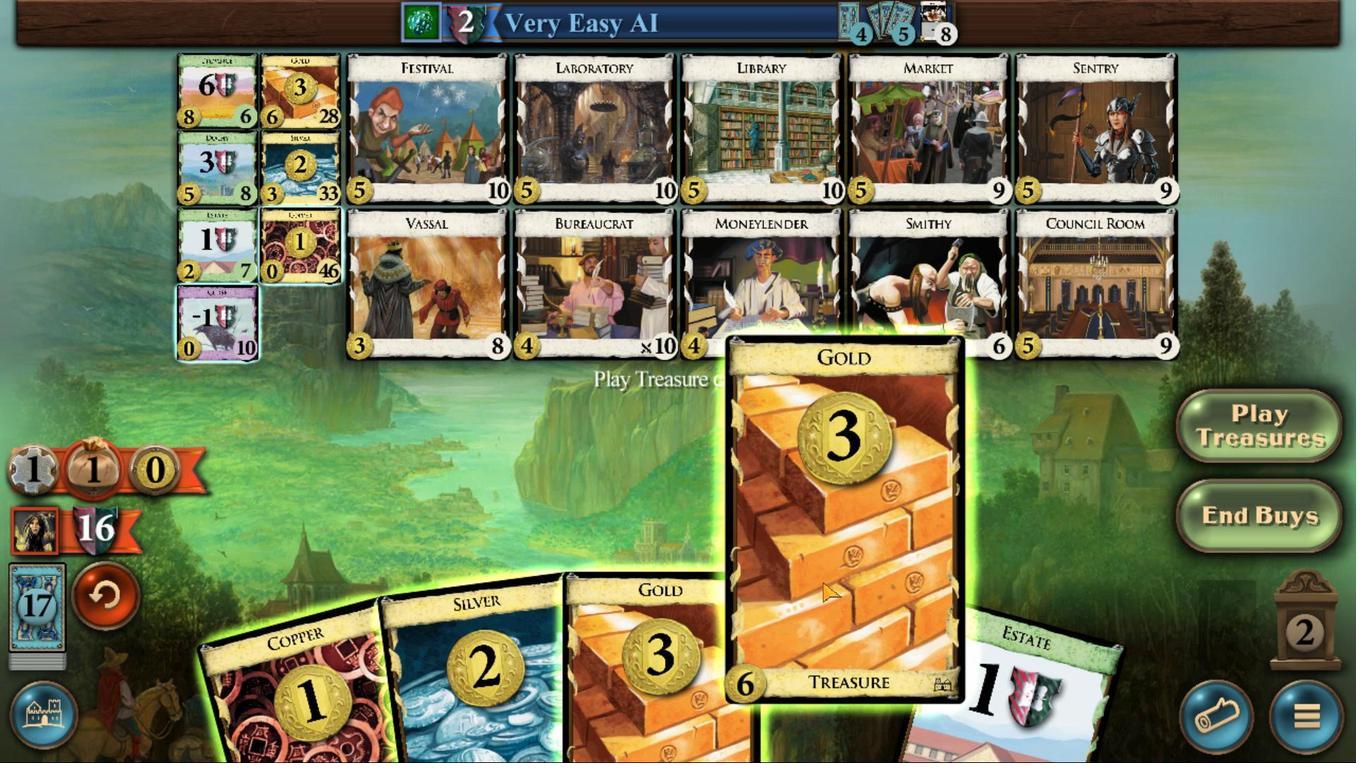
Action: Mouse moved to (761, 537)
Screenshot: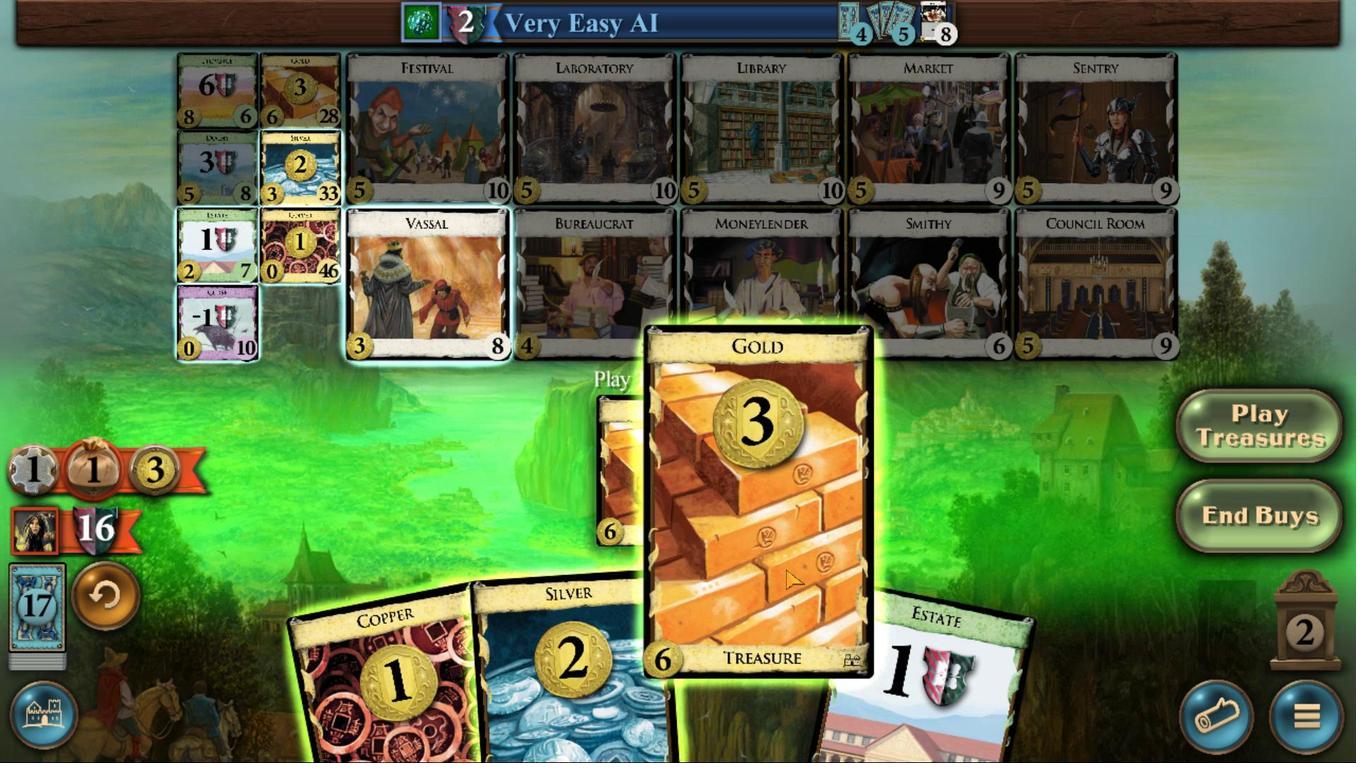
Action: Mouse pressed left at (761, 537)
Screenshot: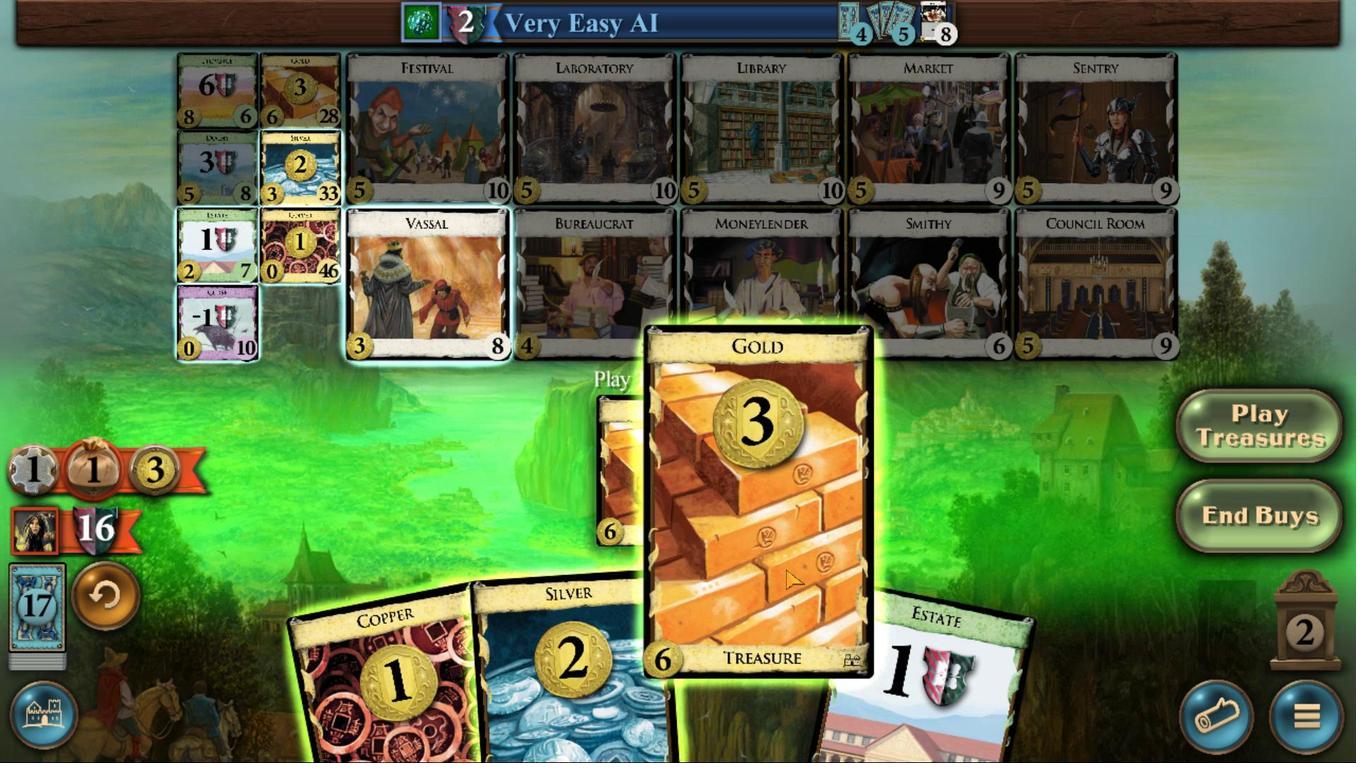 
Action: Mouse moved to (708, 550)
Screenshot: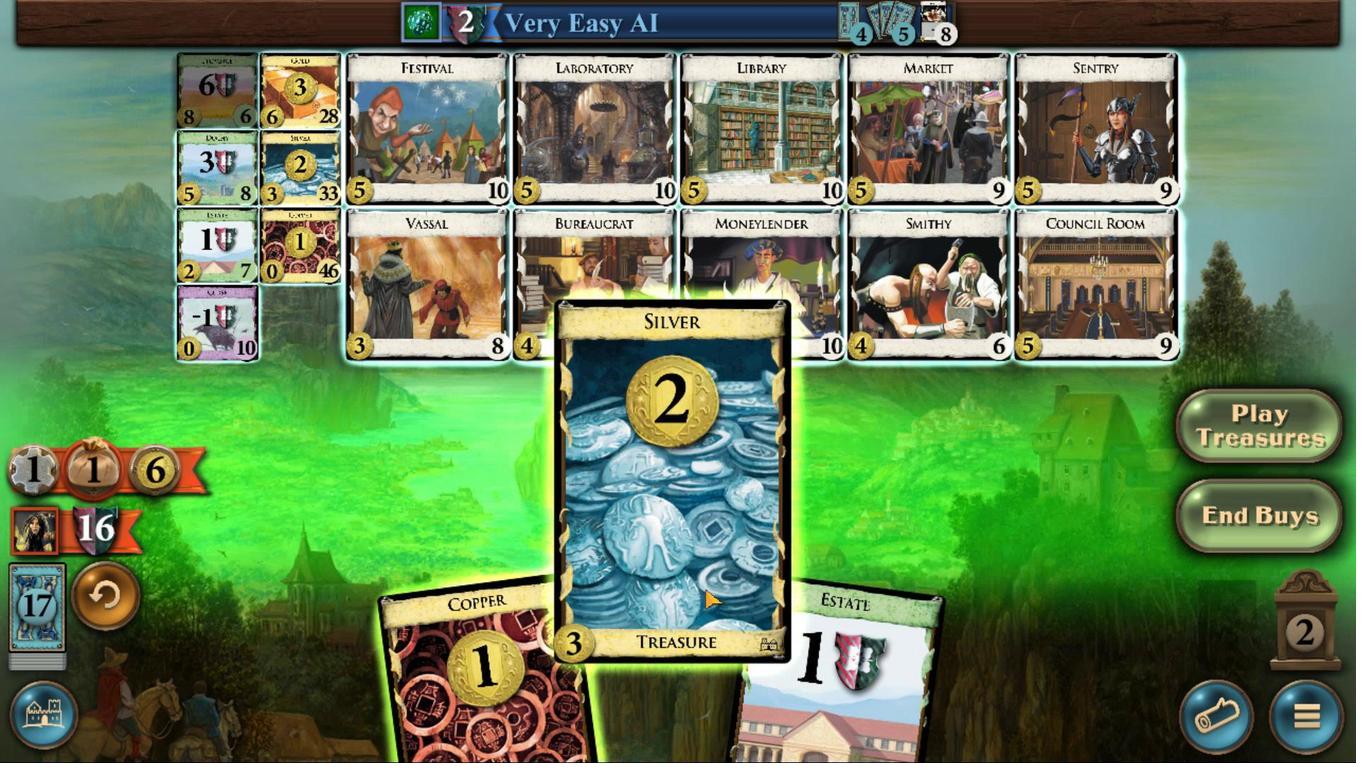 
Action: Mouse pressed left at (708, 550)
Screenshot: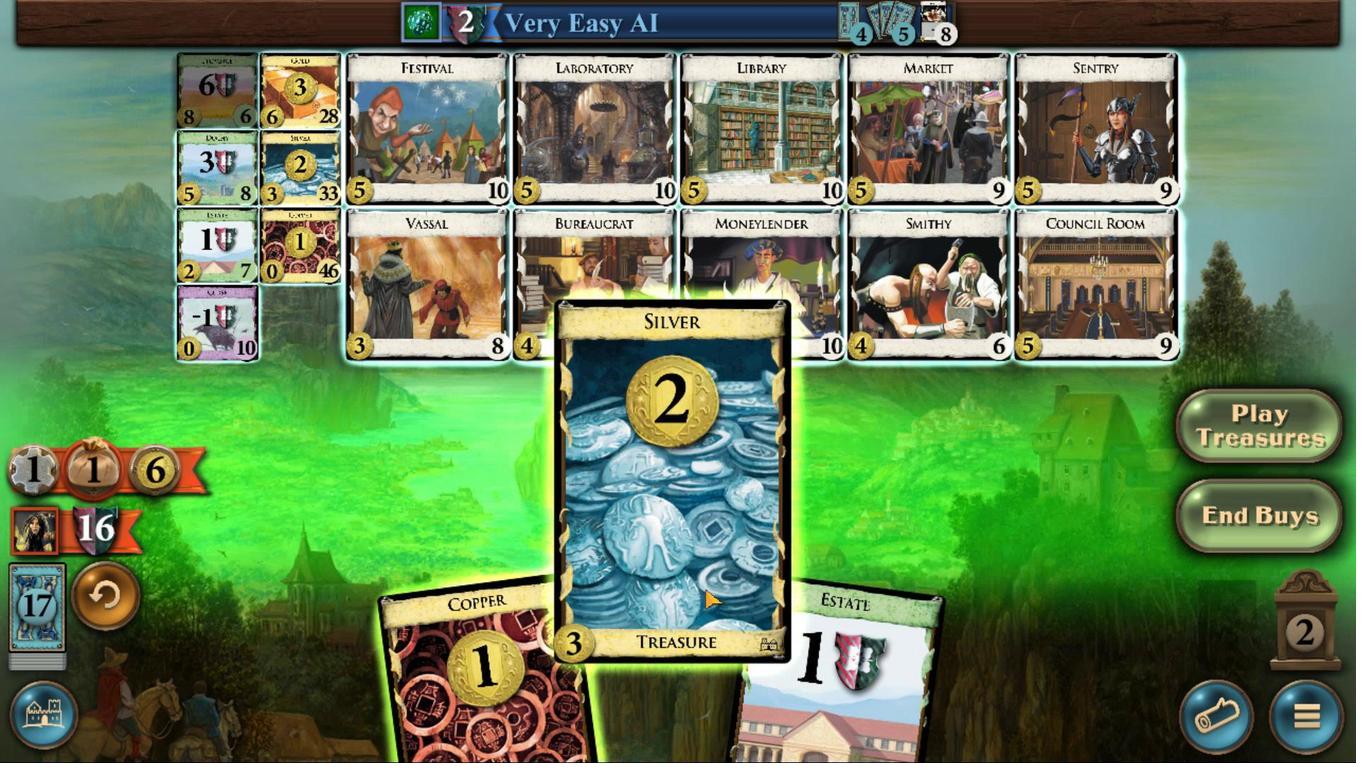
Action: Mouse moved to (407, 365)
Screenshot: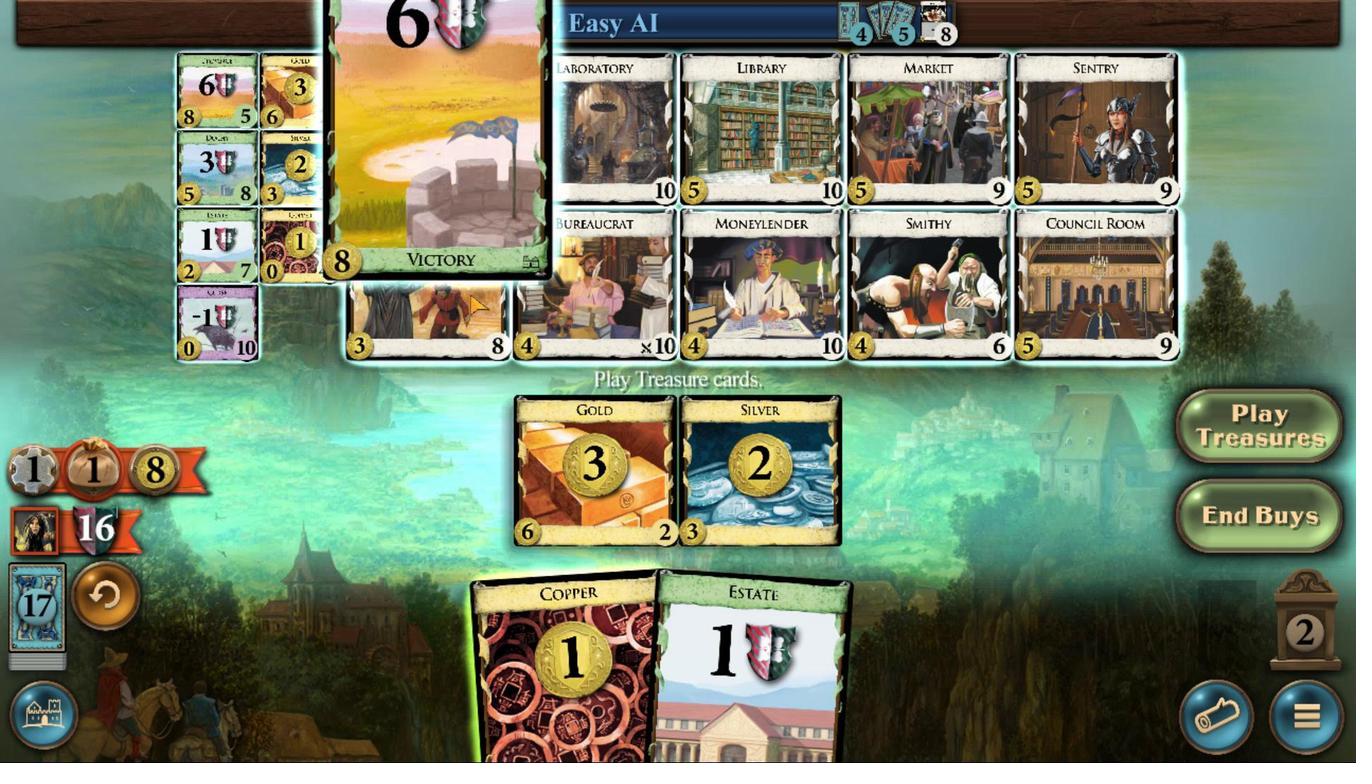 
Action: Mouse pressed left at (407, 365)
Screenshot: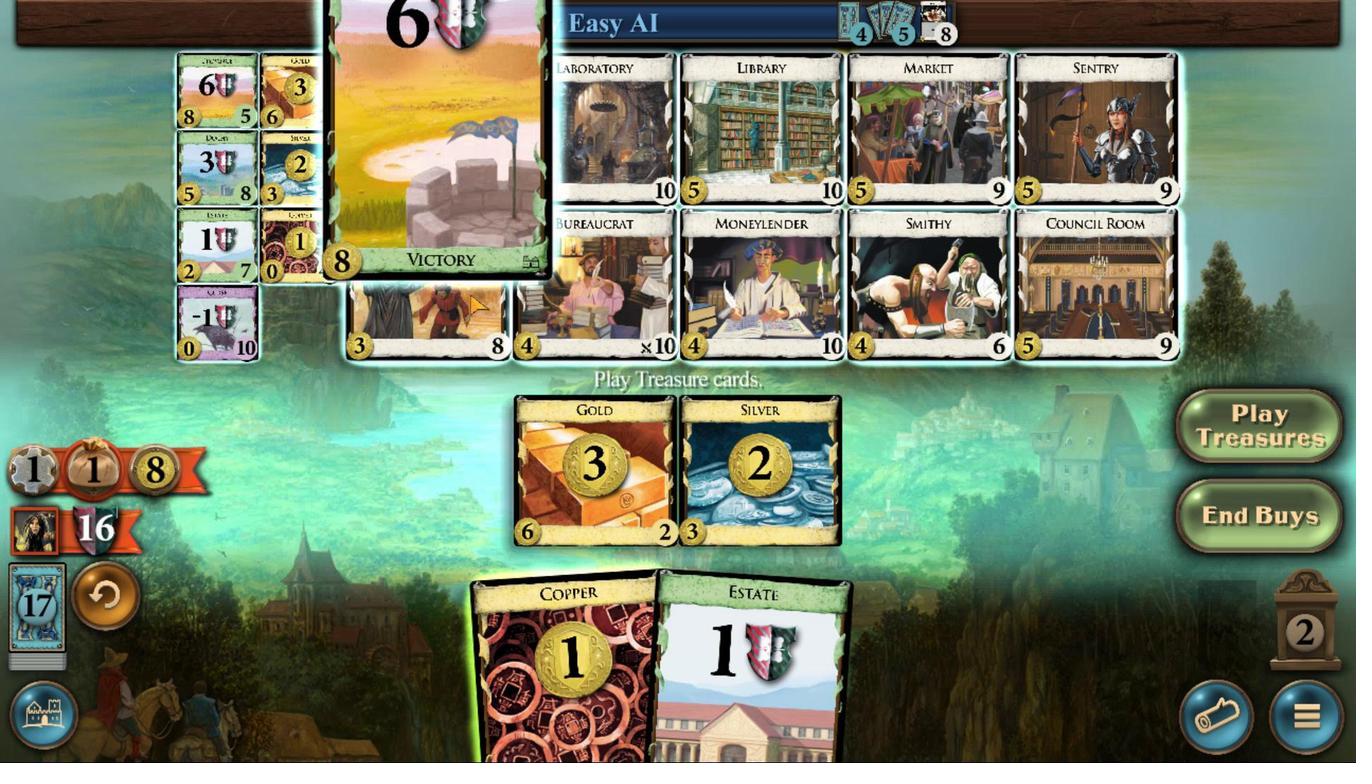 
Action: Mouse moved to (779, 538)
Screenshot: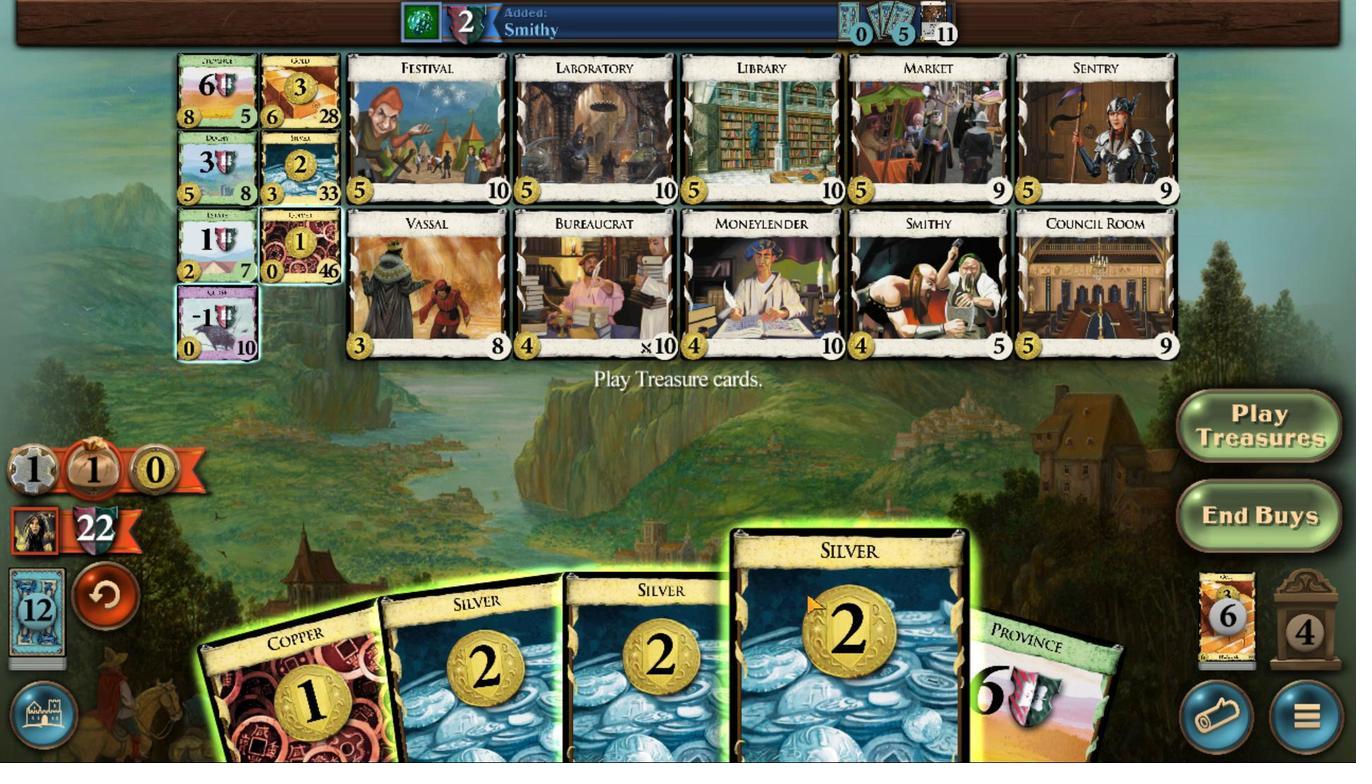 
Action: Mouse pressed left at (779, 538)
Screenshot: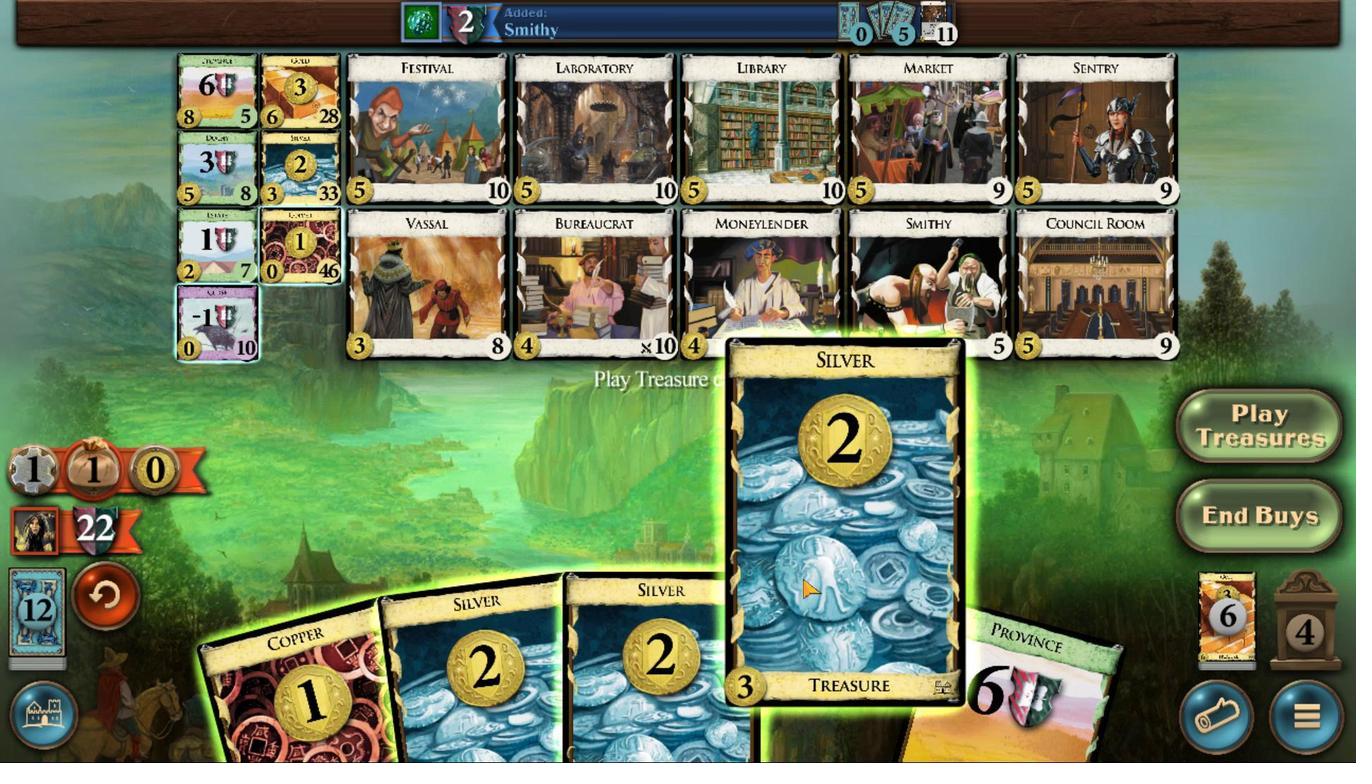 
Action: Mouse moved to (754, 558)
Screenshot: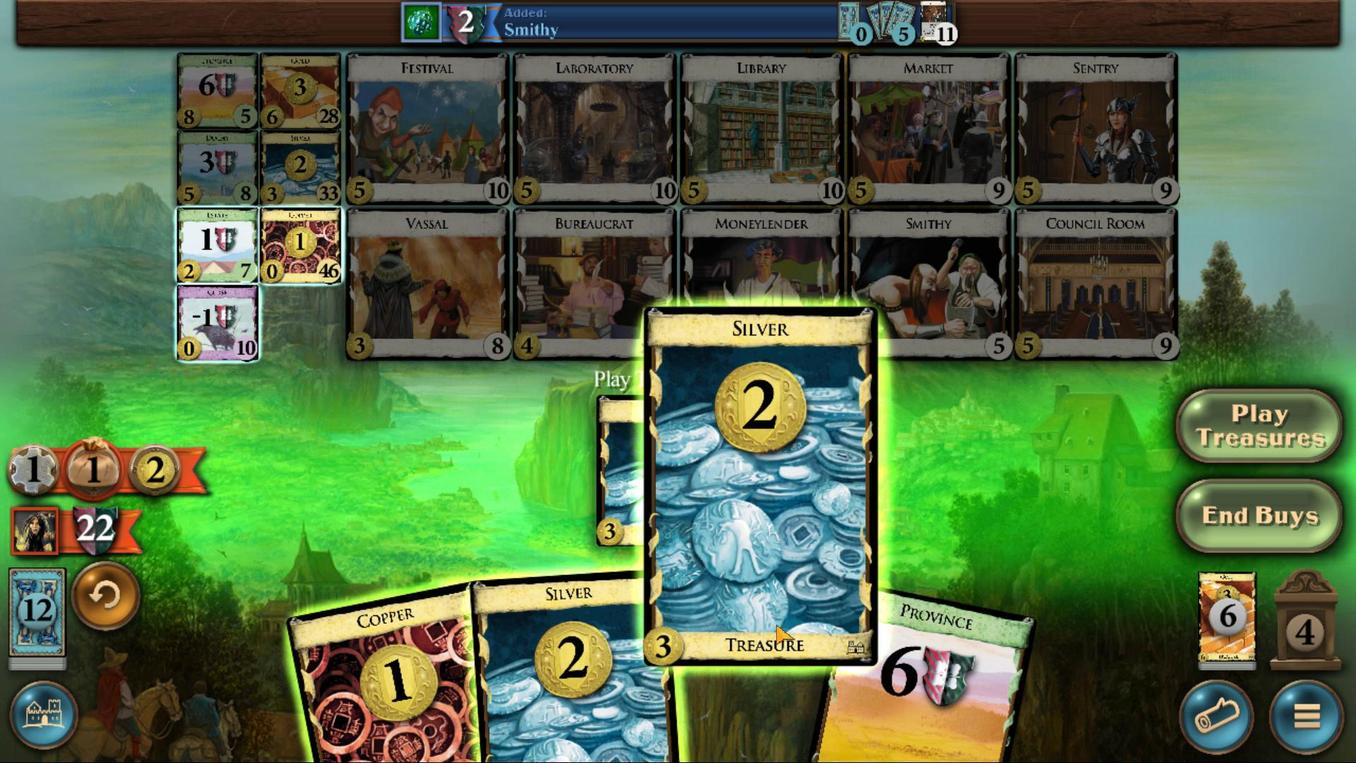 
Action: Mouse pressed left at (754, 558)
Screenshot: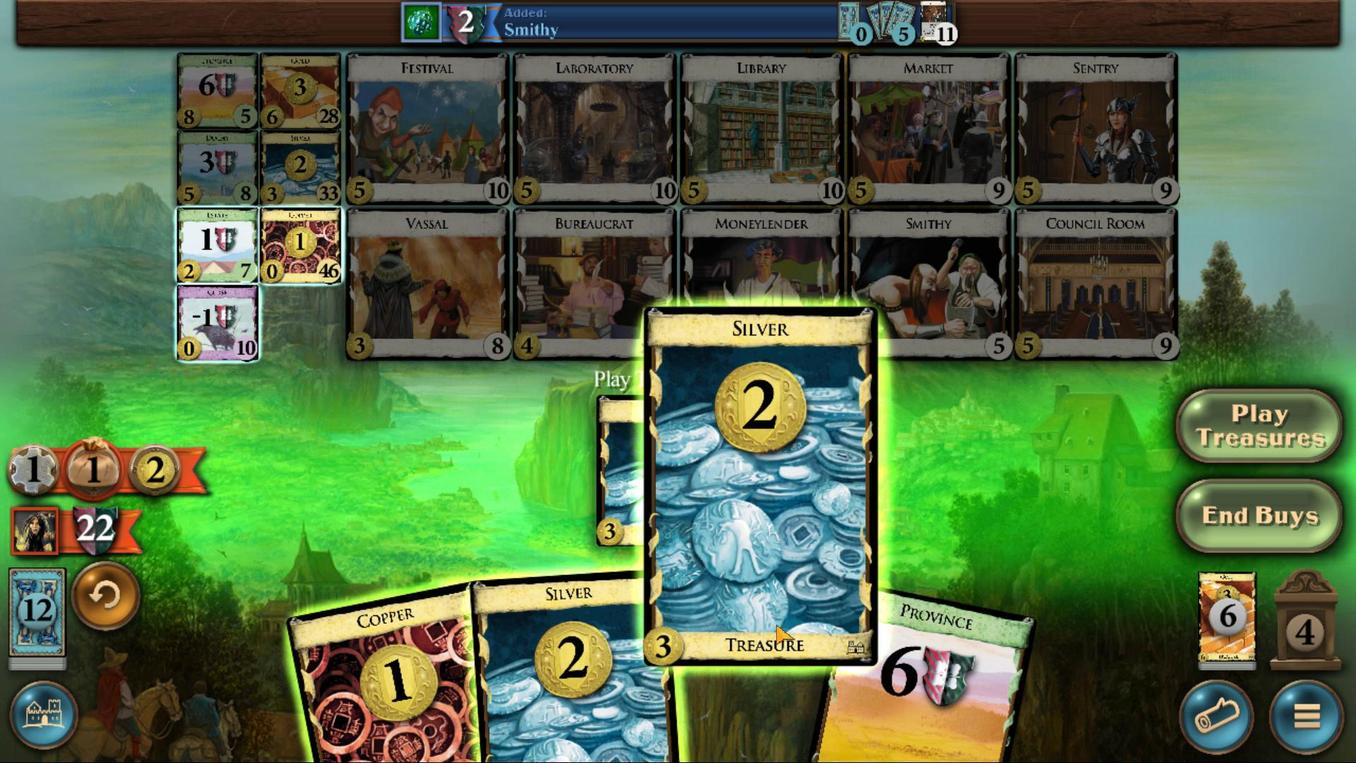 
Action: Mouse moved to (683, 563)
Screenshot: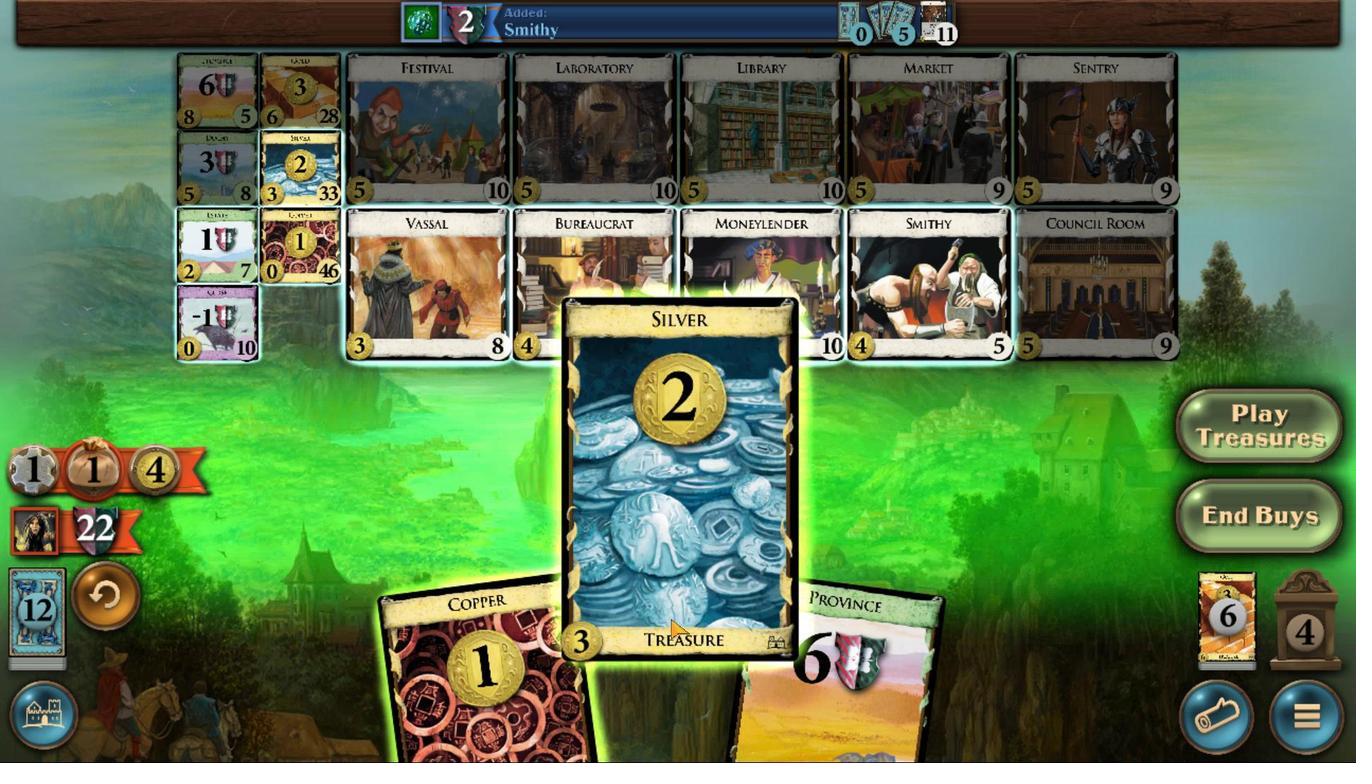 
Action: Mouse pressed left at (683, 563)
Screenshot: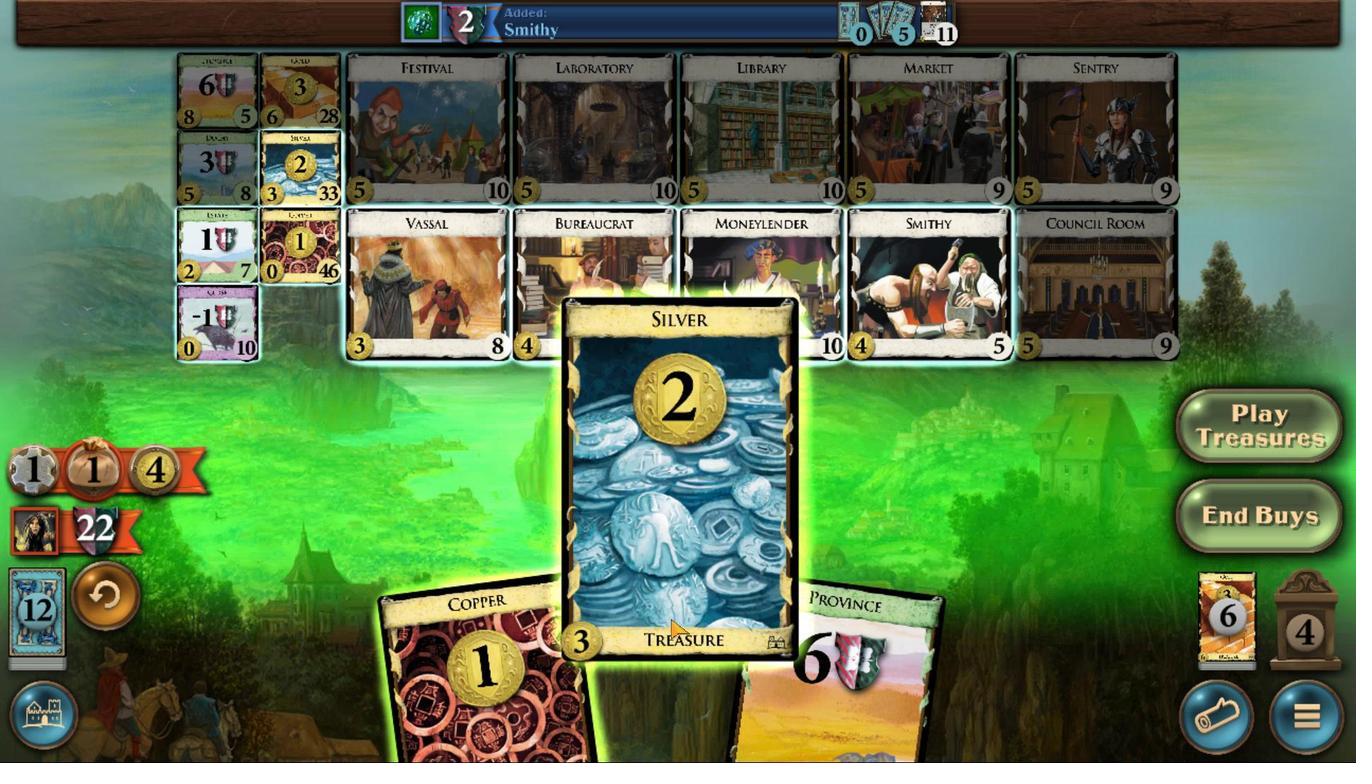 
Action: Mouse moved to (674, 551)
Screenshot: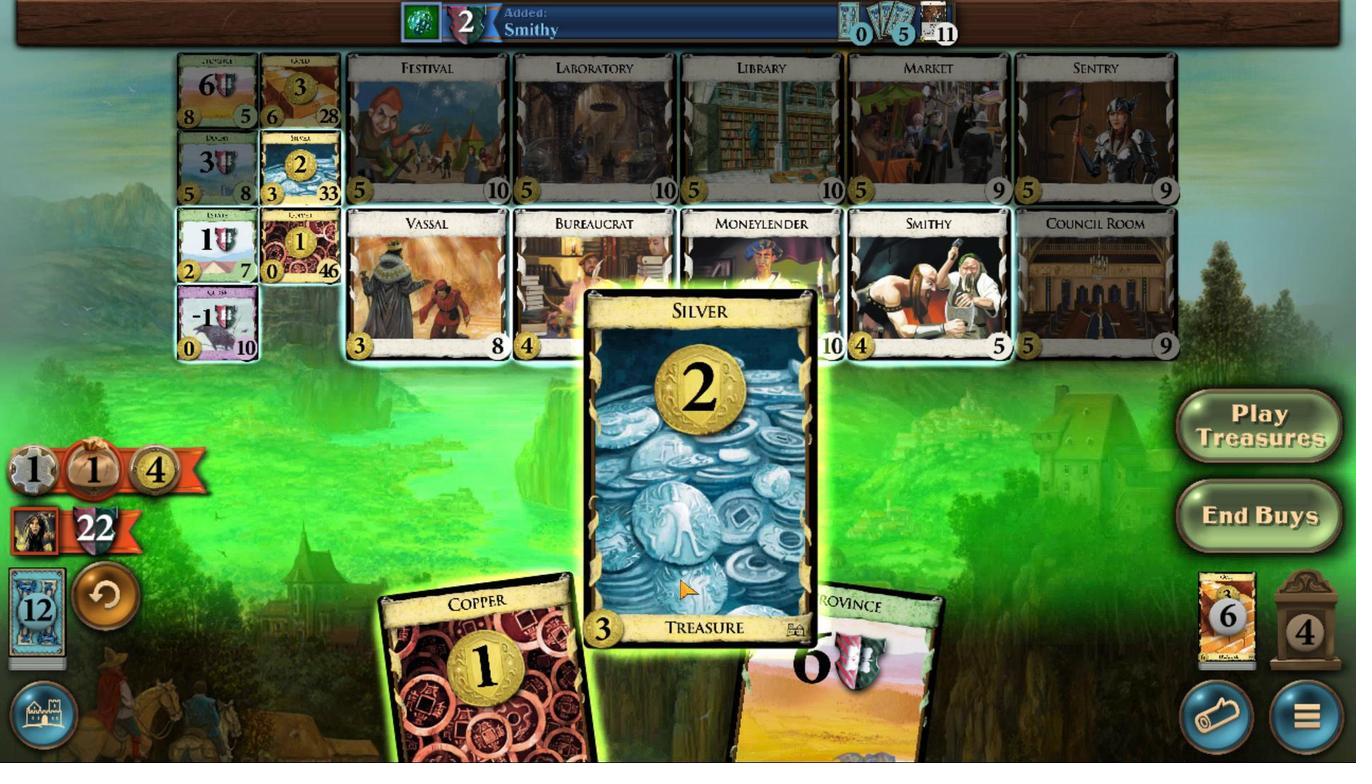 
Action: Mouse pressed left at (674, 551)
Screenshot: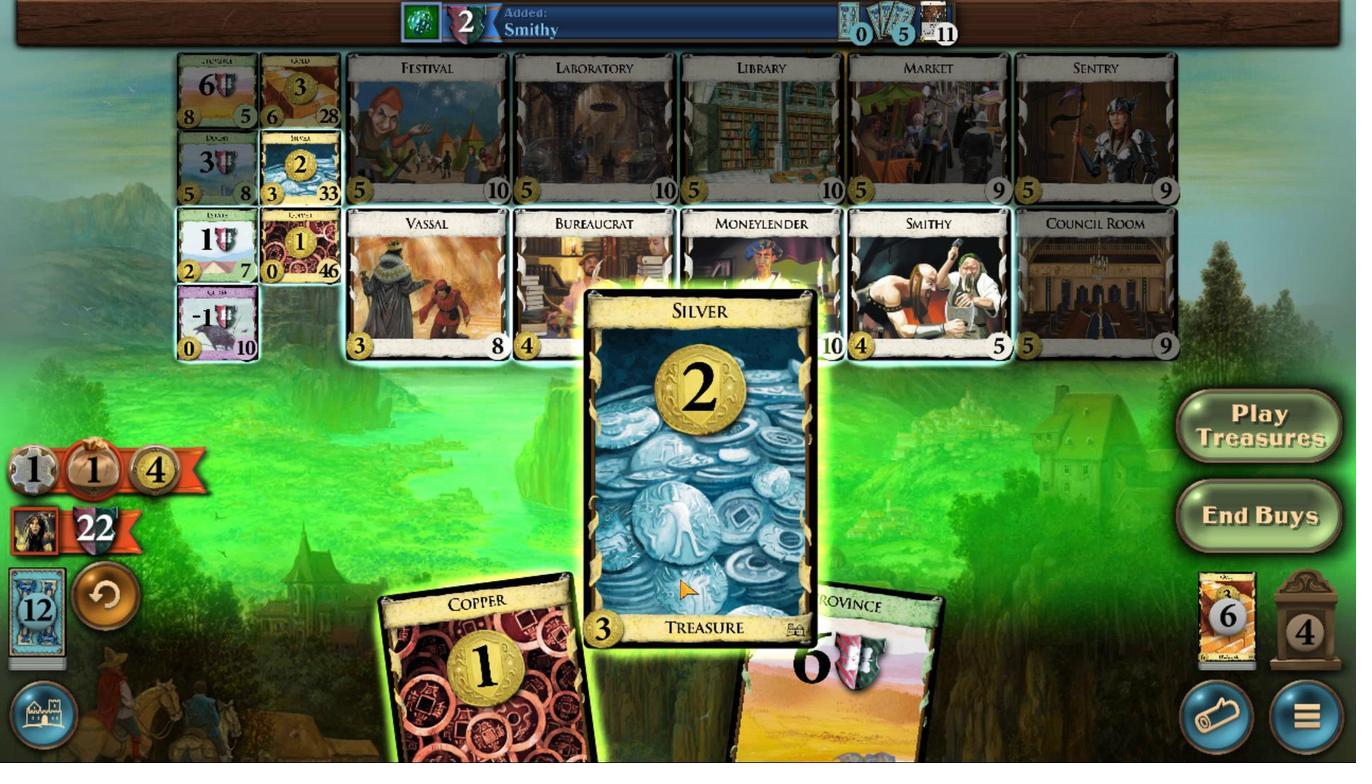 
Action: Mouse moved to (475, 366)
Screenshot: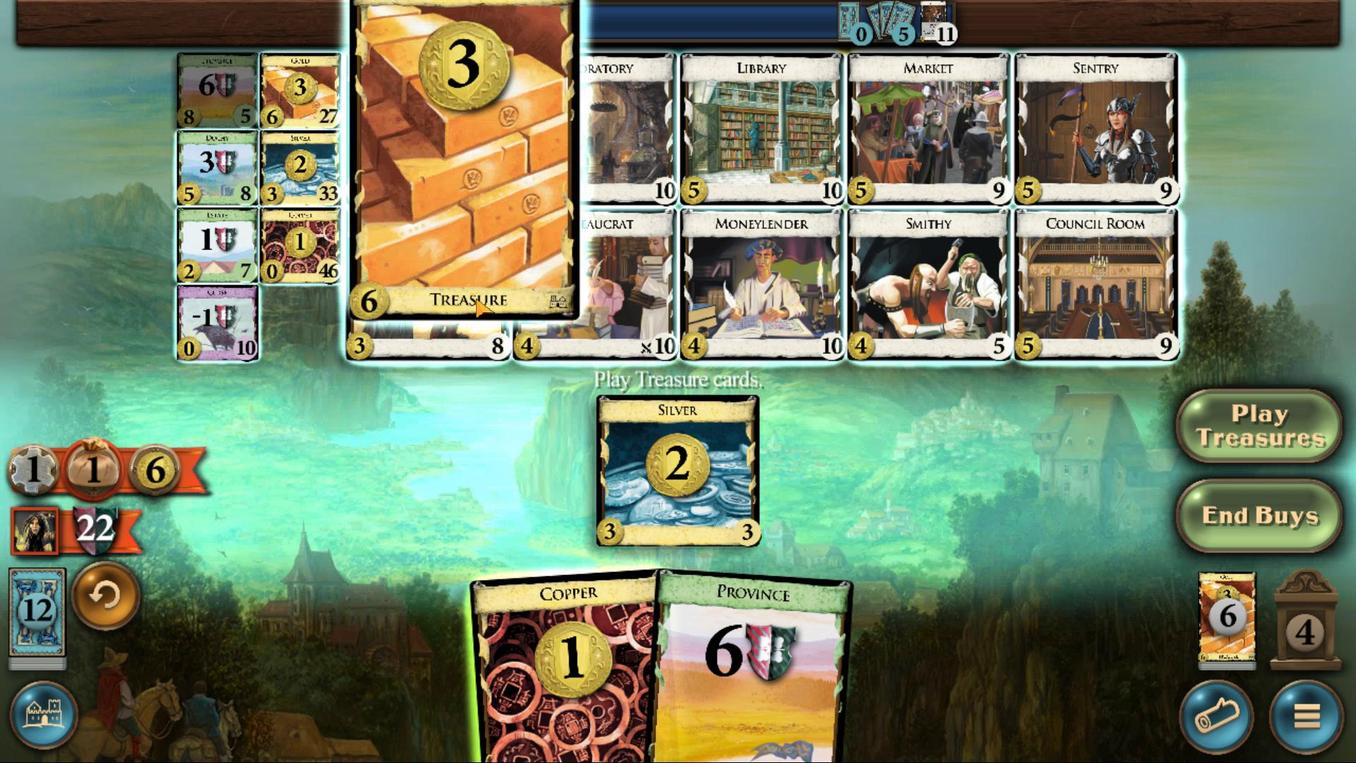 
Action: Mouse pressed left at (475, 366)
Screenshot: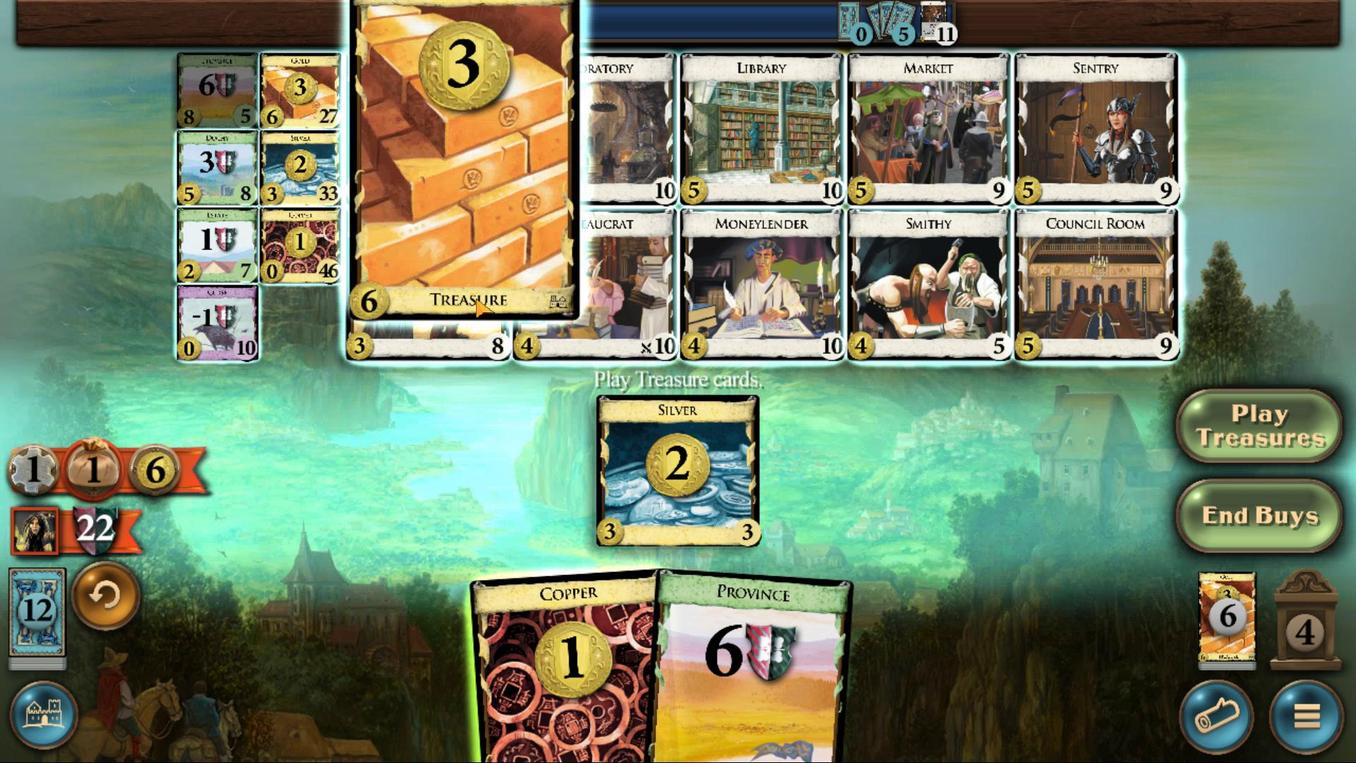 
Action: Mouse moved to (667, 534)
Screenshot: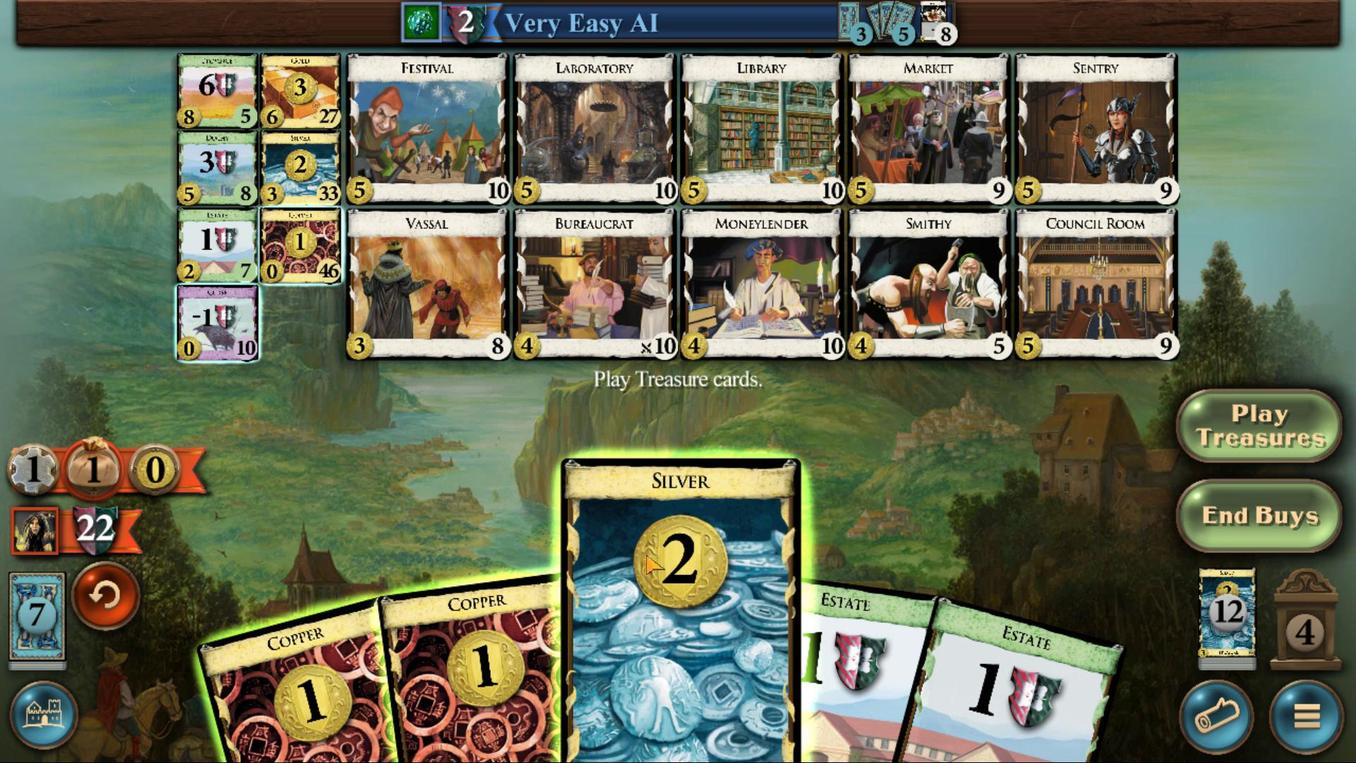 
Action: Mouse pressed left at (667, 534)
Screenshot: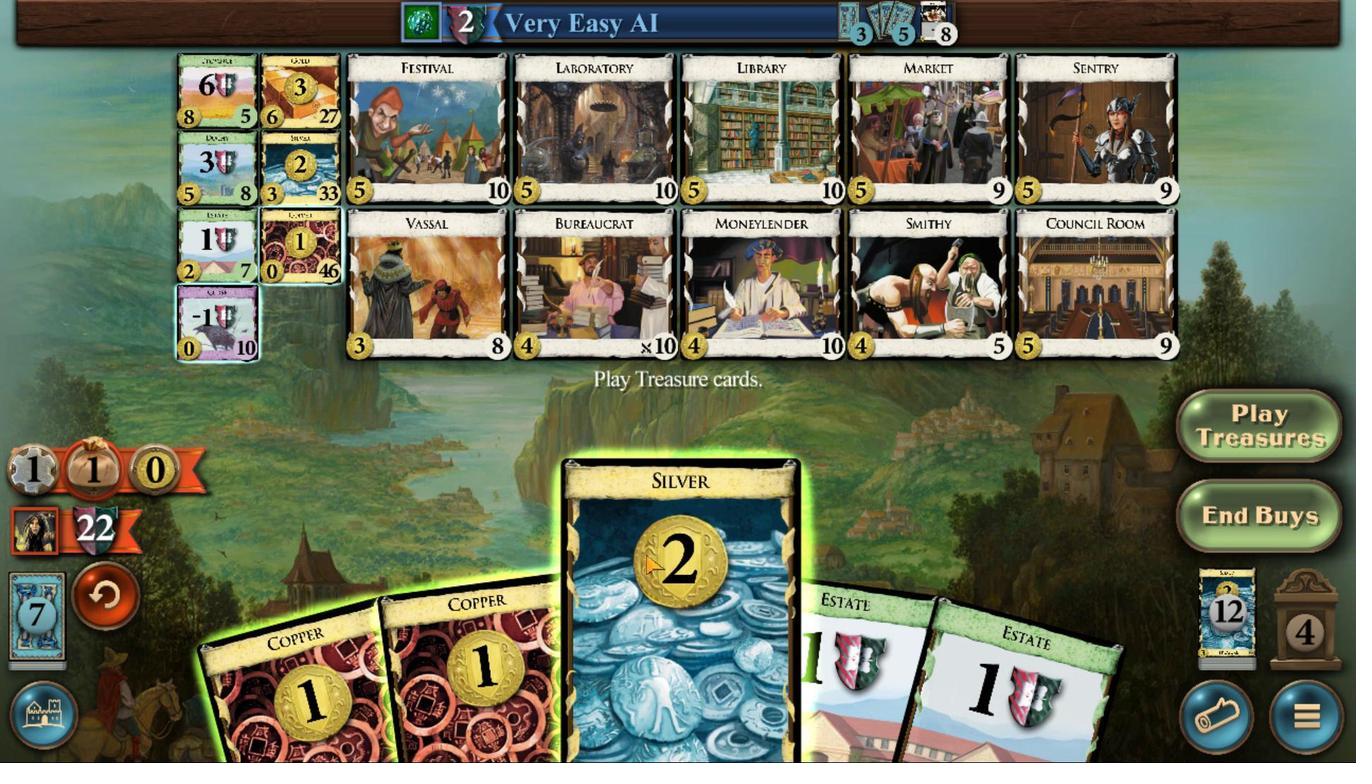 
Action: Mouse moved to (642, 544)
Screenshot: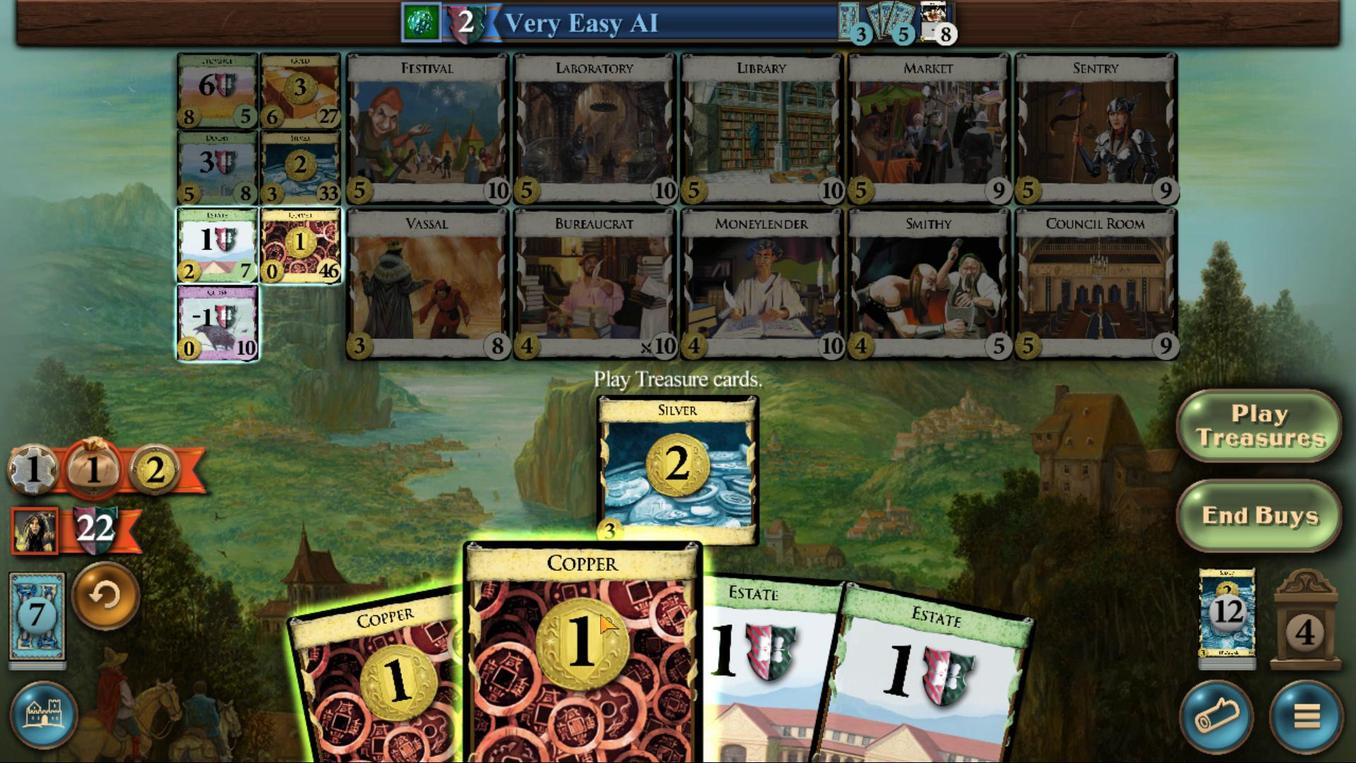 
Action: Mouse pressed left at (642, 544)
Screenshot: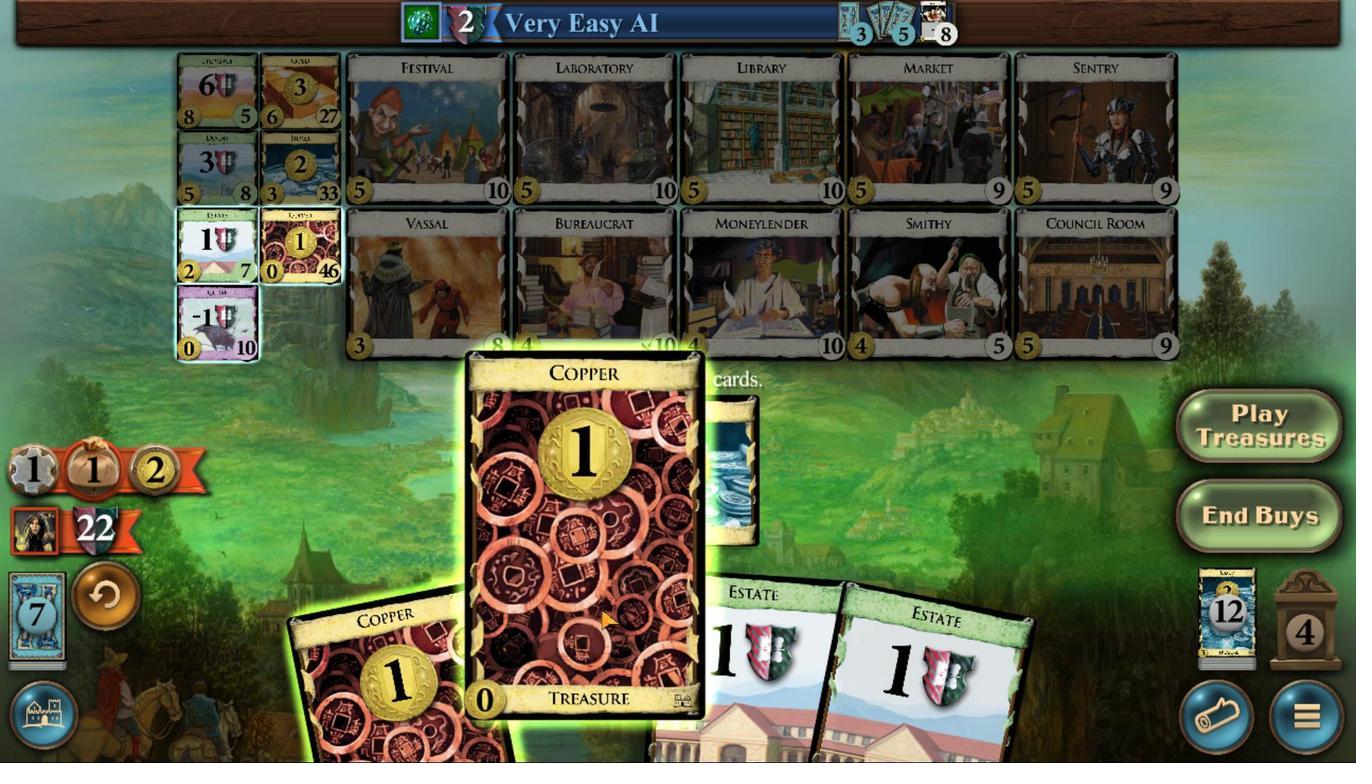 
Action: Mouse moved to (474, 394)
Screenshot: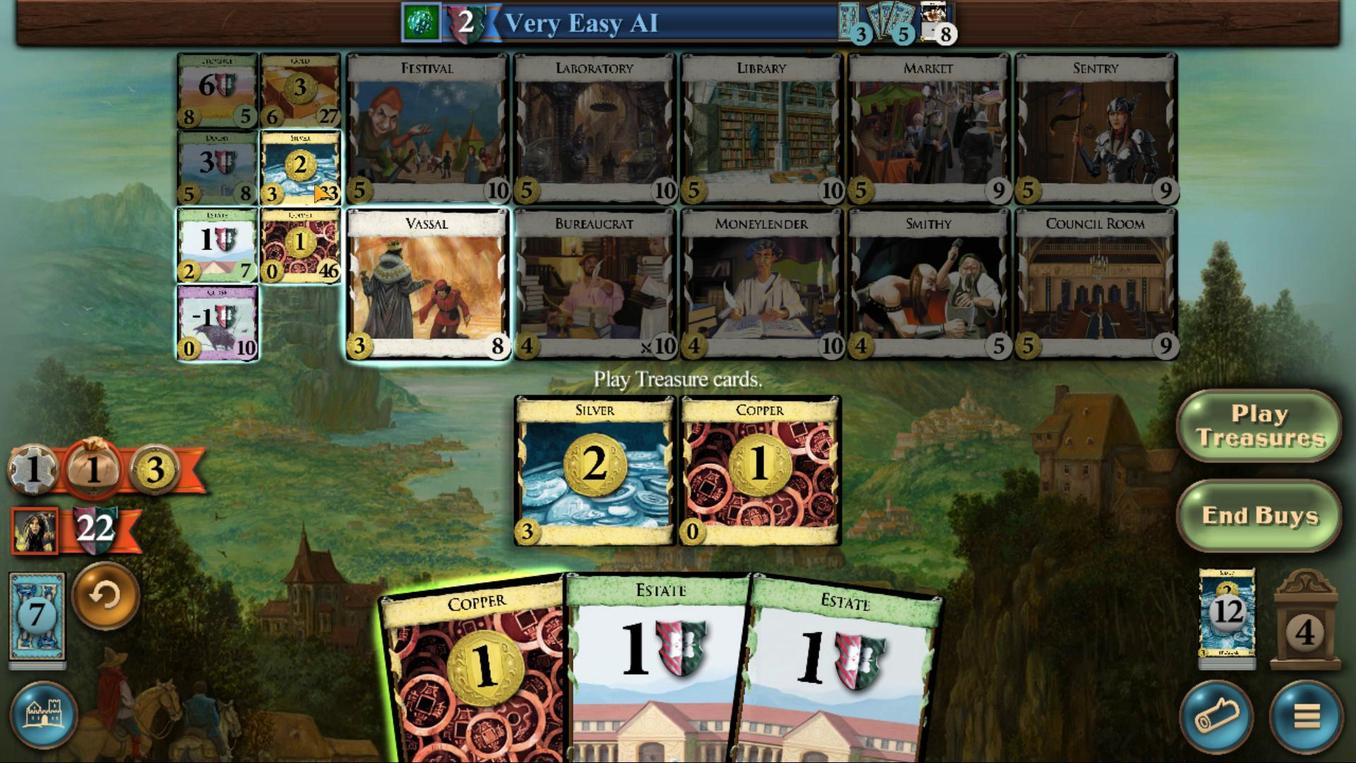 
Action: Mouse pressed left at (474, 394)
Screenshot: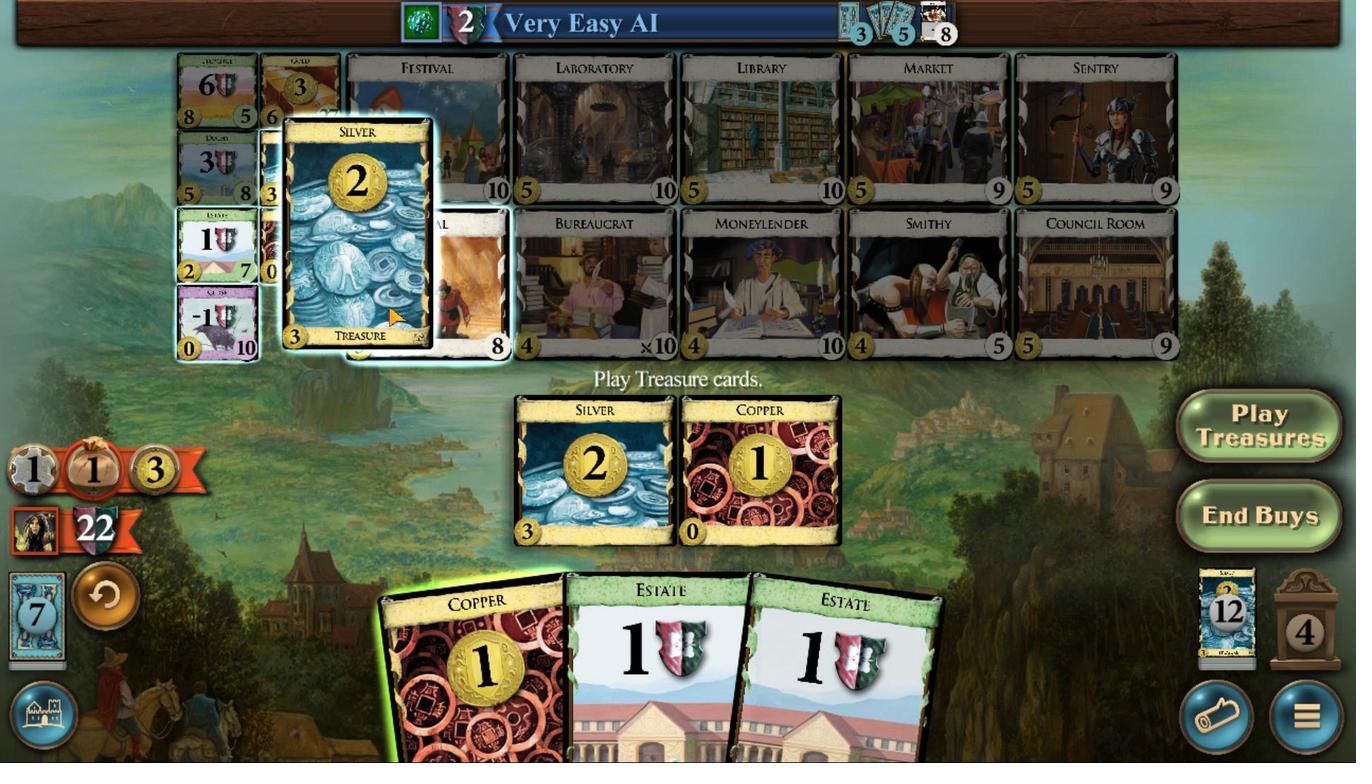 
Action: Mouse moved to (710, 533)
Screenshot: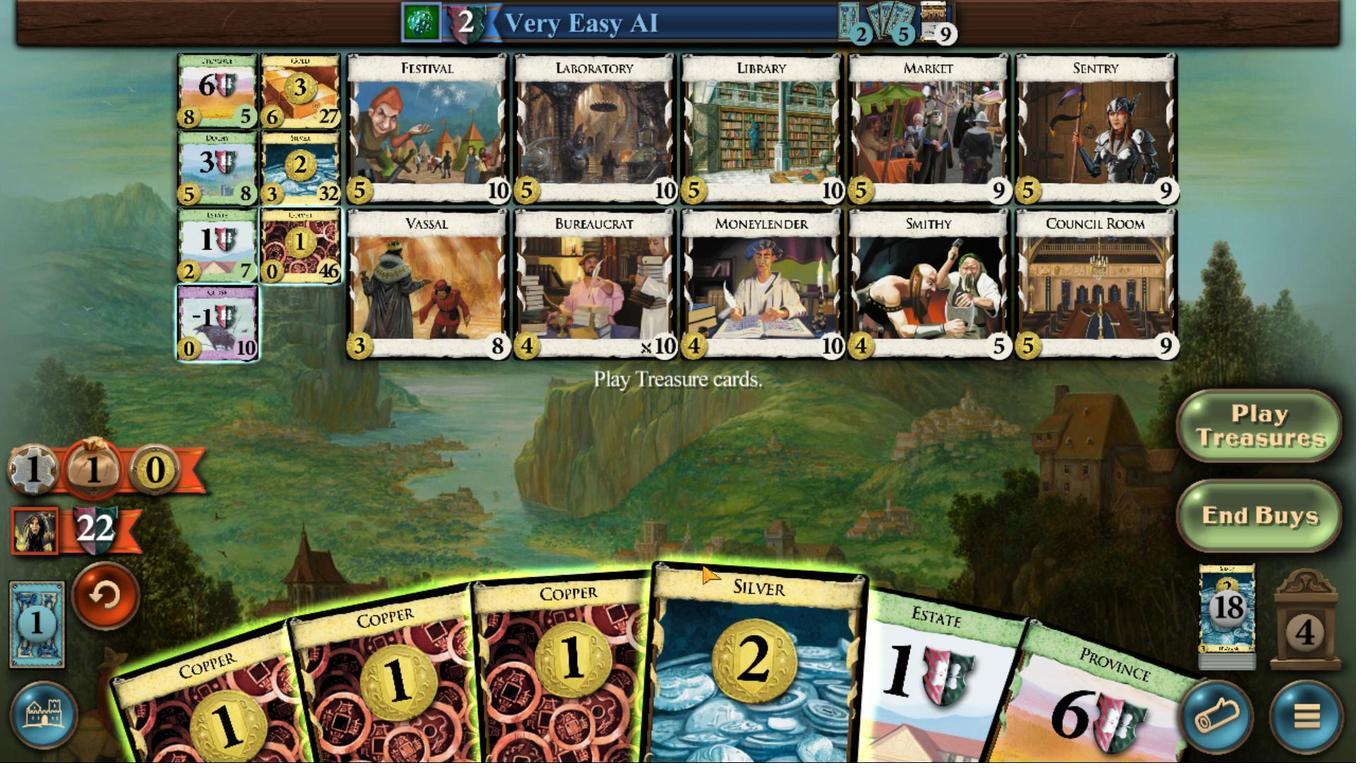 
Action: Mouse pressed left at (710, 533)
Screenshot: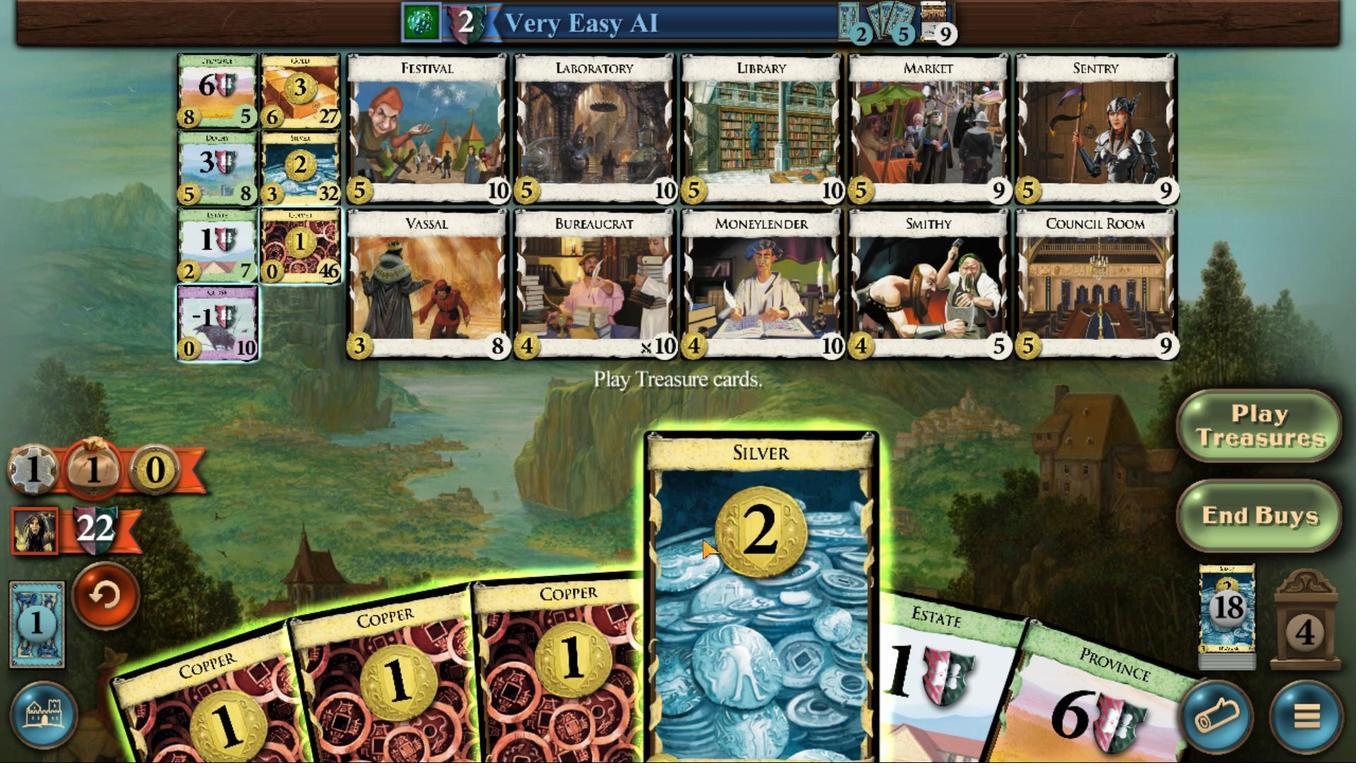 
Action: Mouse moved to (672, 536)
Screenshot: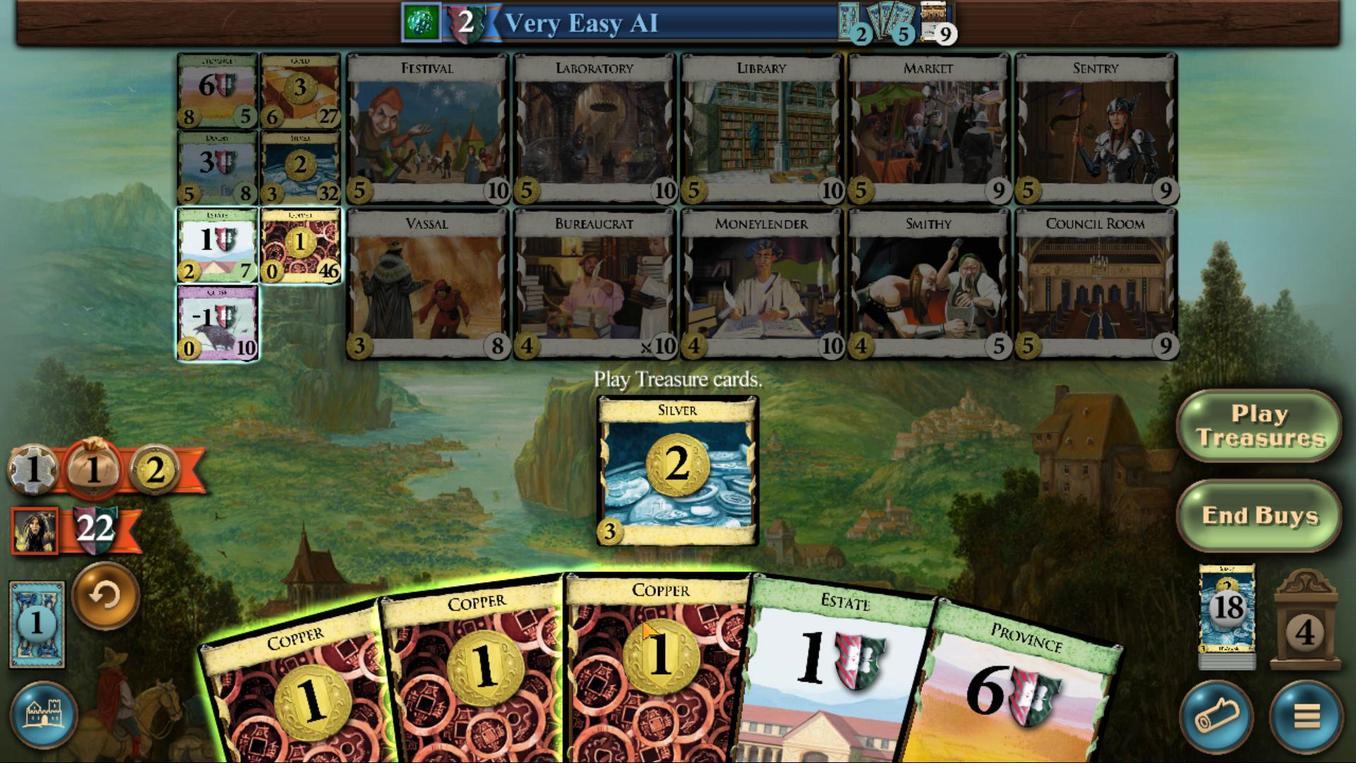 
Action: Mouse pressed left at (672, 536)
Screenshot: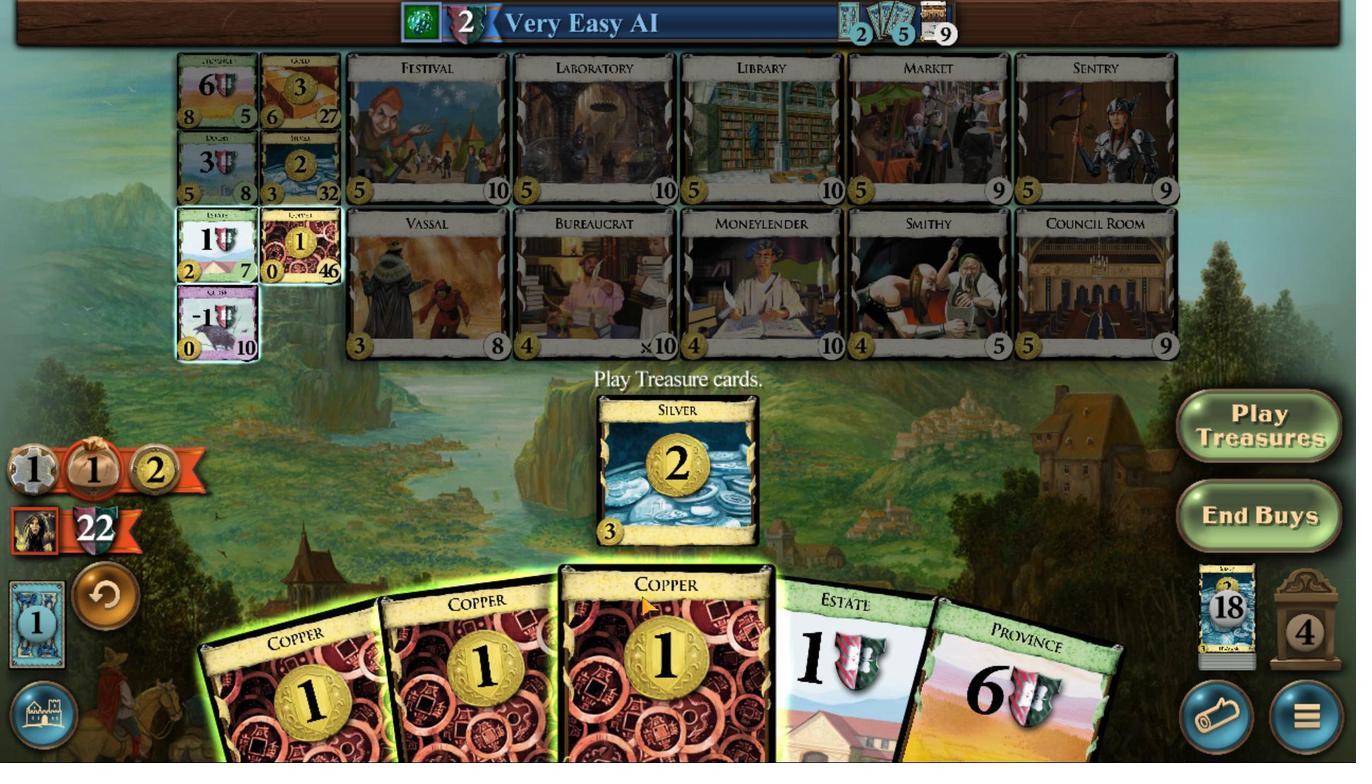 
Action: Mouse moved to (474, 378)
Screenshot: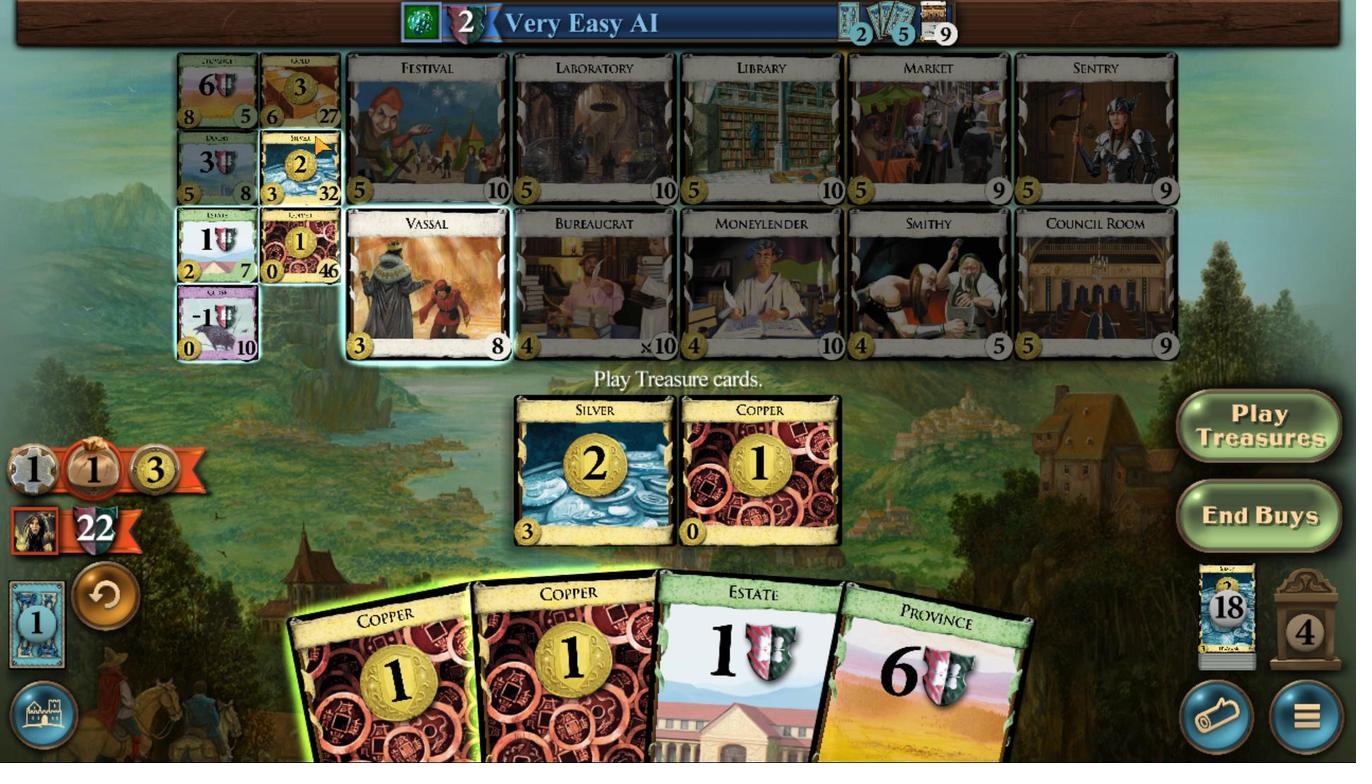 
Action: Mouse pressed left at (474, 378)
Screenshot: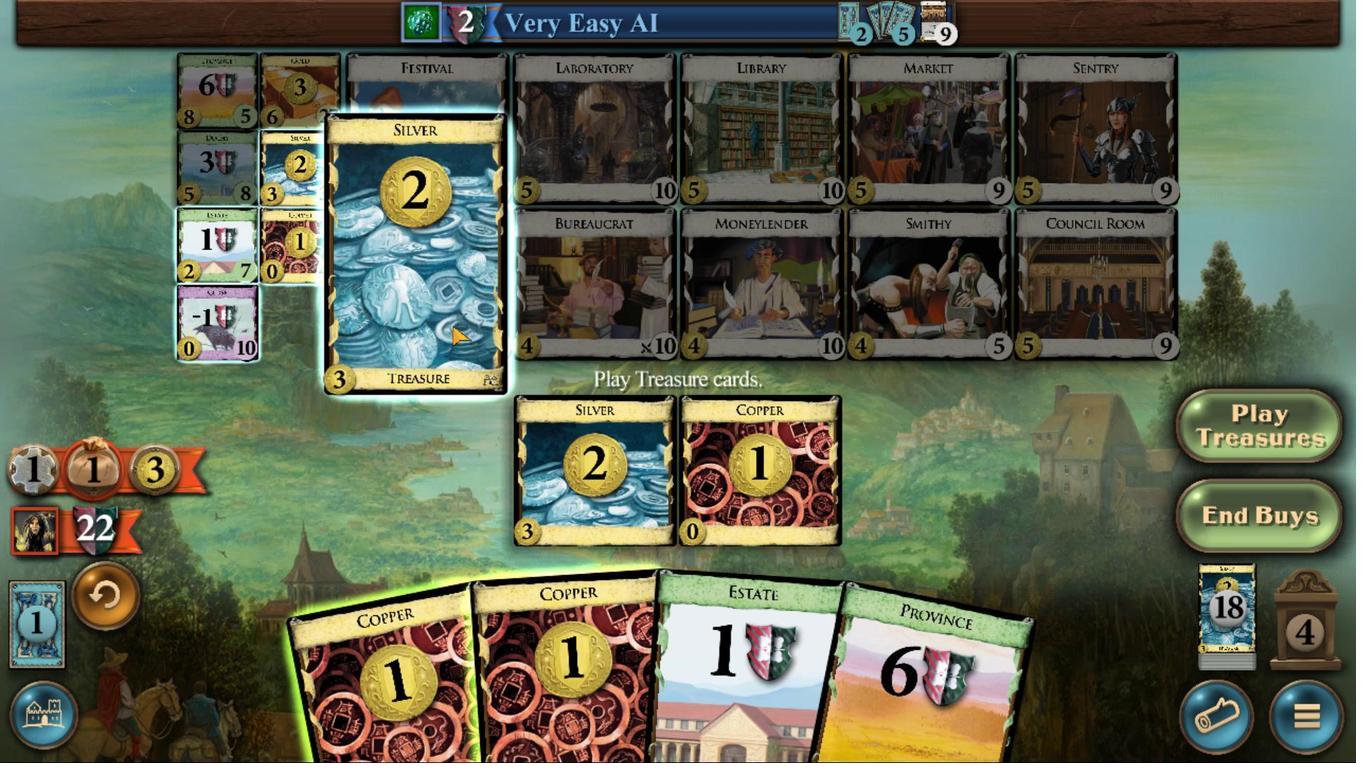 
Action: Mouse moved to (561, 430)
Screenshot: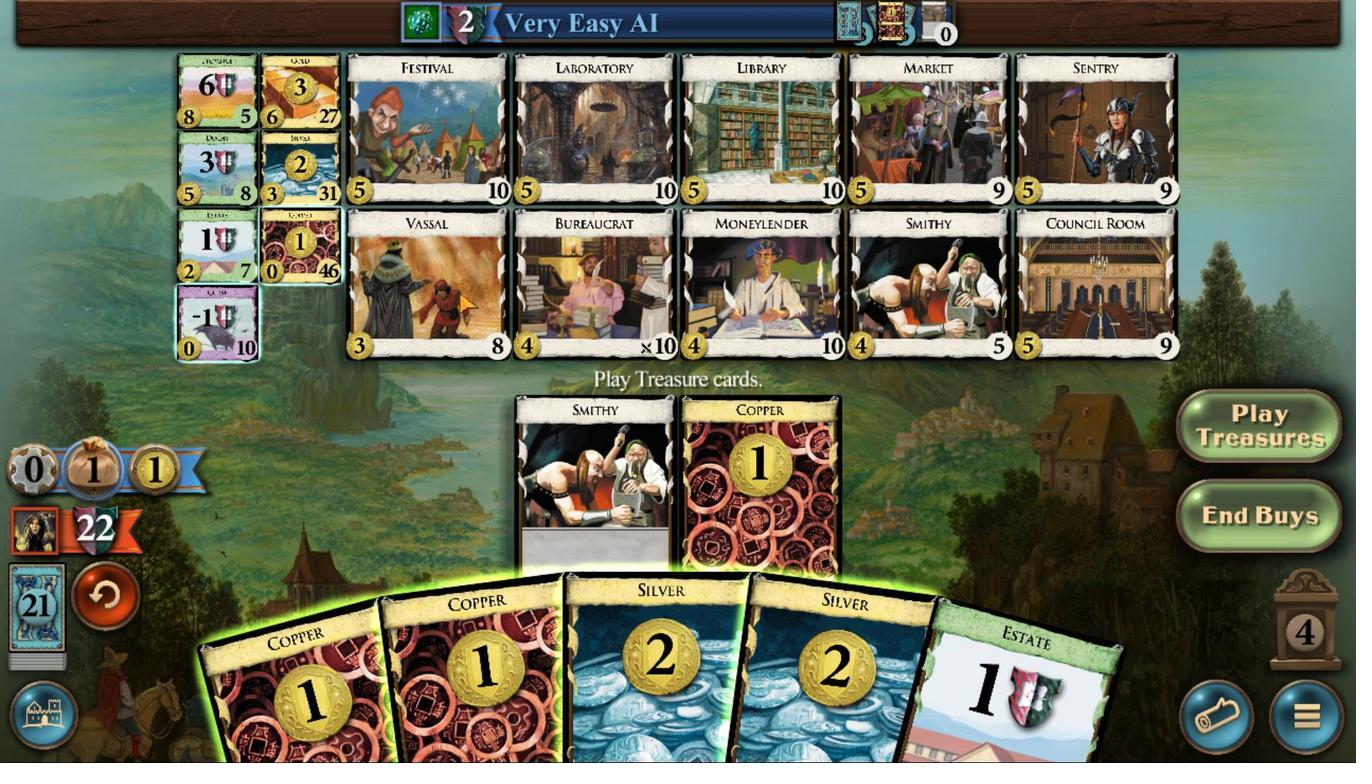 
Action: Mouse pressed left at (561, 430)
Screenshot: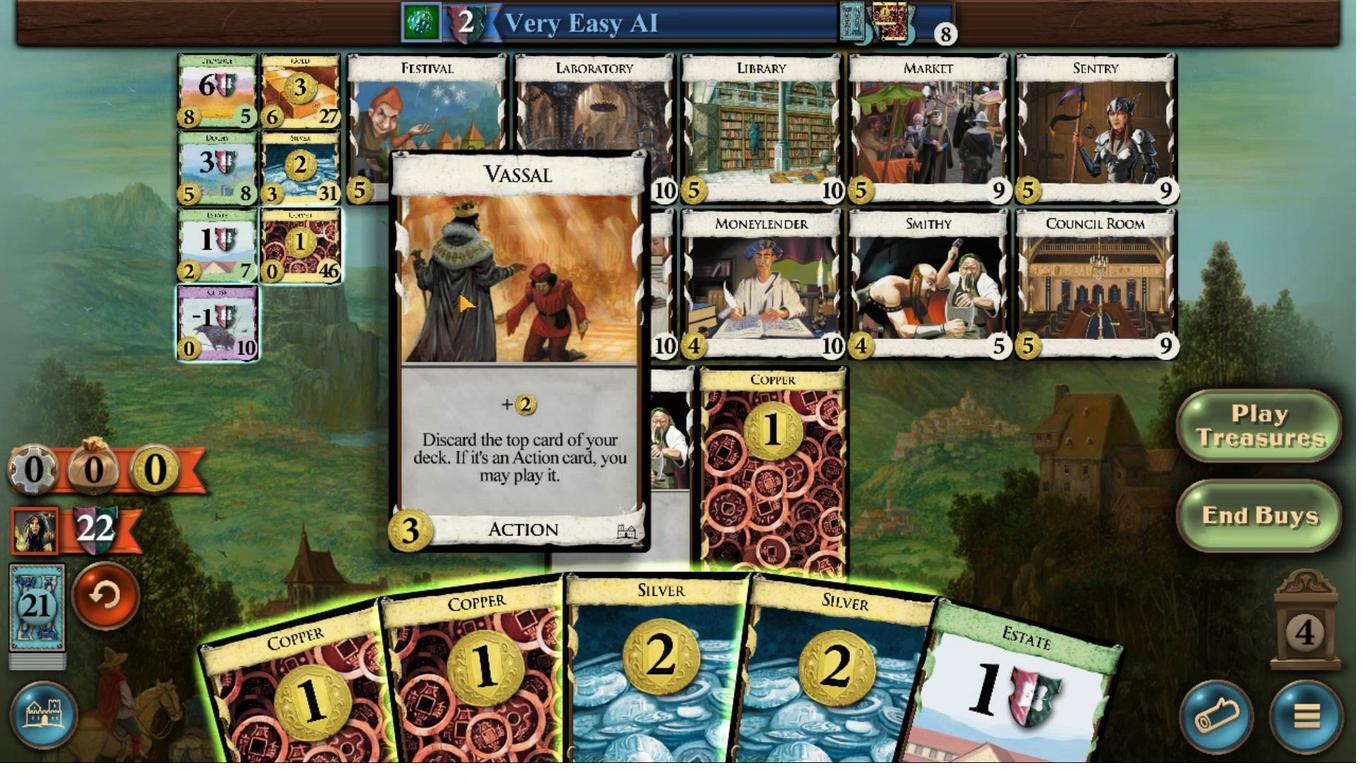 
Action: Mouse moved to (880, 473)
Screenshot: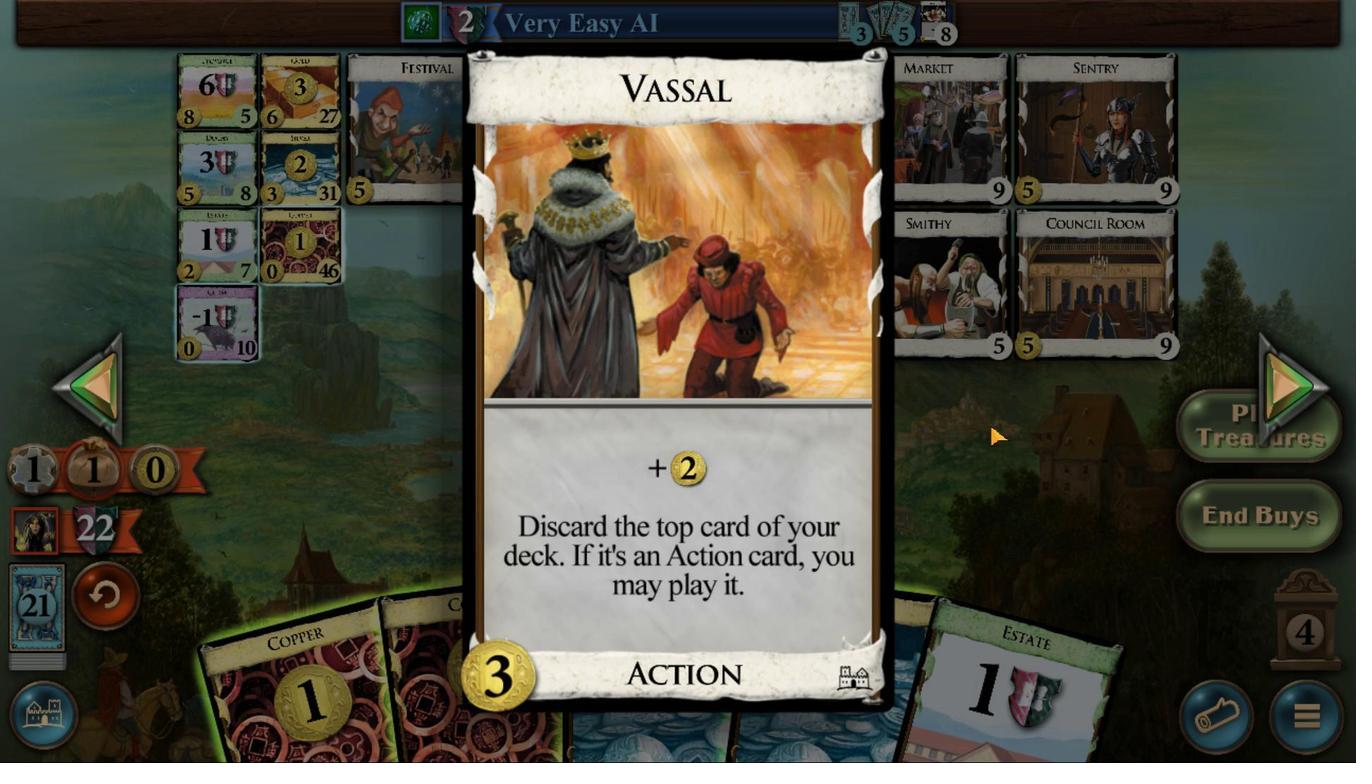 
Action: Mouse pressed left at (880, 473)
Screenshot: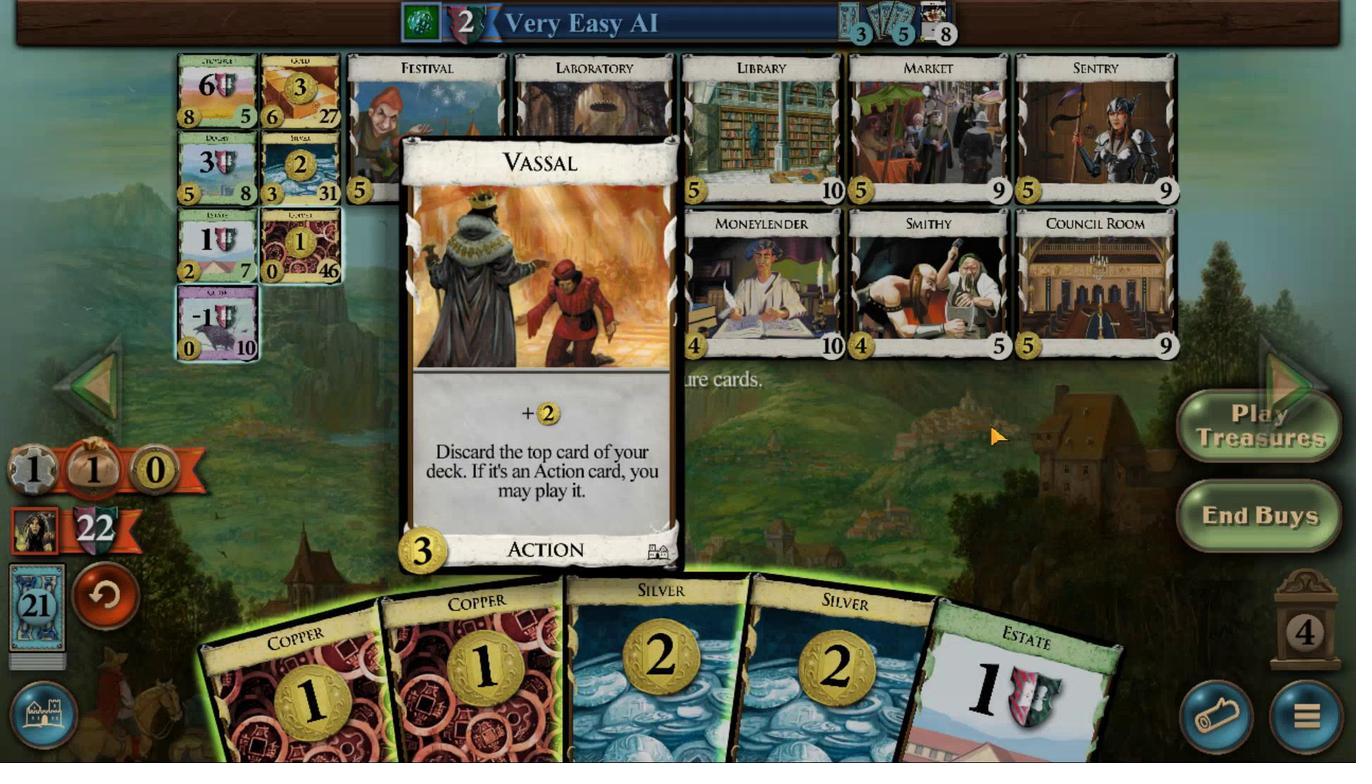 
Action: Mouse moved to (791, 518)
Screenshot: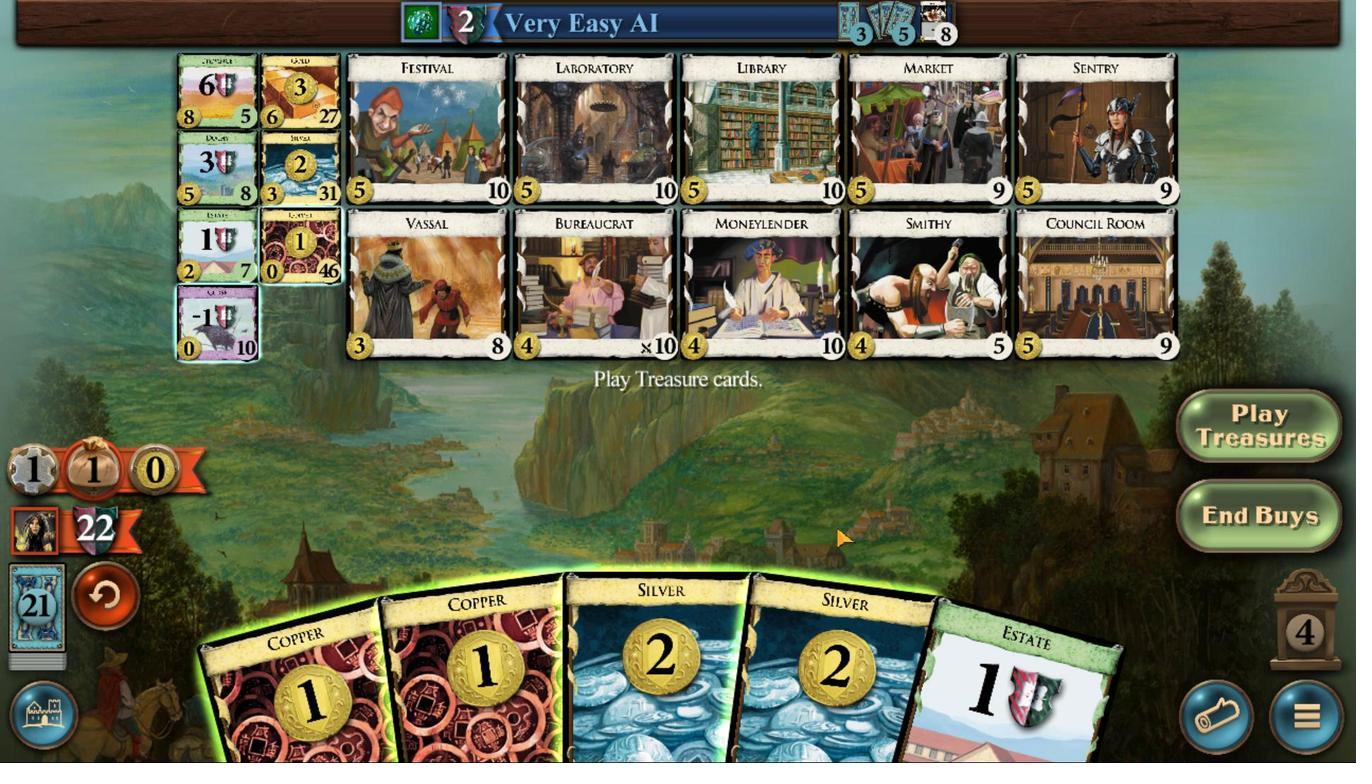 
Action: Mouse pressed left at (791, 518)
Screenshot: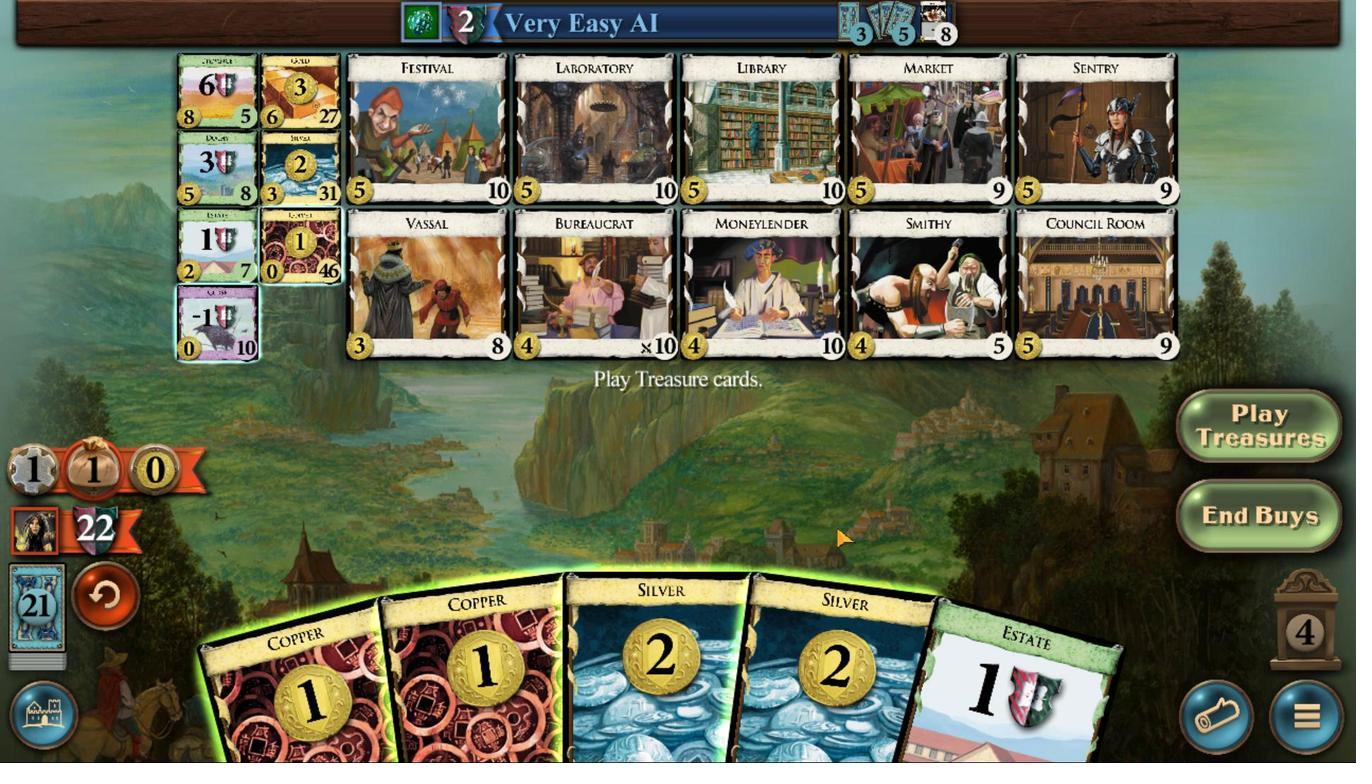 
Action: Mouse moved to (788, 544)
Screenshot: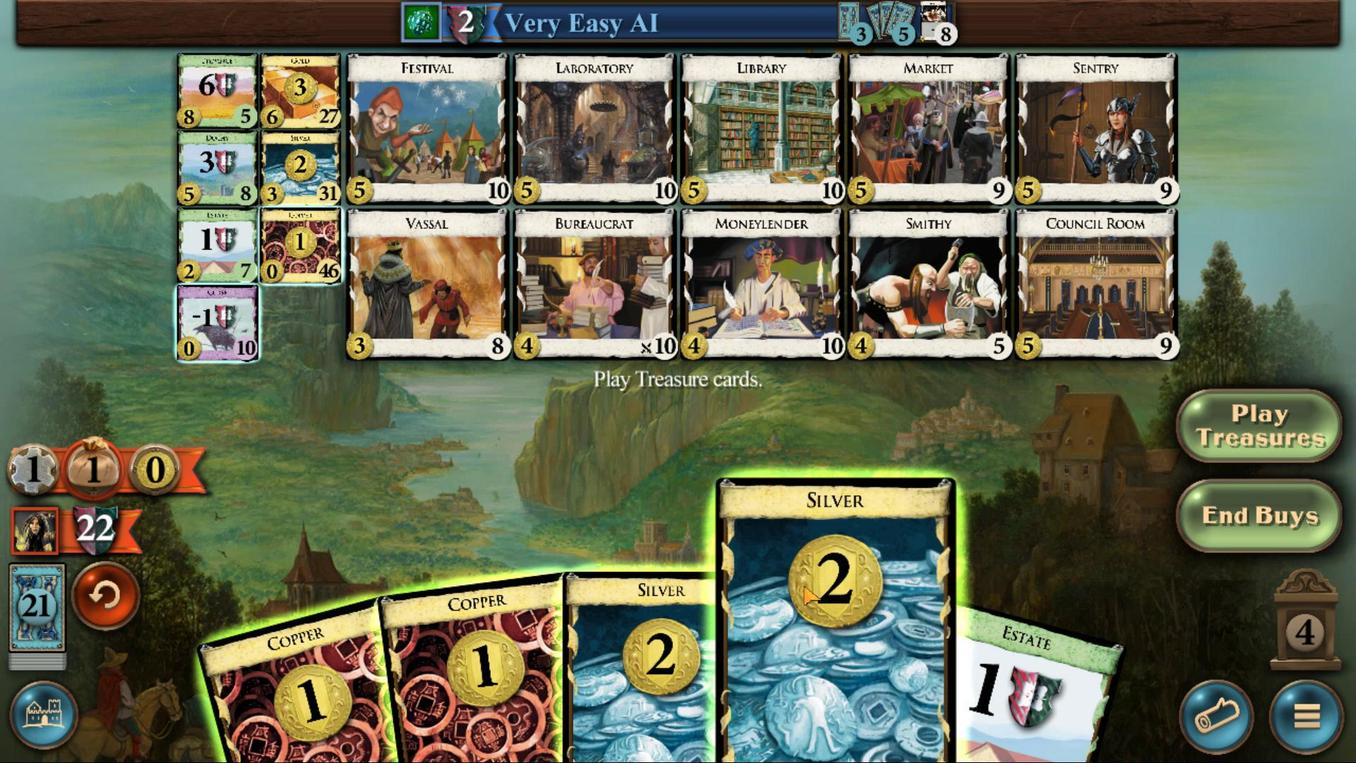 
Action: Mouse pressed left at (788, 544)
Screenshot: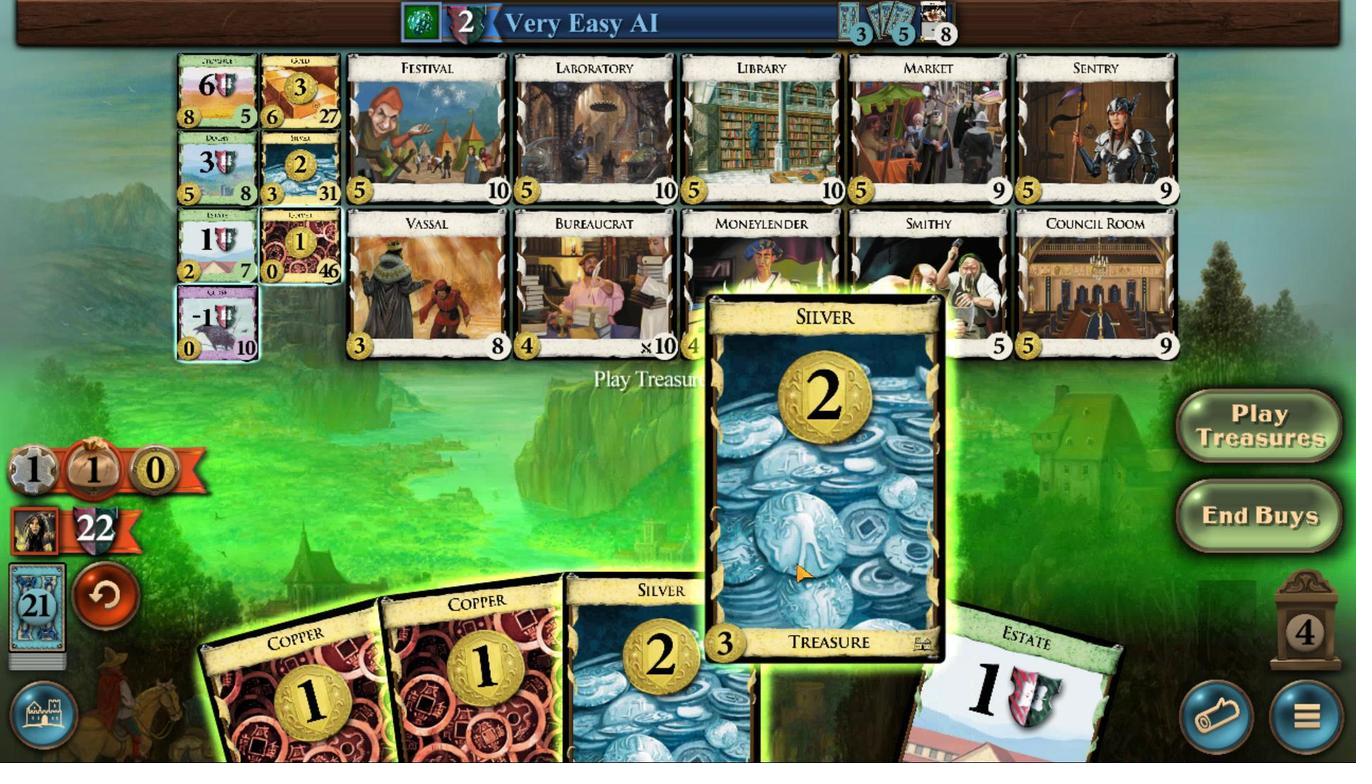 
Action: Mouse moved to (731, 537)
Screenshot: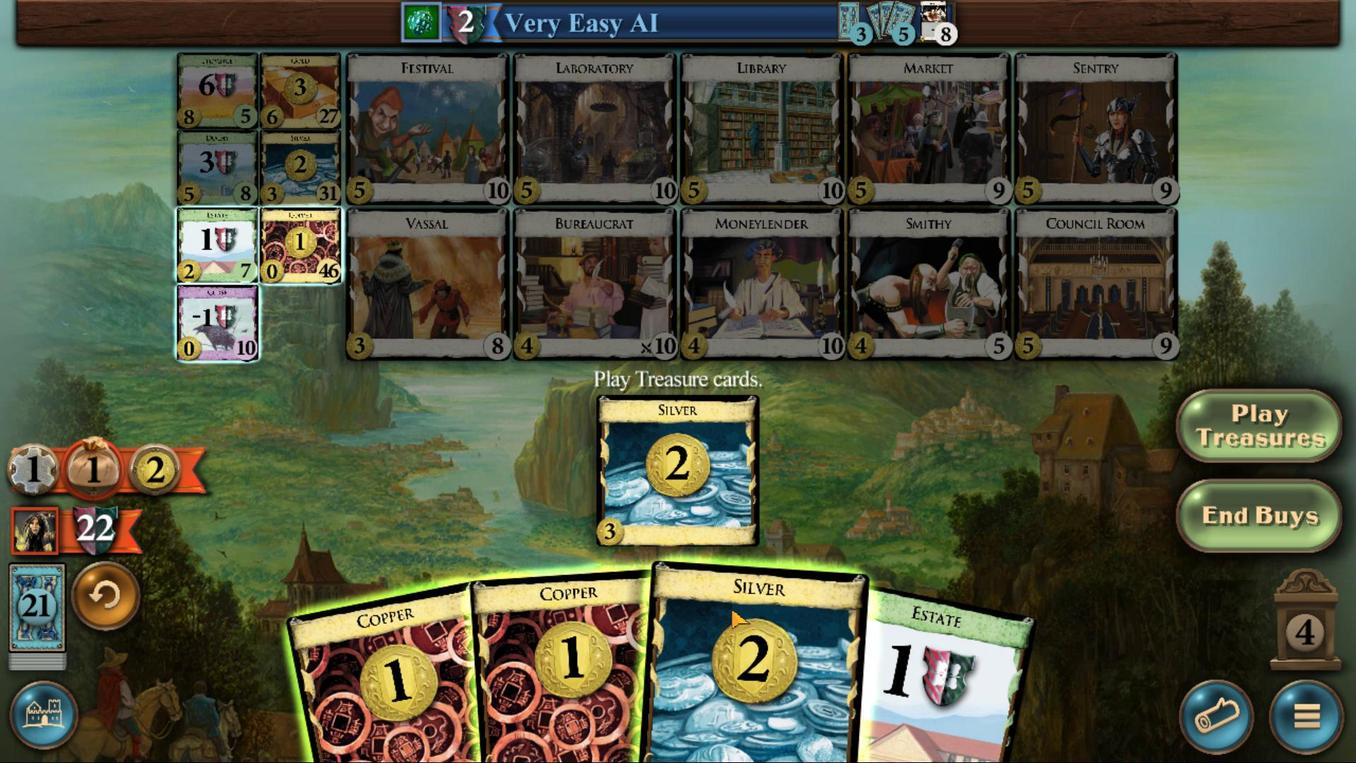 
Action: Mouse pressed left at (731, 537)
Screenshot: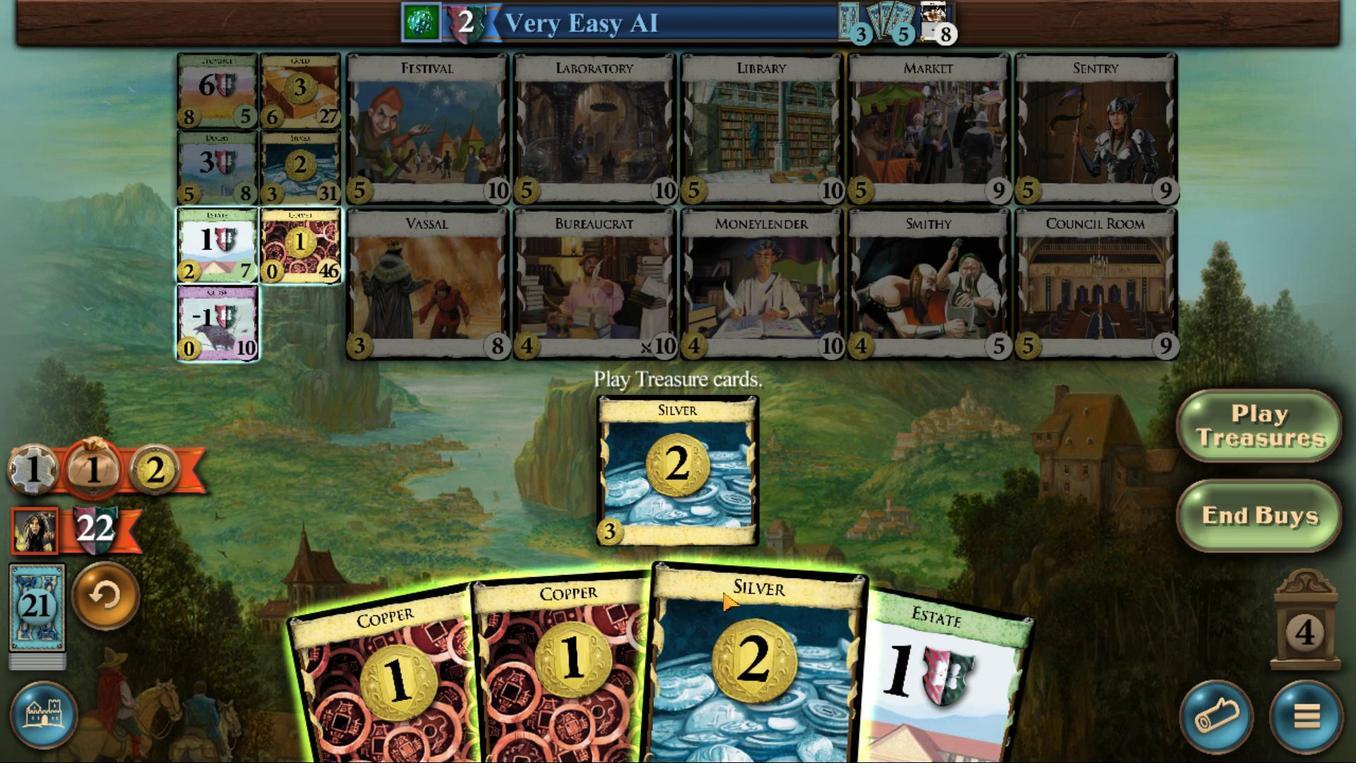 
Action: Mouse moved to (666, 545)
Screenshot: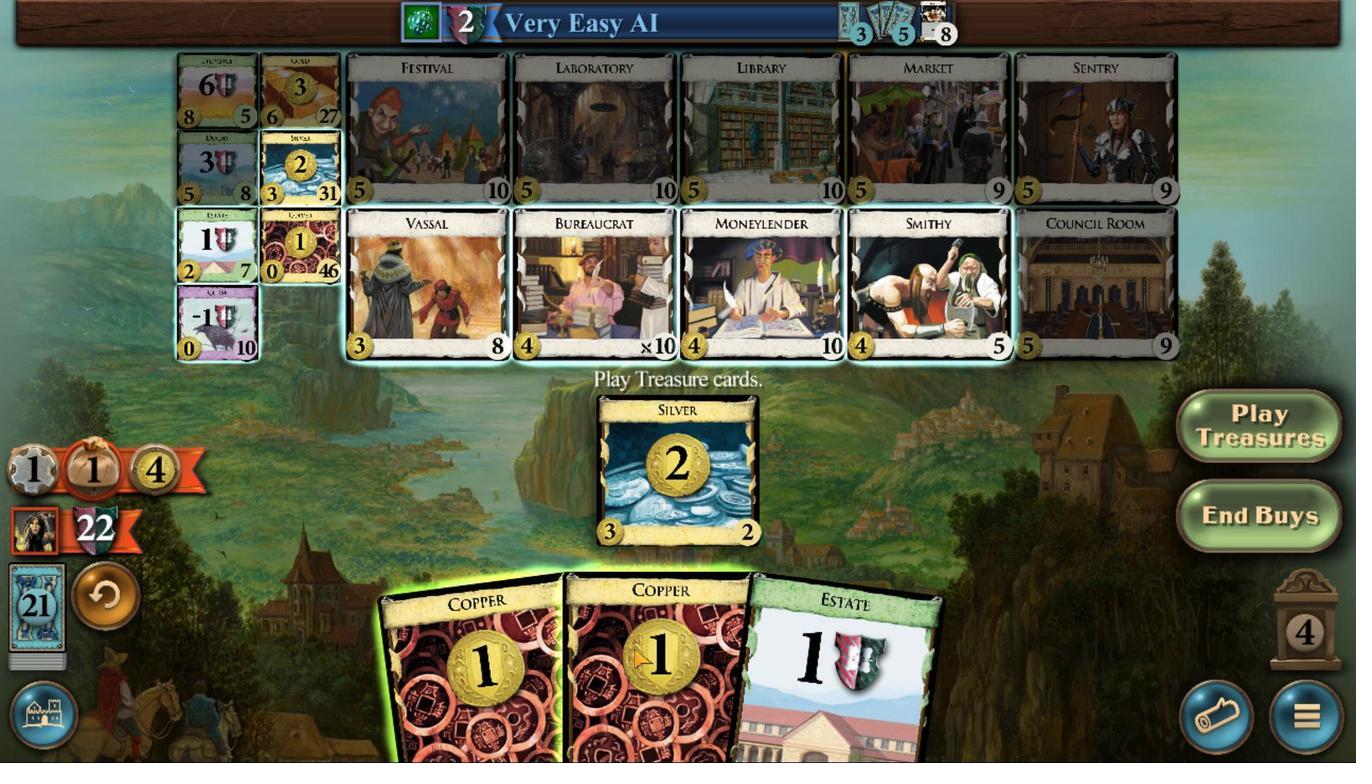 
Action: Mouse pressed left at (666, 545)
Screenshot: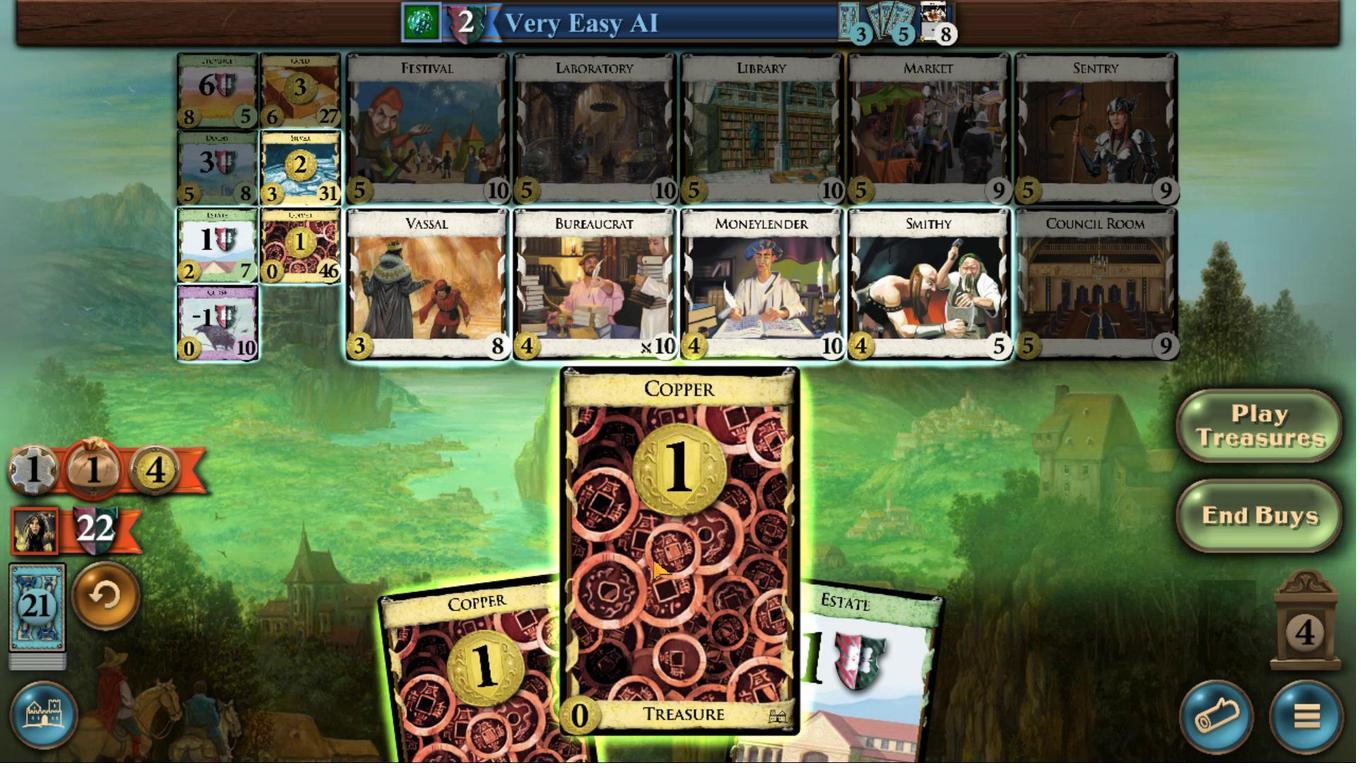 
Action: Mouse moved to (640, 533)
Screenshot: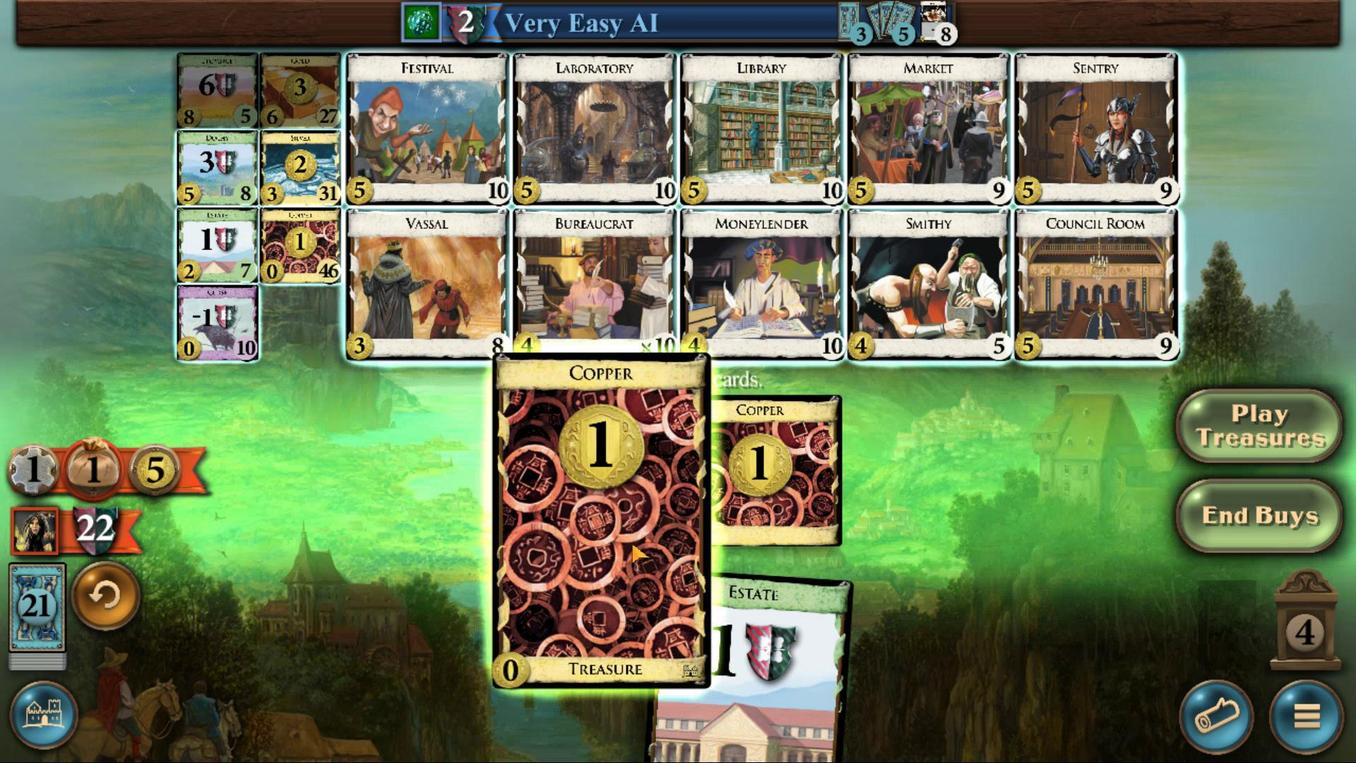 
Action: Mouse pressed left at (640, 533)
Screenshot: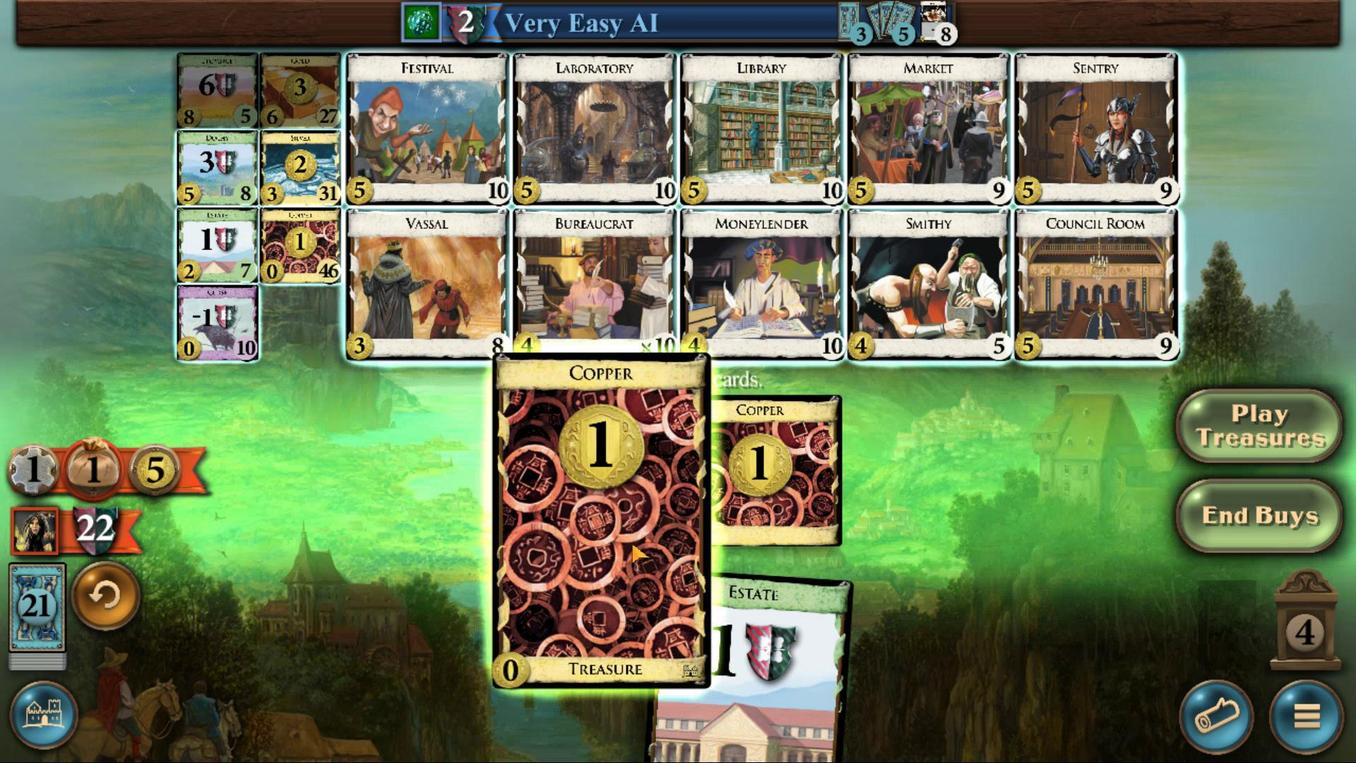 
Action: Mouse moved to (695, 494)
Screenshot: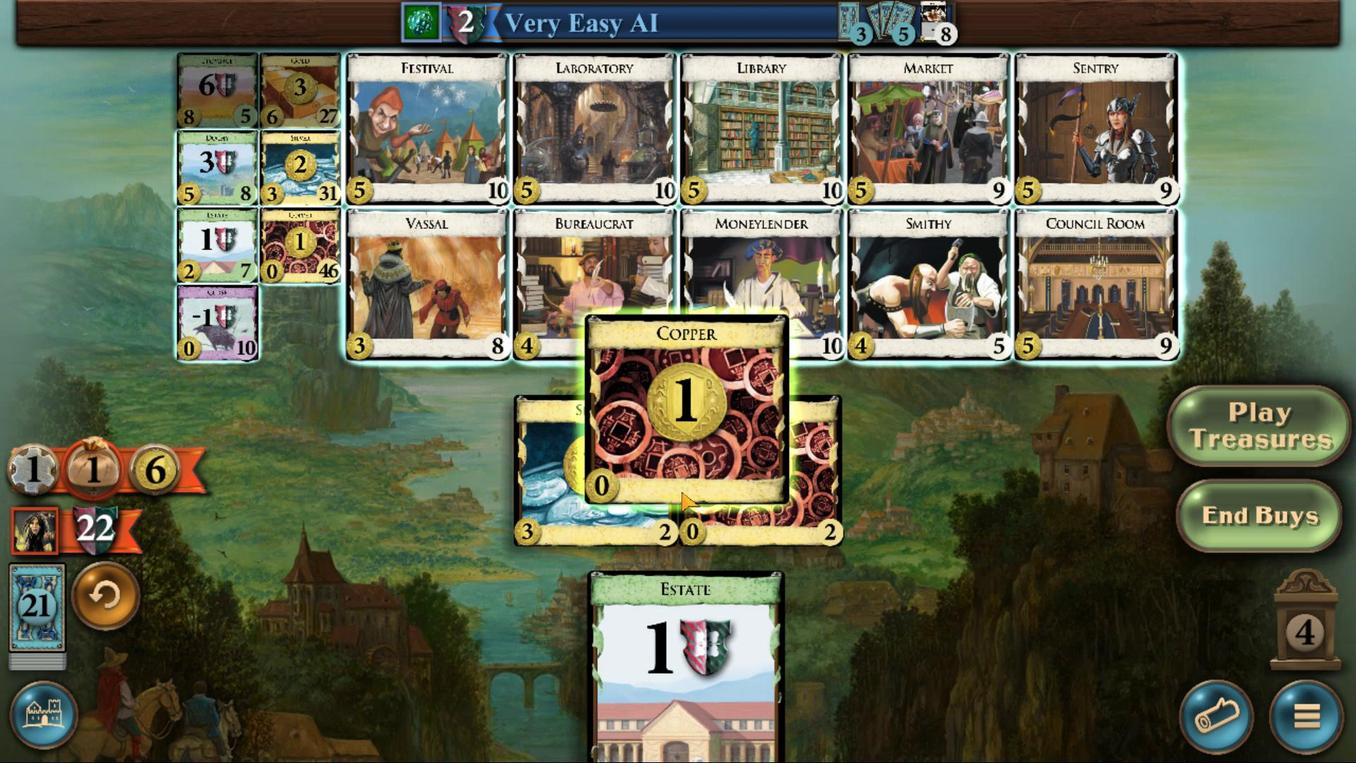 
Action: Mouse pressed left at (695, 494)
Screenshot: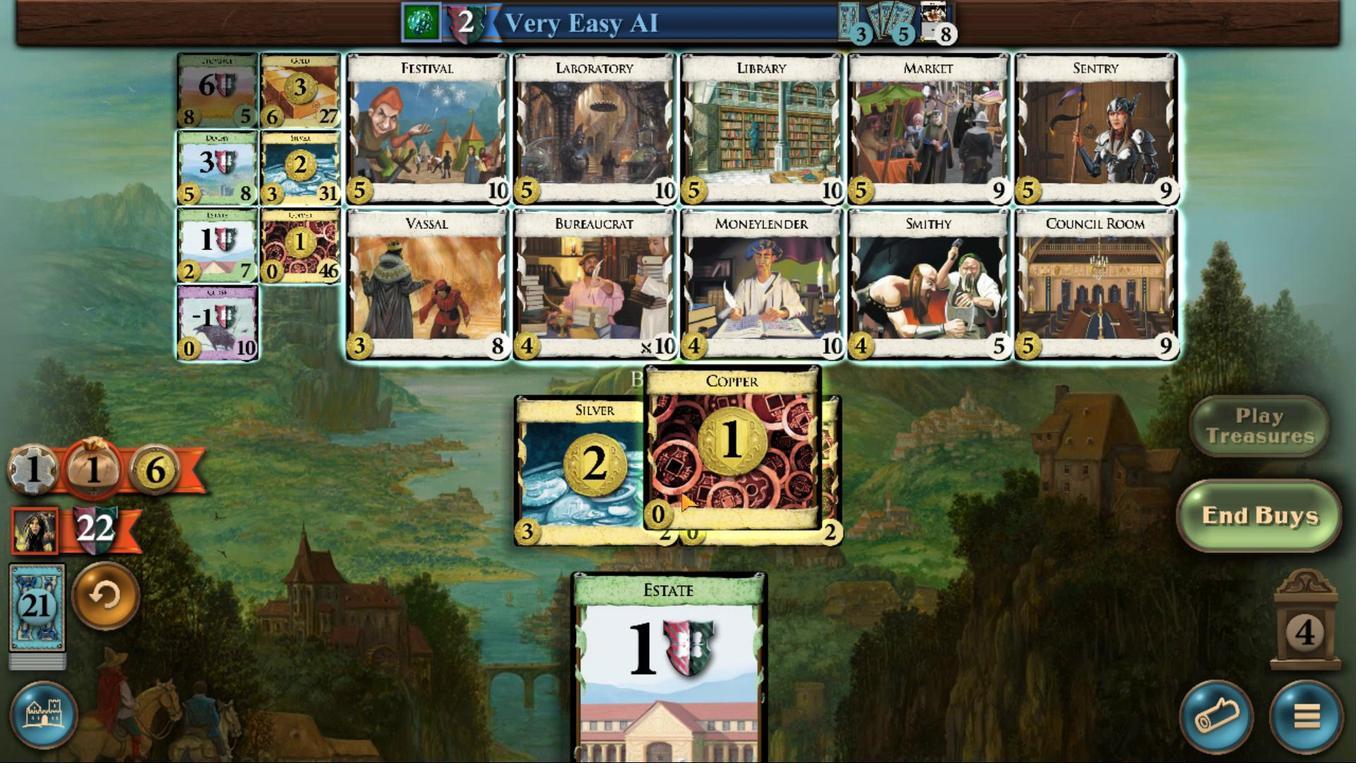 
Action: Mouse moved to (472, 365)
Screenshot: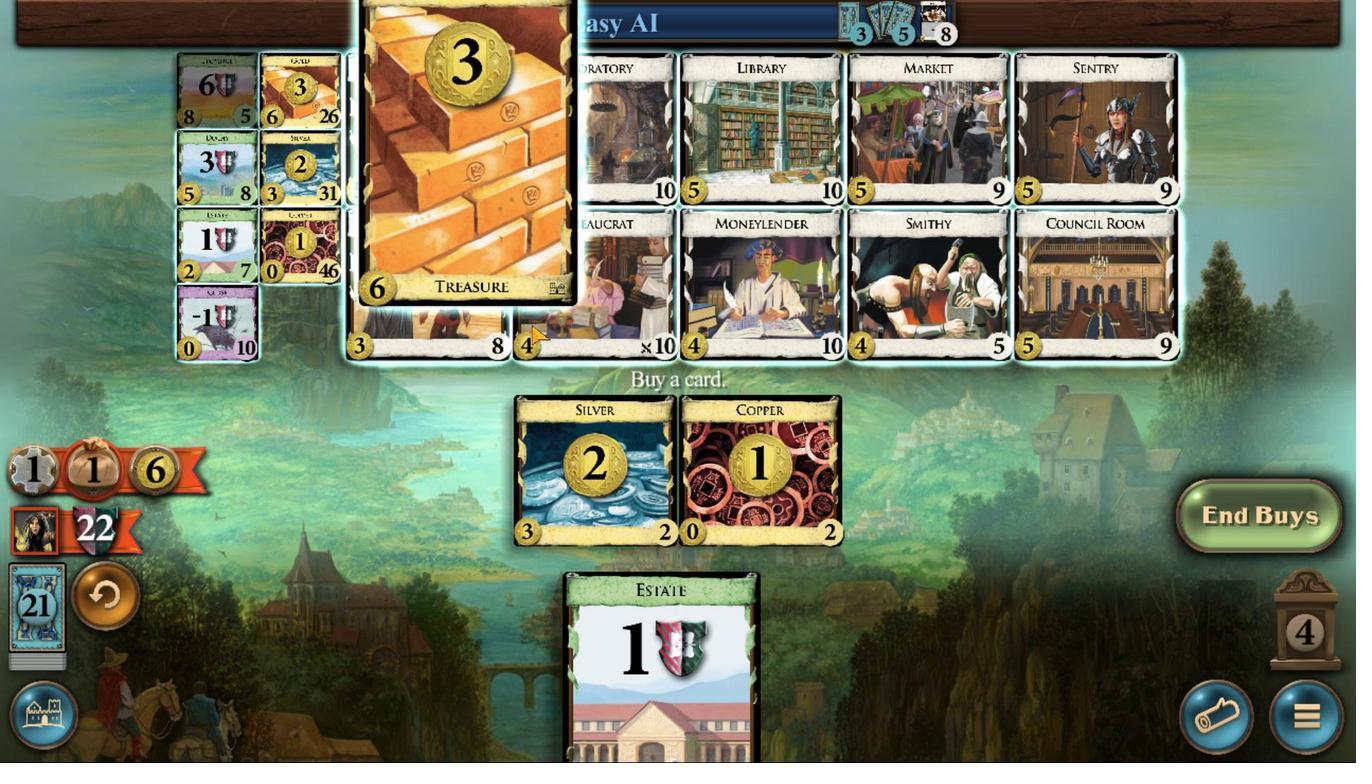 
Action: Mouse pressed left at (472, 365)
Screenshot: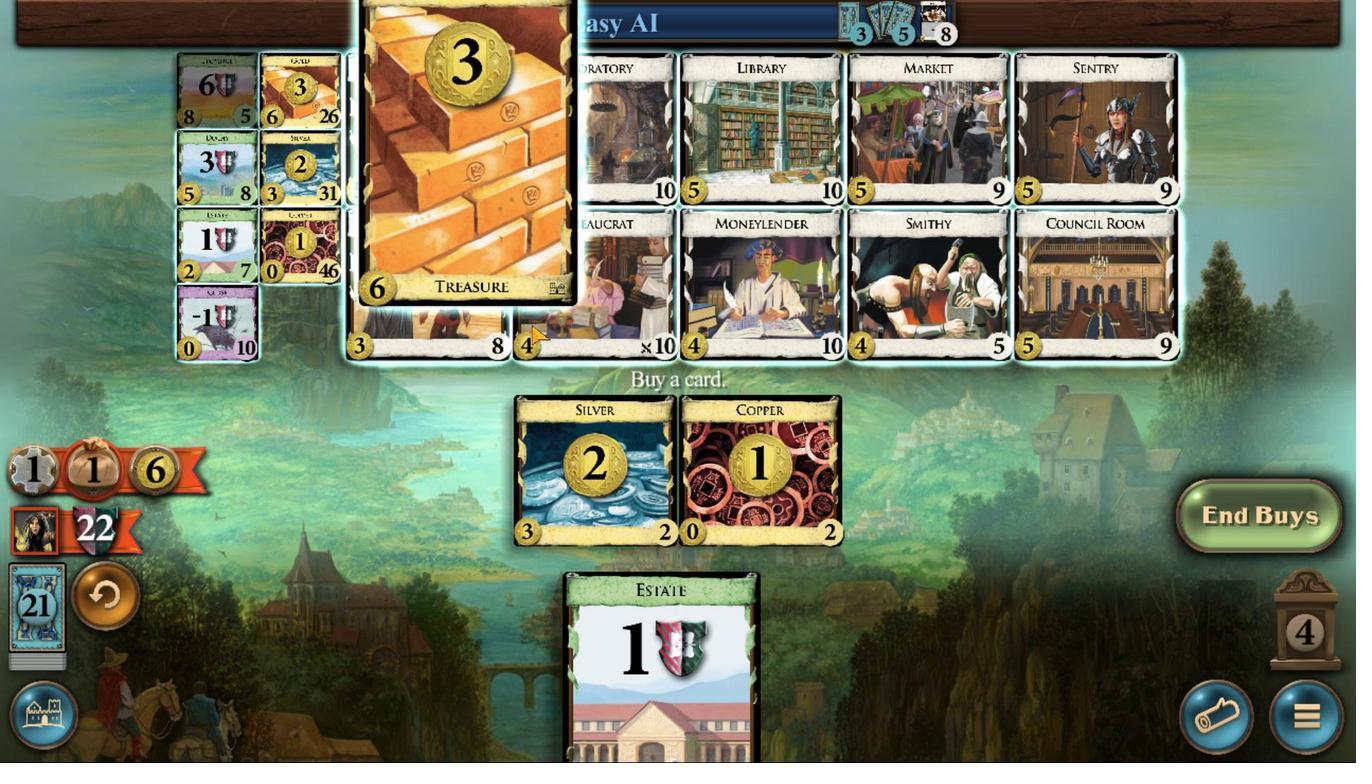 
Action: Mouse moved to (625, 537)
Screenshot: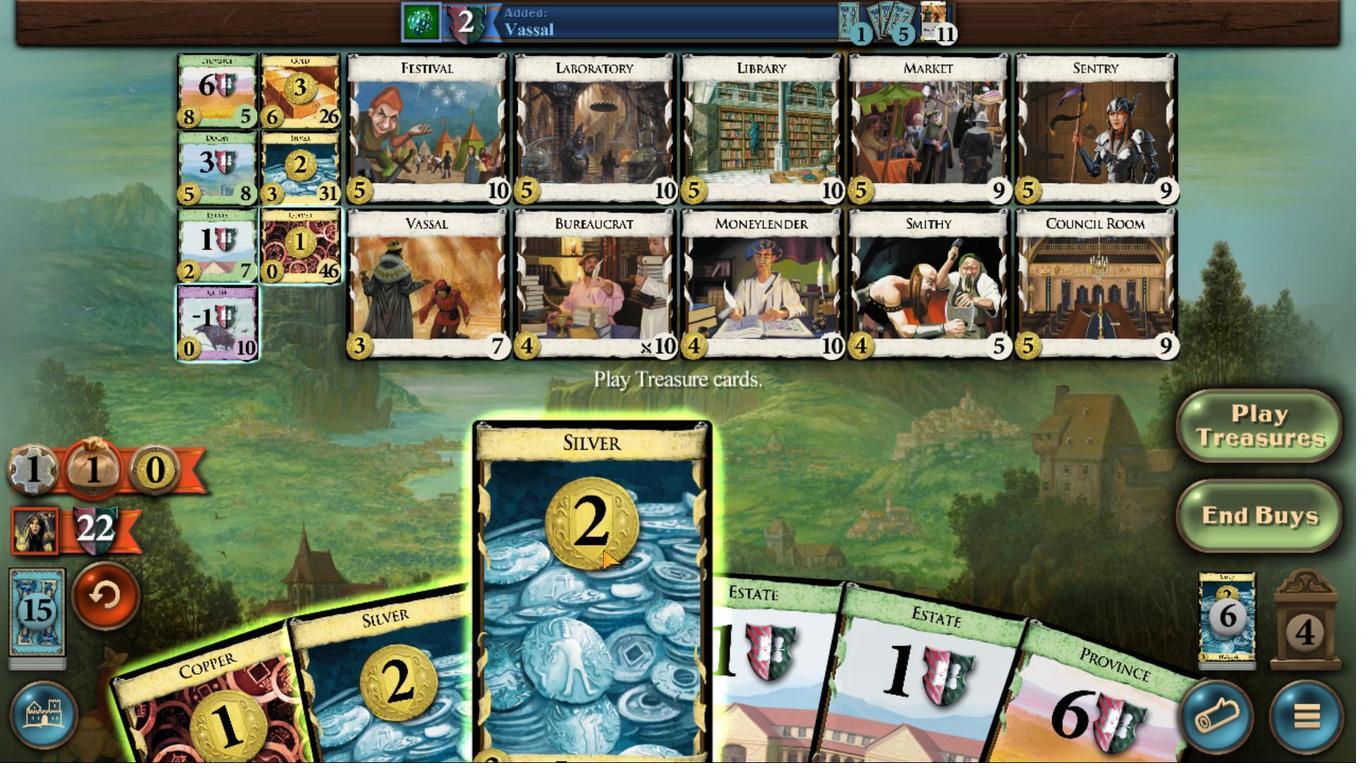 
Action: Mouse pressed left at (625, 537)
Screenshot: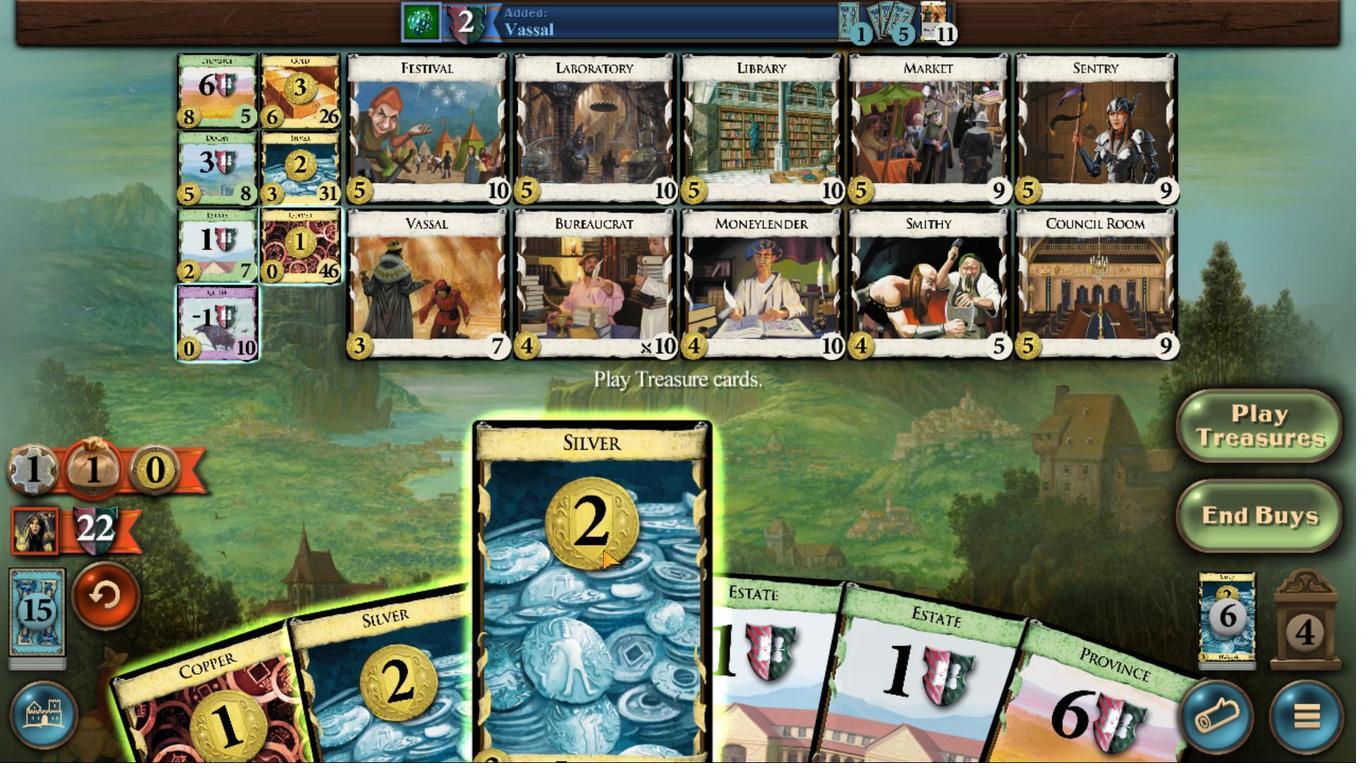 
Action: Mouse moved to (580, 535)
Screenshot: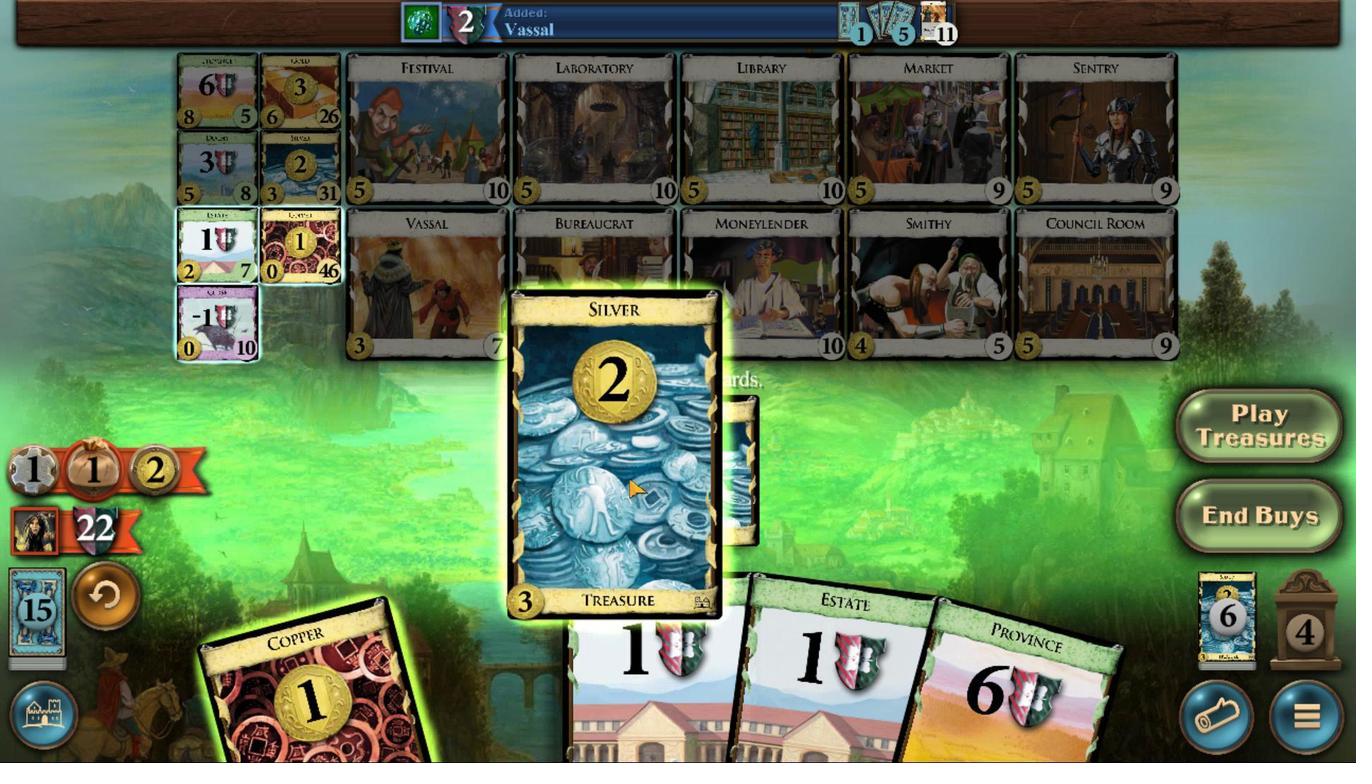 
Action: Mouse pressed left at (580, 535)
Screenshot: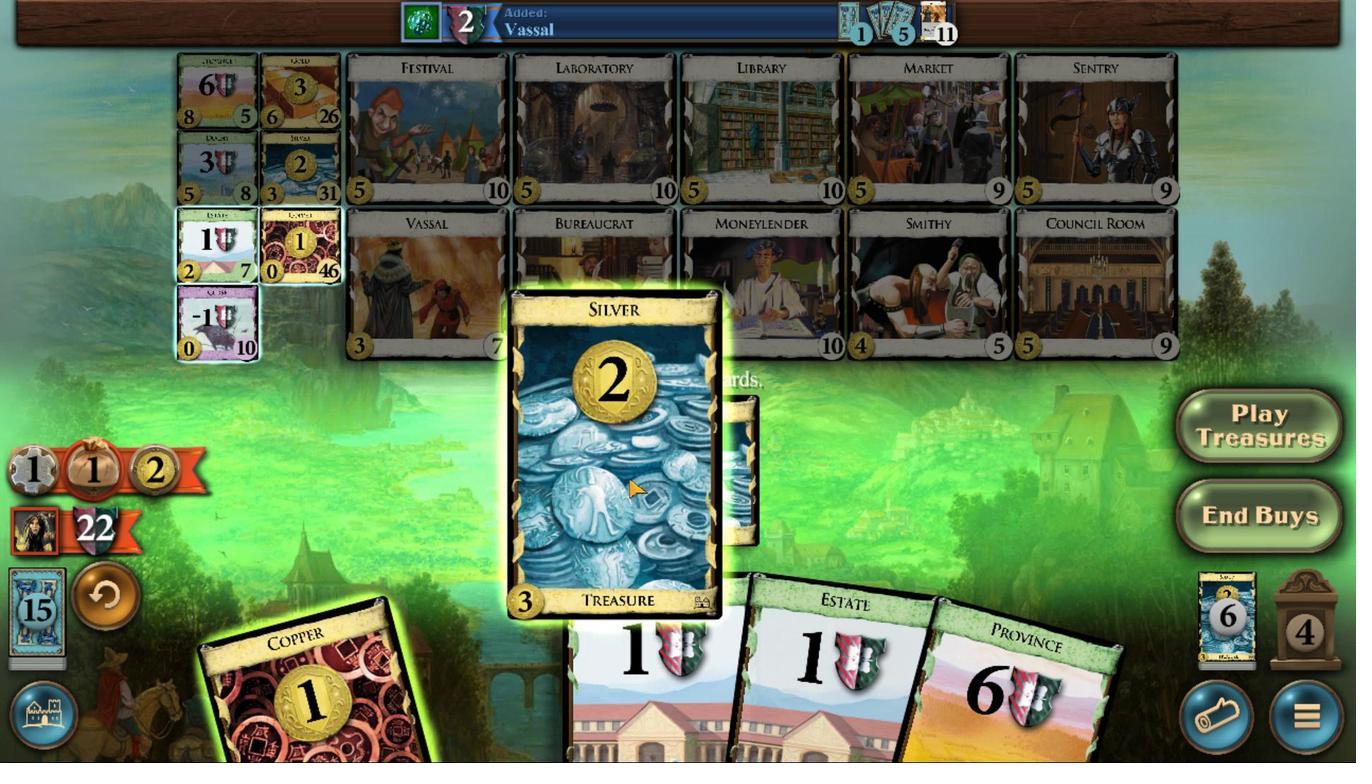 
Action: Mouse moved to (464, 391)
Screenshot: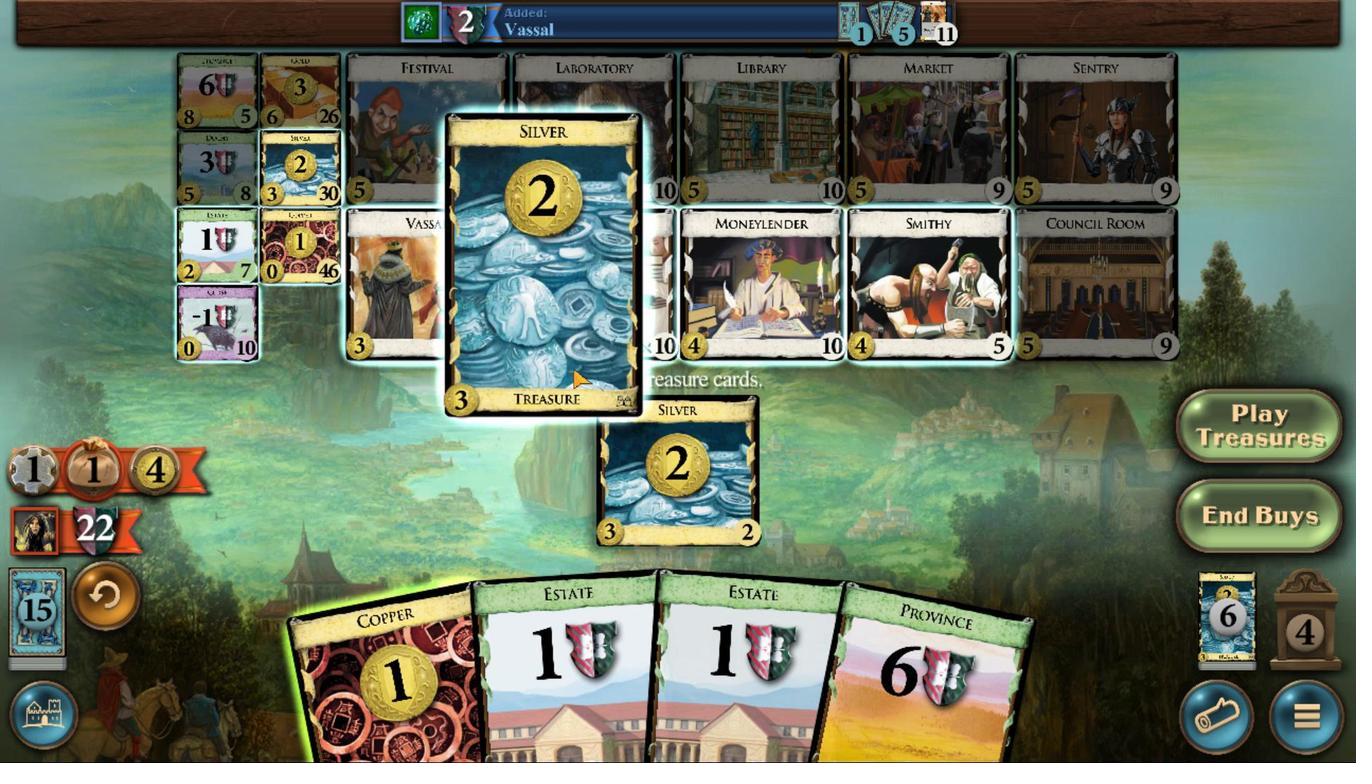 
Action: Mouse pressed left at (464, 391)
Screenshot: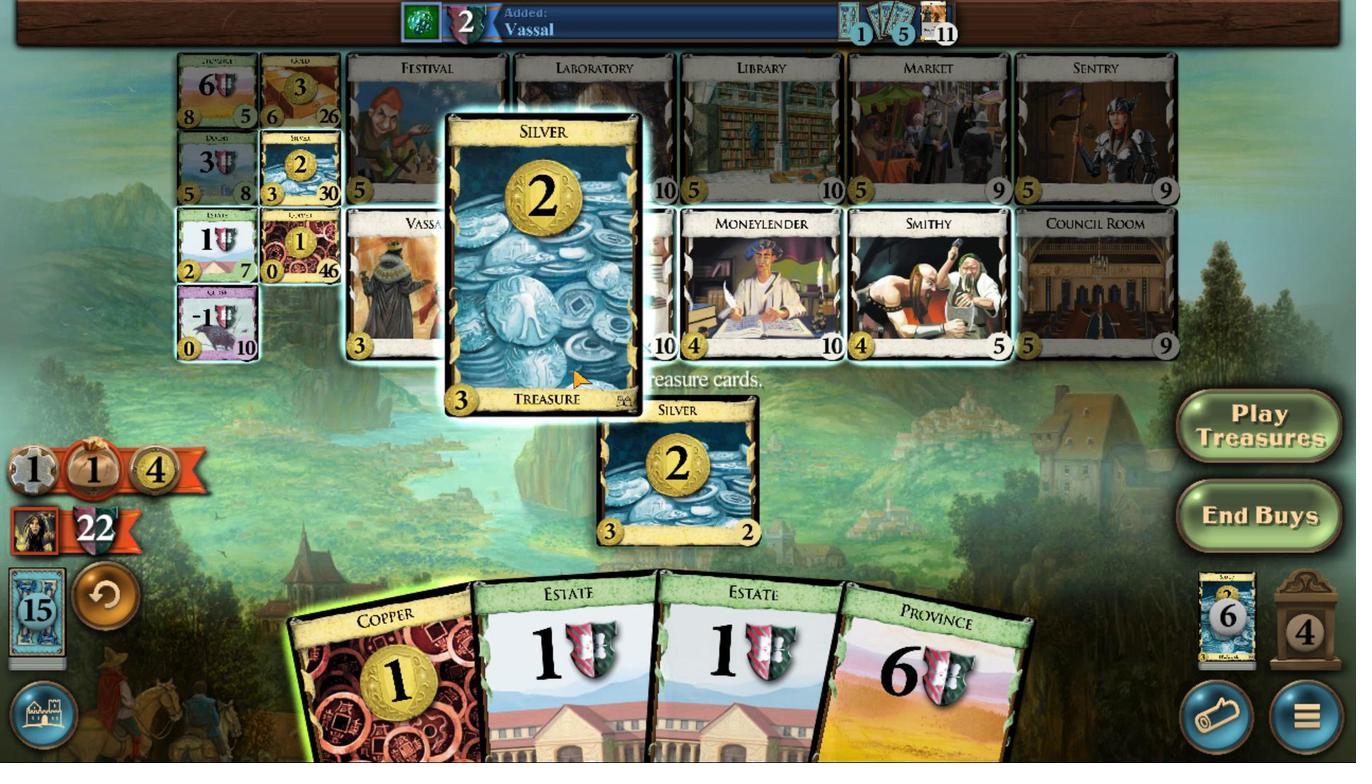 
Action: Mouse moved to (686, 538)
Screenshot: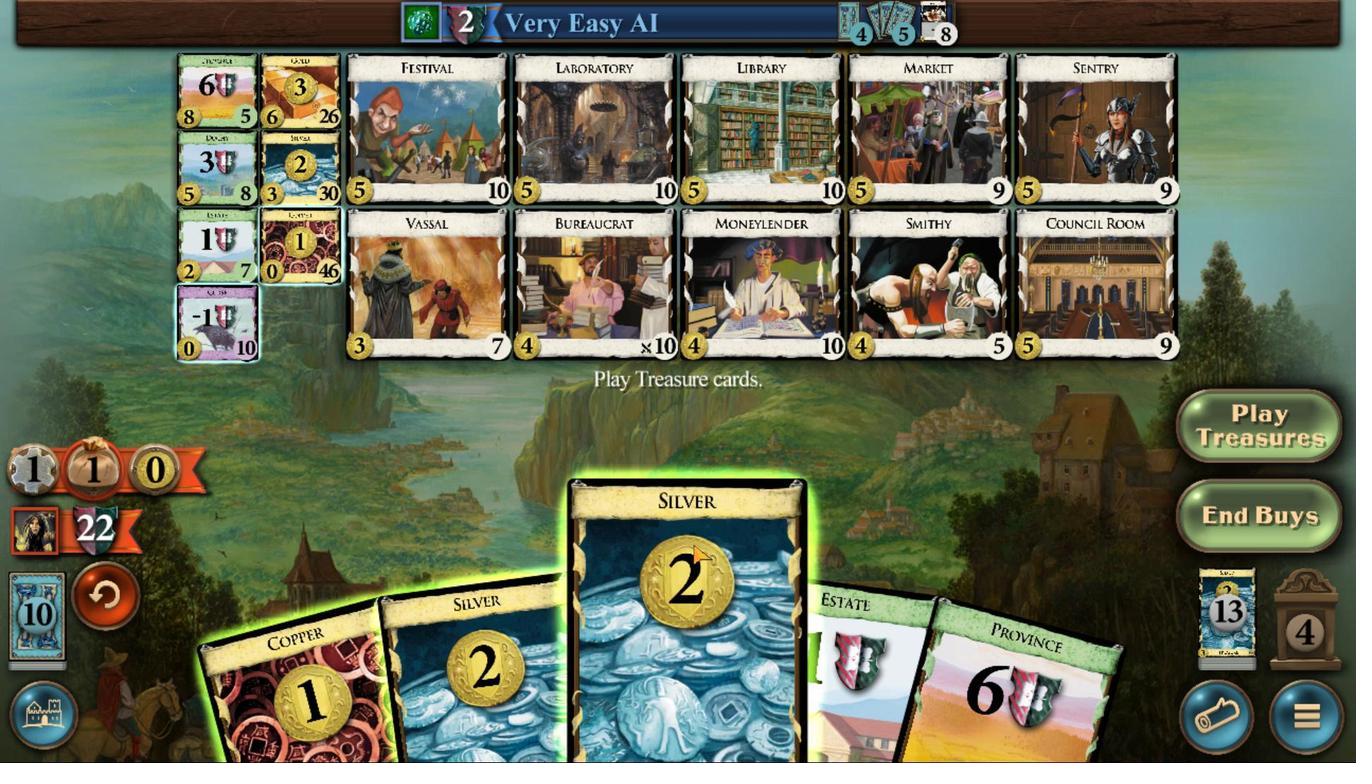 
Action: Mouse pressed left at (686, 538)
Screenshot: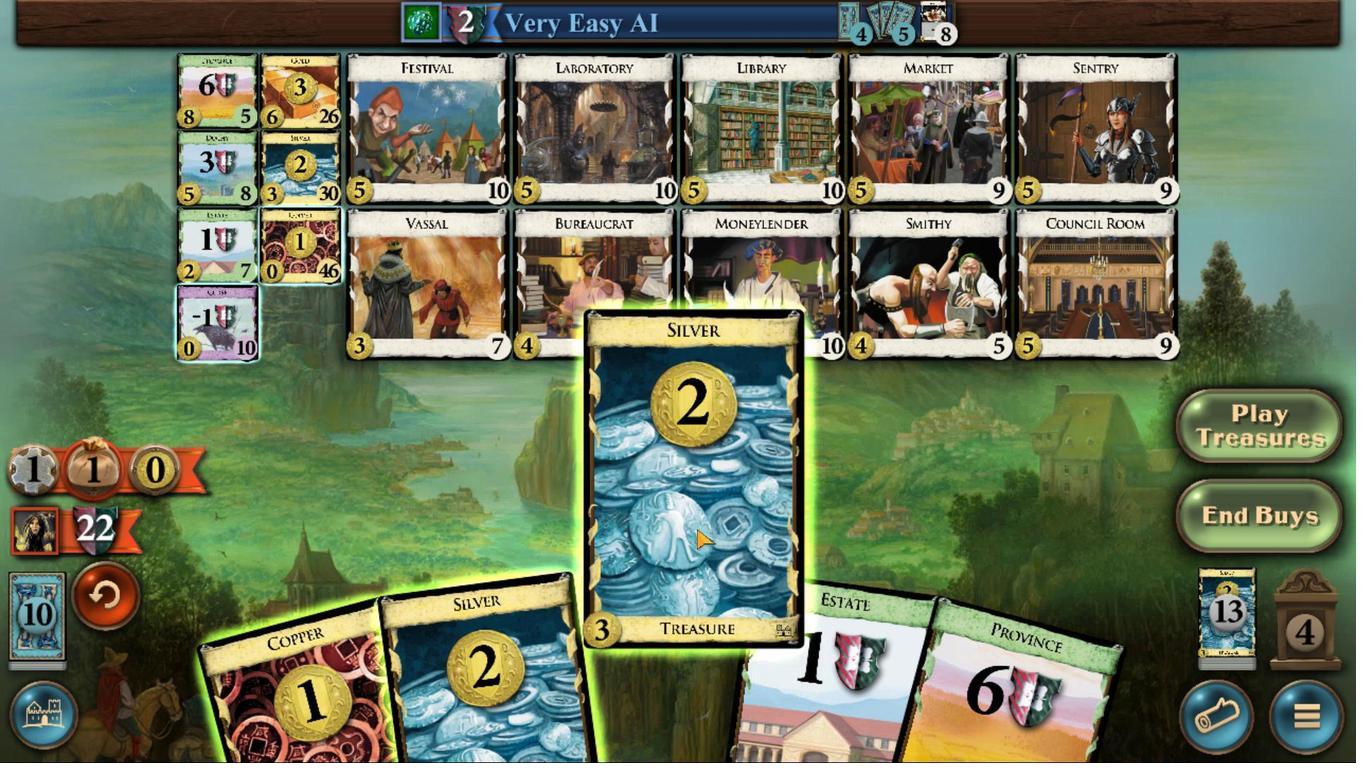 
Action: Mouse moved to (643, 541)
Screenshot: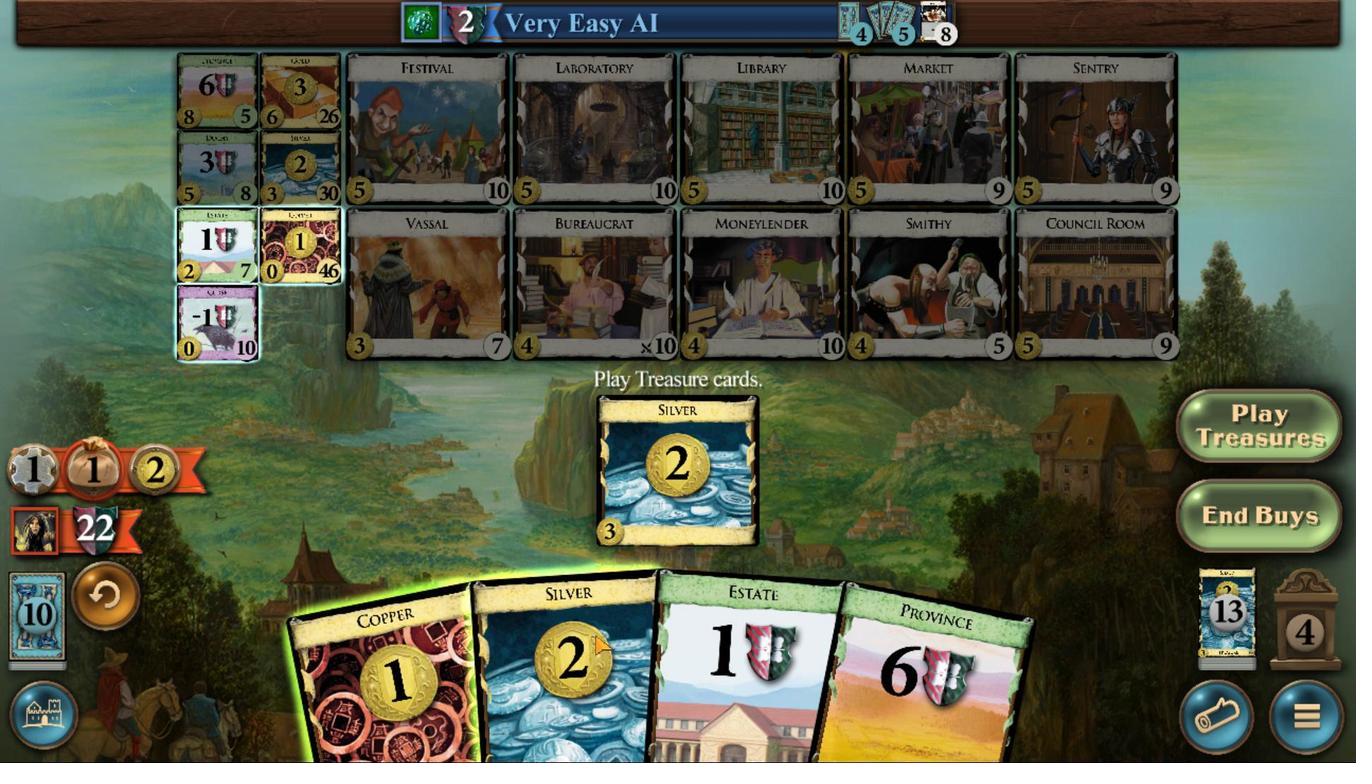 
Action: Mouse pressed left at (643, 541)
Screenshot: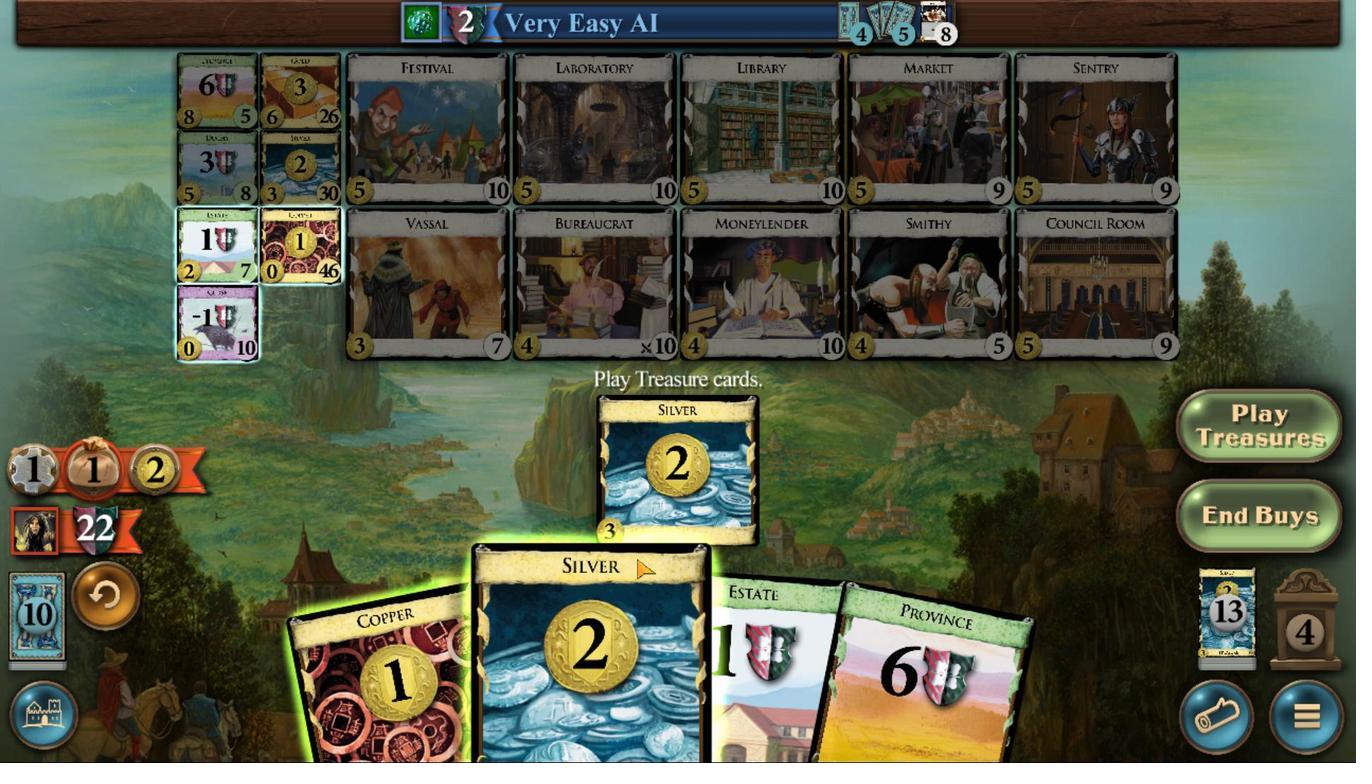 
Action: Mouse moved to (477, 390)
Screenshot: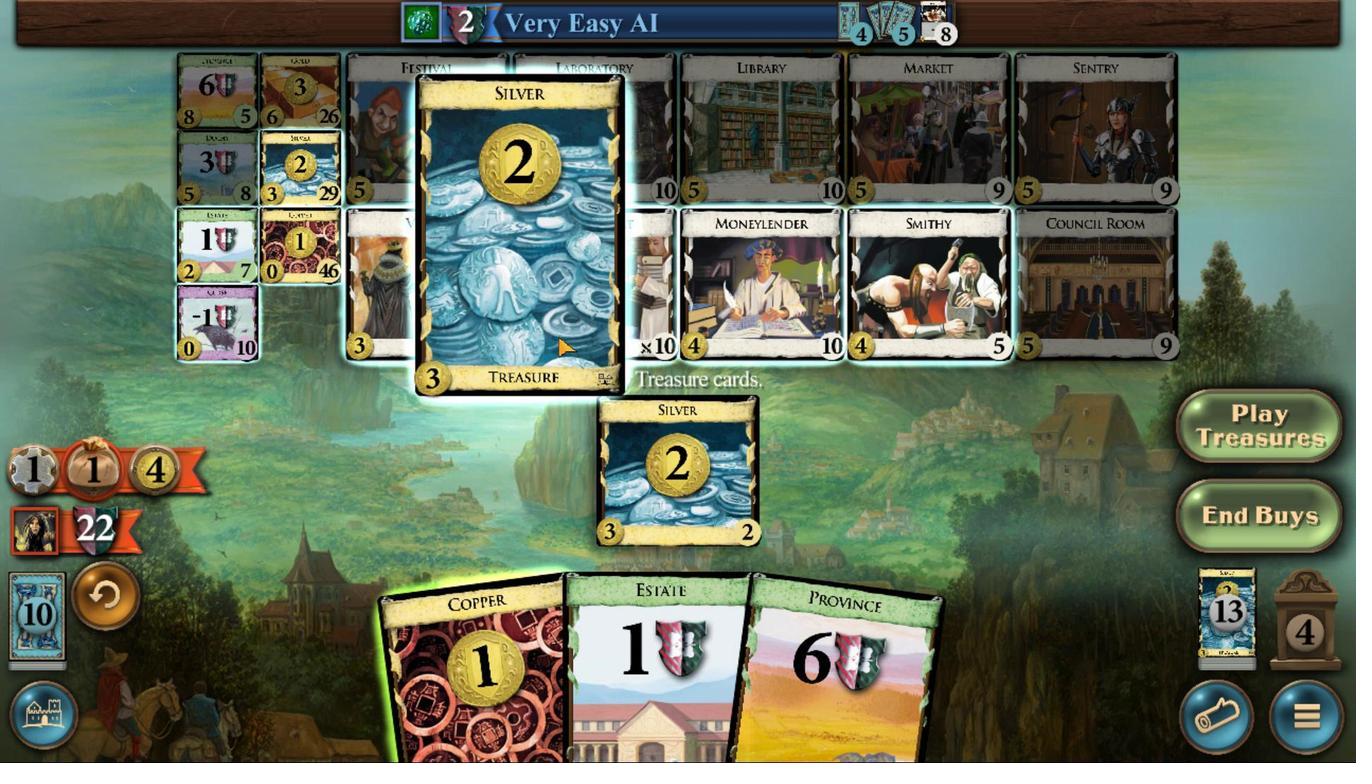 
Action: Mouse pressed left at (477, 390)
Screenshot: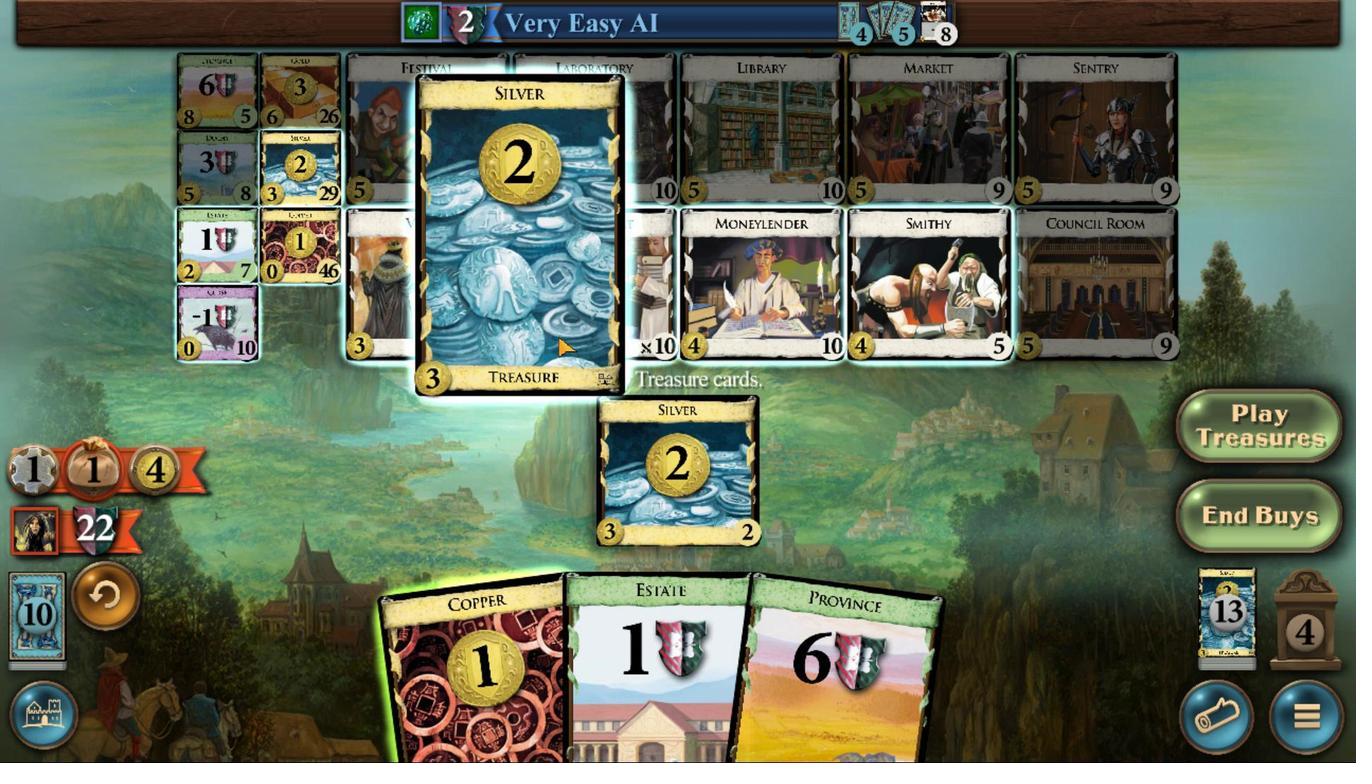 
Action: Mouse moved to (674, 553)
Screenshot: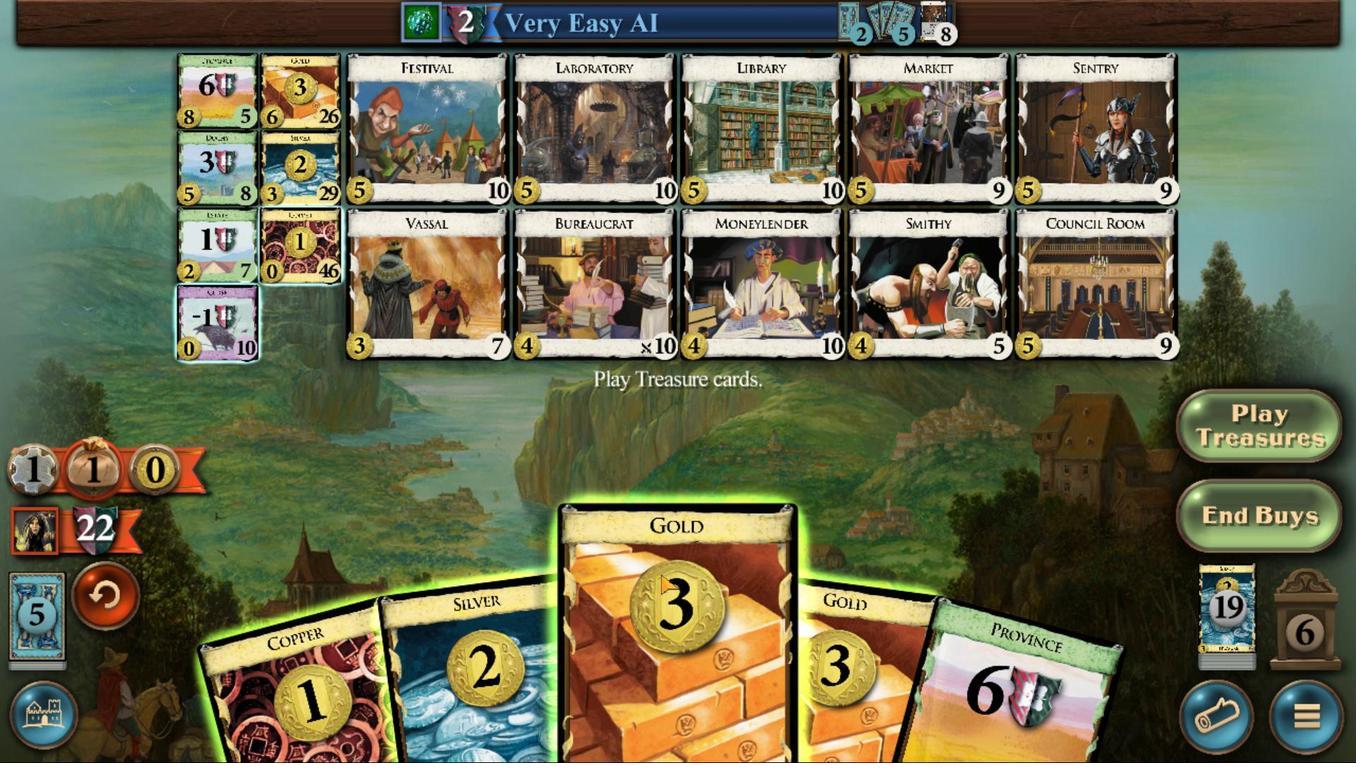
Action: Mouse pressed left at (674, 553)
Screenshot: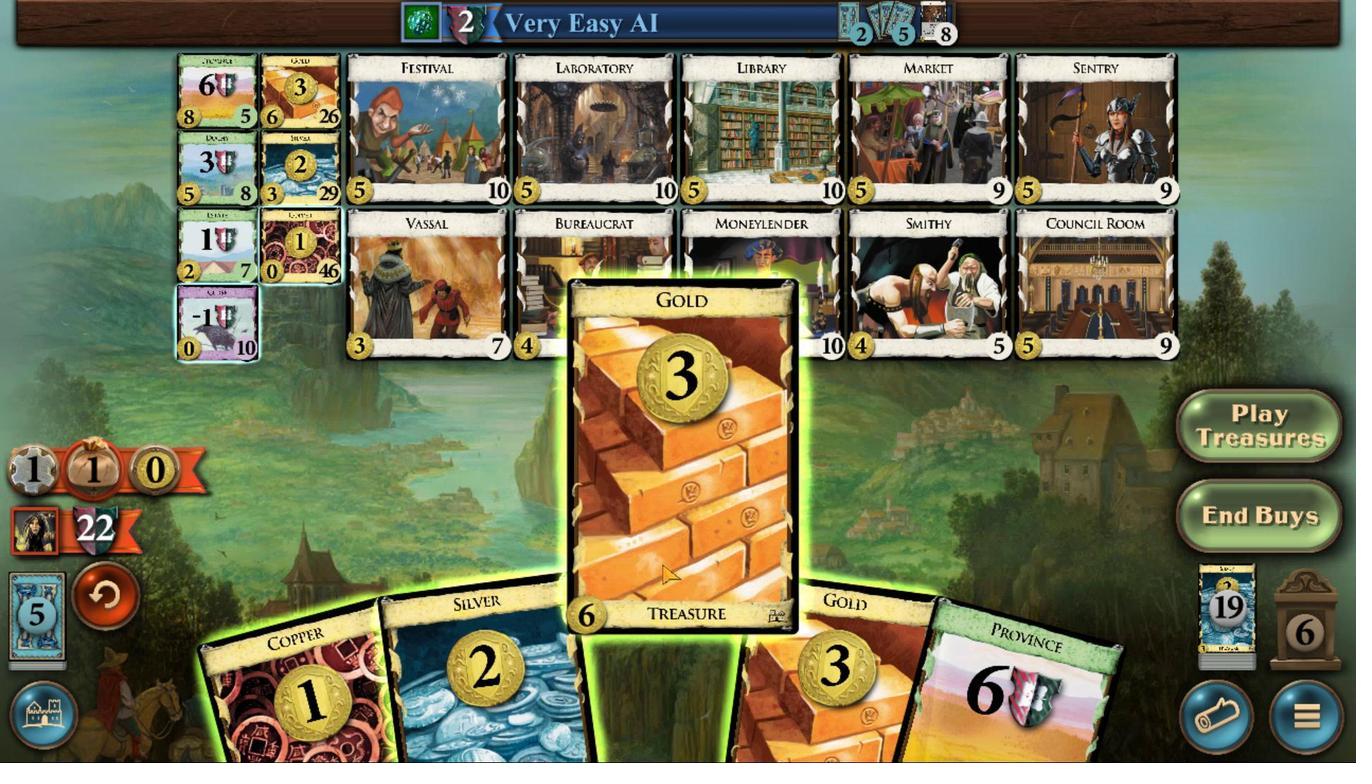 
Action: Mouse moved to (652, 541)
Screenshot: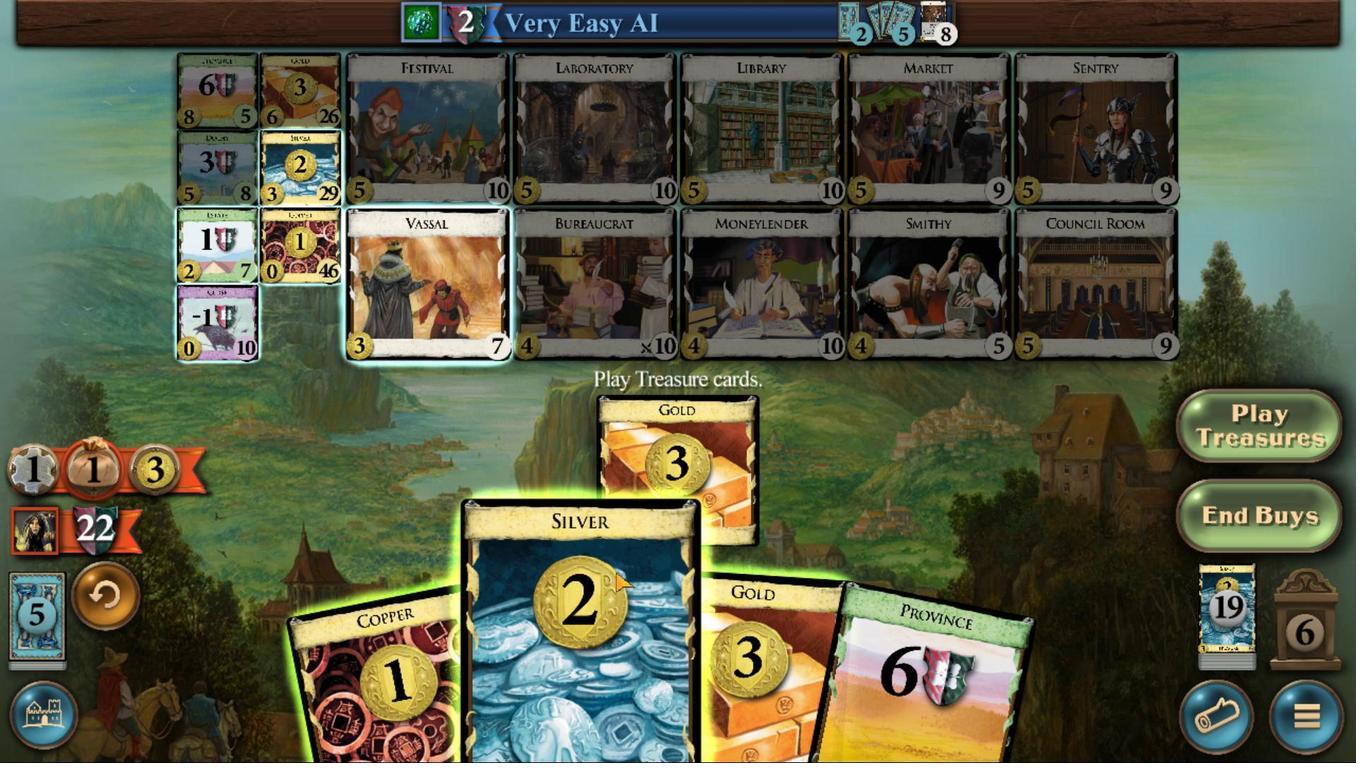 
Action: Mouse pressed left at (652, 541)
Screenshot: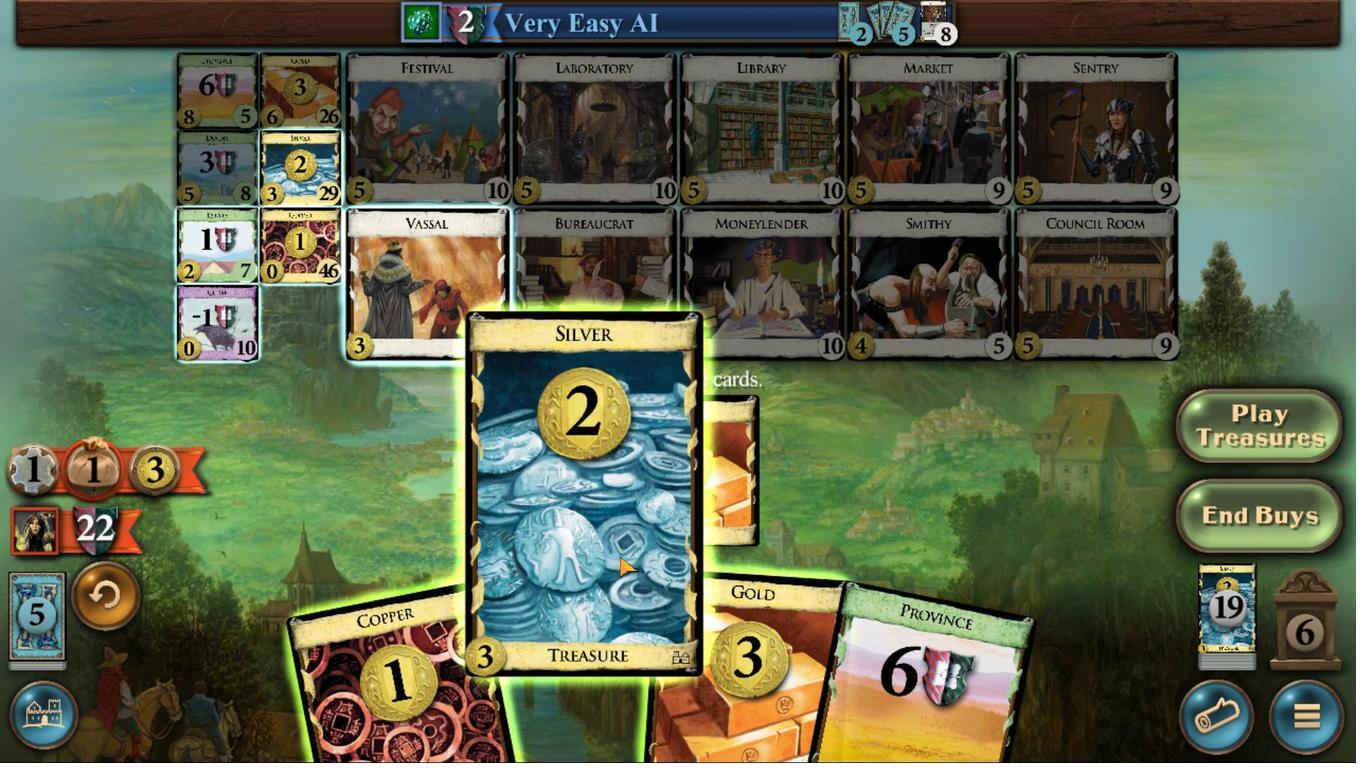 
Action: Mouse moved to (685, 542)
Screenshot: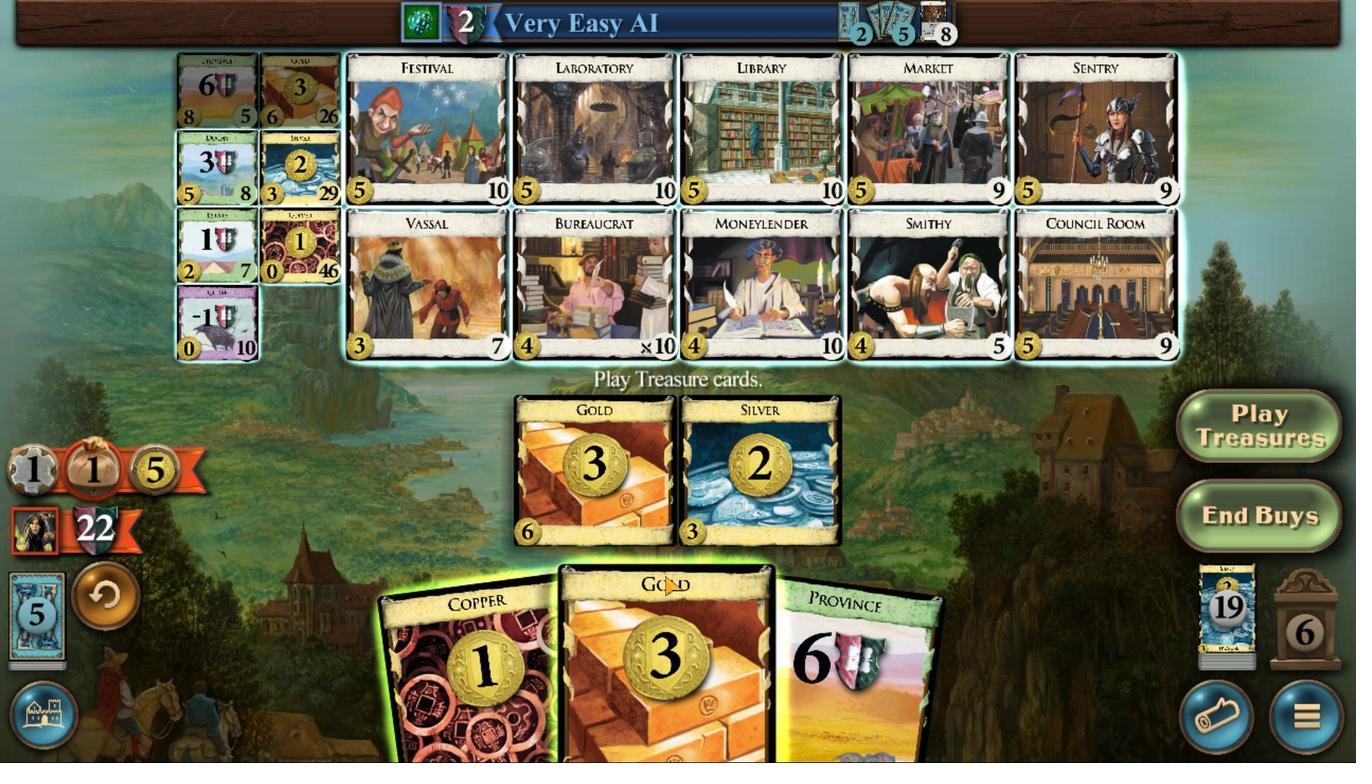 
Action: Mouse pressed left at (685, 542)
Screenshot: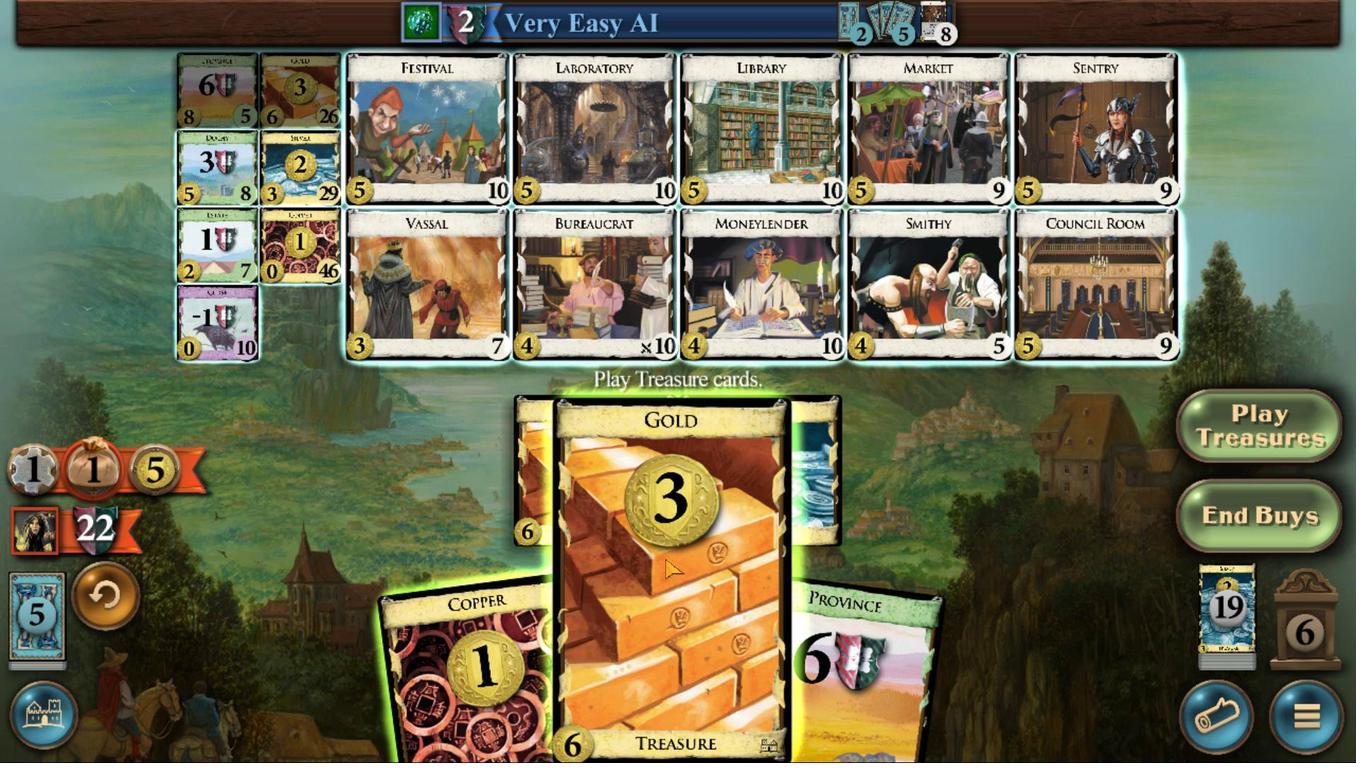 
Action: Mouse moved to (416, 367)
Screenshot: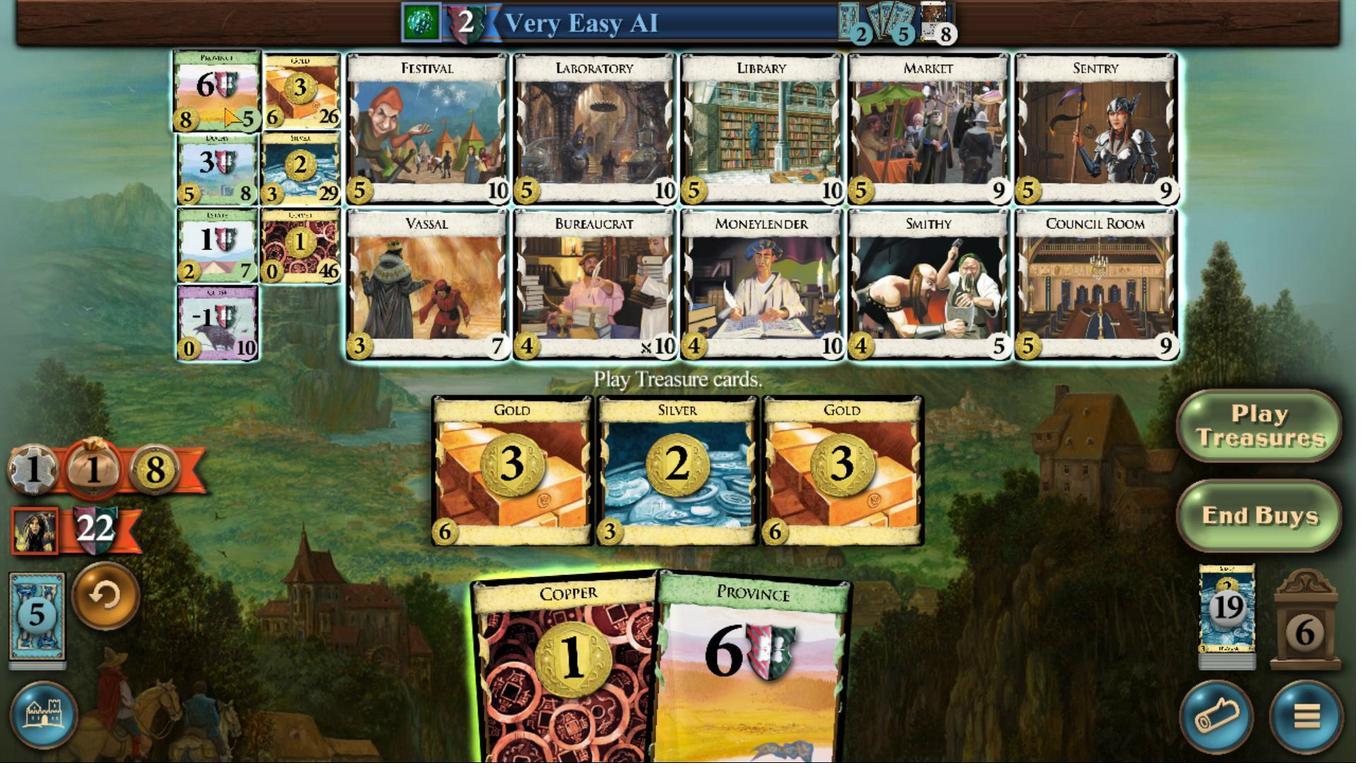 
Action: Mouse pressed left at (416, 367)
Screenshot: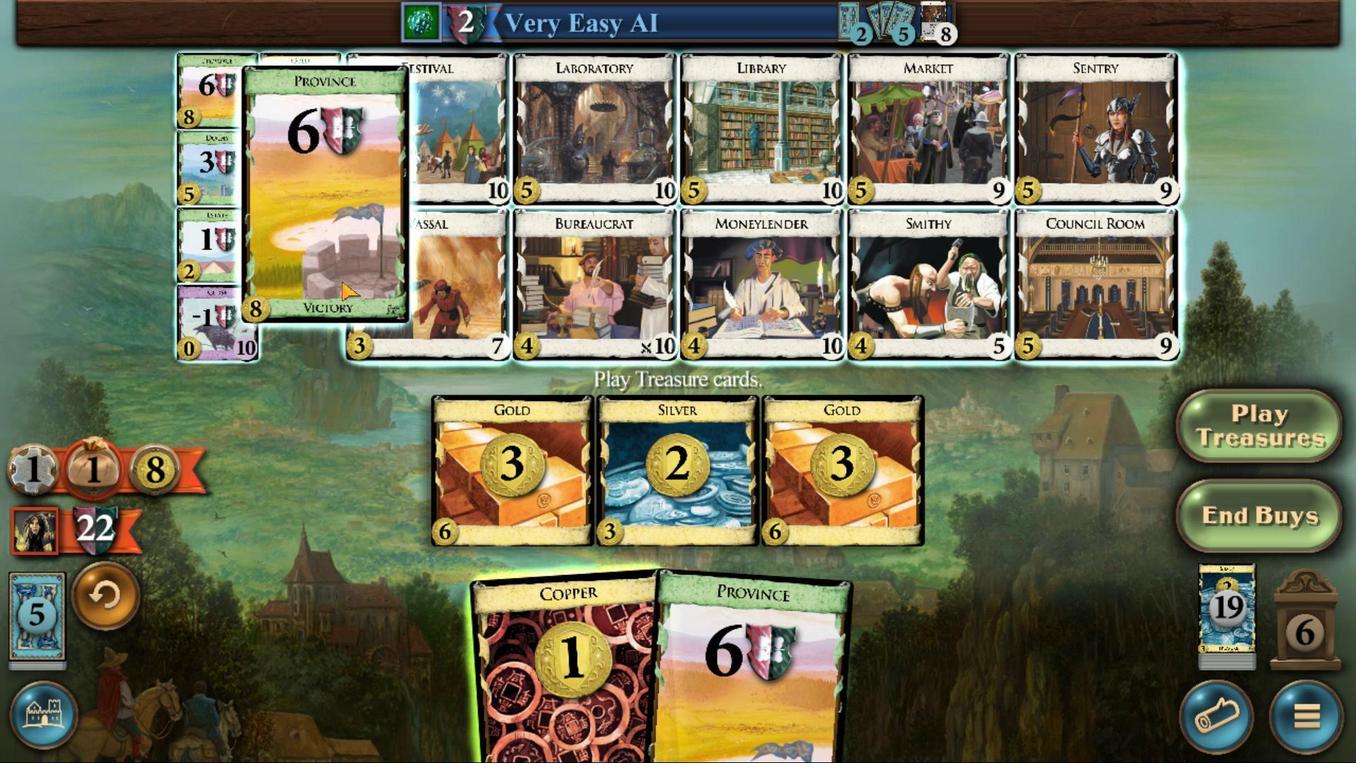 
Action: Mouse moved to (874, 548)
Screenshot: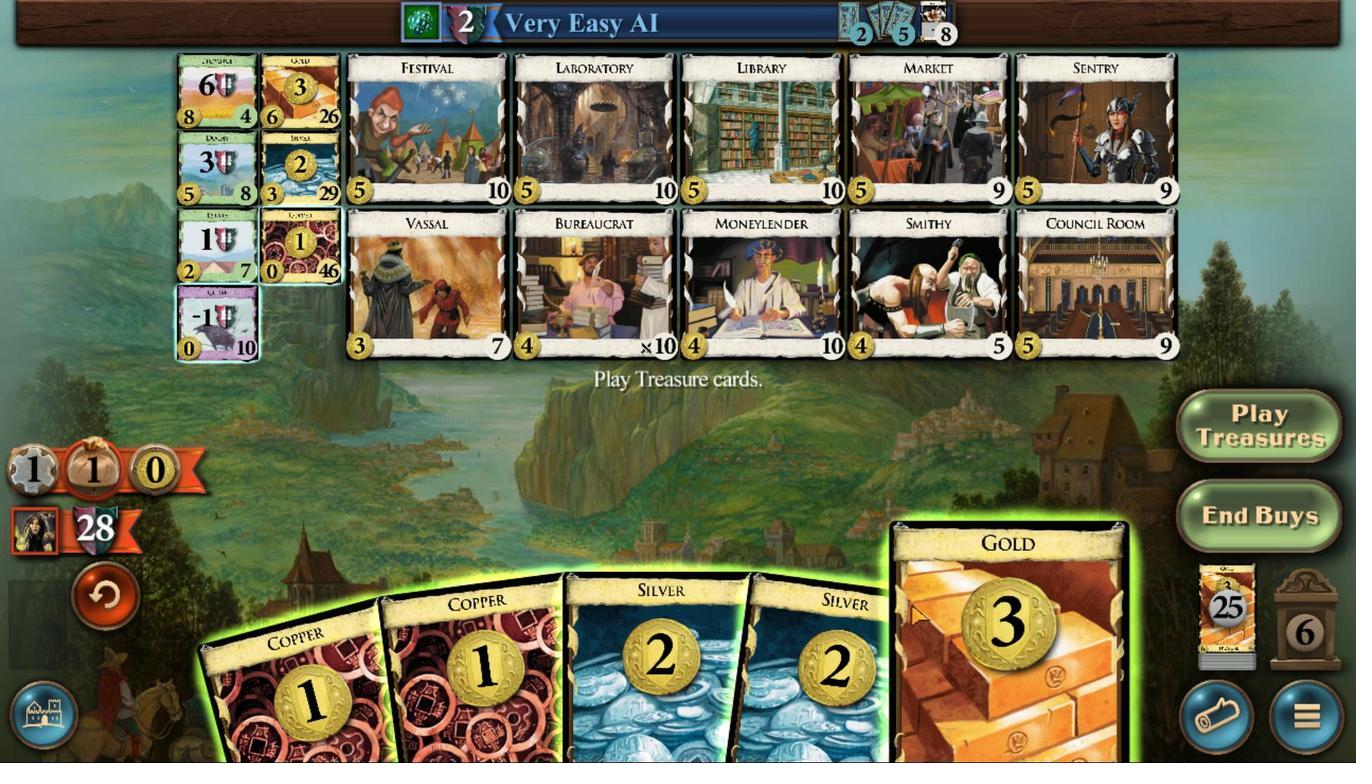 
Action: Mouse pressed left at (874, 548)
Screenshot: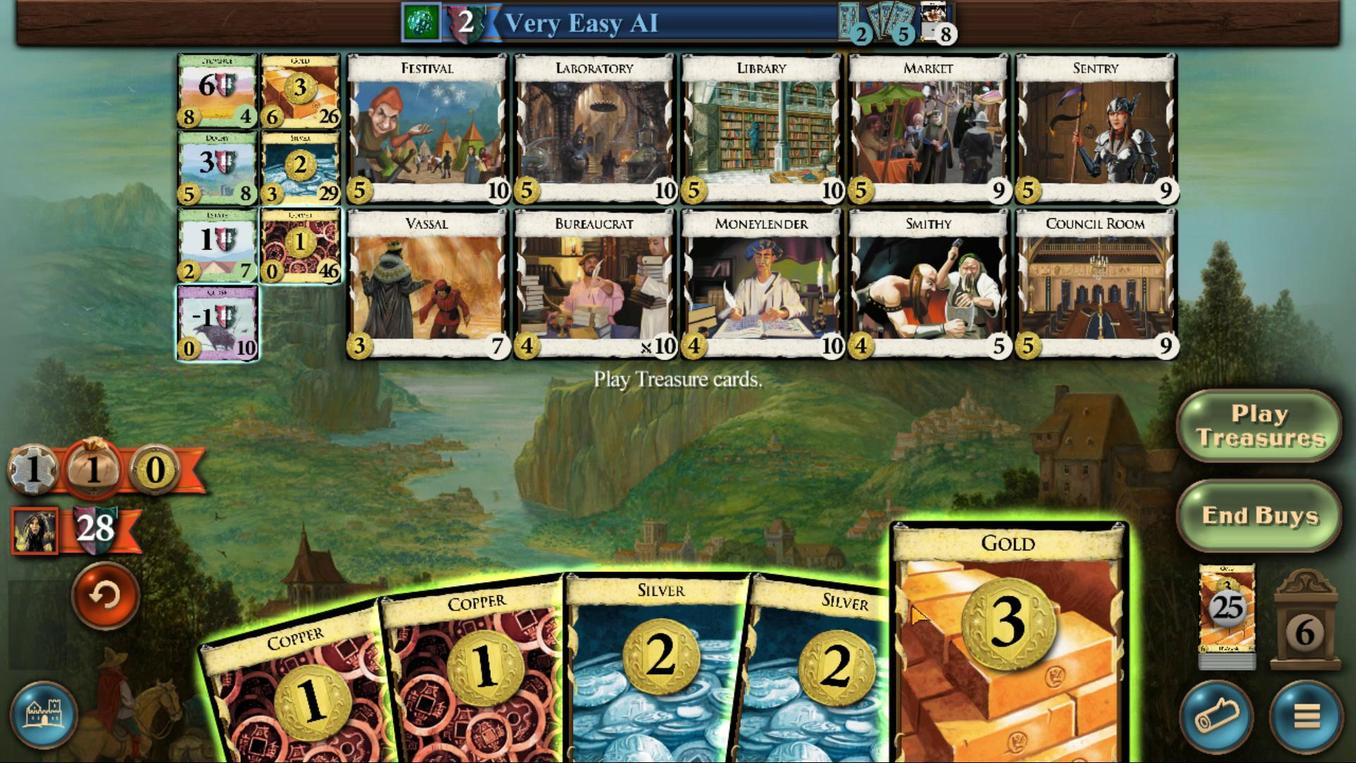 
Action: Mouse moved to (808, 548)
Screenshot: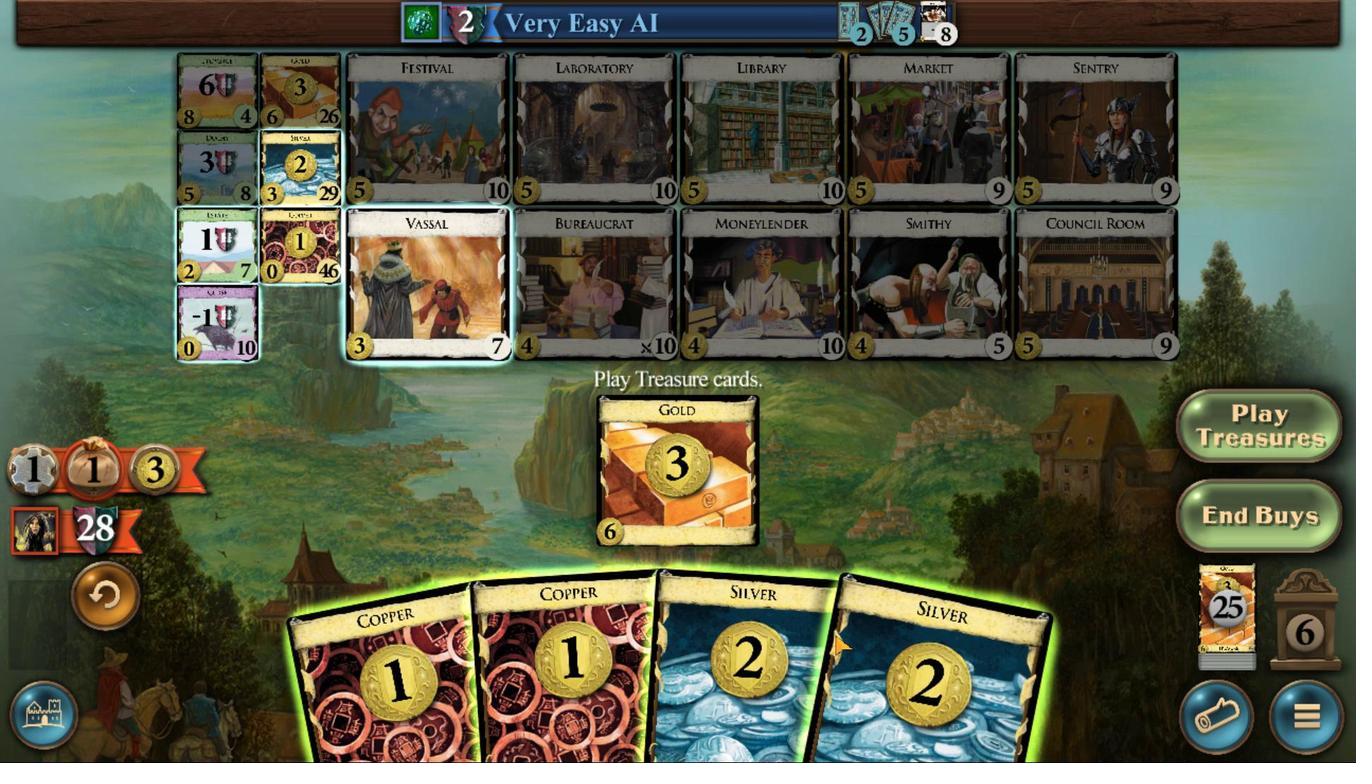 
Action: Mouse pressed left at (808, 548)
Screenshot: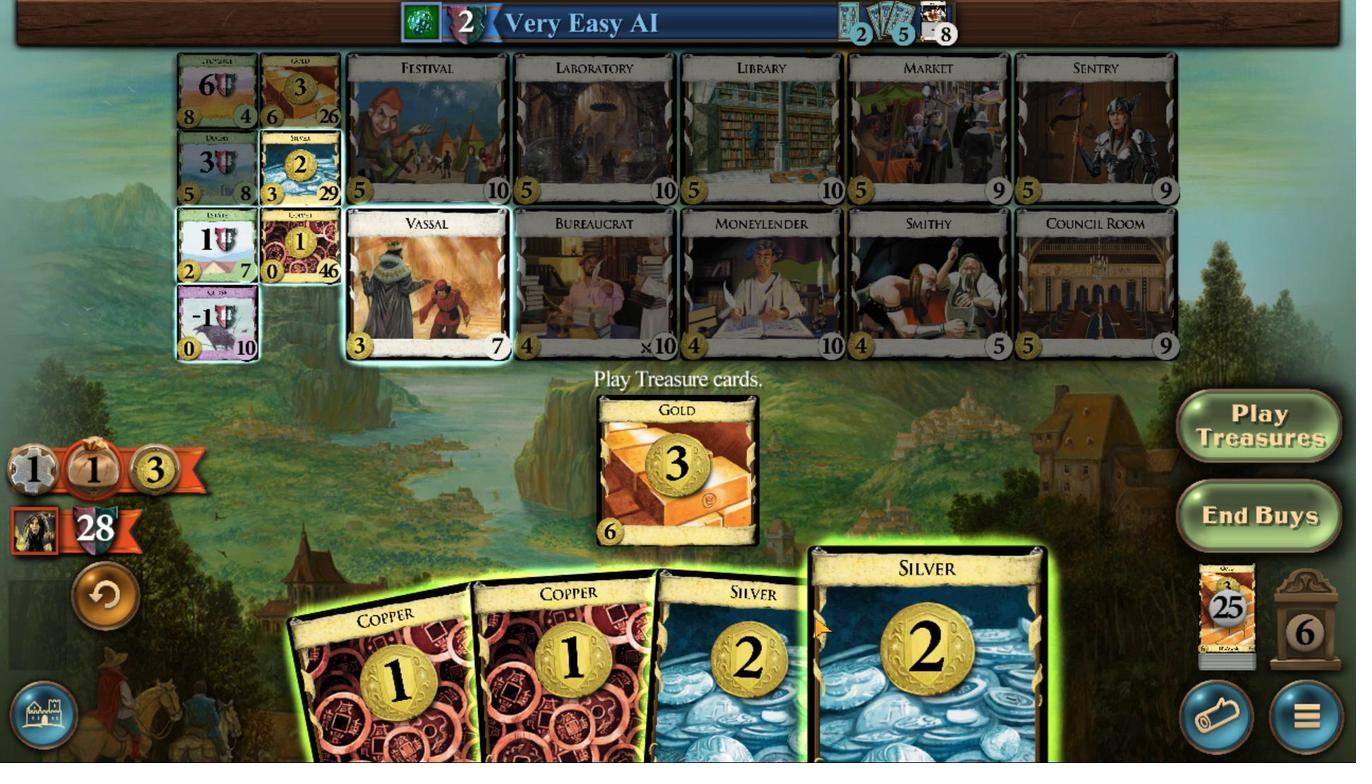 
Action: Mouse moved to (774, 544)
Screenshot: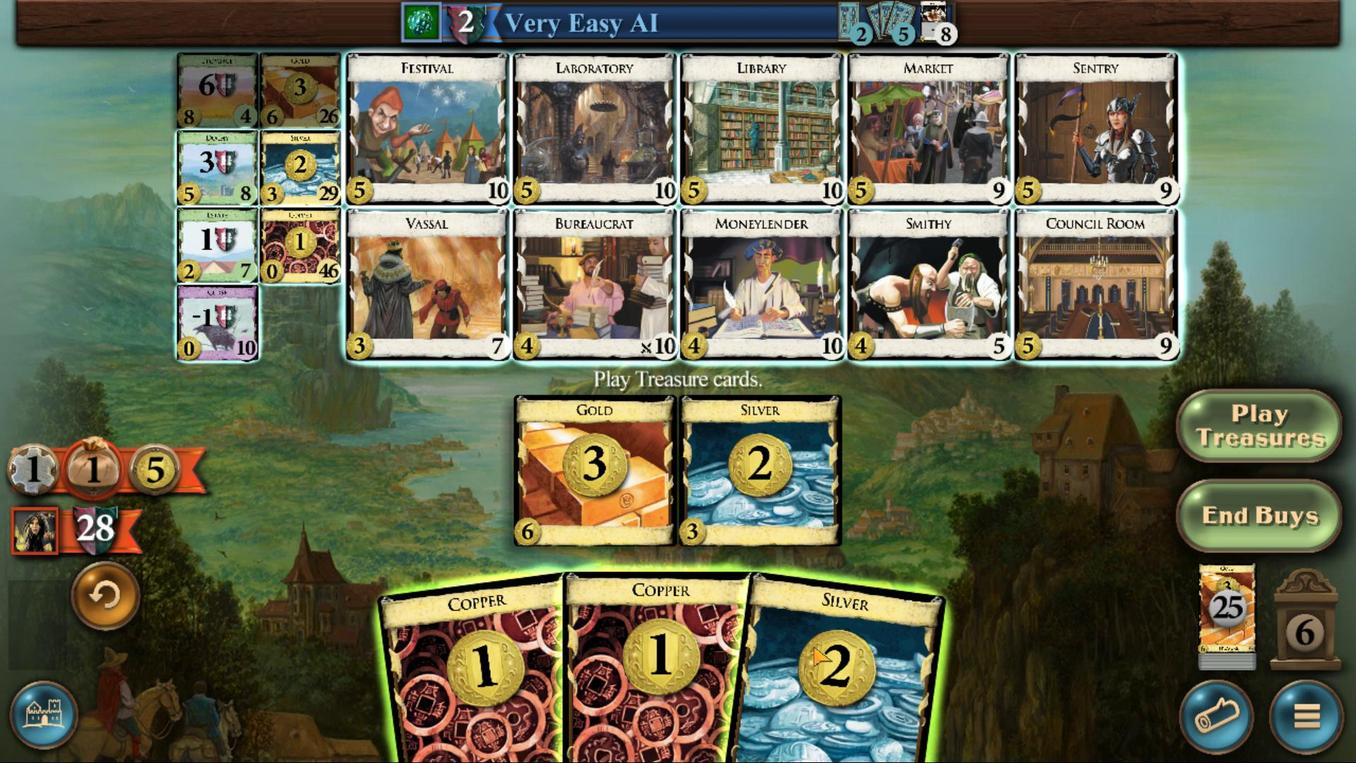 
Action: Mouse pressed left at (774, 544)
Screenshot: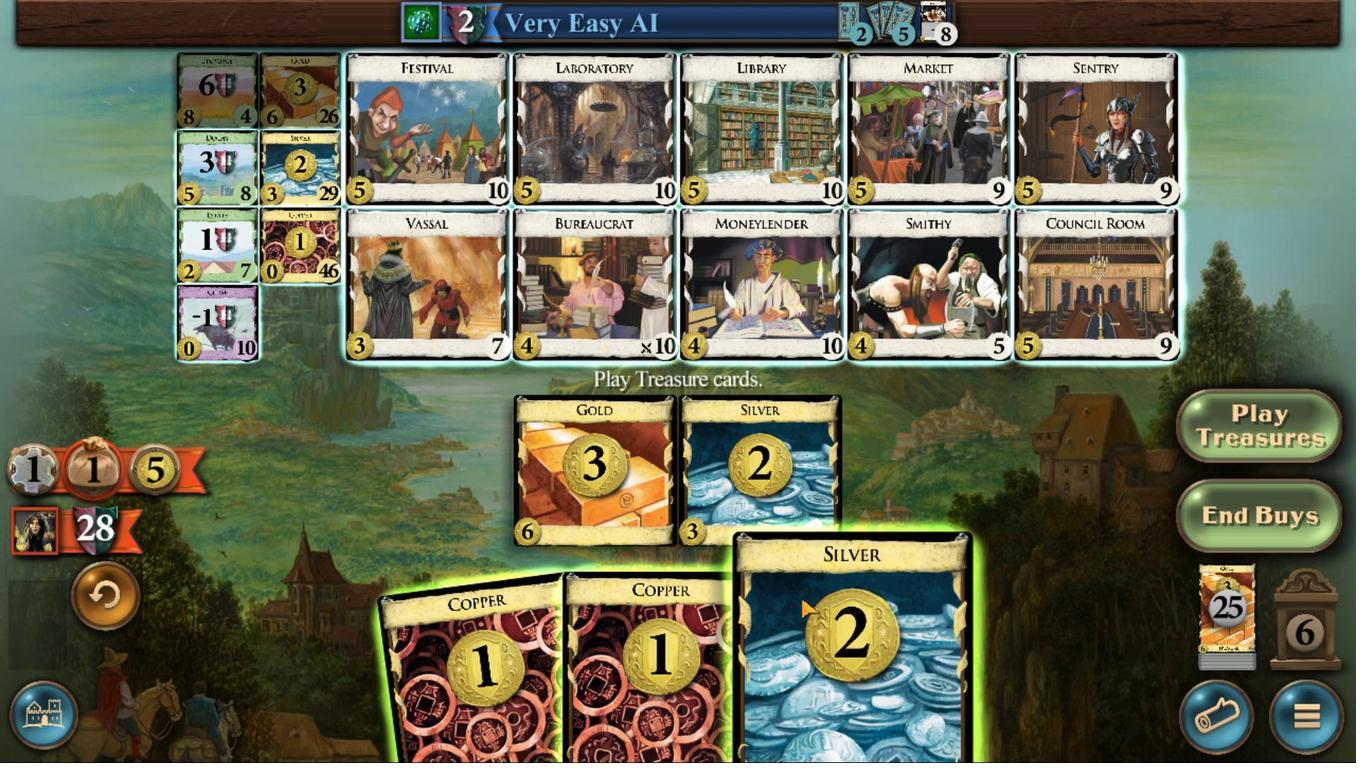 
Action: Mouse moved to (734, 543)
Screenshot: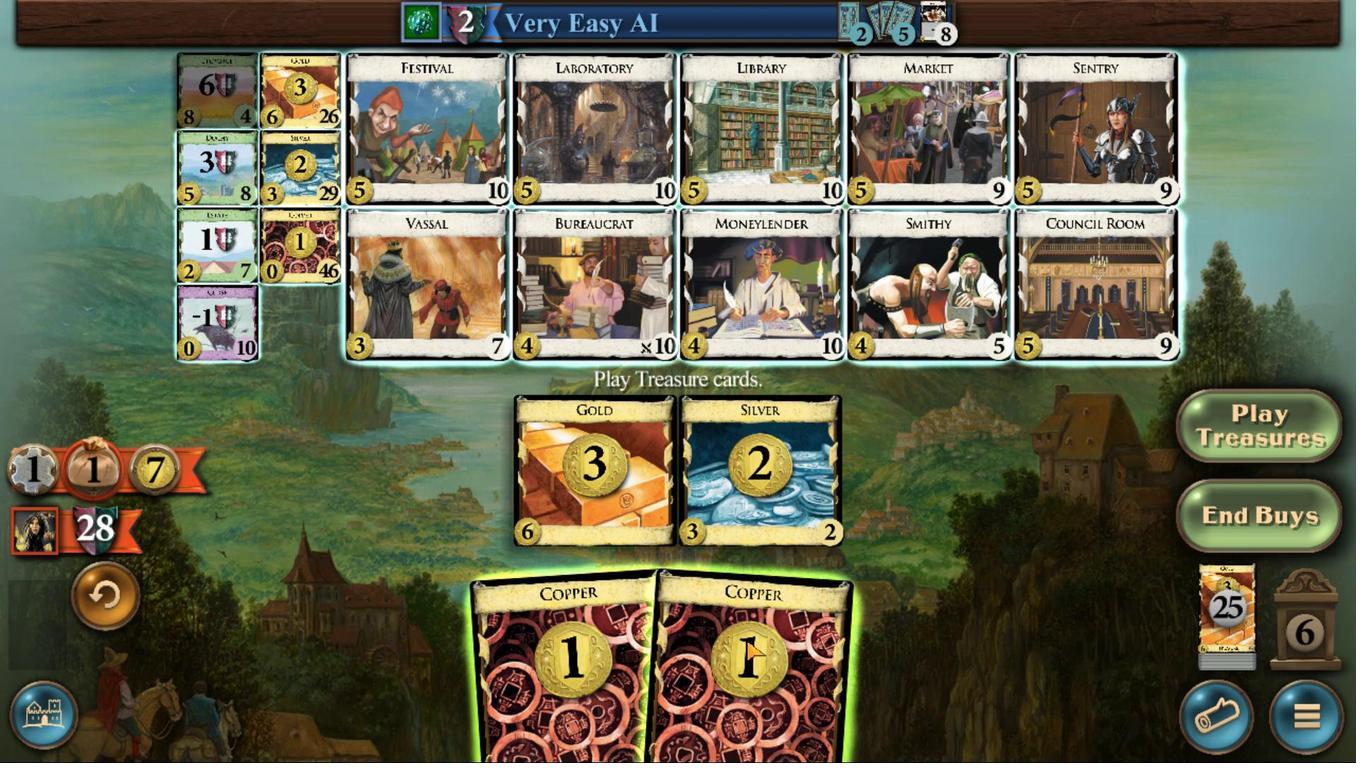 
Action: Mouse pressed left at (734, 543)
Screenshot: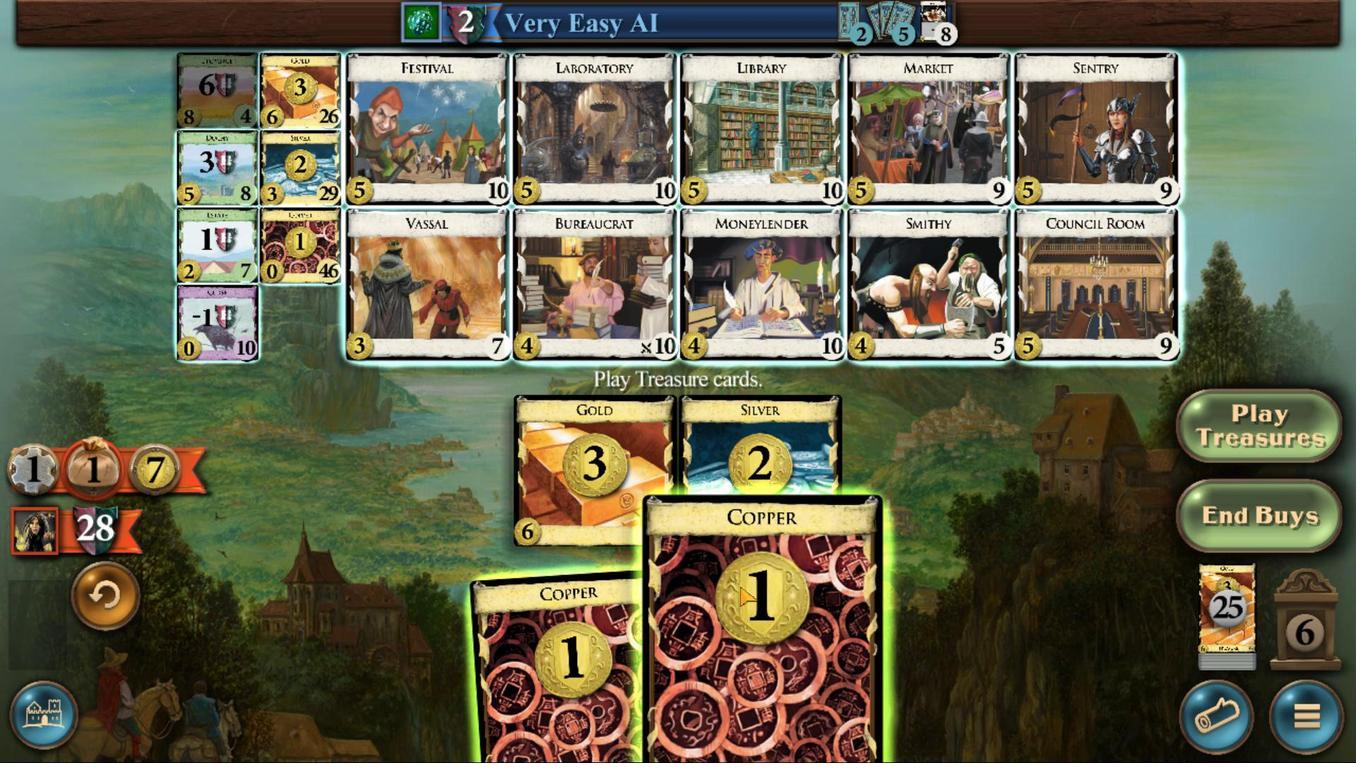
Action: Mouse moved to (413, 367)
Screenshot: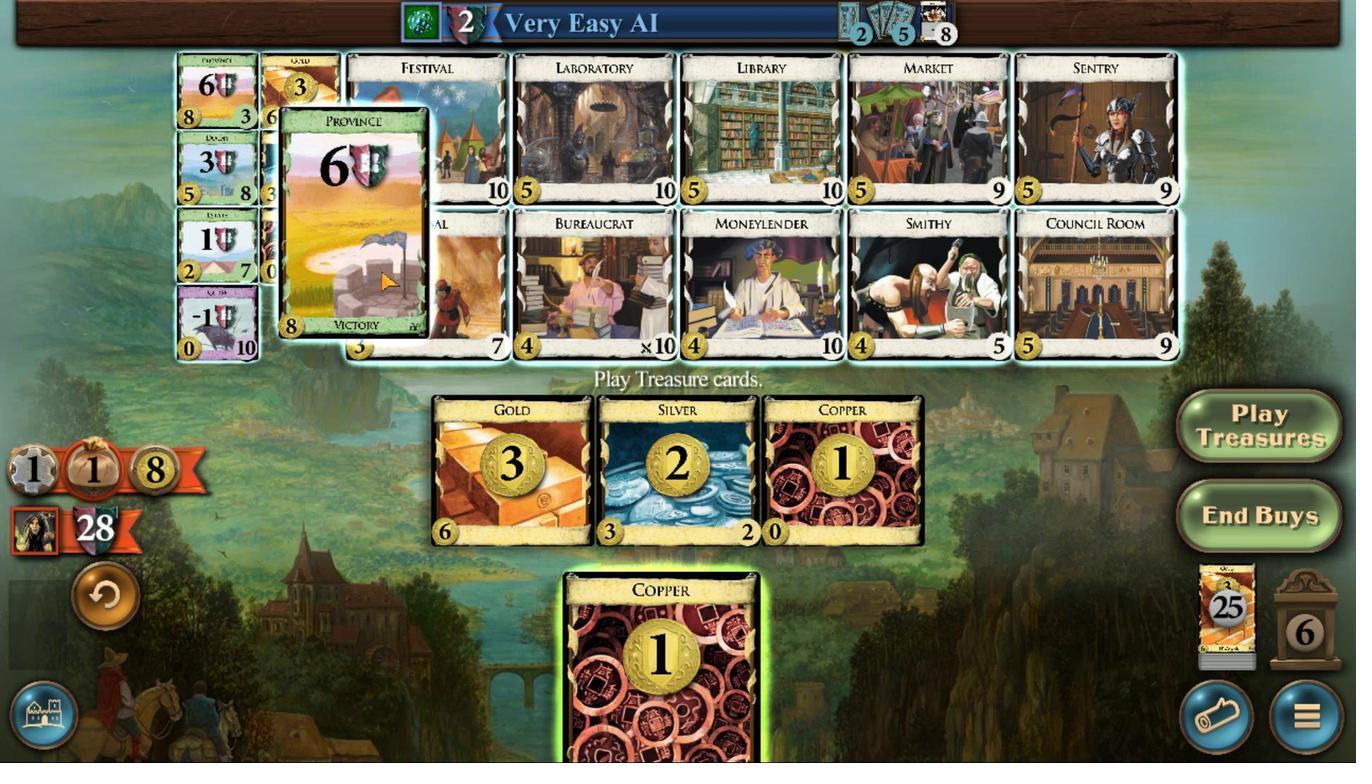 
Action: Mouse pressed left at (413, 367)
Screenshot: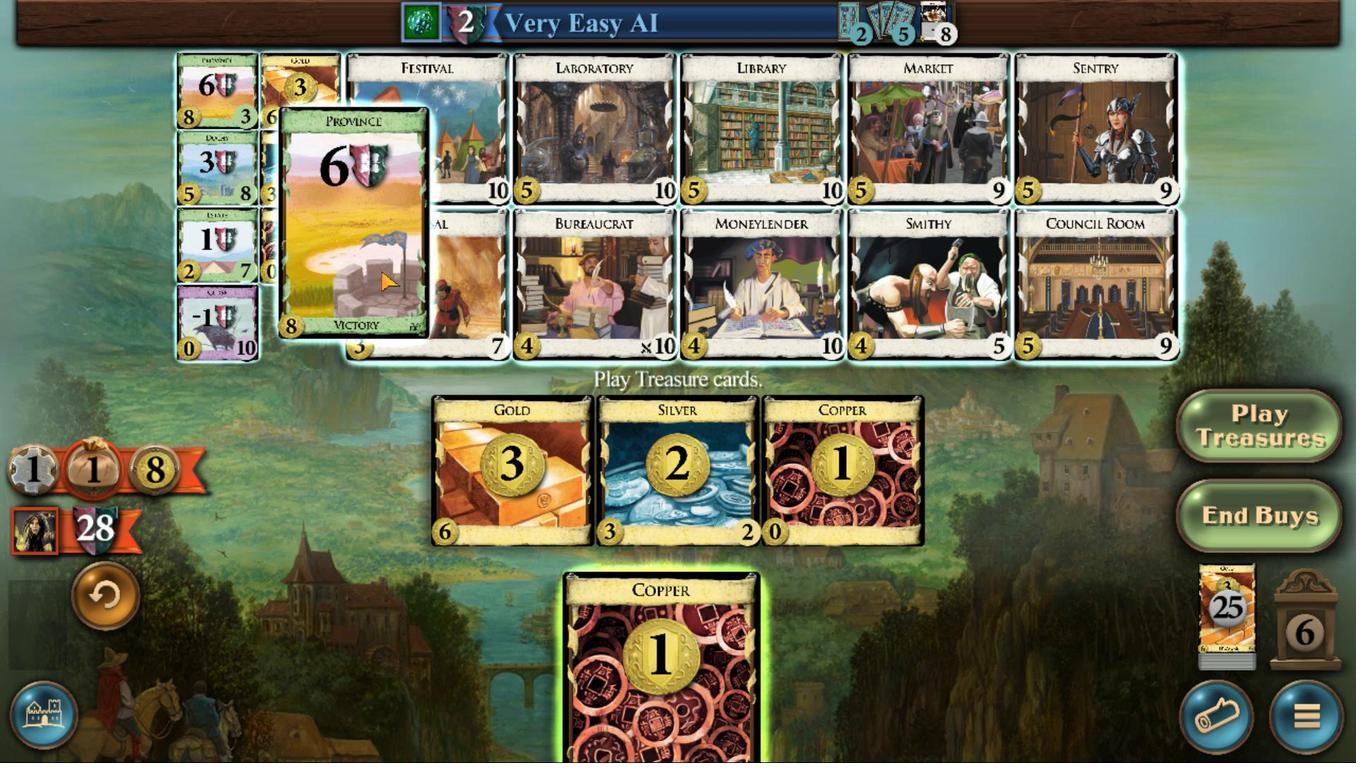 
Action: Mouse moved to (555, 556)
Screenshot: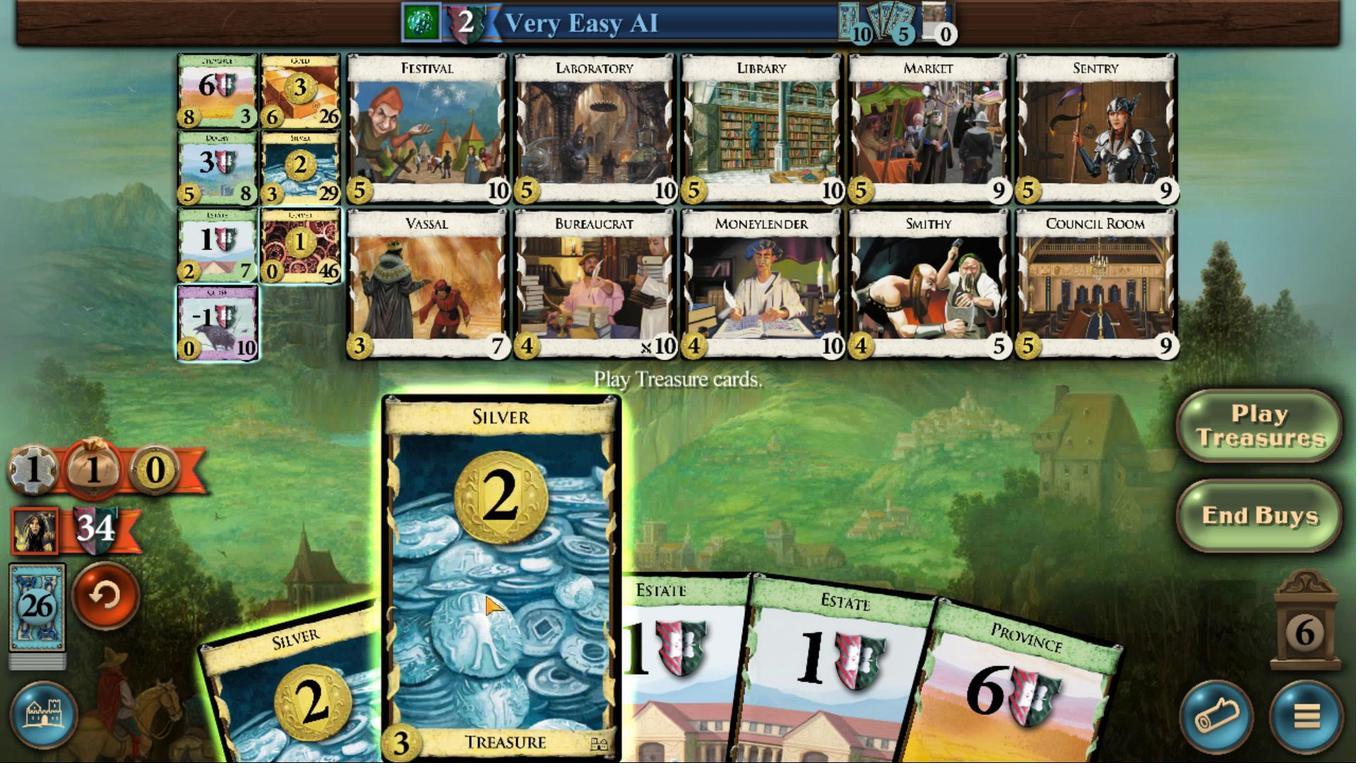 
Action: Mouse pressed left at (555, 556)
Screenshot: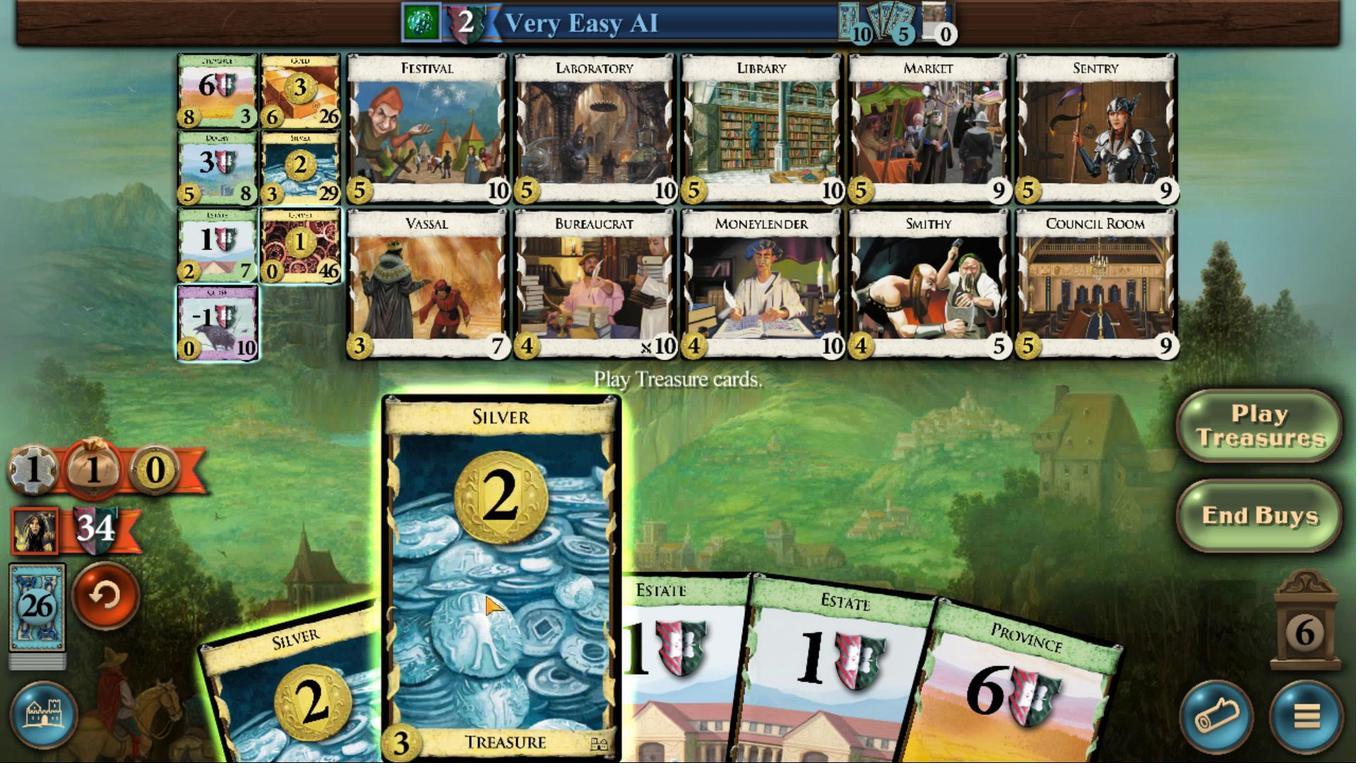 
Action: Mouse moved to (530, 546)
Screenshot: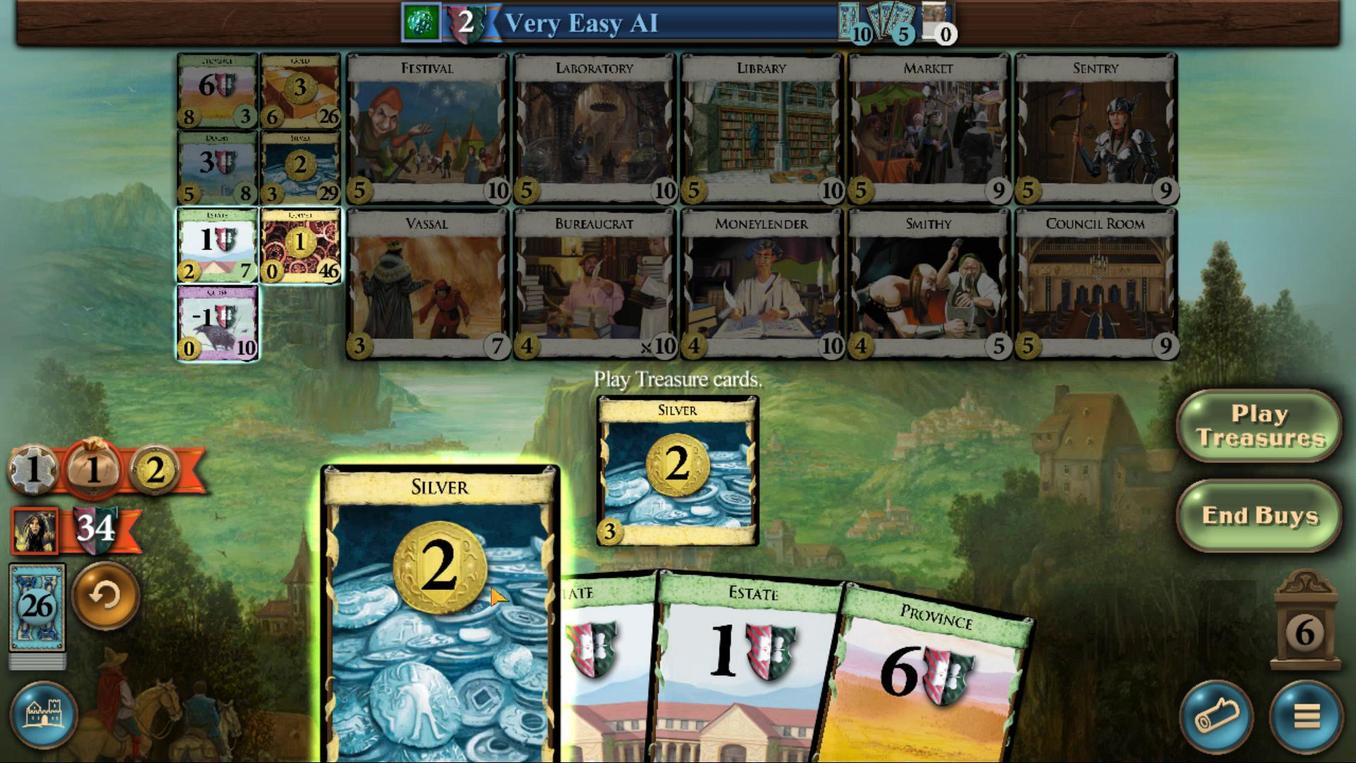 
Action: Mouse pressed left at (530, 546)
Screenshot: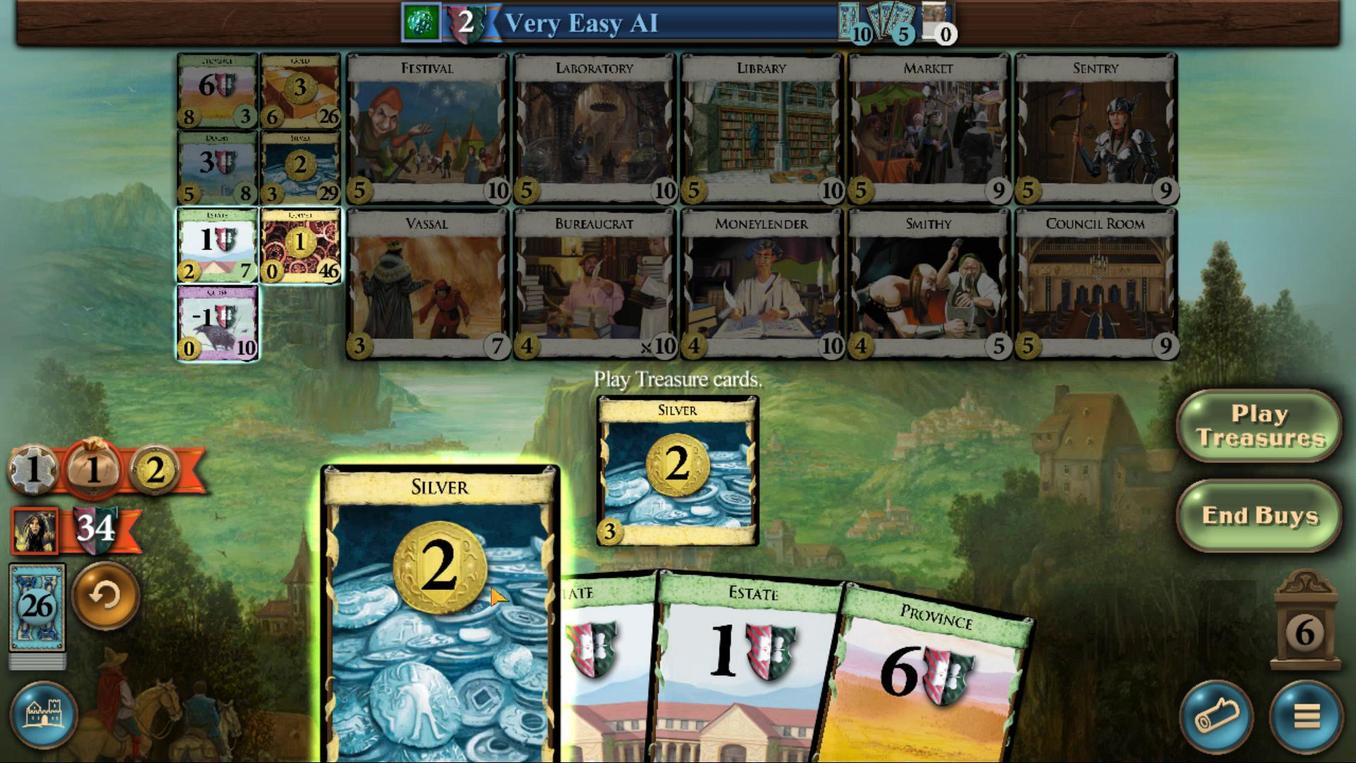 
Action: Mouse moved to (466, 389)
Screenshot: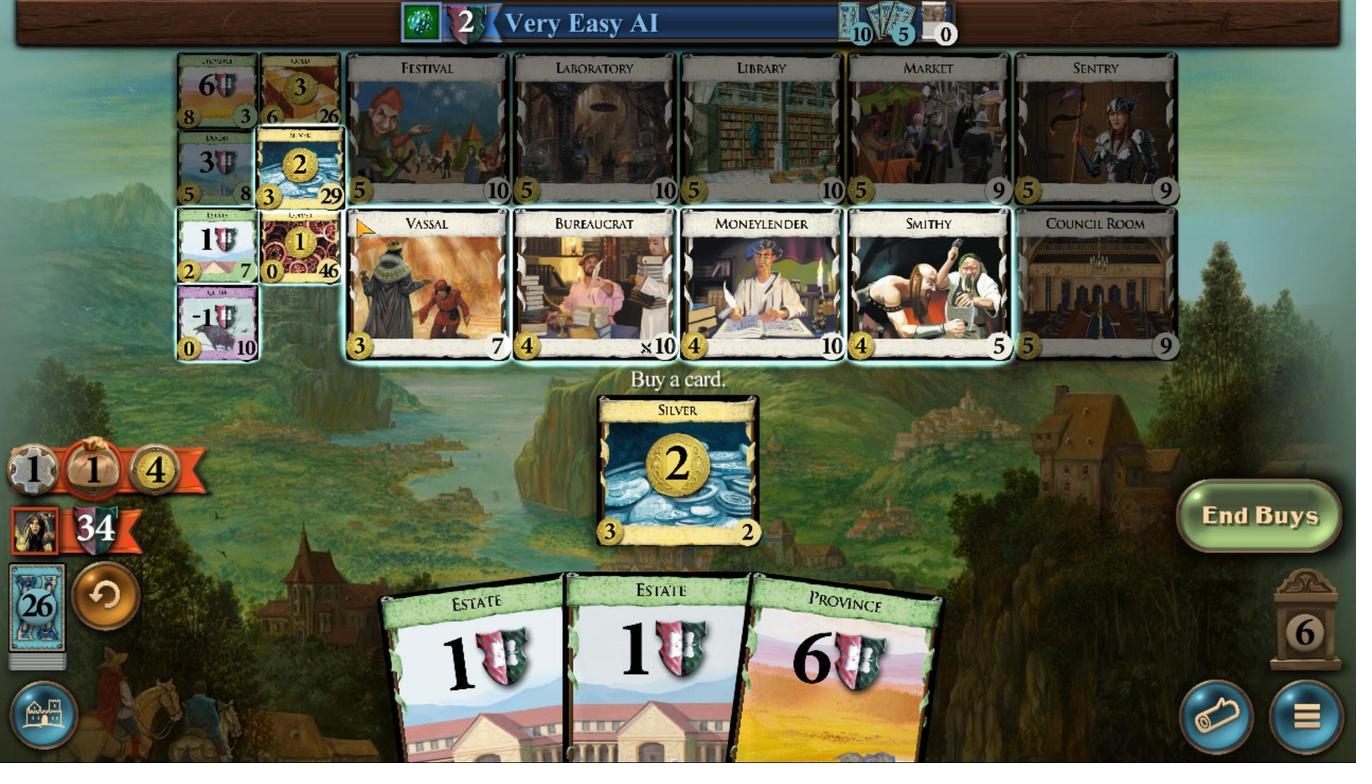 
Action: Mouse pressed left at (466, 389)
Screenshot: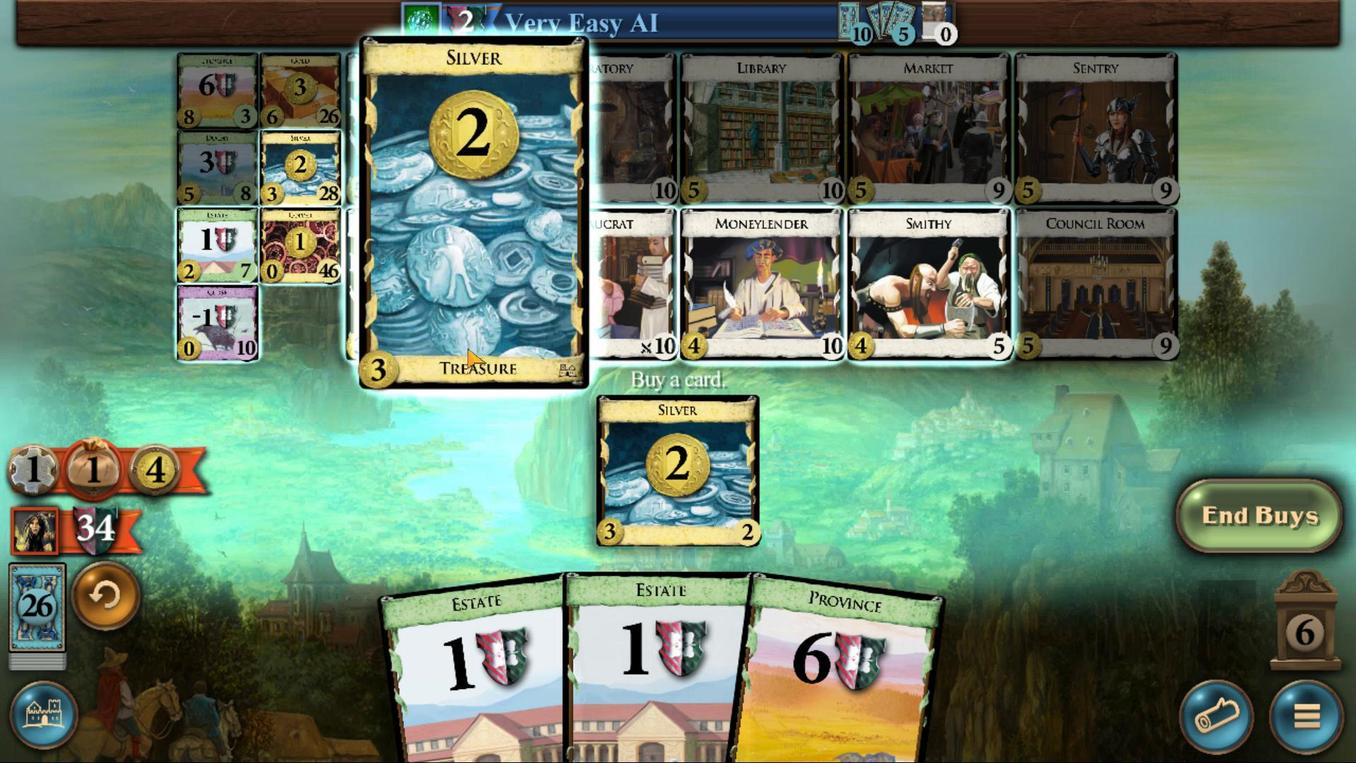 
Action: Mouse moved to (677, 537)
Screenshot: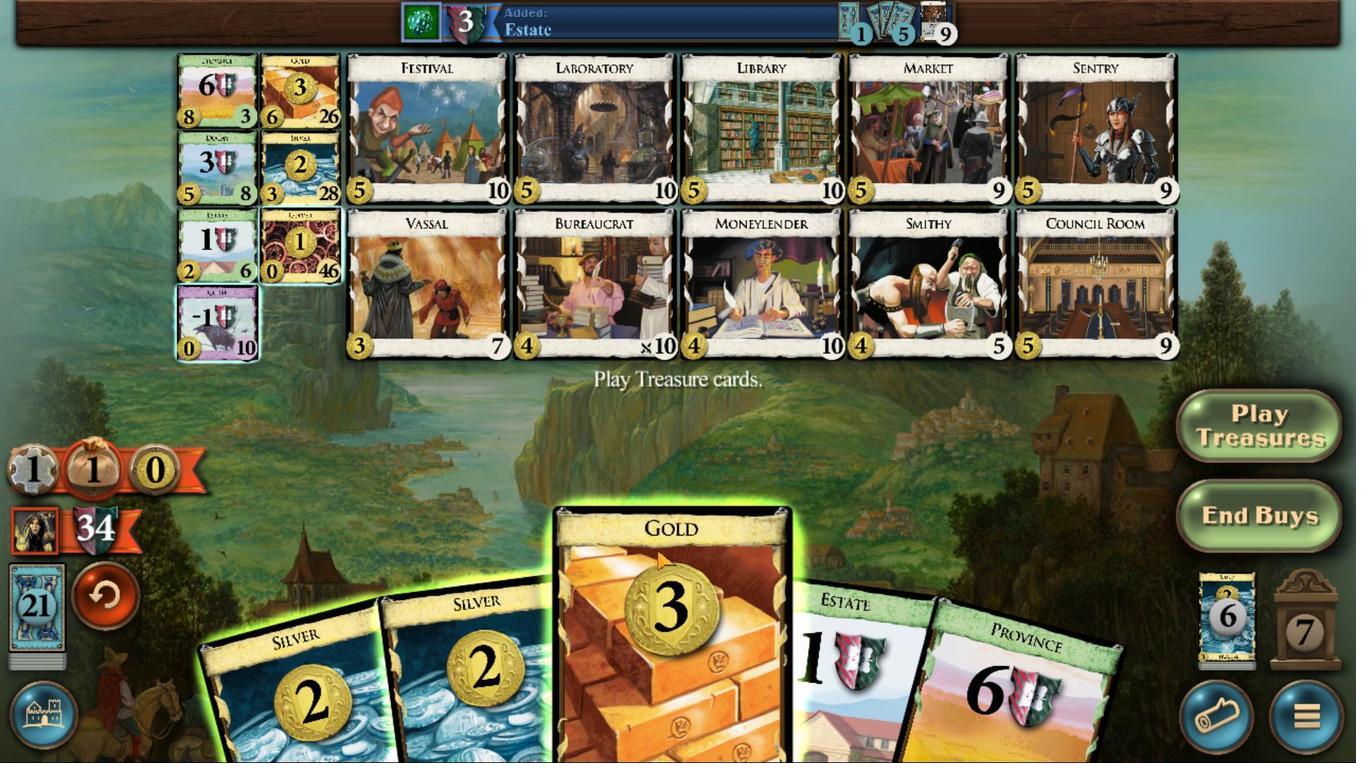 
Action: Mouse pressed left at (677, 537)
Screenshot: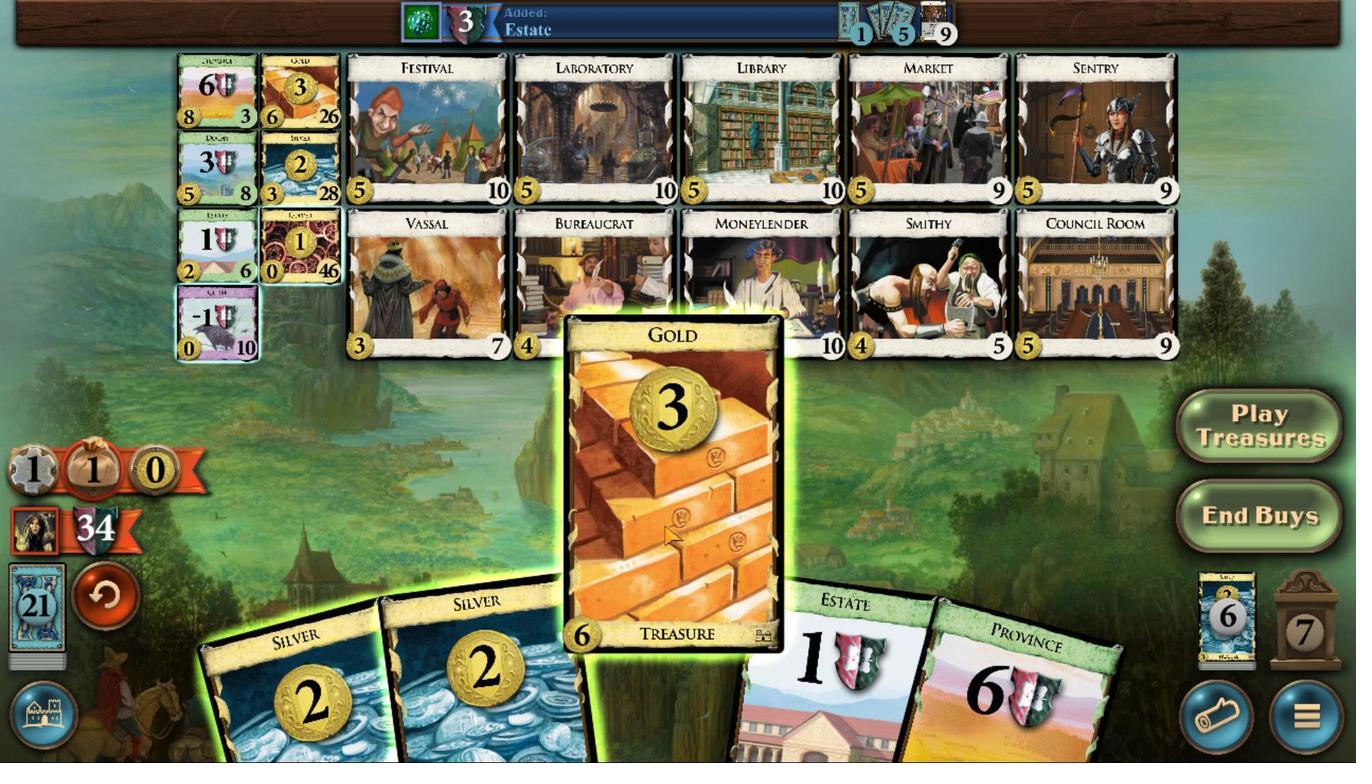 
Action: Mouse moved to (478, 385)
Screenshot: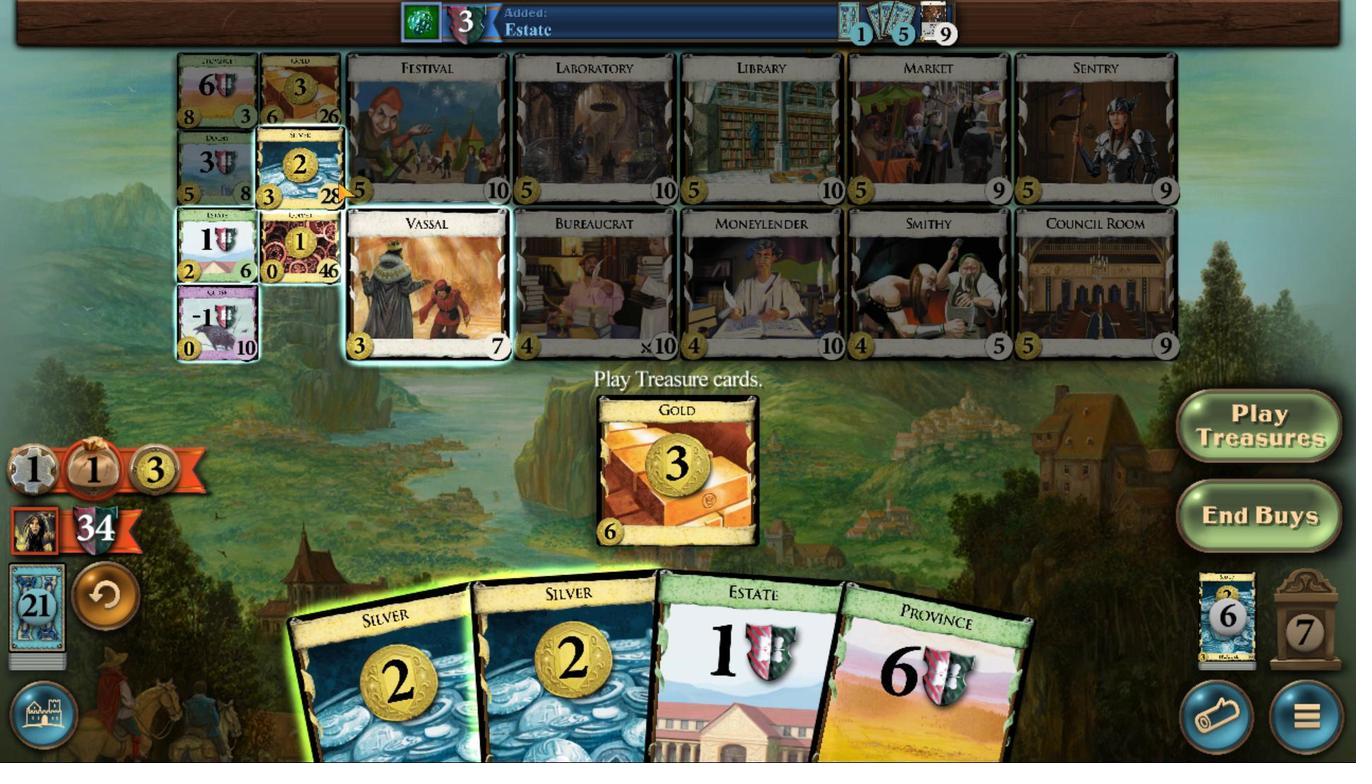 
Action: Mouse pressed left at (478, 385)
Screenshot: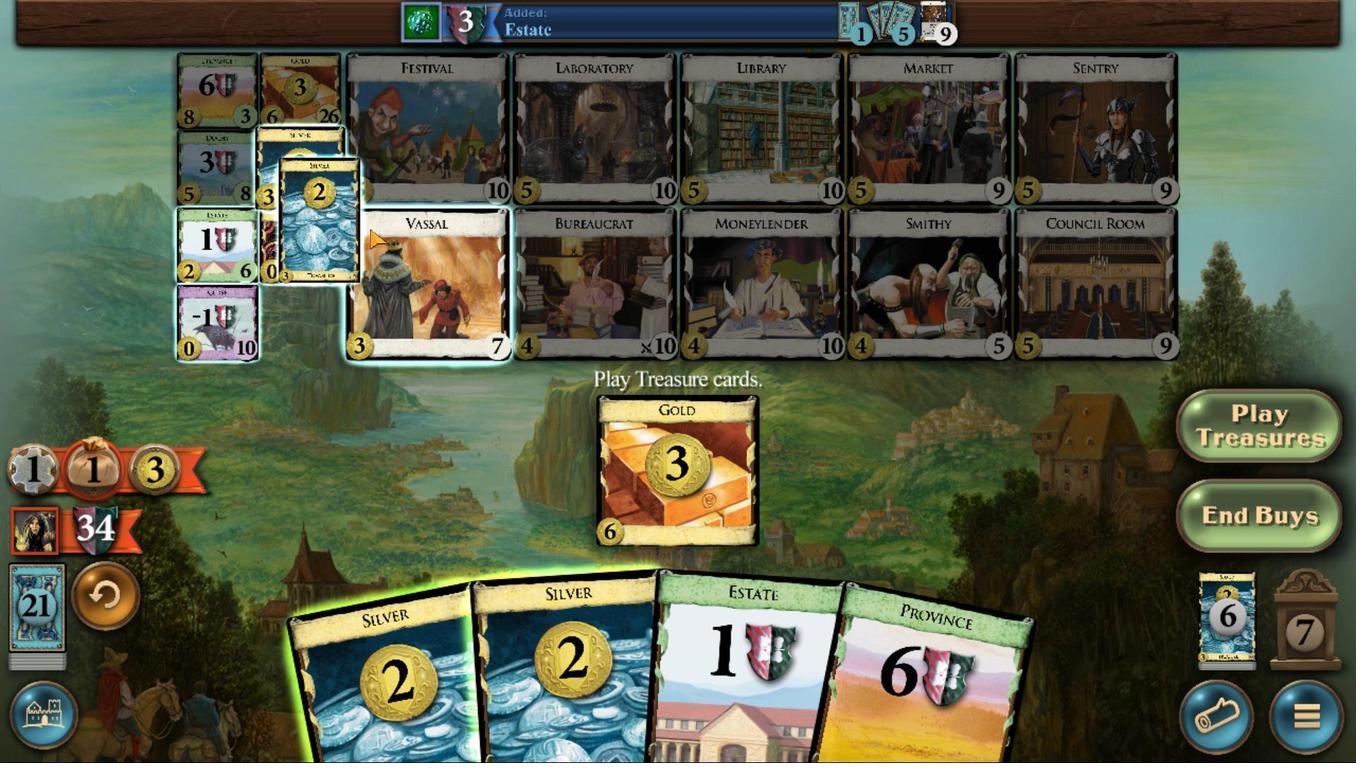 
Action: Mouse moved to (765, 536)
Screenshot: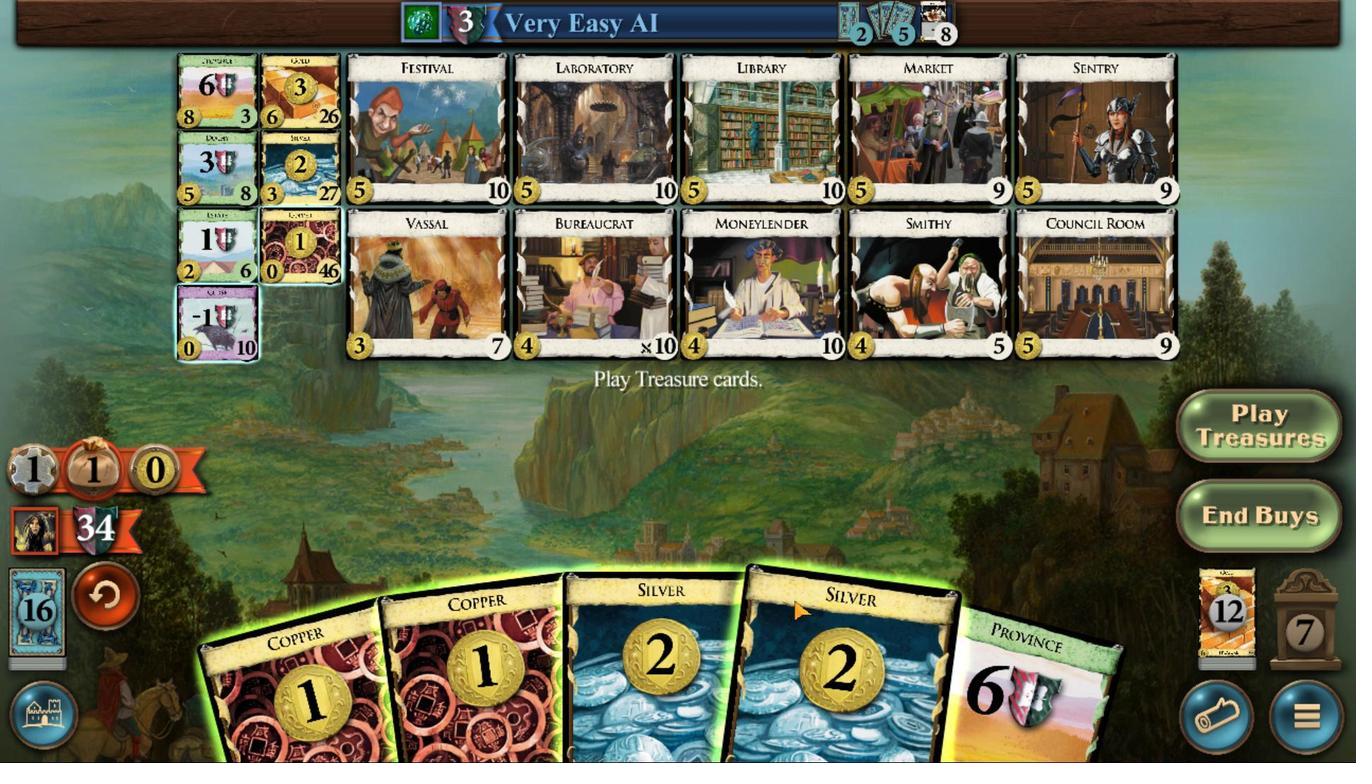 
Action: Mouse pressed left at (765, 536)
Screenshot: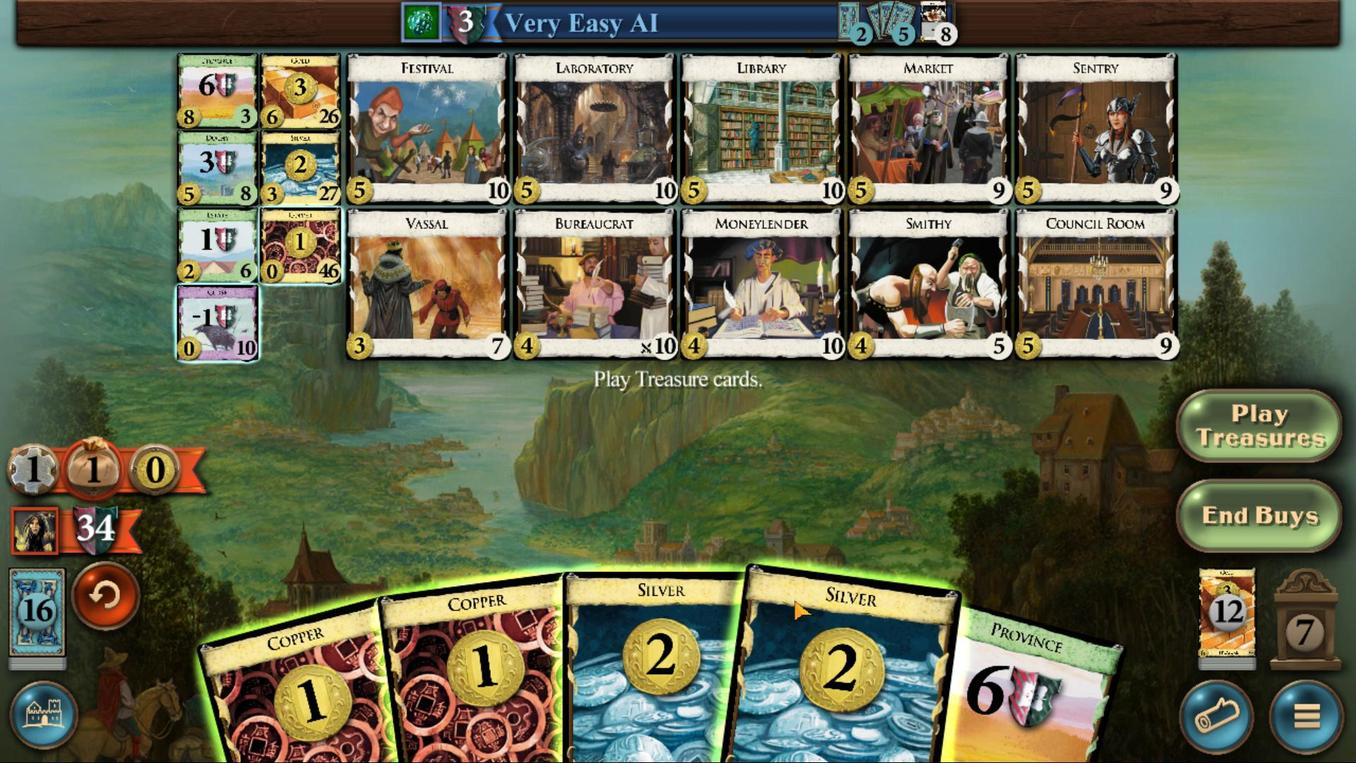 
Action: Mouse moved to (723, 534)
Screenshot: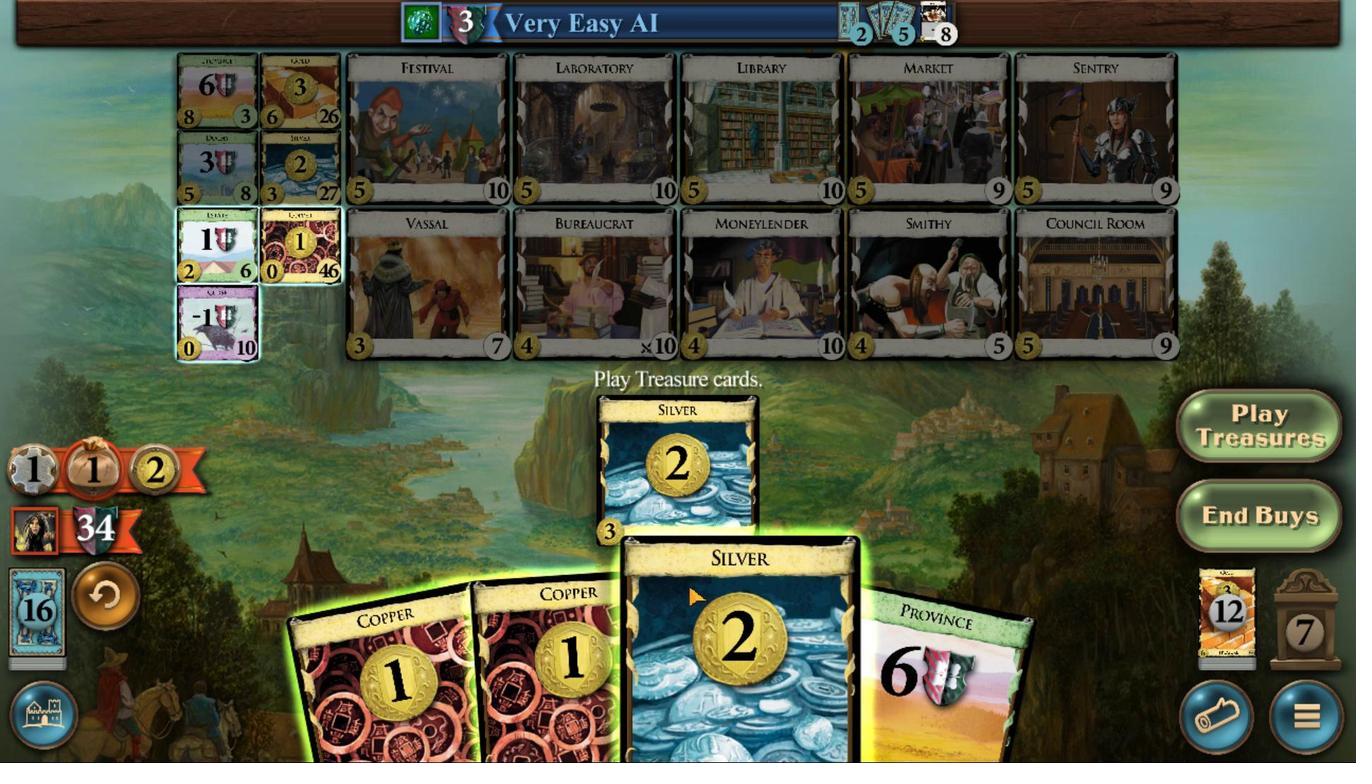 
Action: Mouse pressed left at (723, 534)
Screenshot: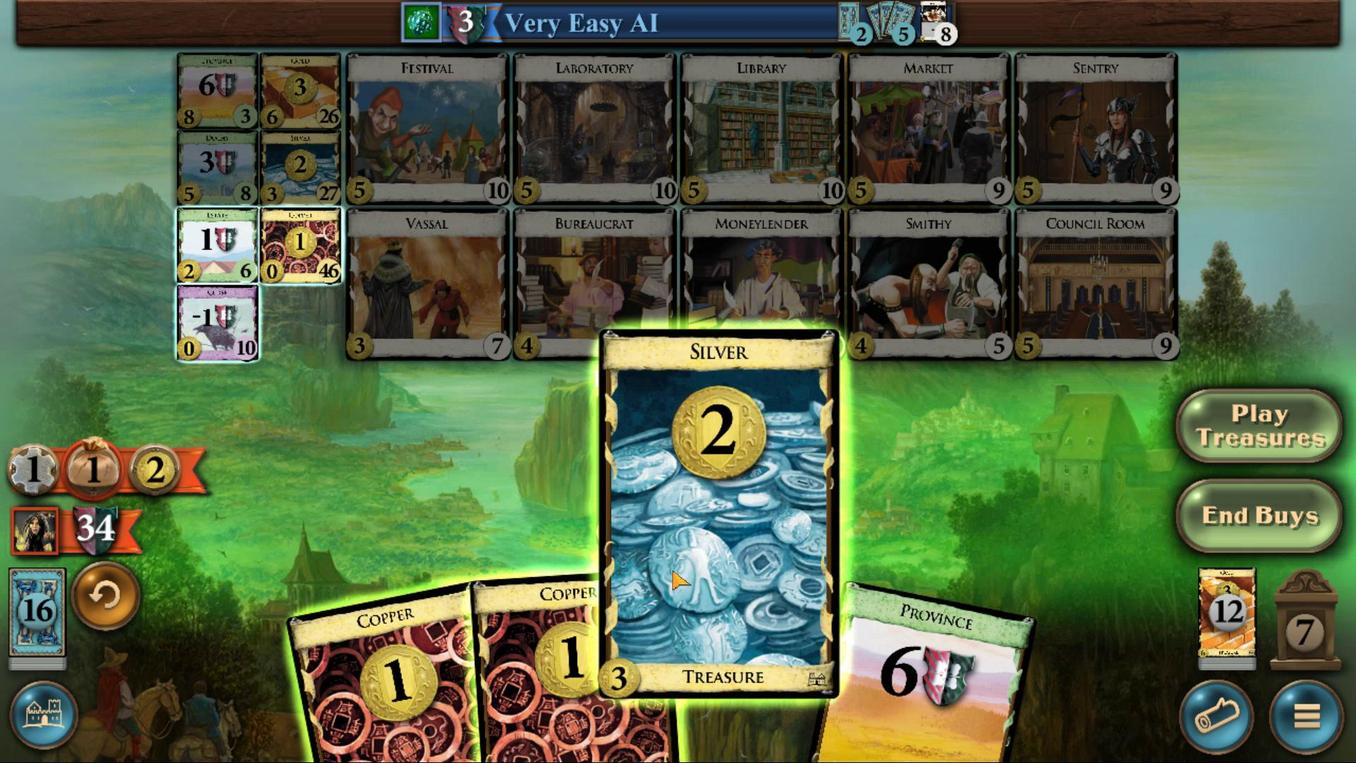 
Action: Mouse moved to (651, 541)
Screenshot: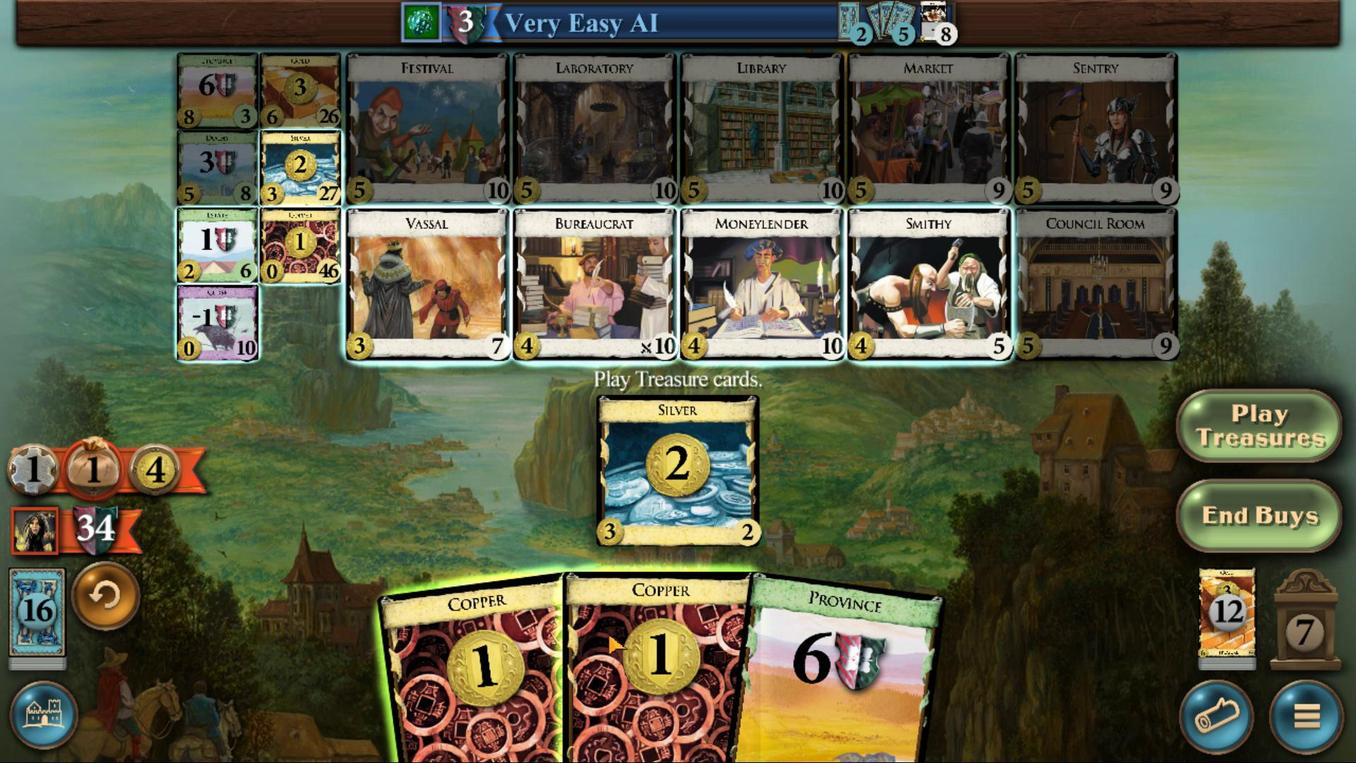 
Action: Mouse pressed left at (651, 541)
Screenshot: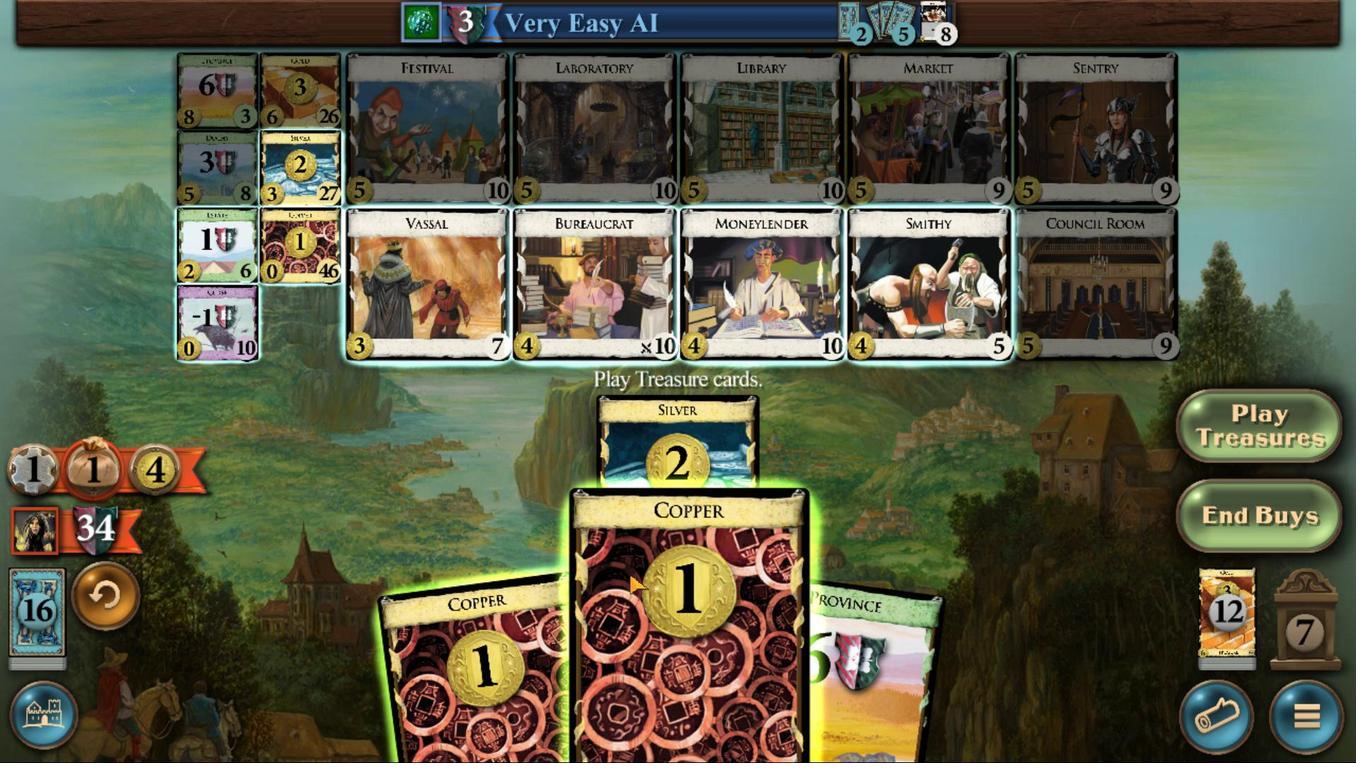 
Action: Mouse moved to (609, 549)
Screenshot: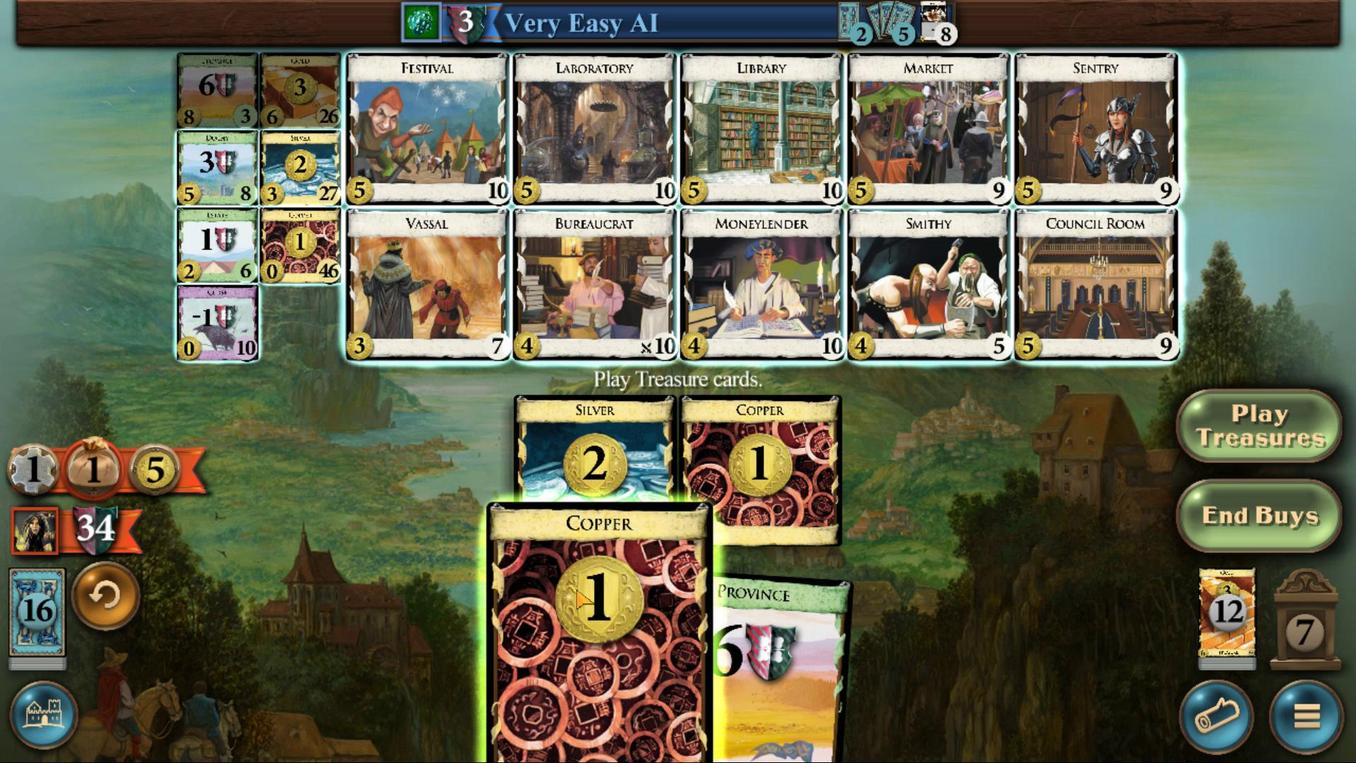 
Action: Mouse pressed left at (609, 549)
Screenshot: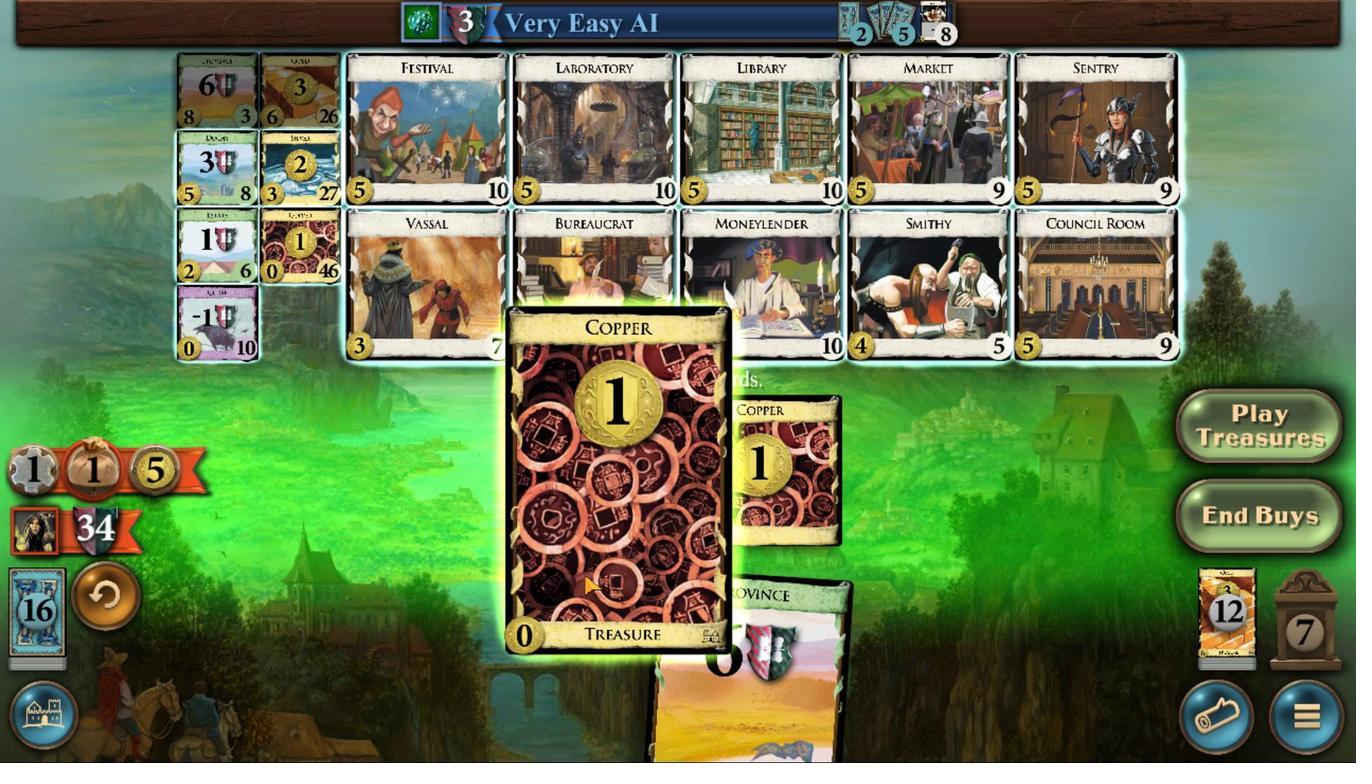
Action: Mouse moved to (471, 368)
Screenshot: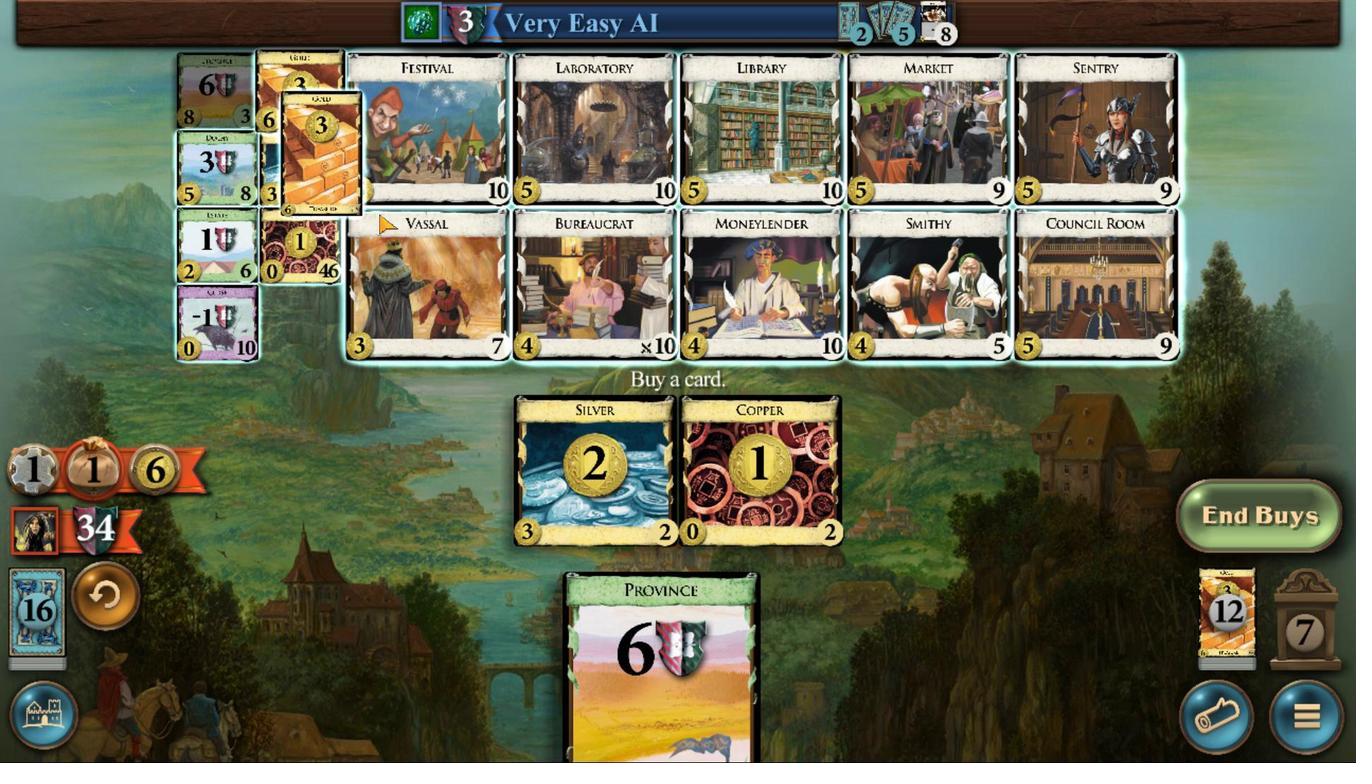 
Action: Mouse pressed left at (471, 368)
Screenshot: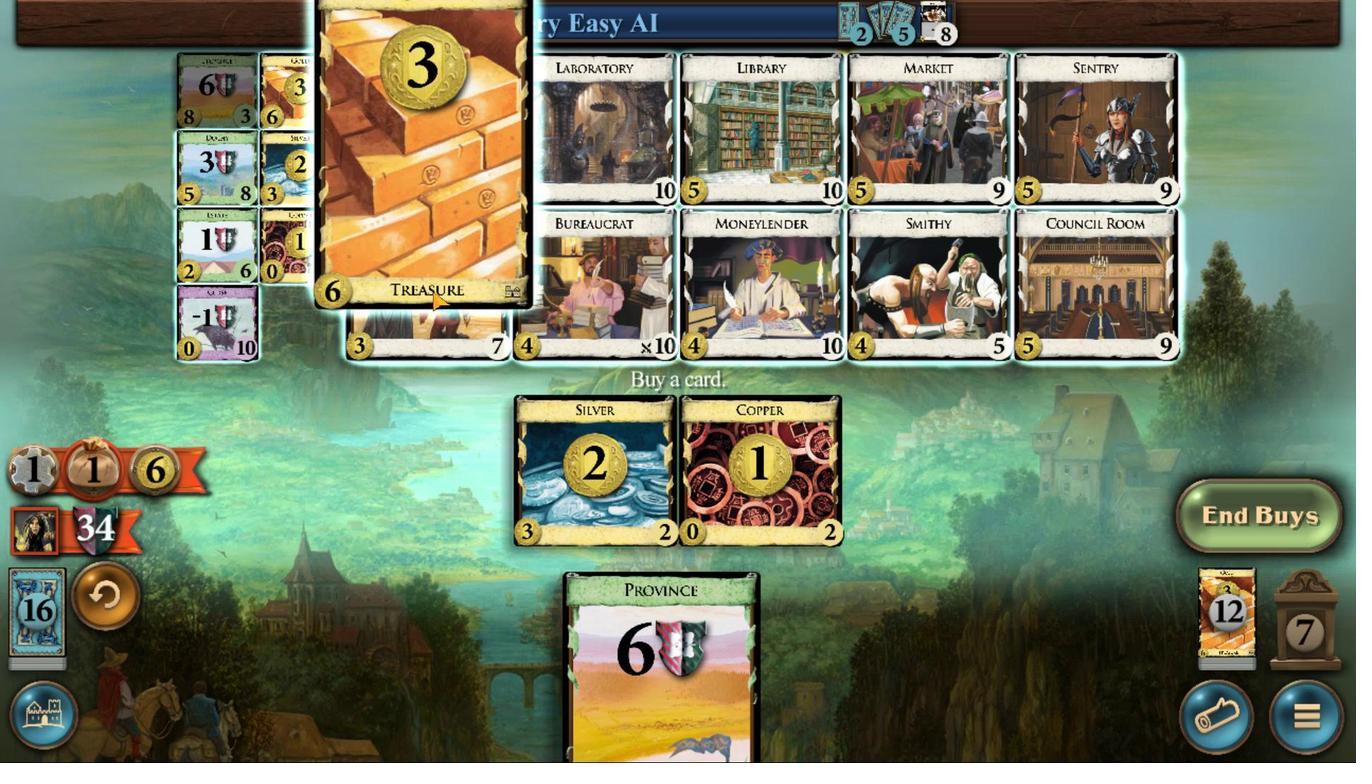 
Action: Mouse moved to (770, 552)
Screenshot: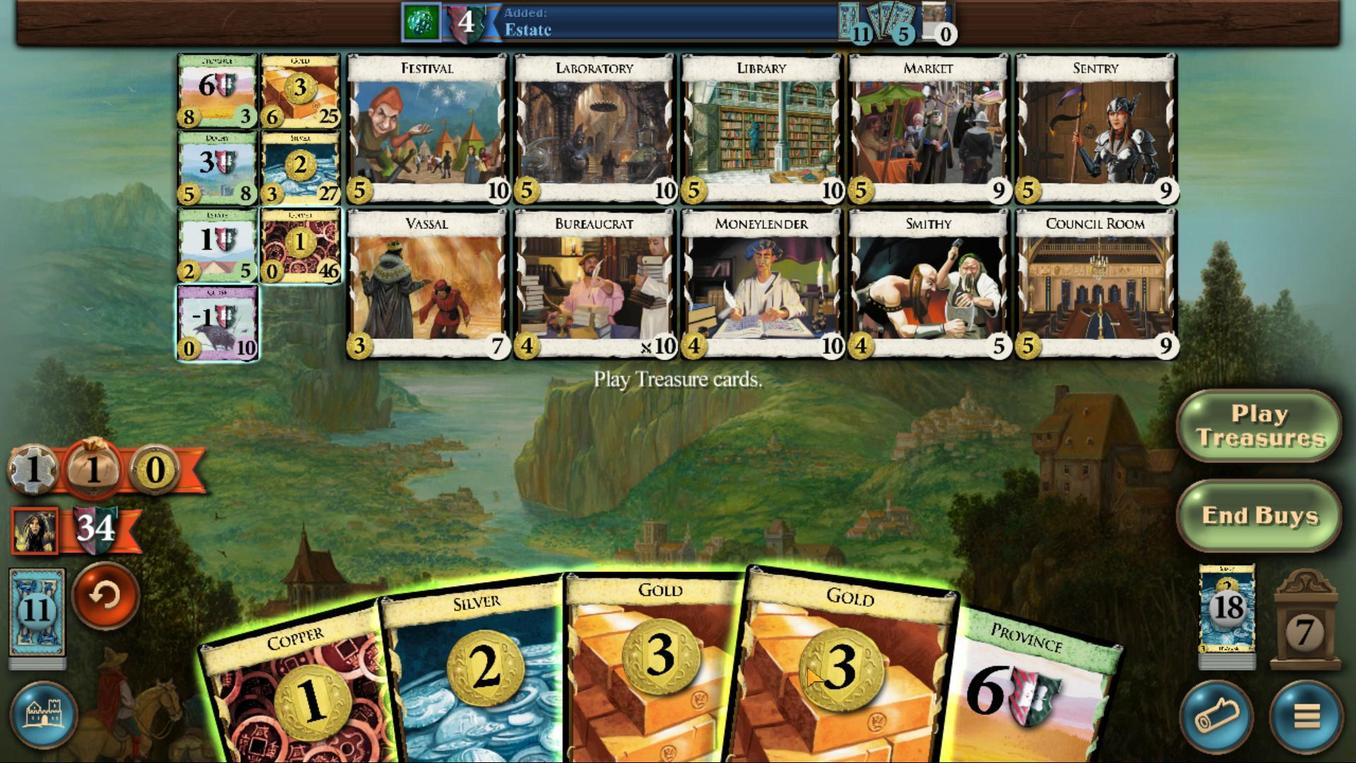 
Action: Mouse pressed left at (770, 552)
Screenshot: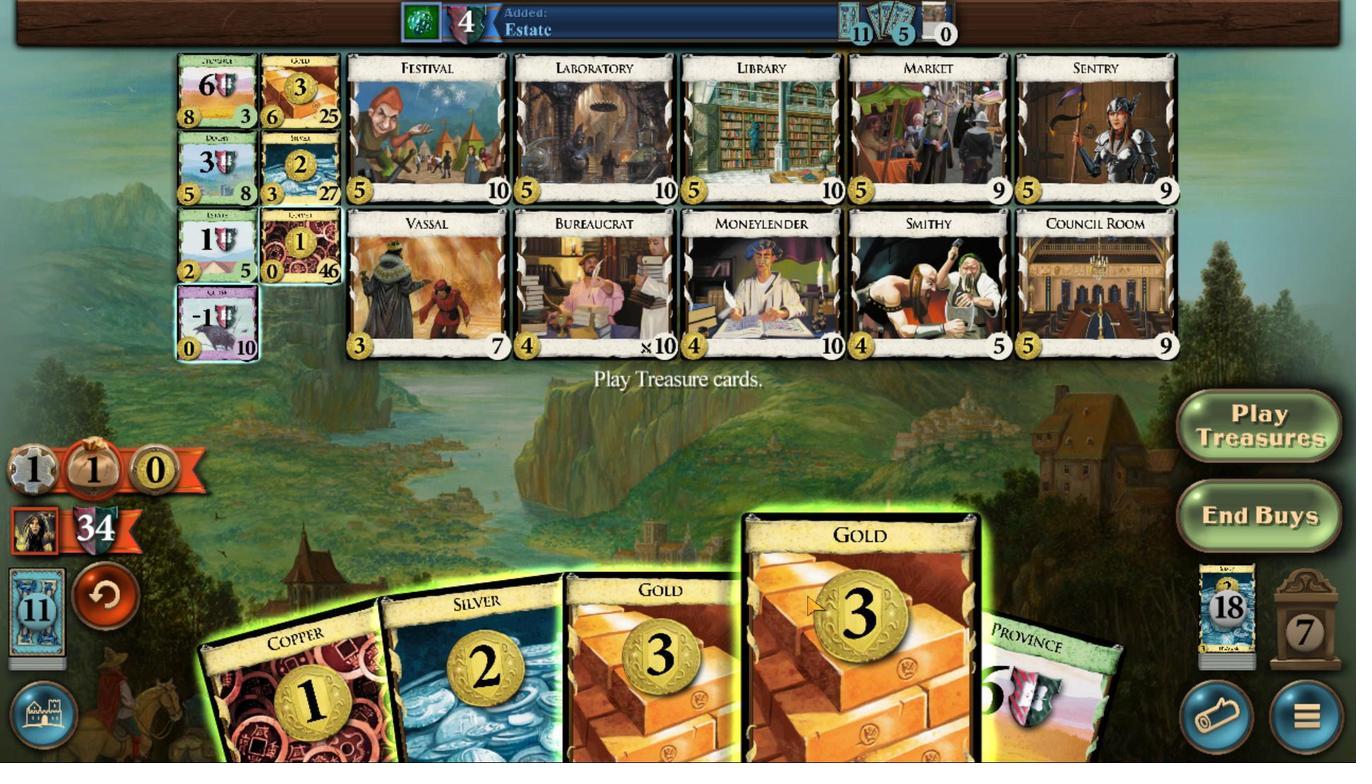 
Action: Mouse moved to (755, 537)
Screenshot: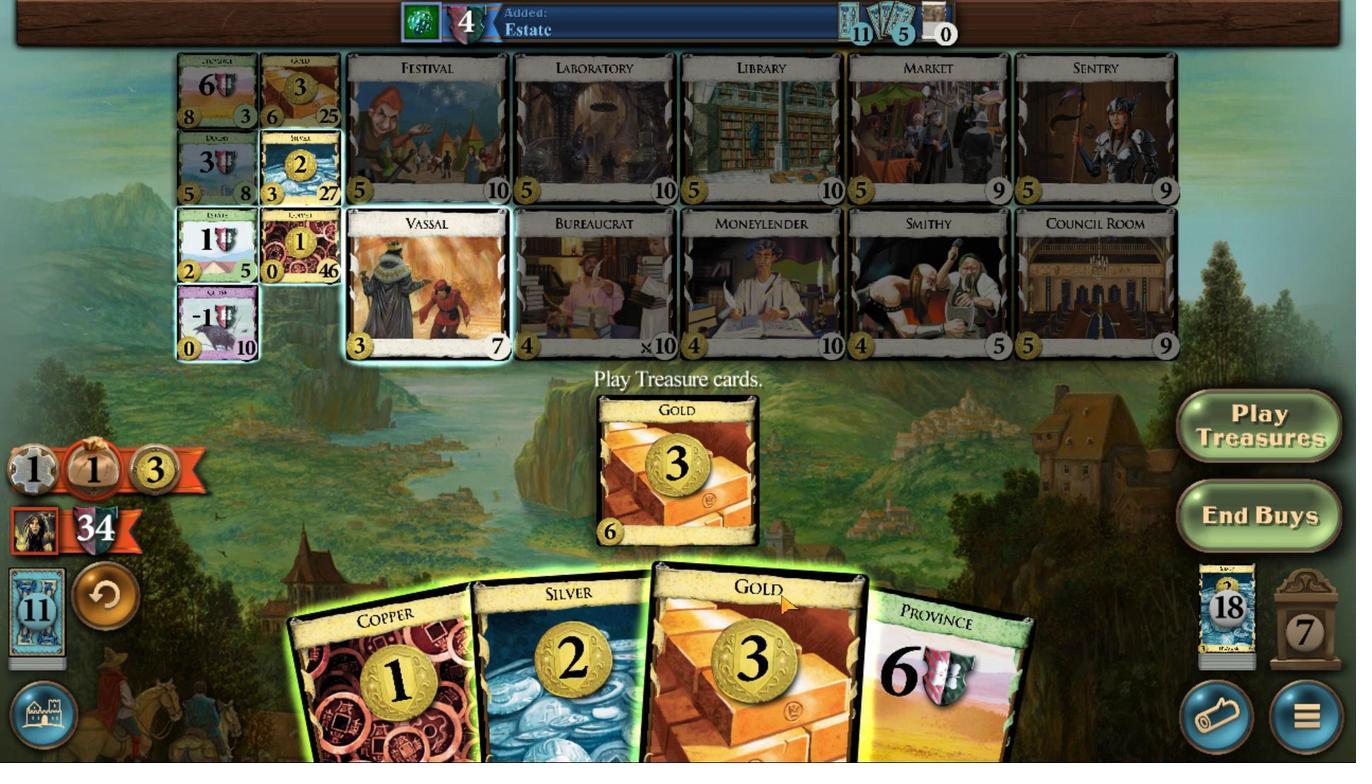 
Action: Mouse pressed left at (755, 537)
Screenshot: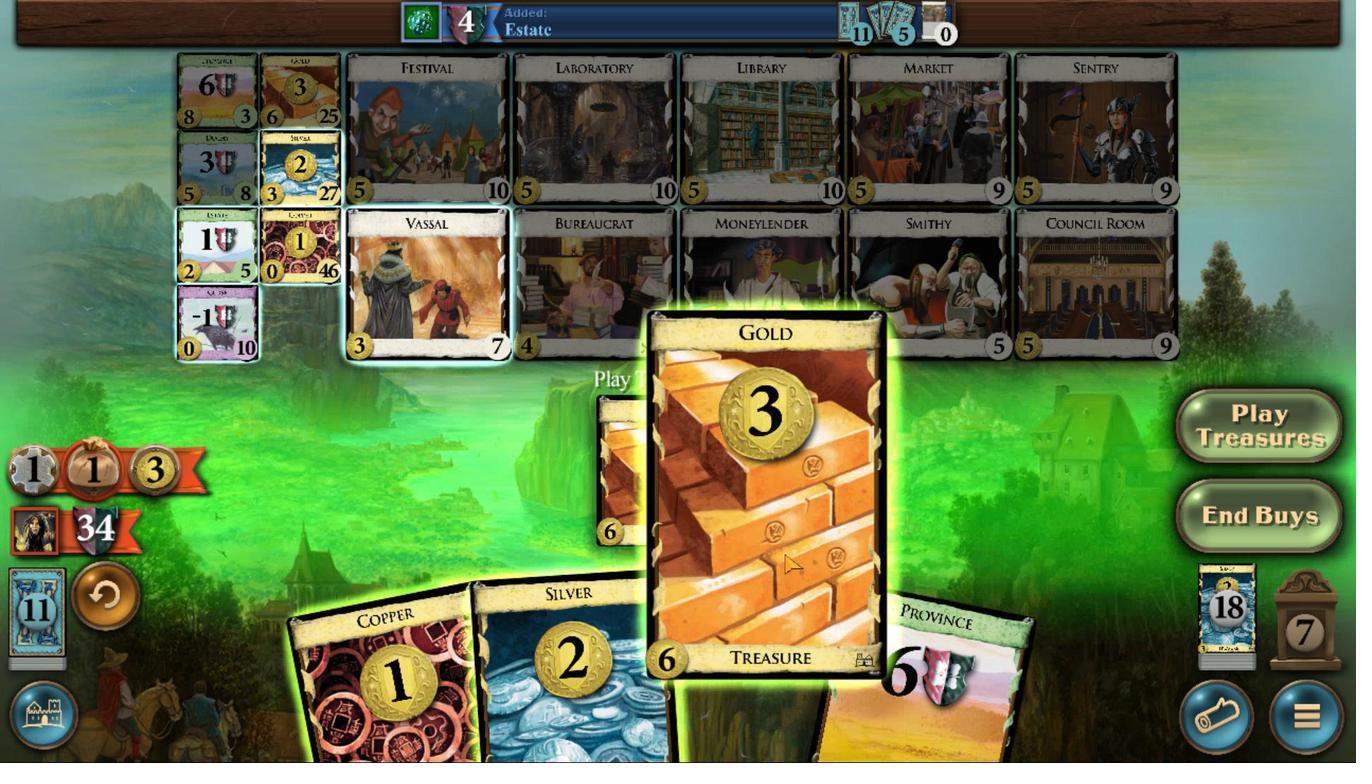 
Action: Mouse moved to (695, 542)
Screenshot: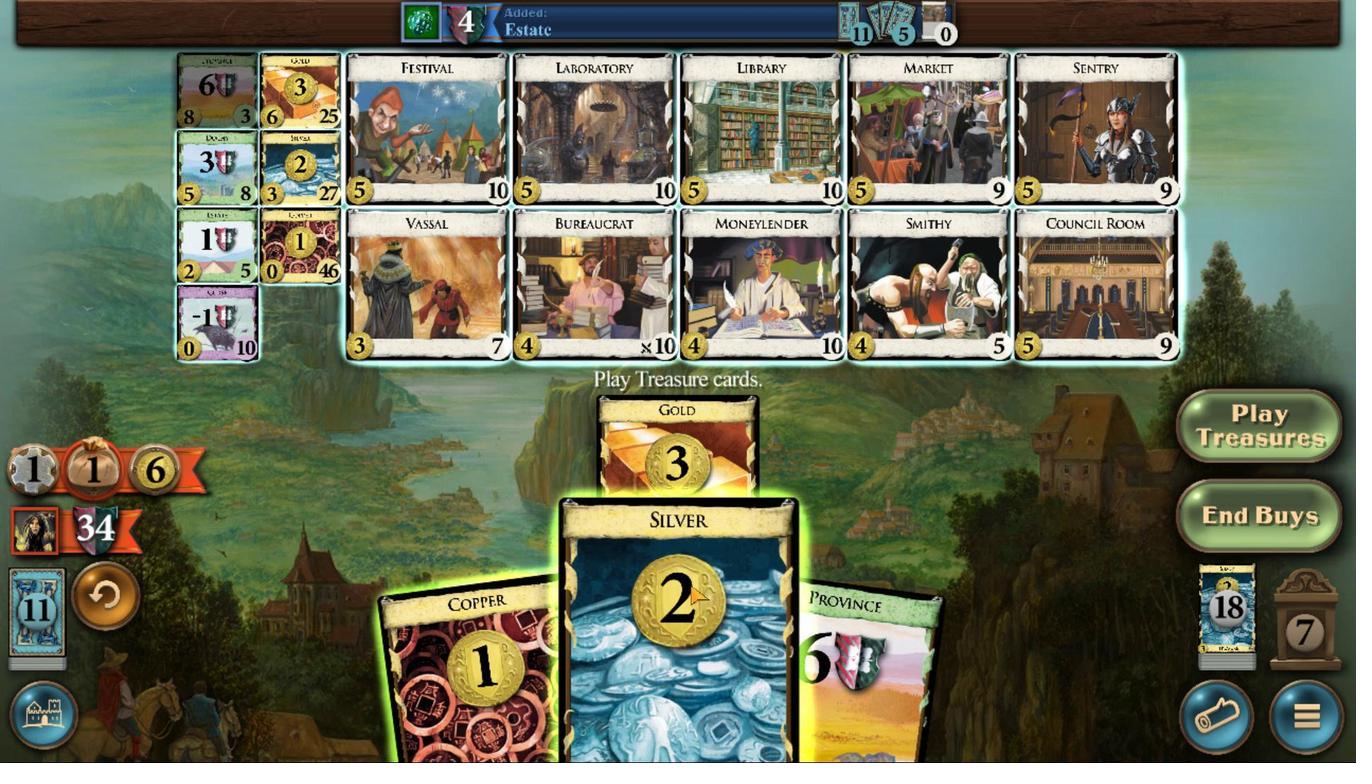
Action: Mouse pressed left at (695, 542)
Screenshot: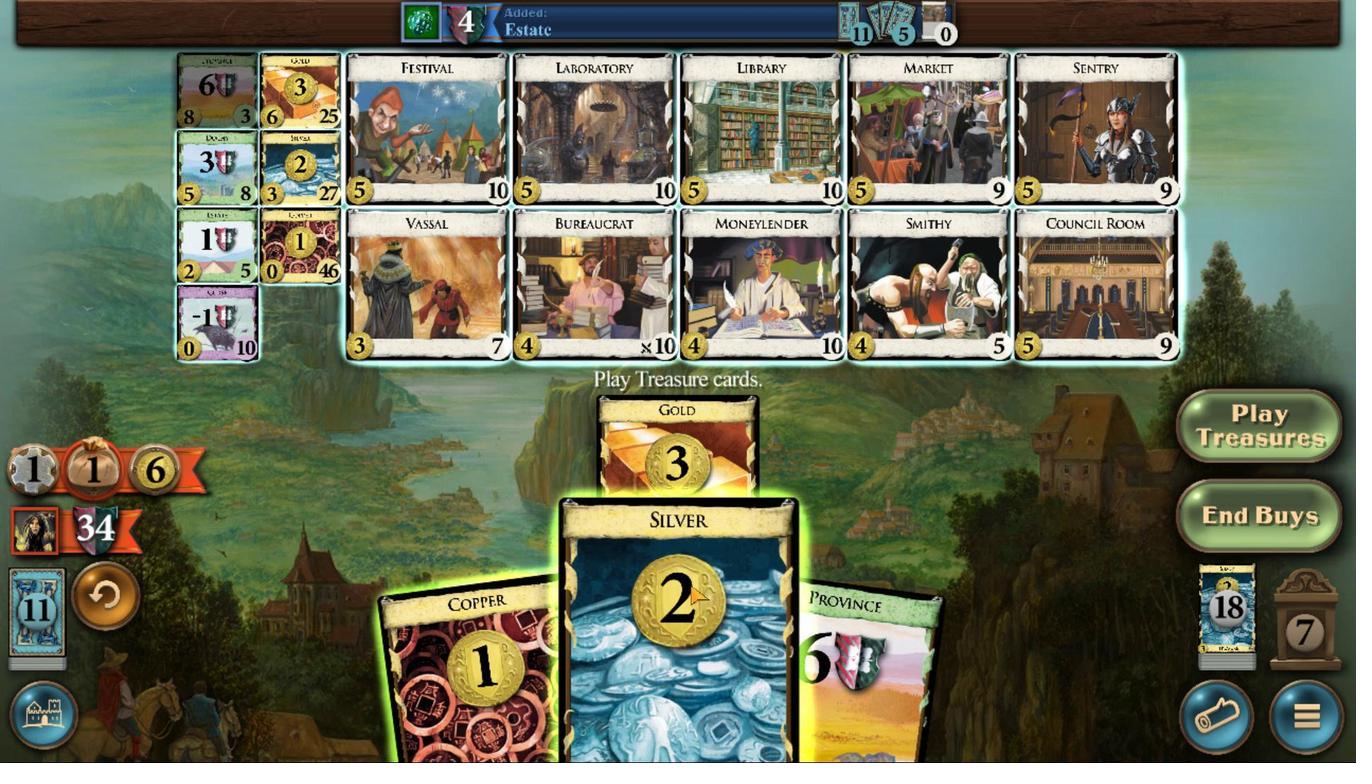 
Action: Mouse moved to (419, 362)
Screenshot: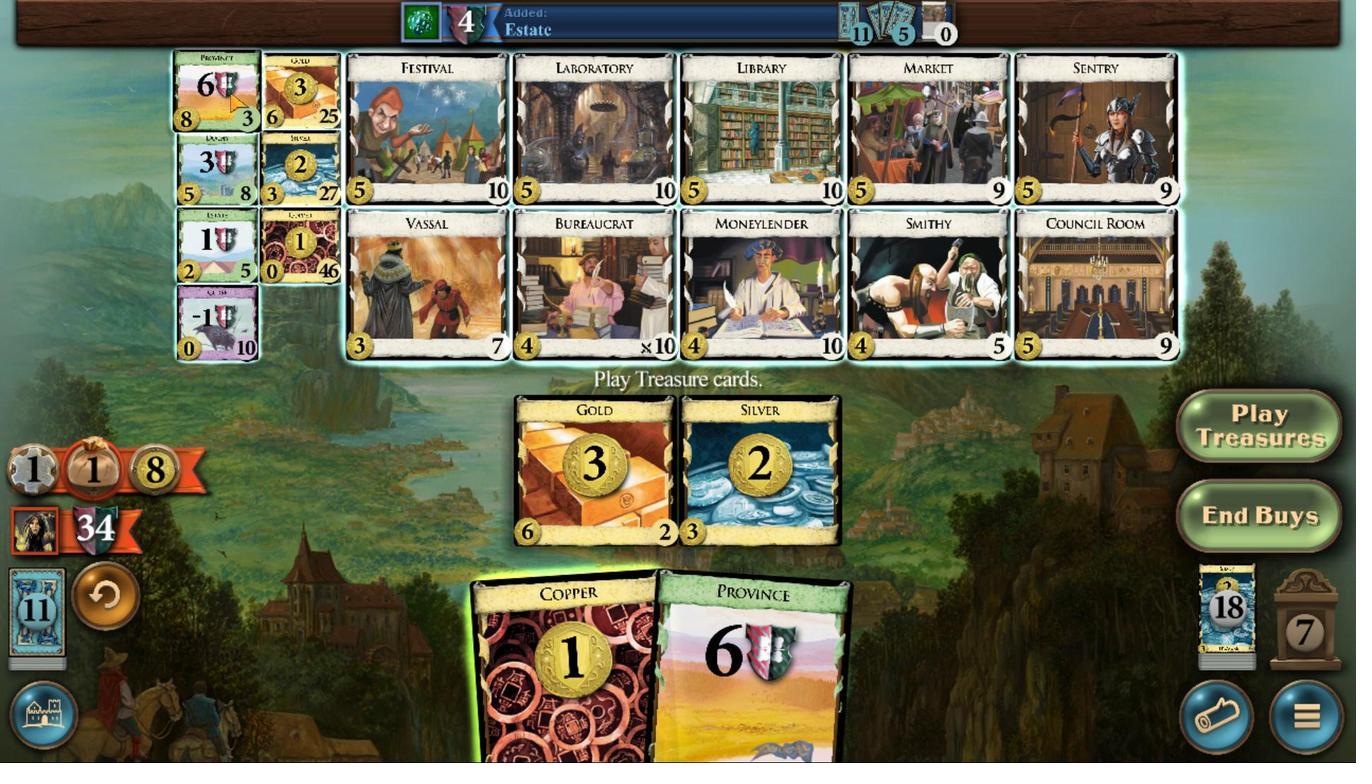 
Action: Mouse pressed left at (419, 362)
Screenshot: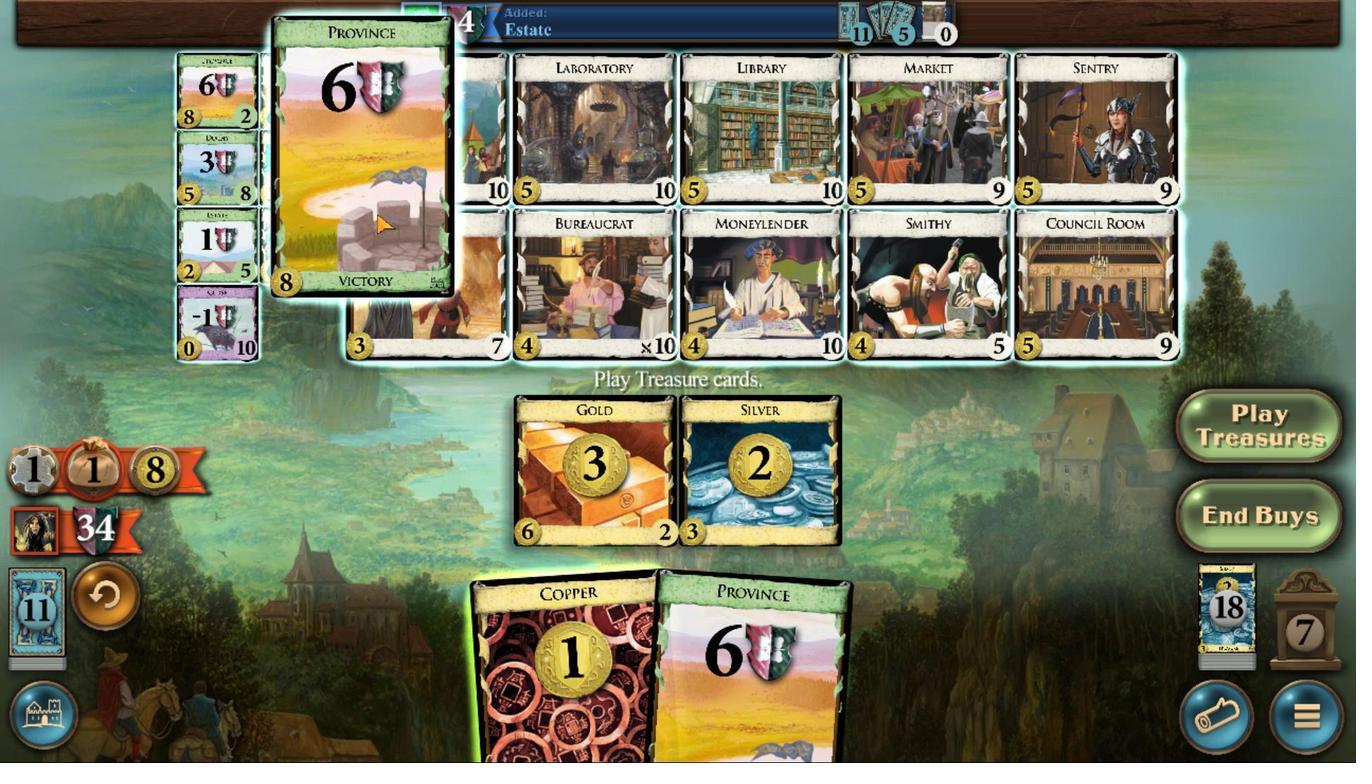 
Action: Mouse moved to (908, 550)
Screenshot: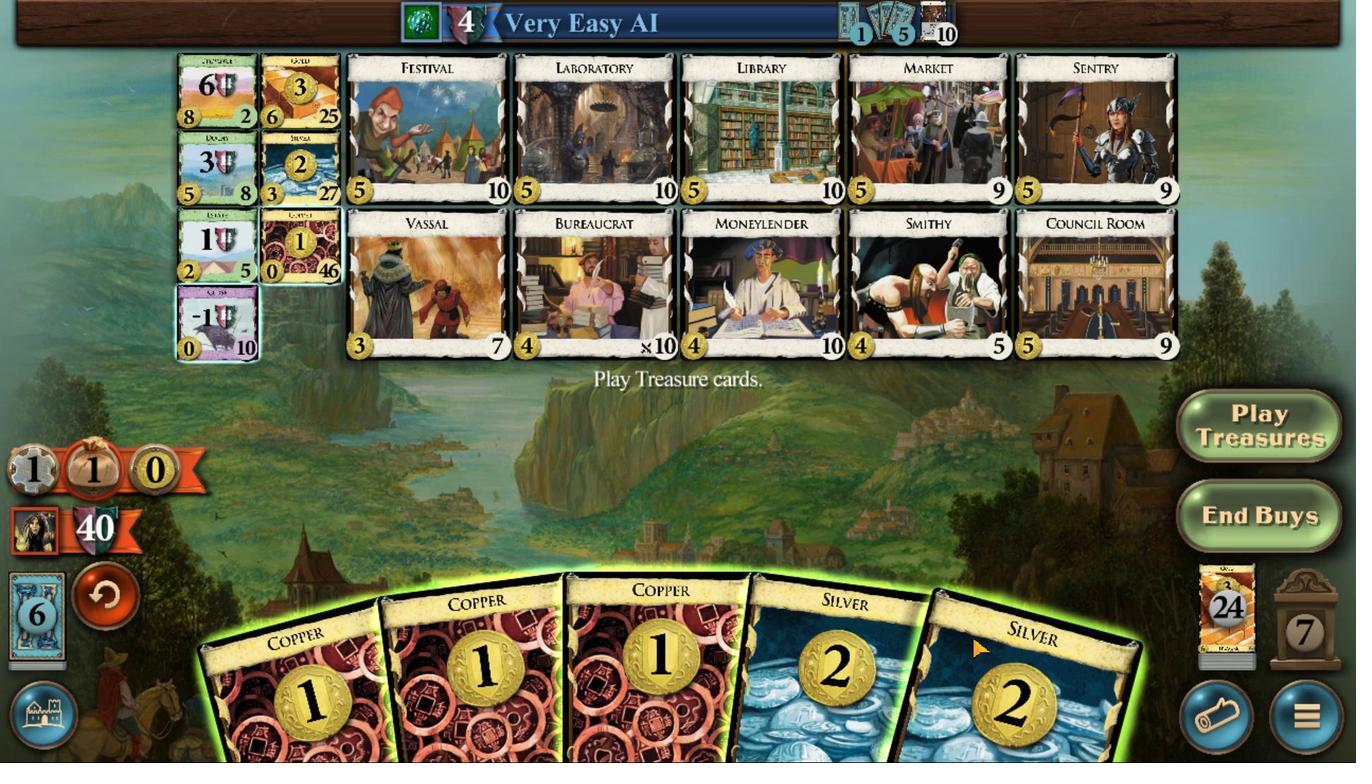 
Action: Mouse pressed left at (908, 550)
Screenshot: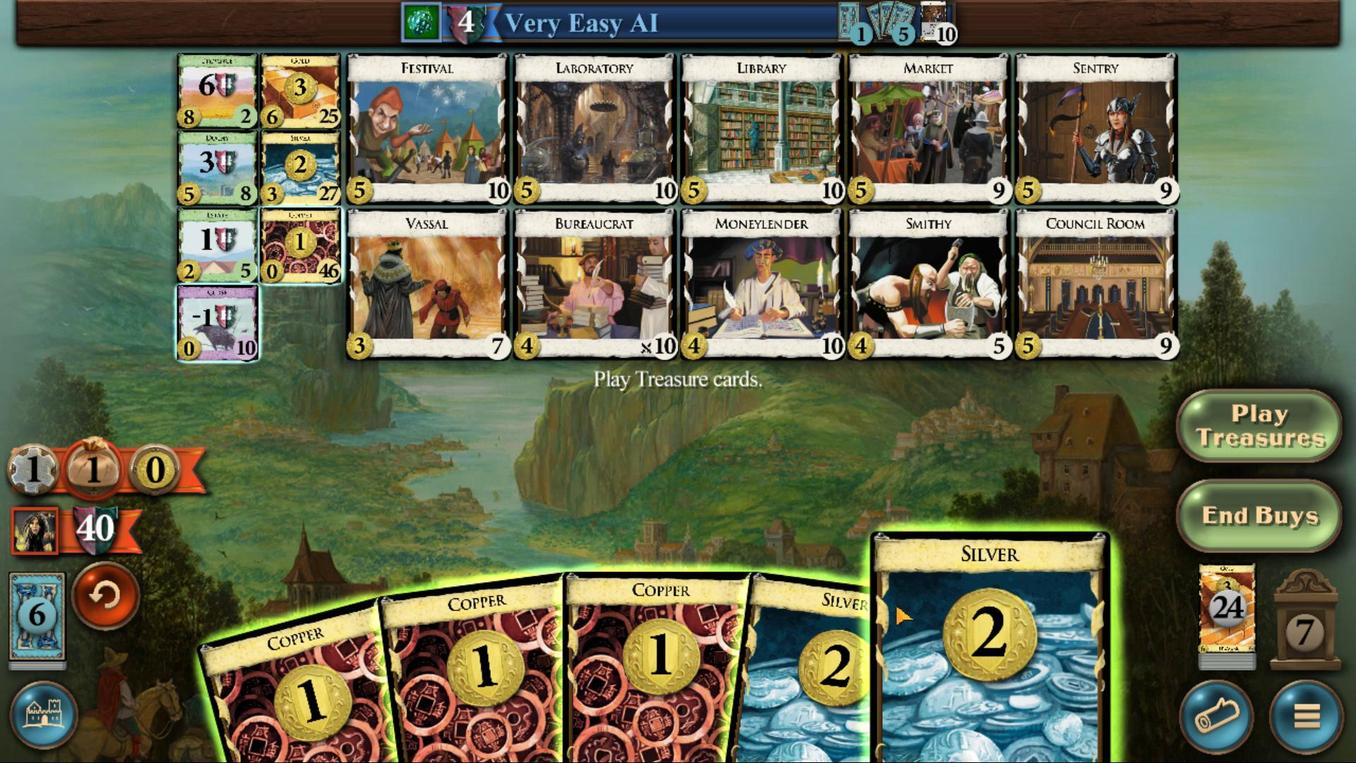 
Action: Mouse moved to (821, 544)
Screenshot: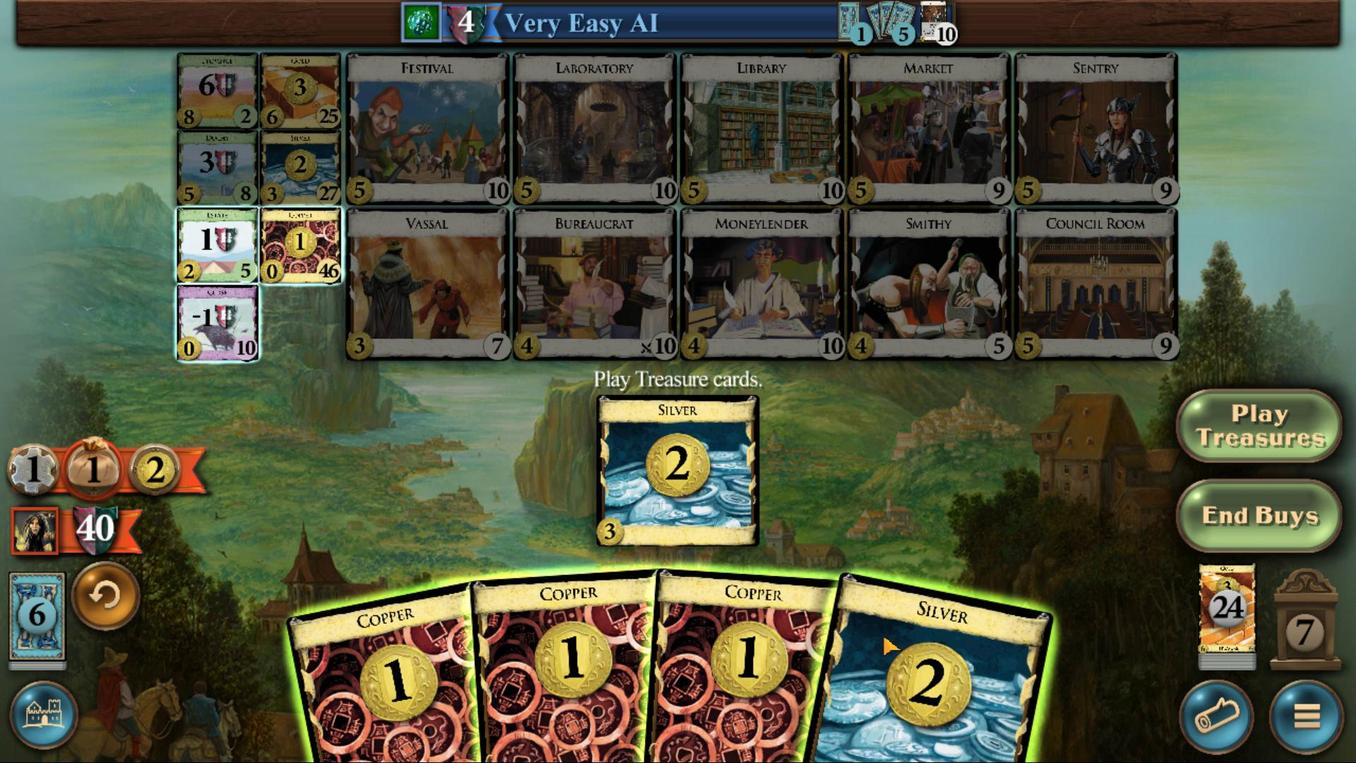 
Action: Mouse pressed left at (821, 544)
Screenshot: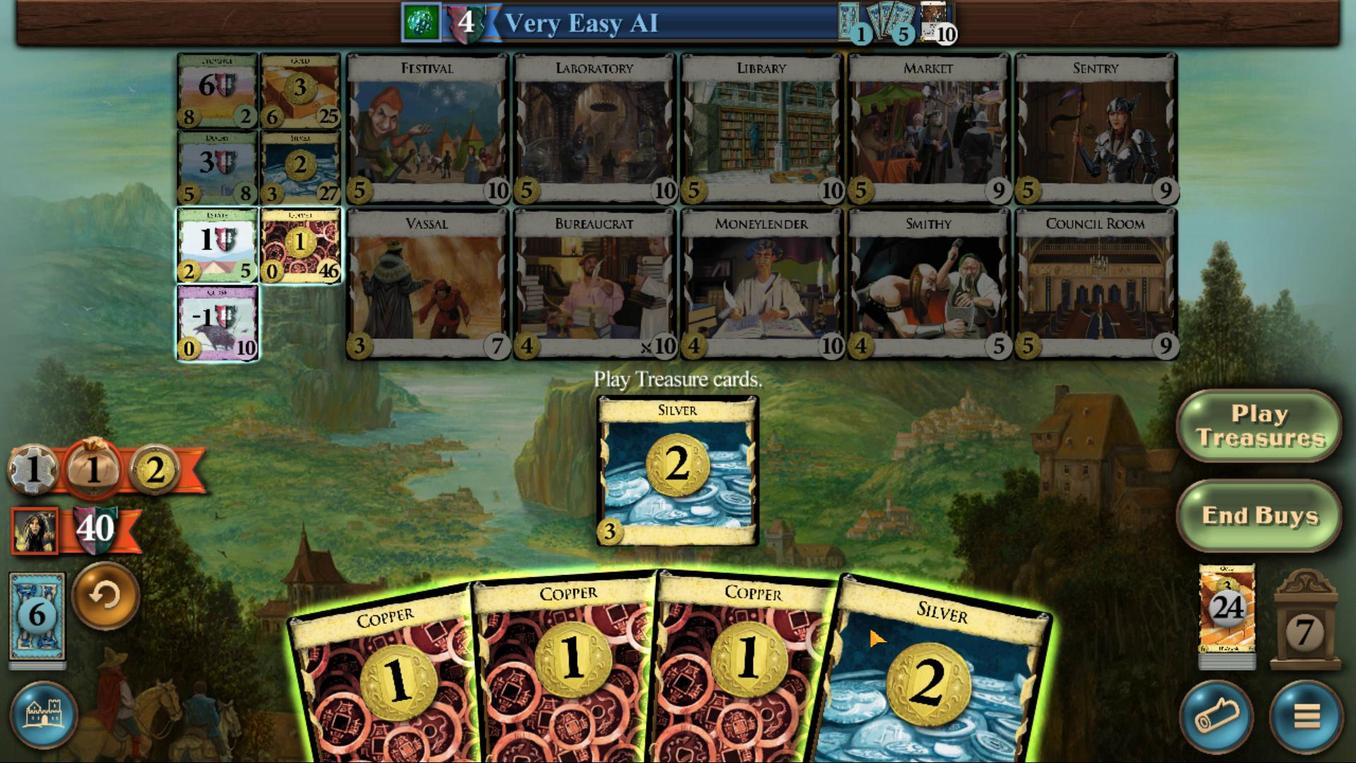 
Action: Mouse moved to (758, 532)
Screenshot: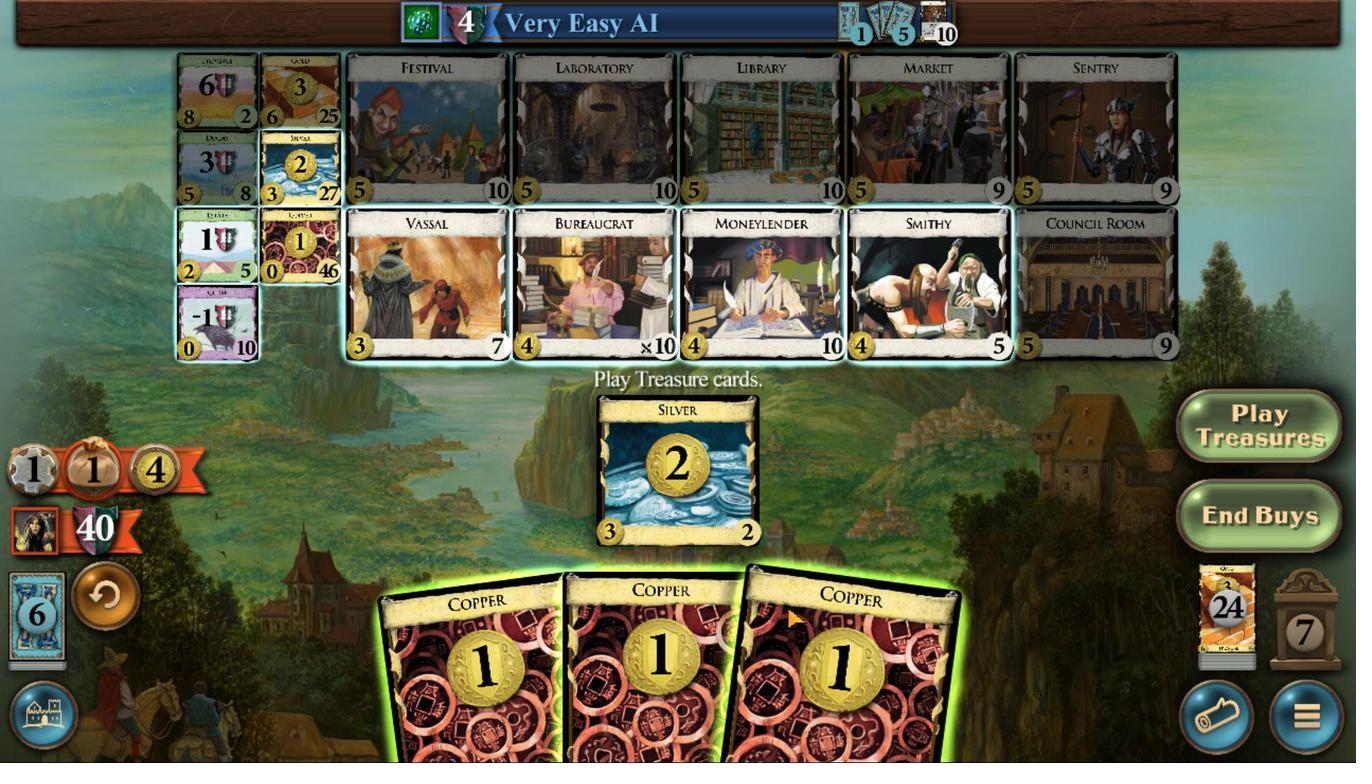
Action: Mouse pressed left at (758, 532)
Screenshot: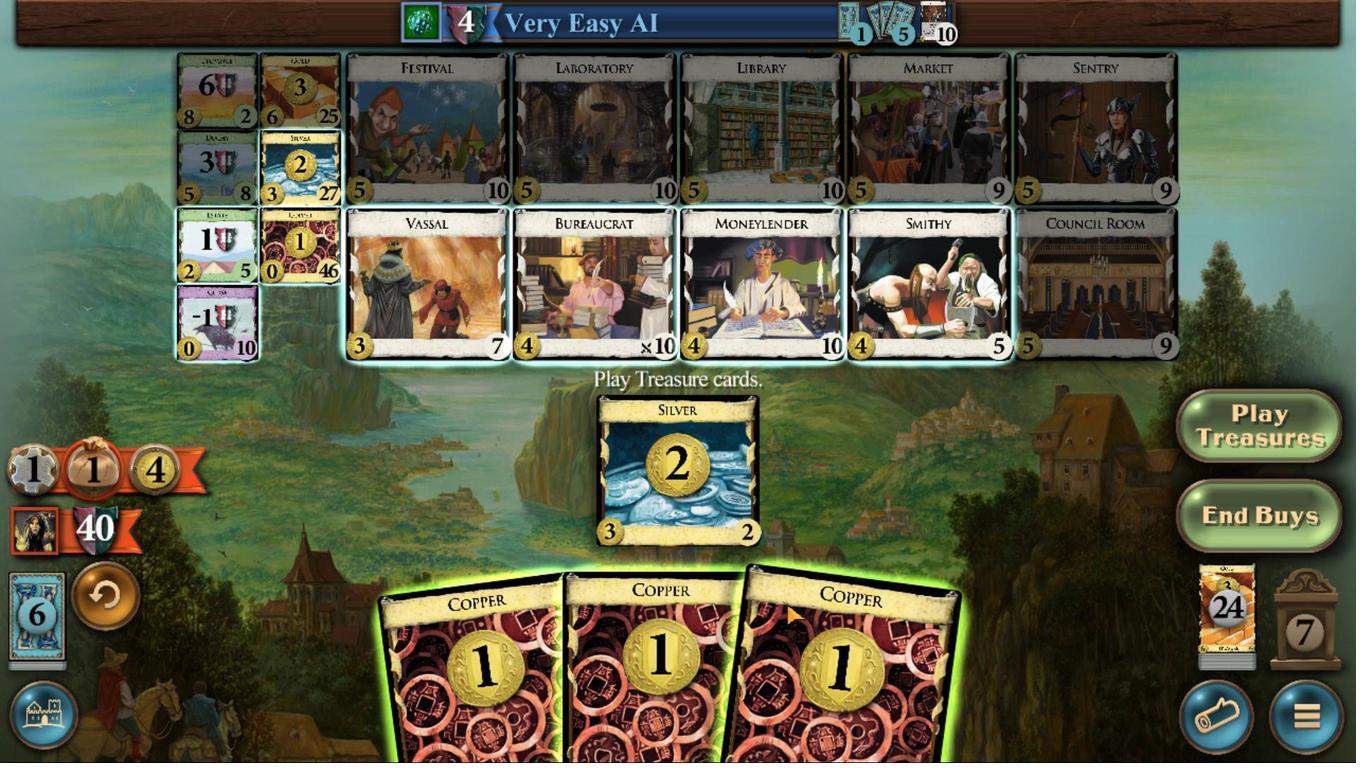 
Action: Mouse moved to (936, 488)
Screenshot: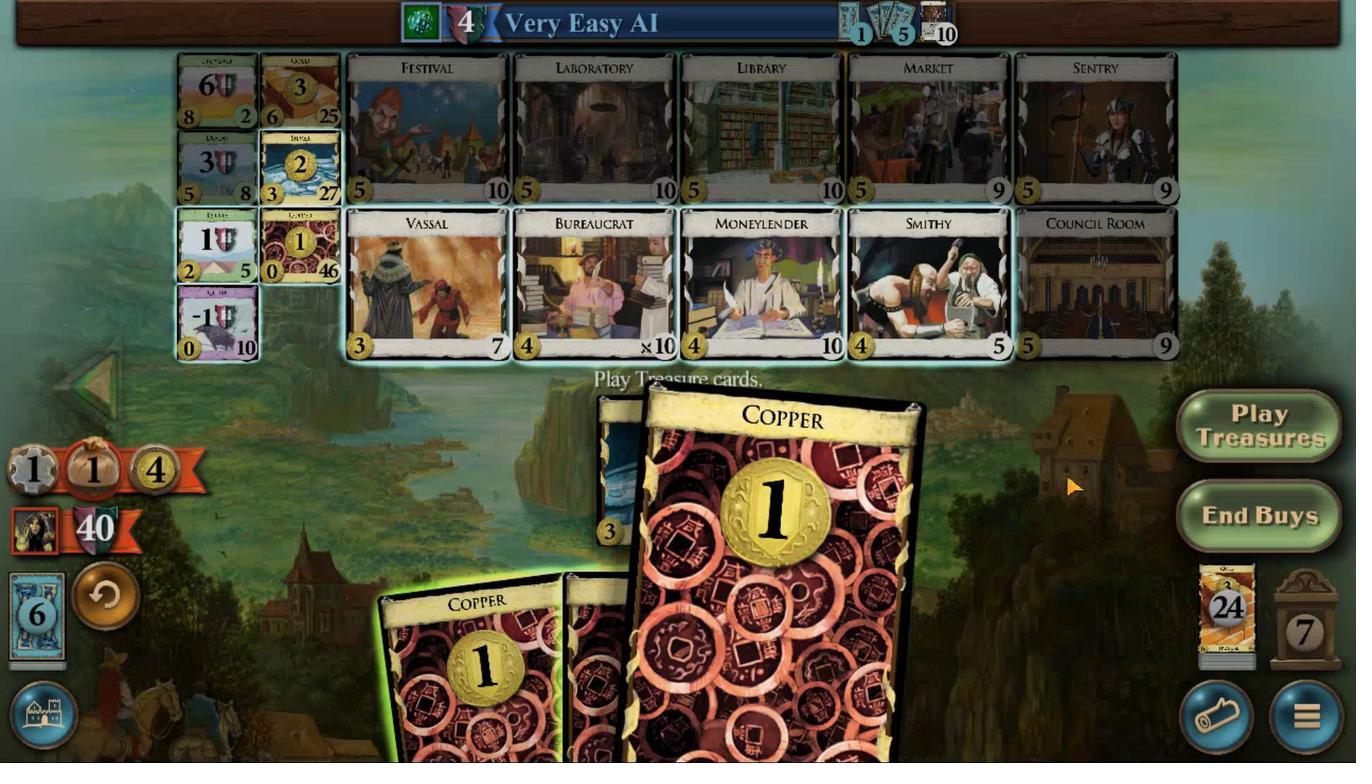 
Action: Mouse pressed left at (936, 488)
Screenshot: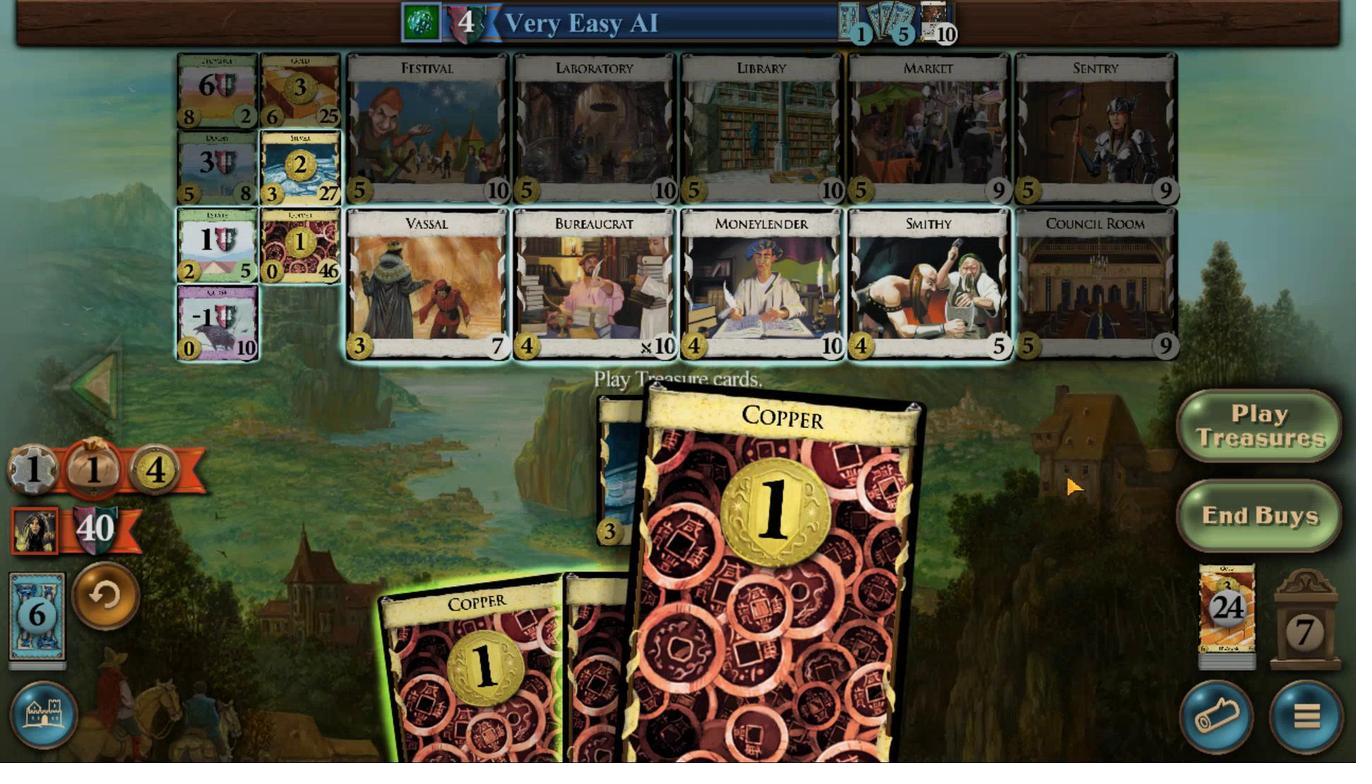 
Action: Mouse moved to (804, 539)
Screenshot: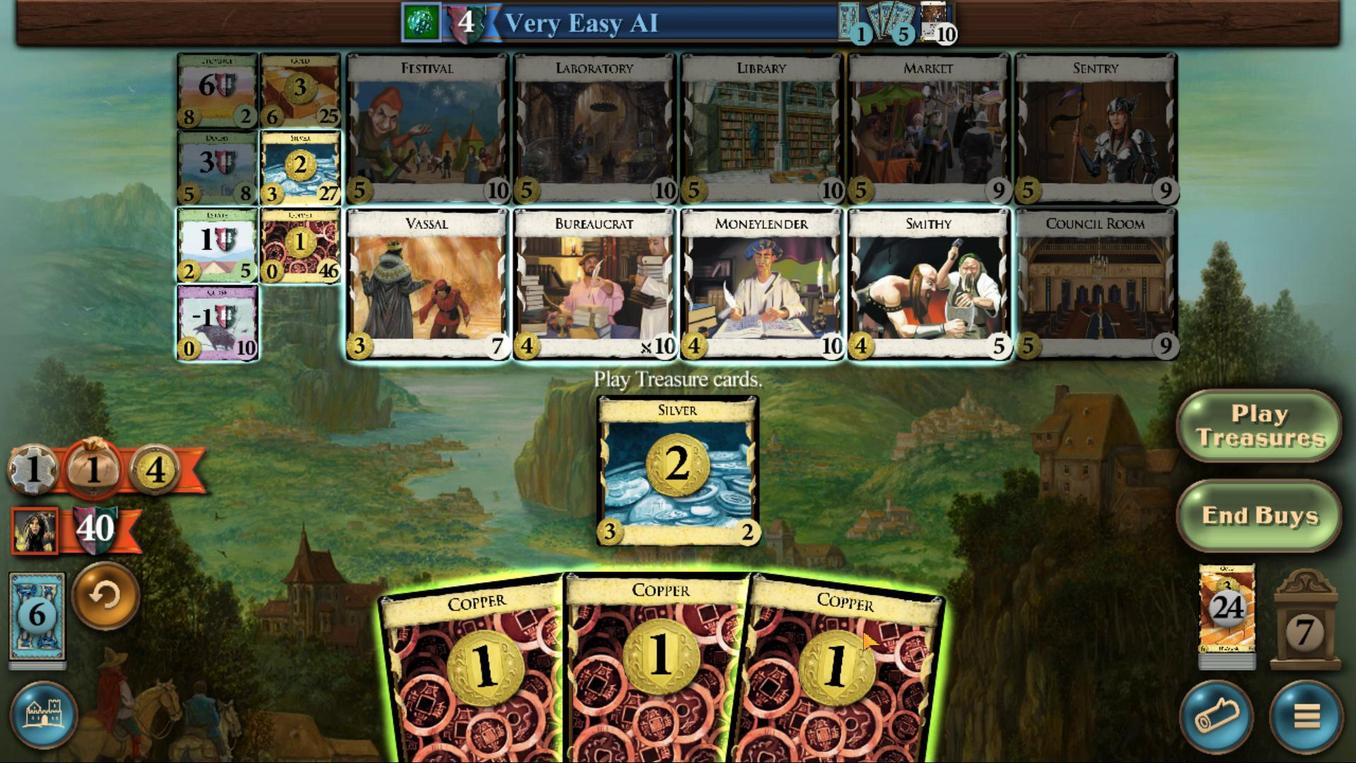 
Action: Mouse pressed left at (804, 539)
